 Task: Select traffic view around selected location Niagara Falls, New York and Ontario, United States and Canada and identify the nearest hotel to the peak traffic point
Action: Mouse moved to (188, 100)
Screenshot: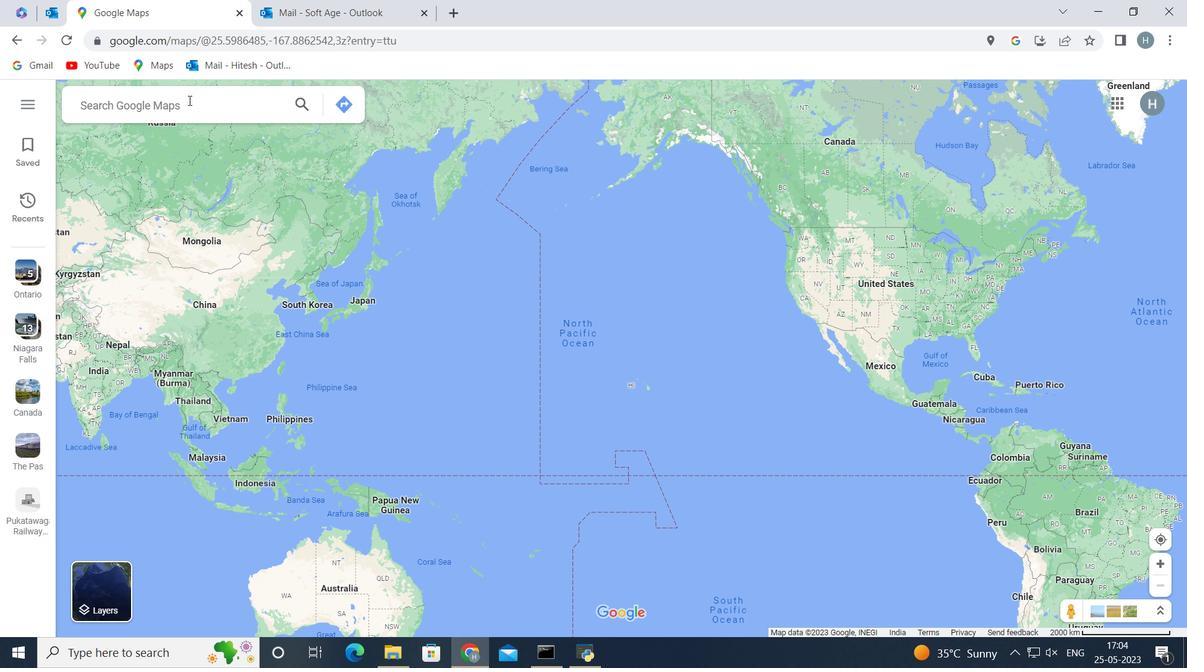 
Action: Mouse pressed left at (188, 100)
Screenshot: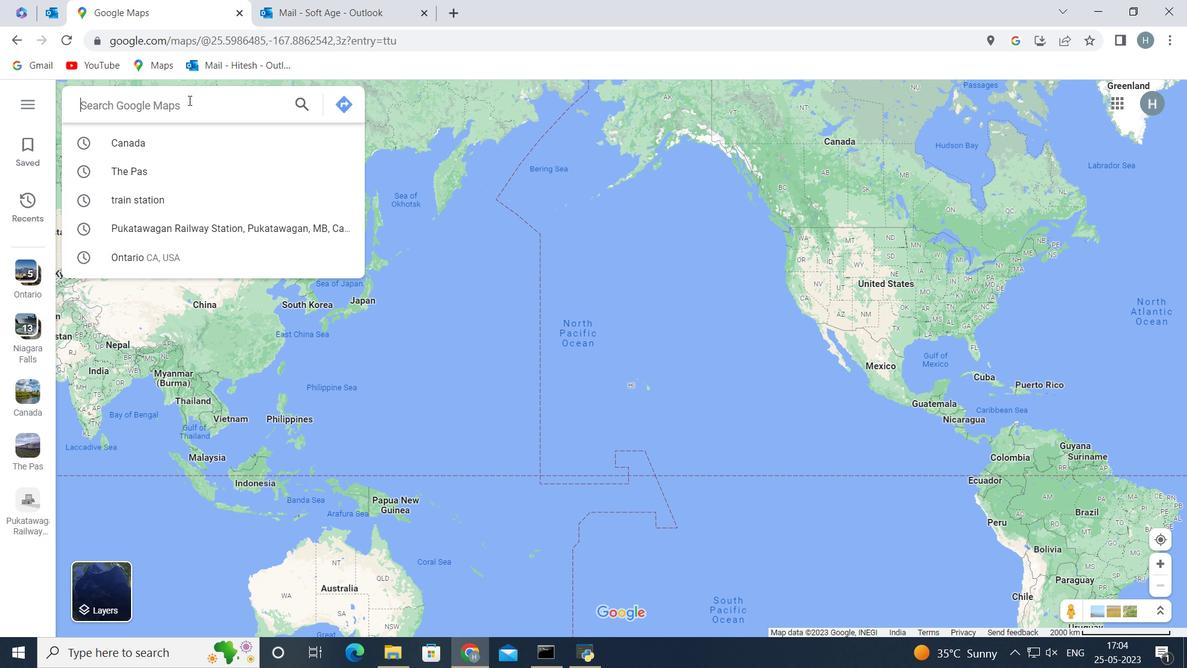 
Action: Key pressed niagara<Key.space>fall<Key.space>new<Key.space>york<Key.enter>
Screenshot: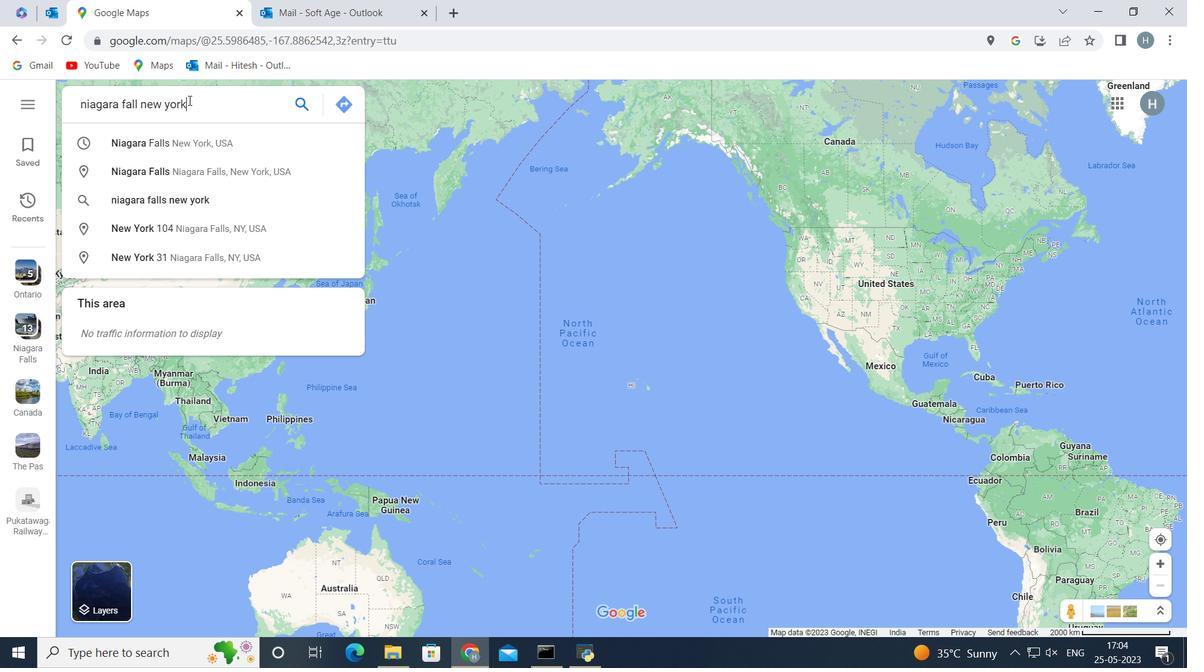 
Action: Mouse moved to (207, 366)
Screenshot: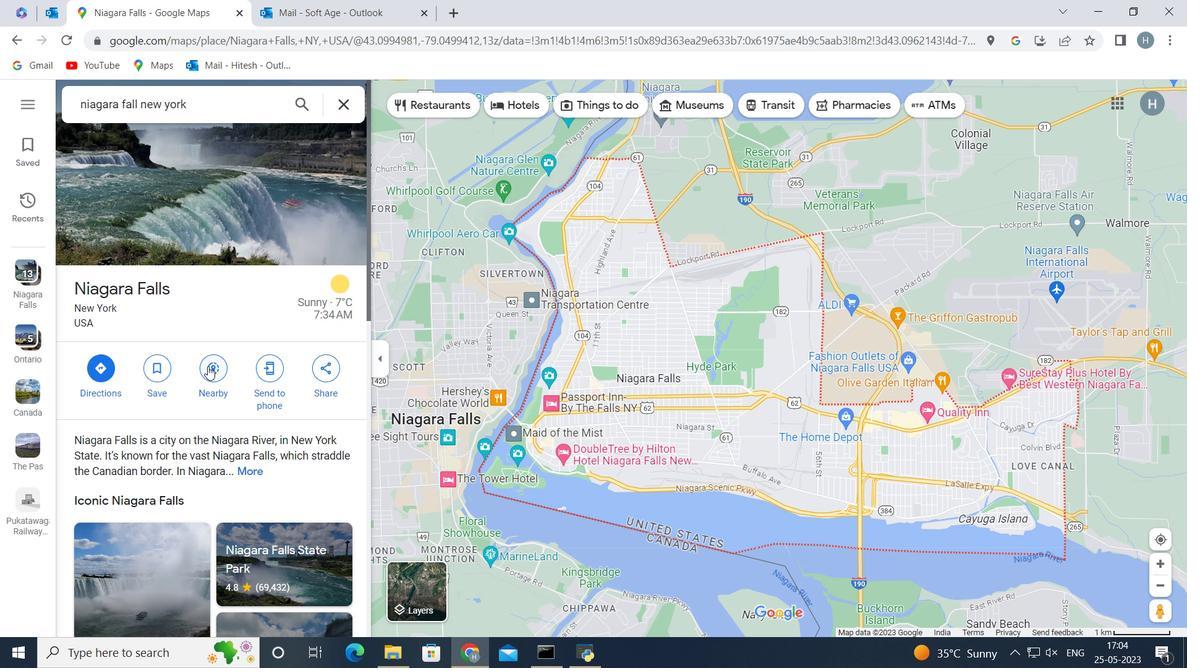 
Action: Mouse pressed left at (207, 366)
Screenshot: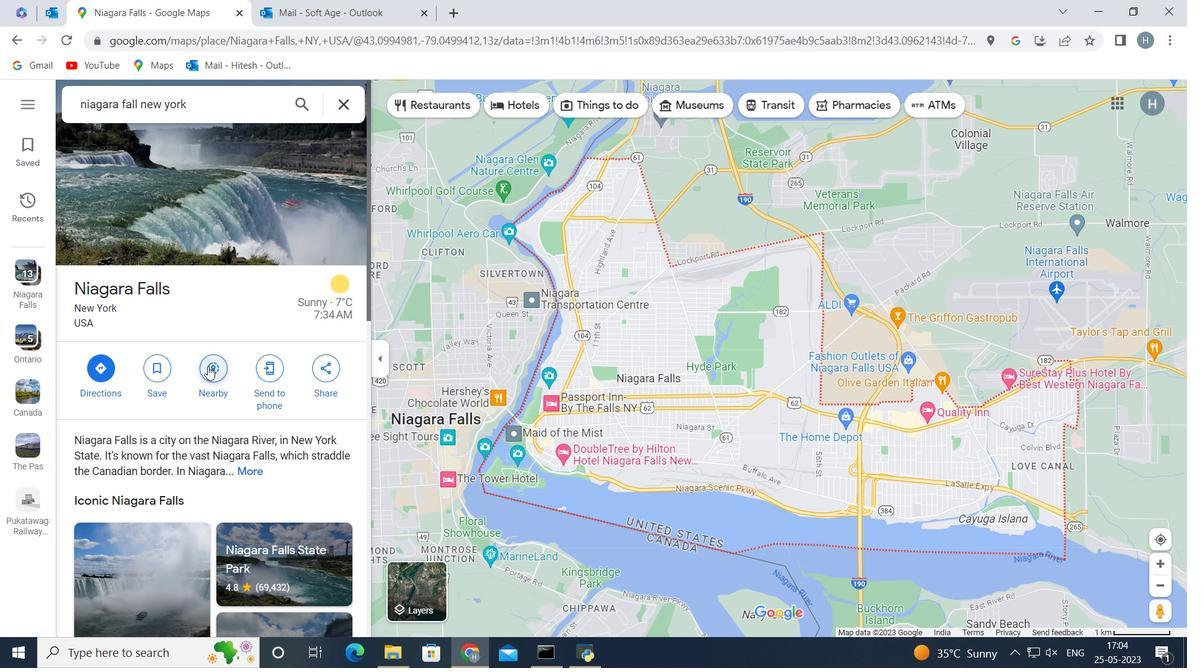 
Action: Mouse moved to (170, 95)
Screenshot: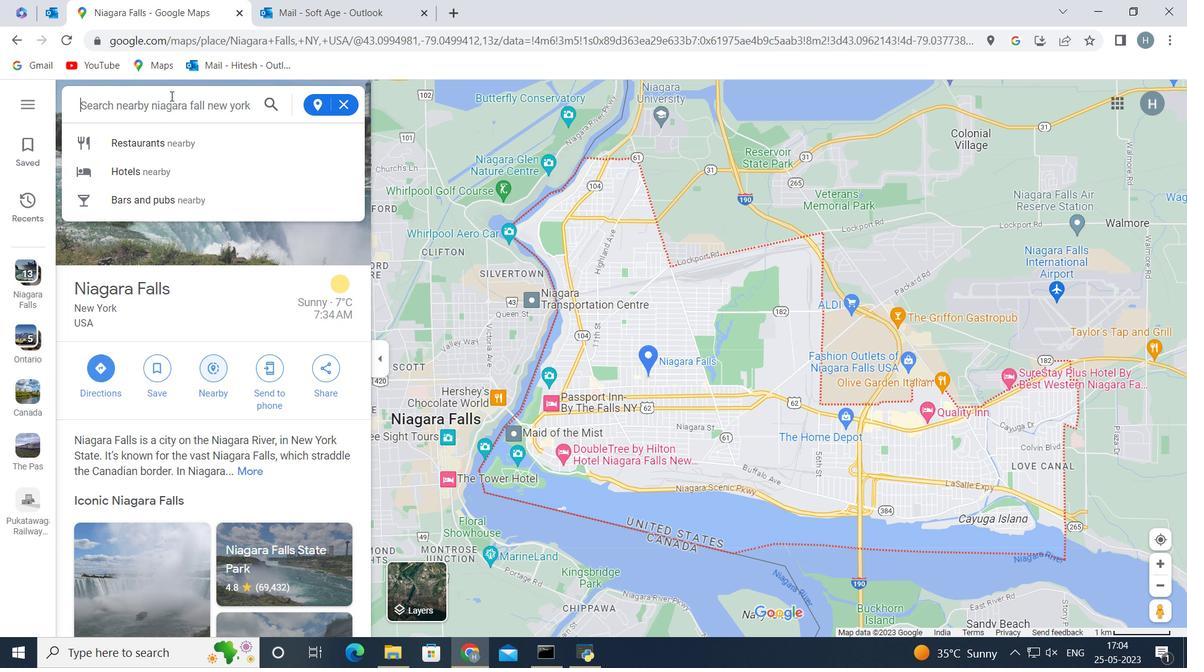 
Action: Mouse pressed left at (170, 95)
Screenshot: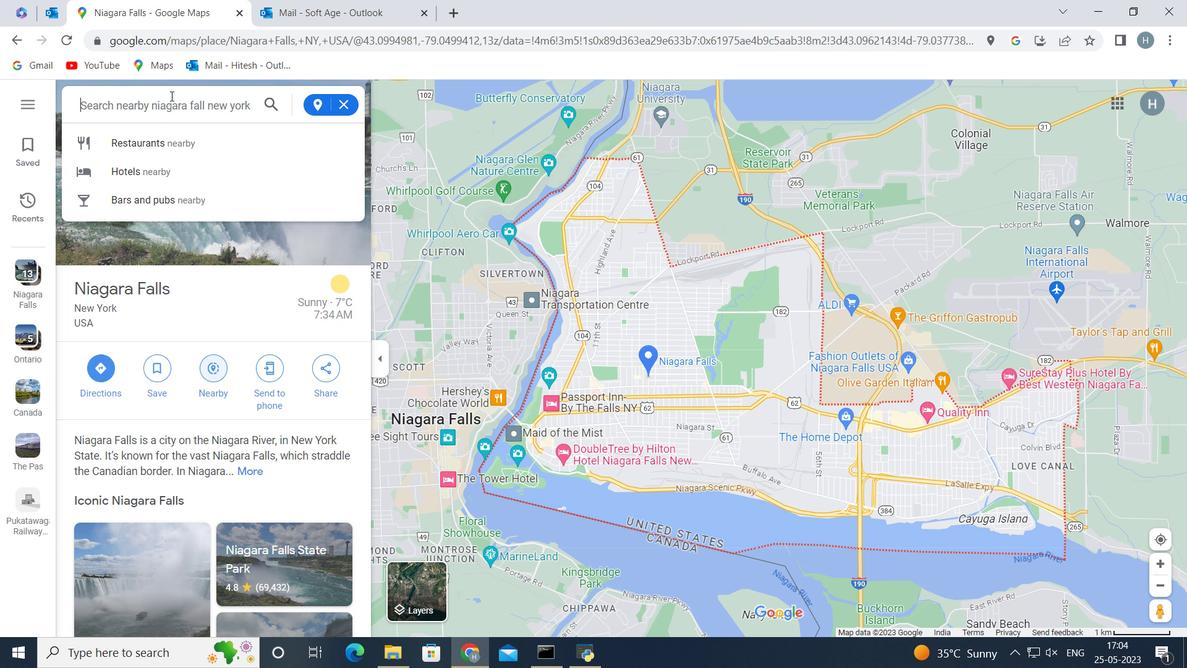 
Action: Key pressed h
Screenshot: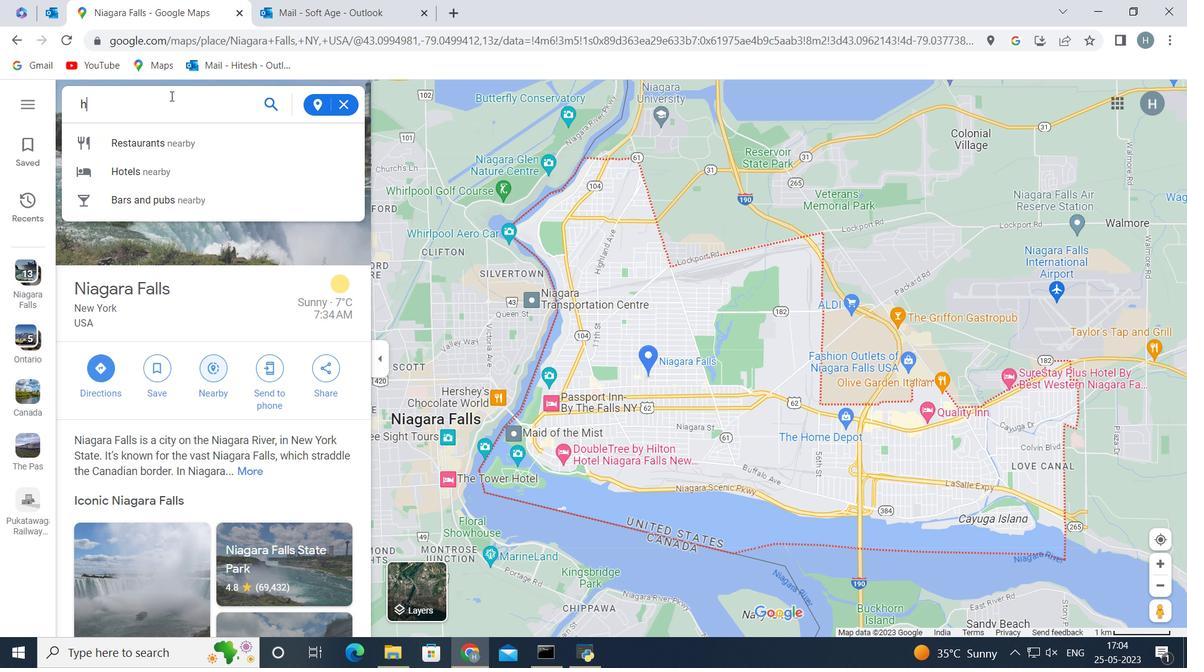 
Action: Mouse moved to (170, 95)
Screenshot: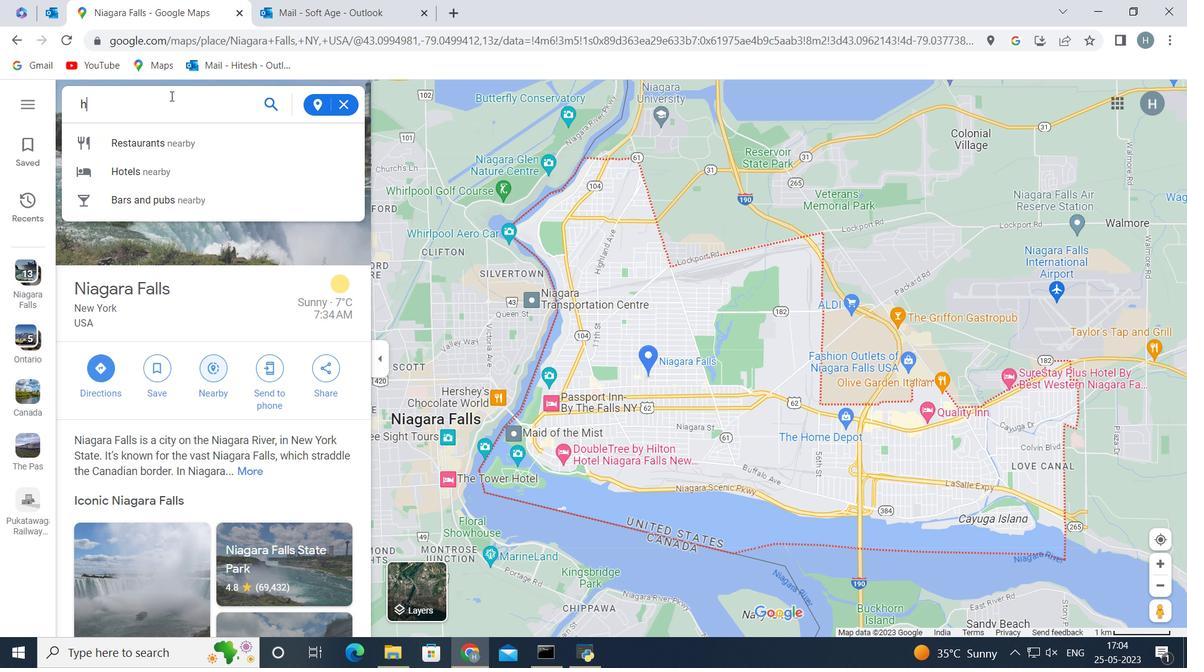 
Action: Key pressed o
Screenshot: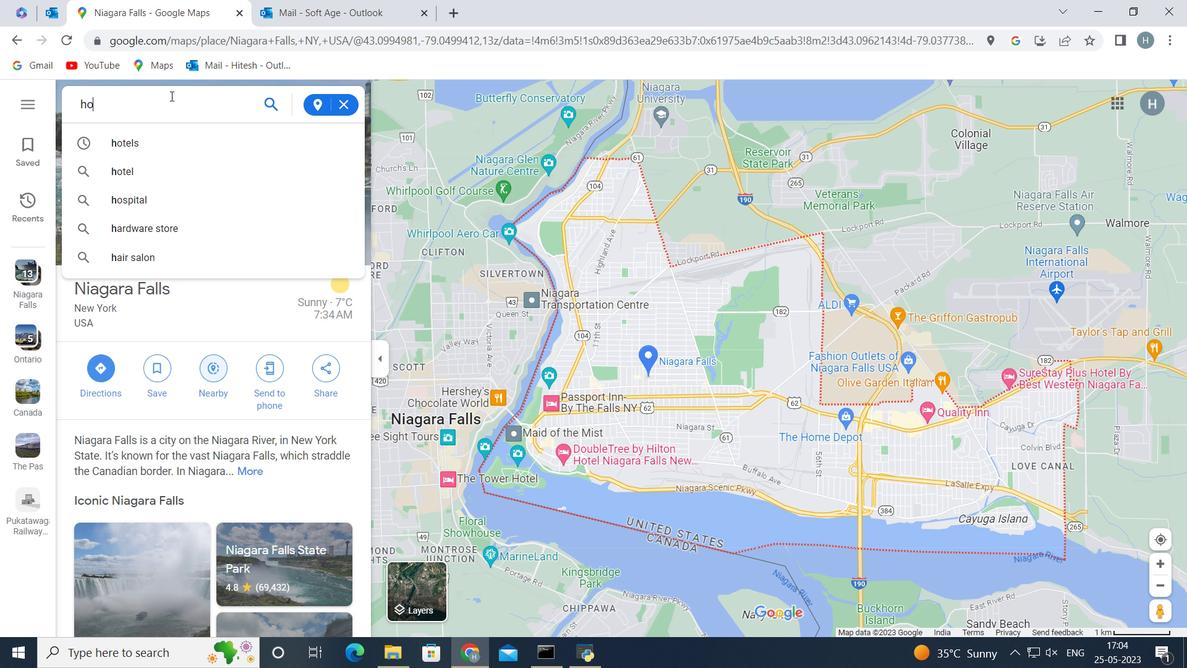 
Action: Mouse moved to (189, 144)
Screenshot: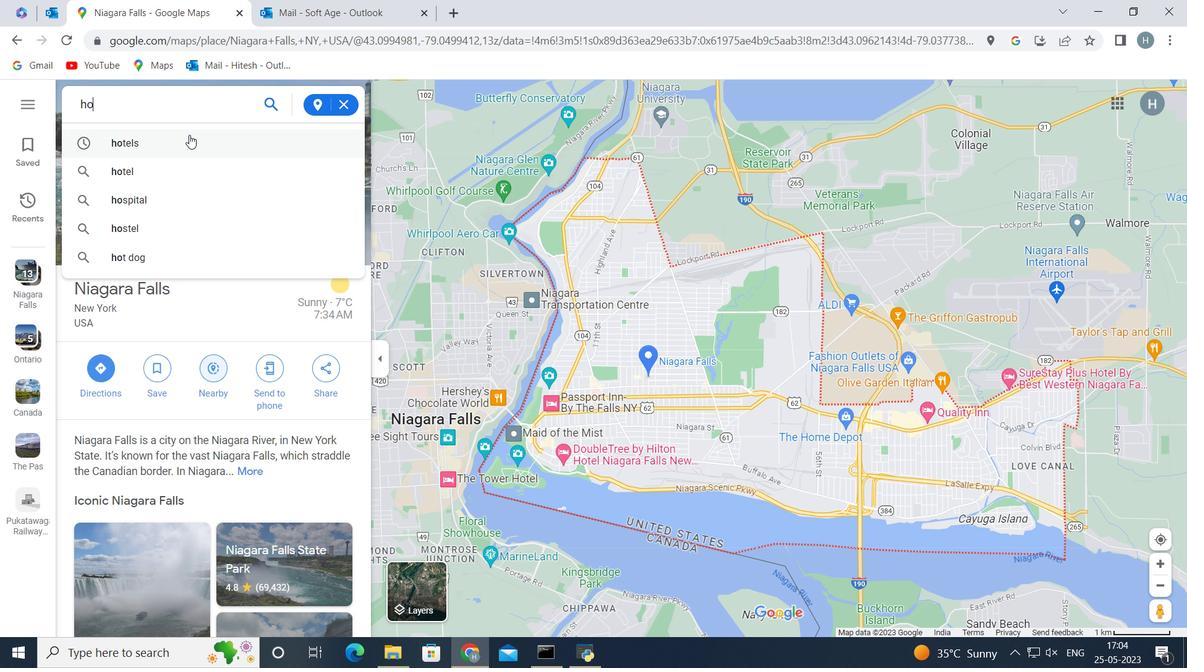 
Action: Mouse pressed left at (189, 144)
Screenshot: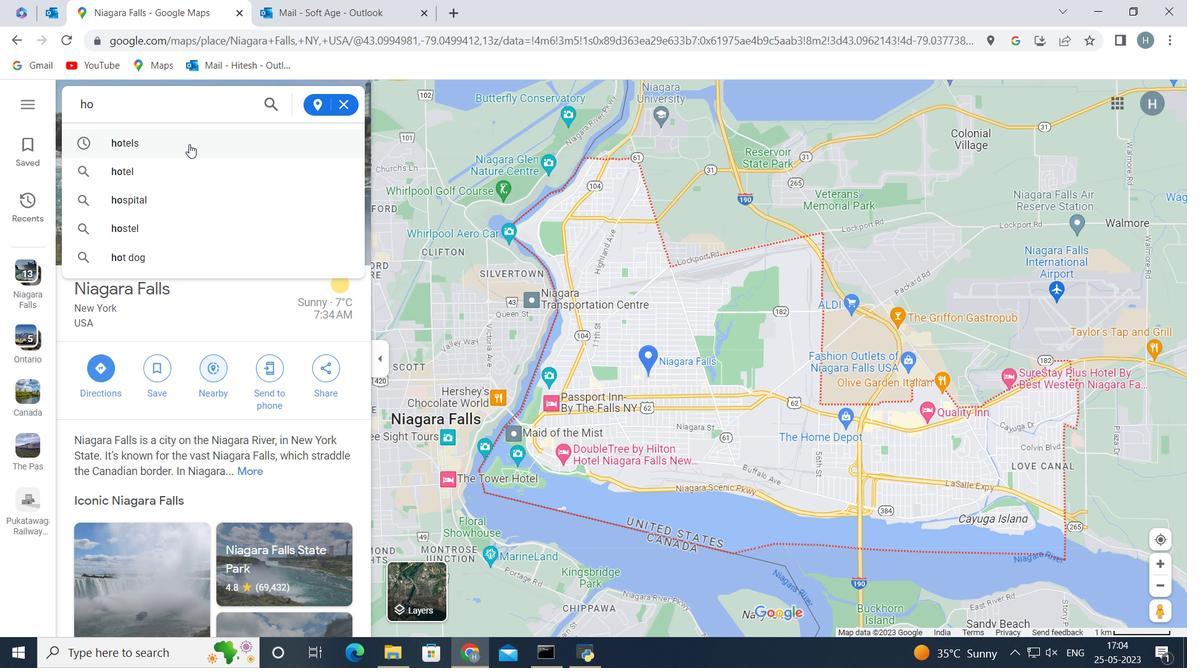 
Action: Mouse moved to (678, 590)
Screenshot: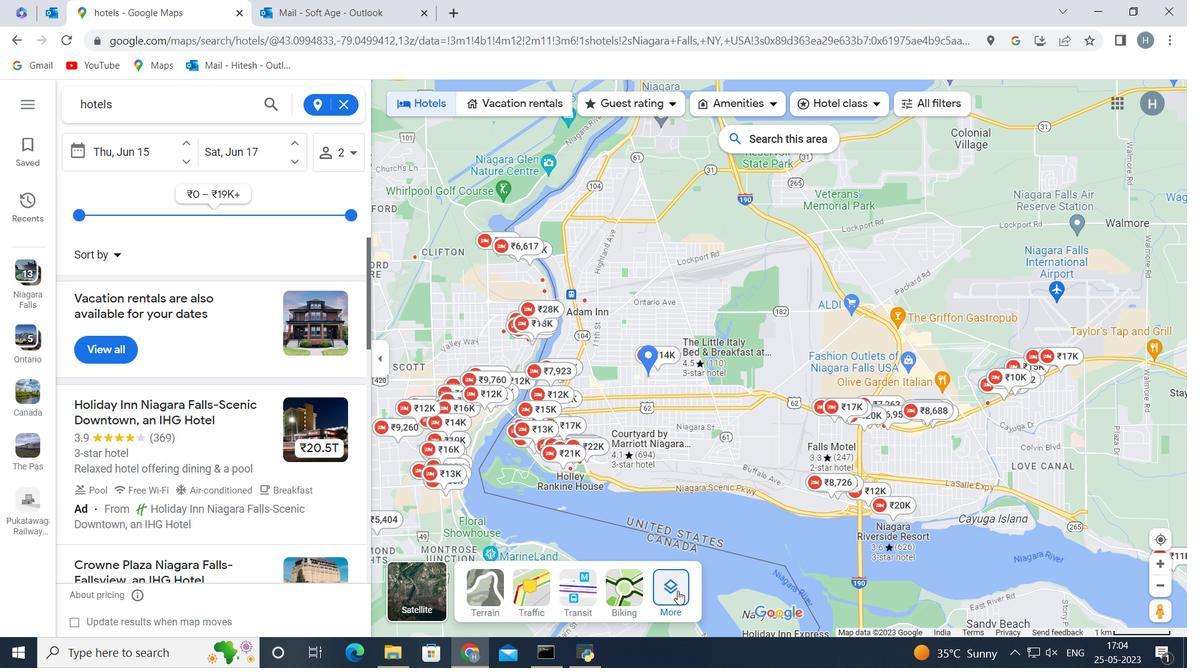 
Action: Mouse pressed left at (678, 590)
Screenshot: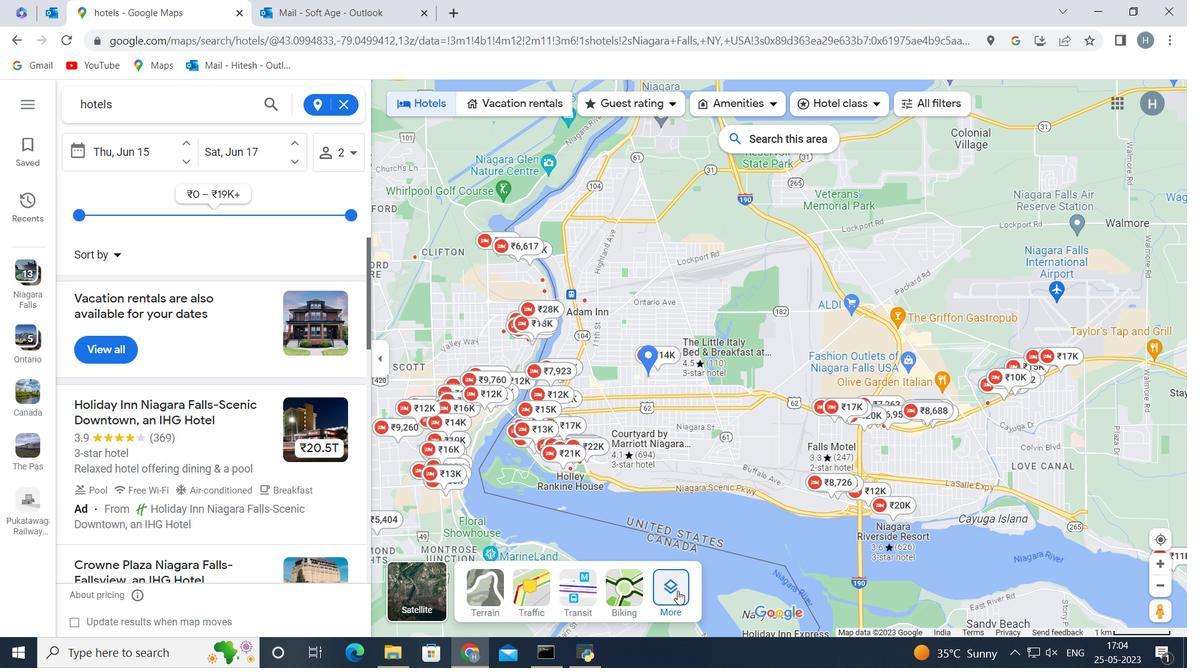
Action: Mouse moved to (507, 500)
Screenshot: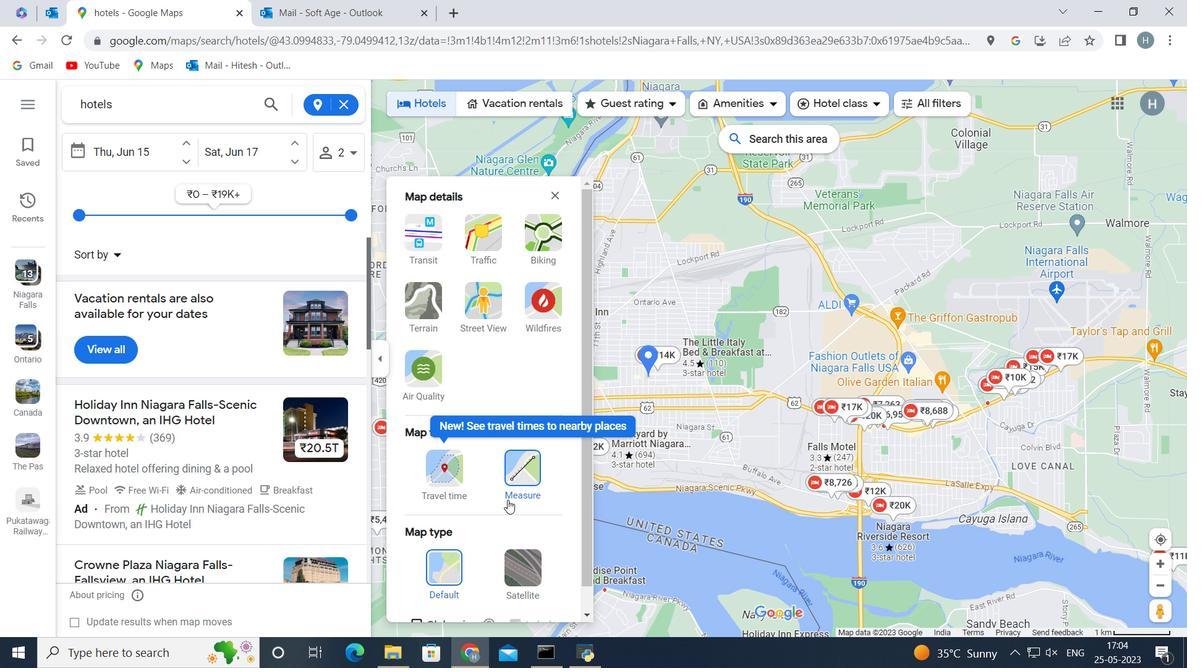 
Action: Mouse scrolled (507, 499) with delta (0, 0)
Screenshot: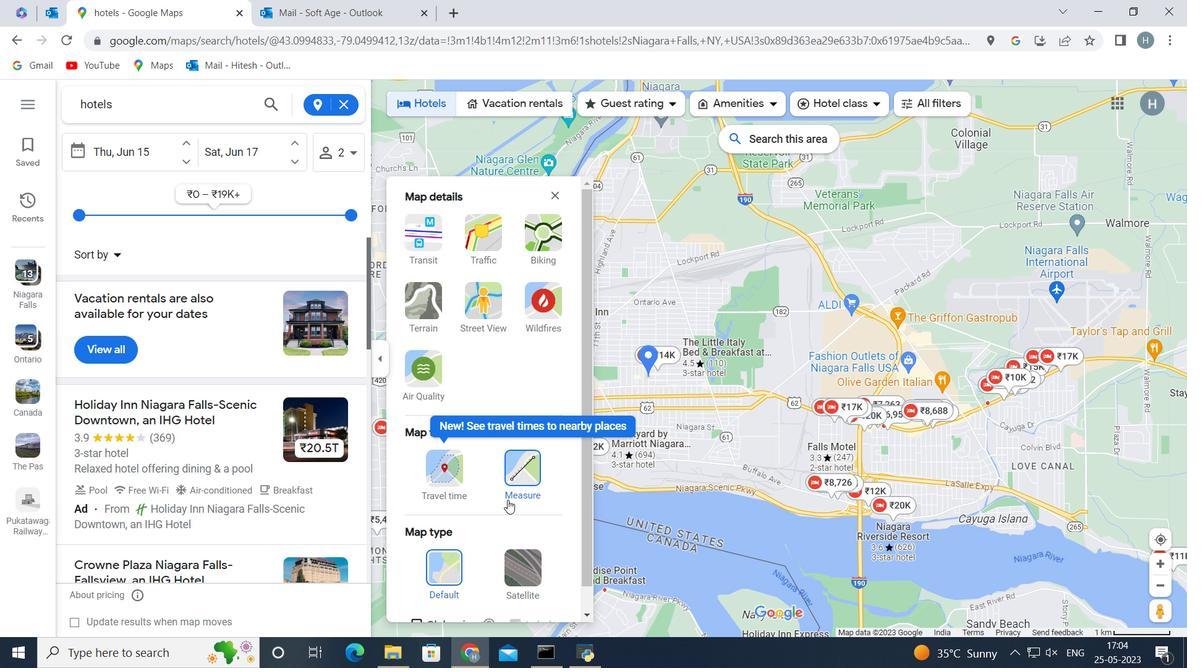 
Action: Mouse scrolled (507, 499) with delta (0, 0)
Screenshot: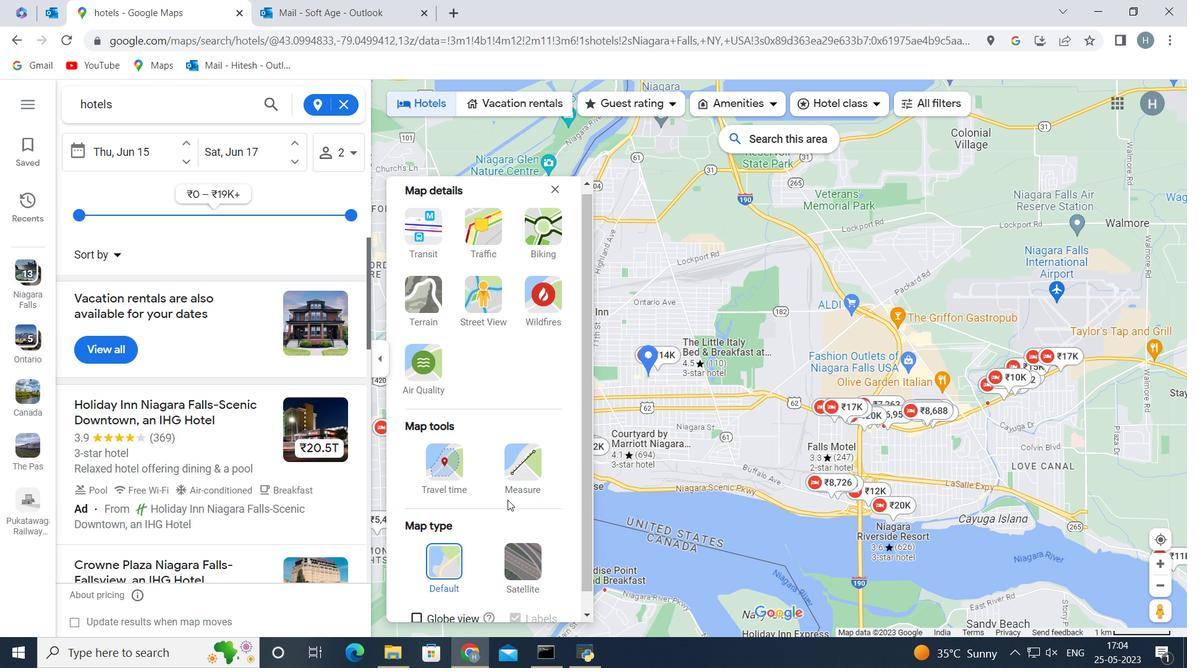 
Action: Mouse scrolled (507, 499) with delta (0, 0)
Screenshot: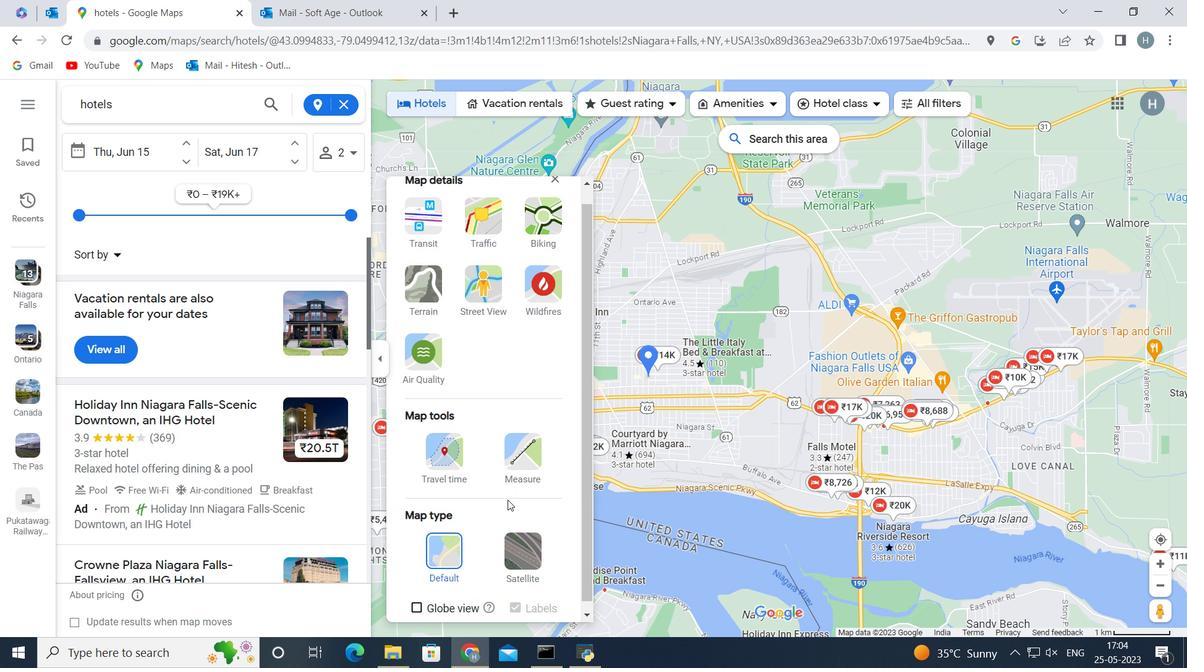 
Action: Mouse moved to (494, 543)
Screenshot: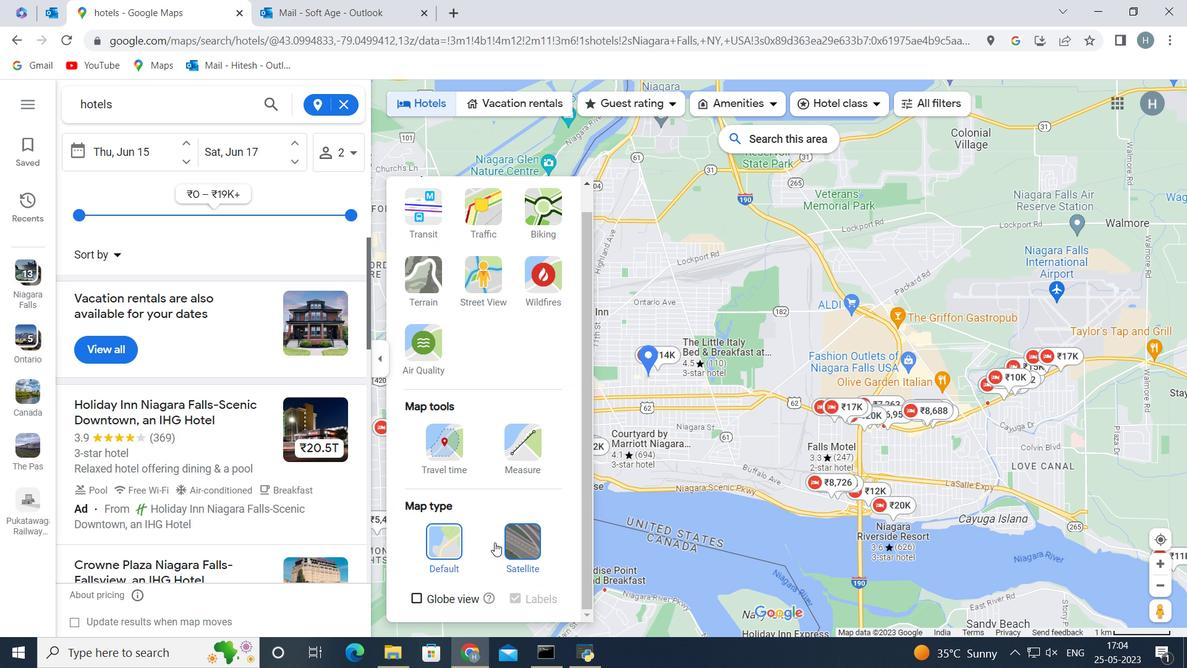 
Action: Mouse scrolled (494, 542) with delta (0, 0)
Screenshot: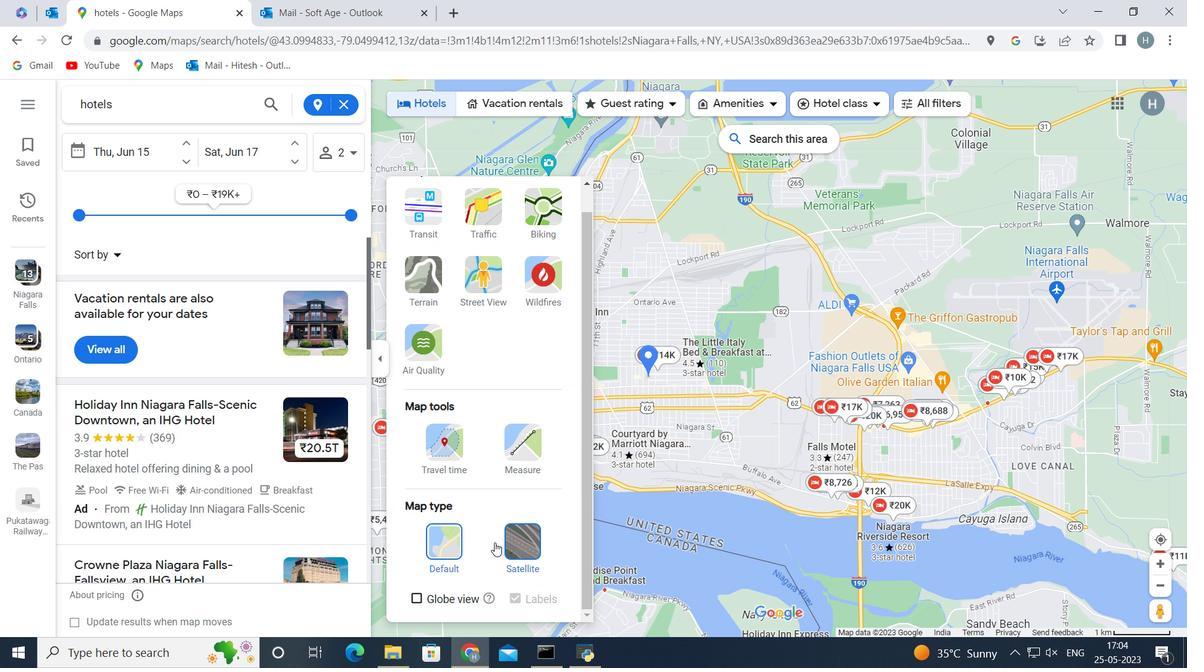 
Action: Mouse scrolled (494, 542) with delta (0, 0)
Screenshot: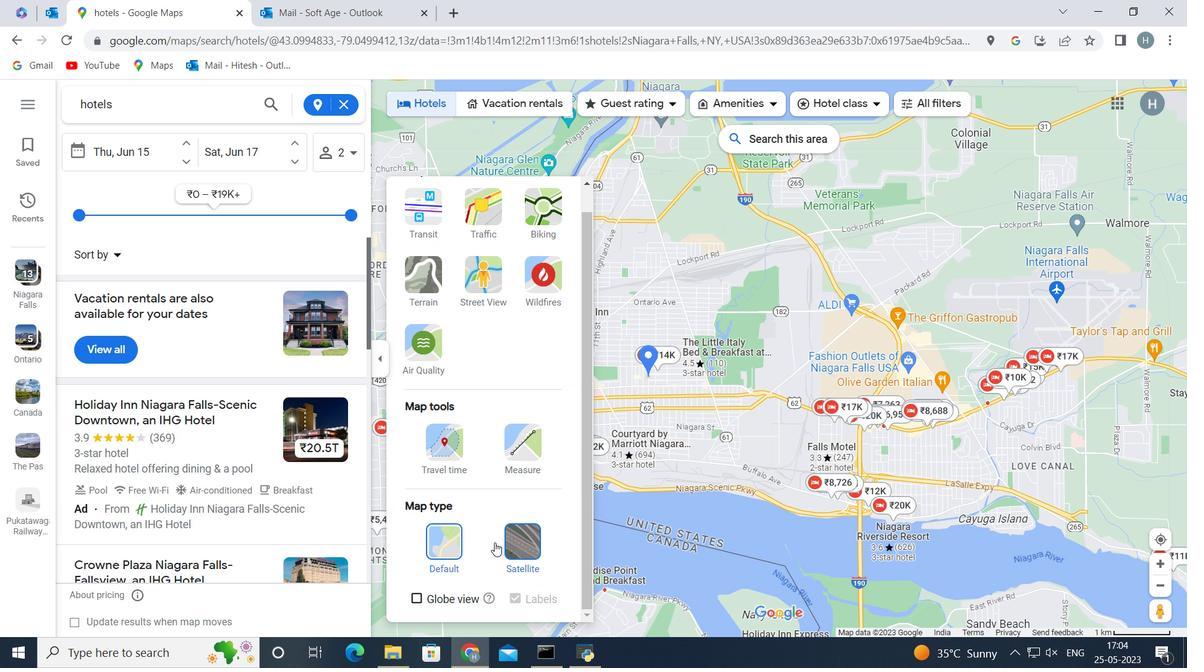 
Action: Mouse scrolled (494, 542) with delta (0, 0)
Screenshot: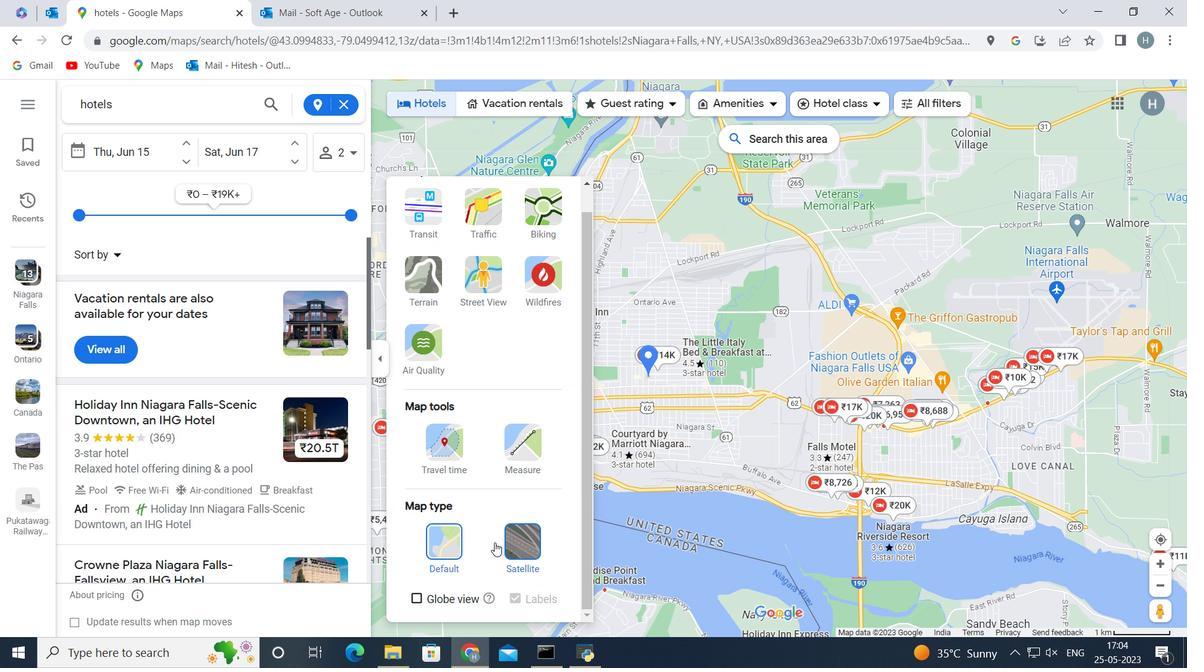 
Action: Mouse moved to (673, 566)
Screenshot: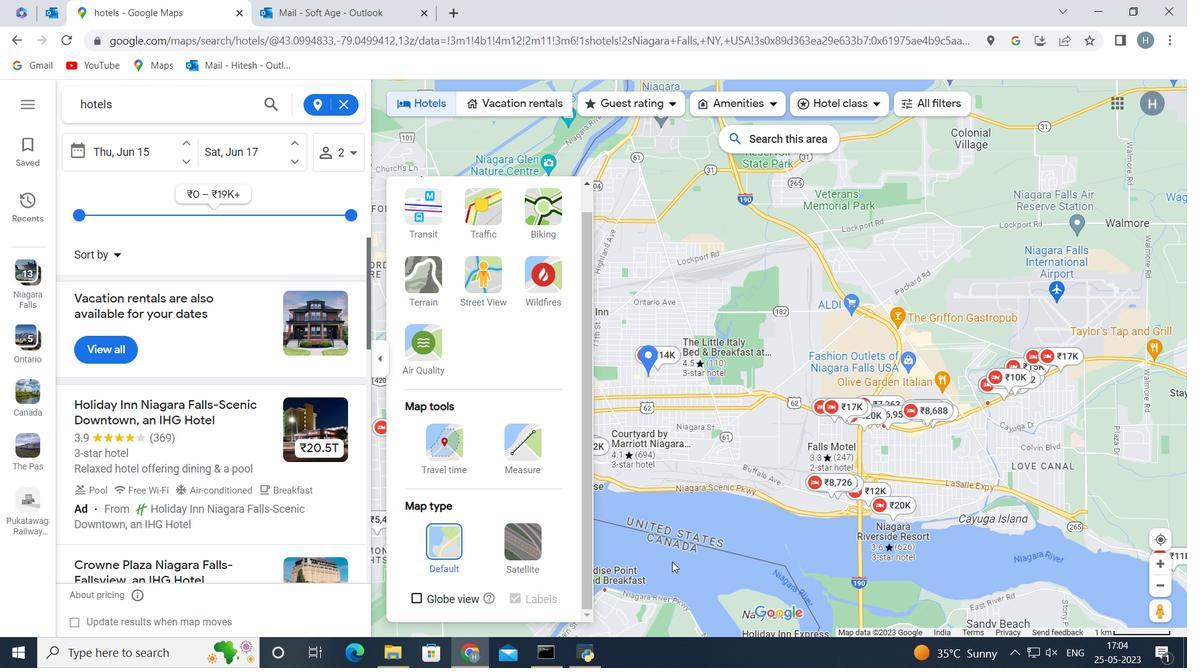 
Action: Mouse pressed left at (673, 566)
Screenshot: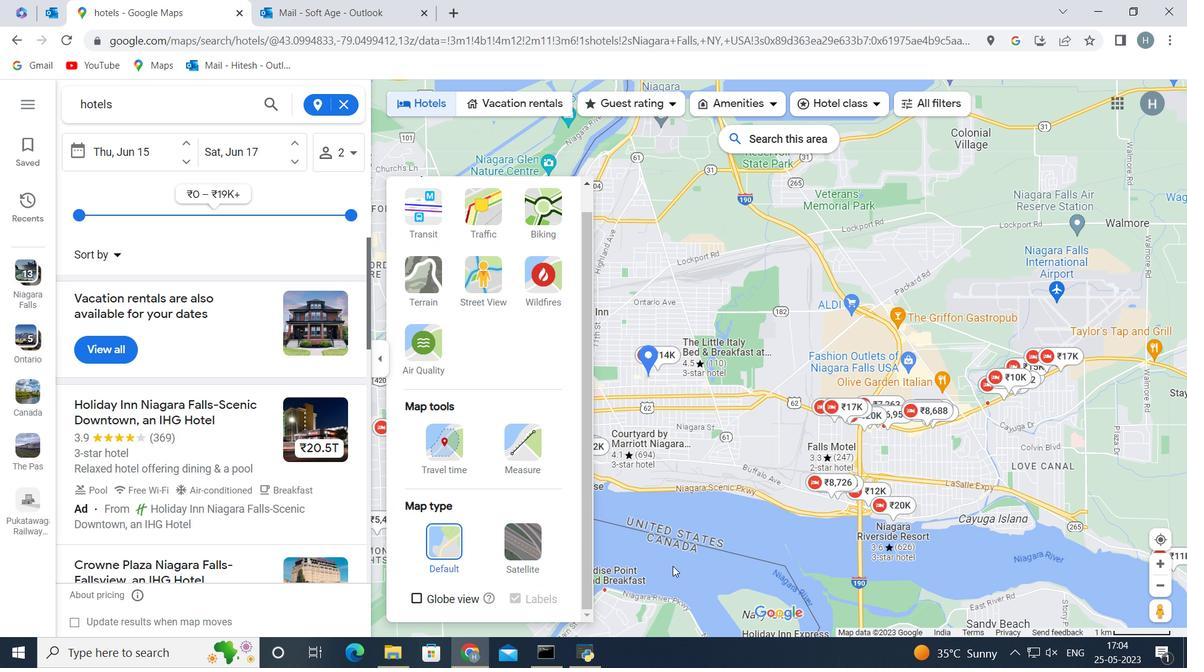 
Action: Mouse moved to (911, 524)
Screenshot: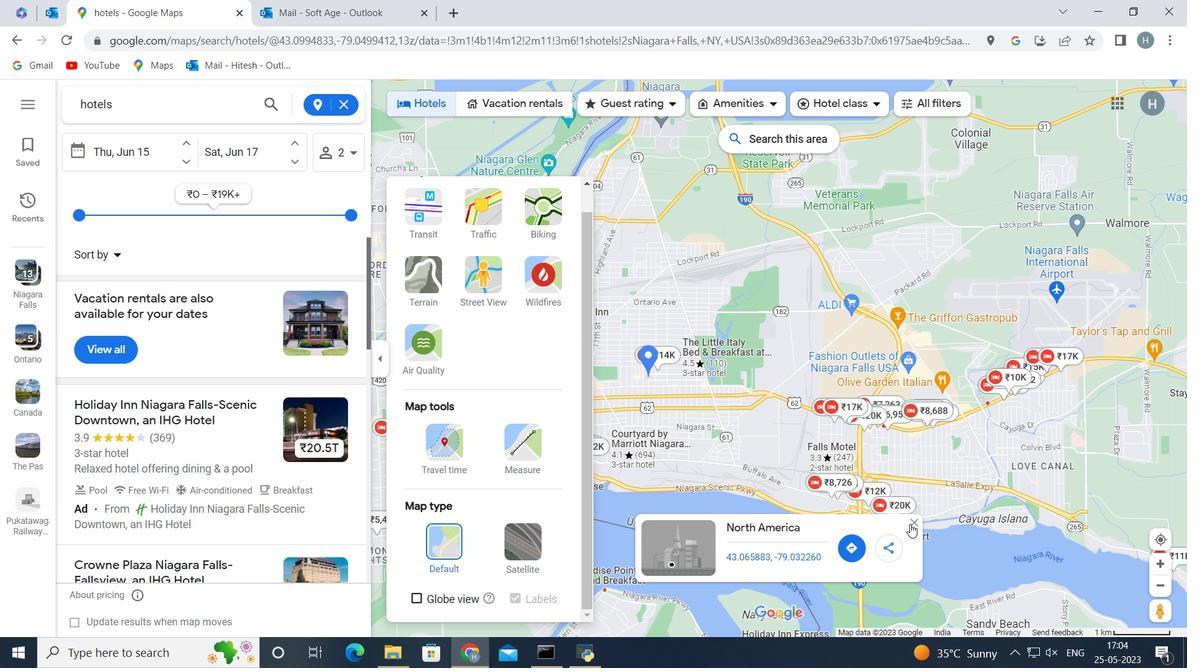 
Action: Mouse pressed left at (911, 524)
Screenshot: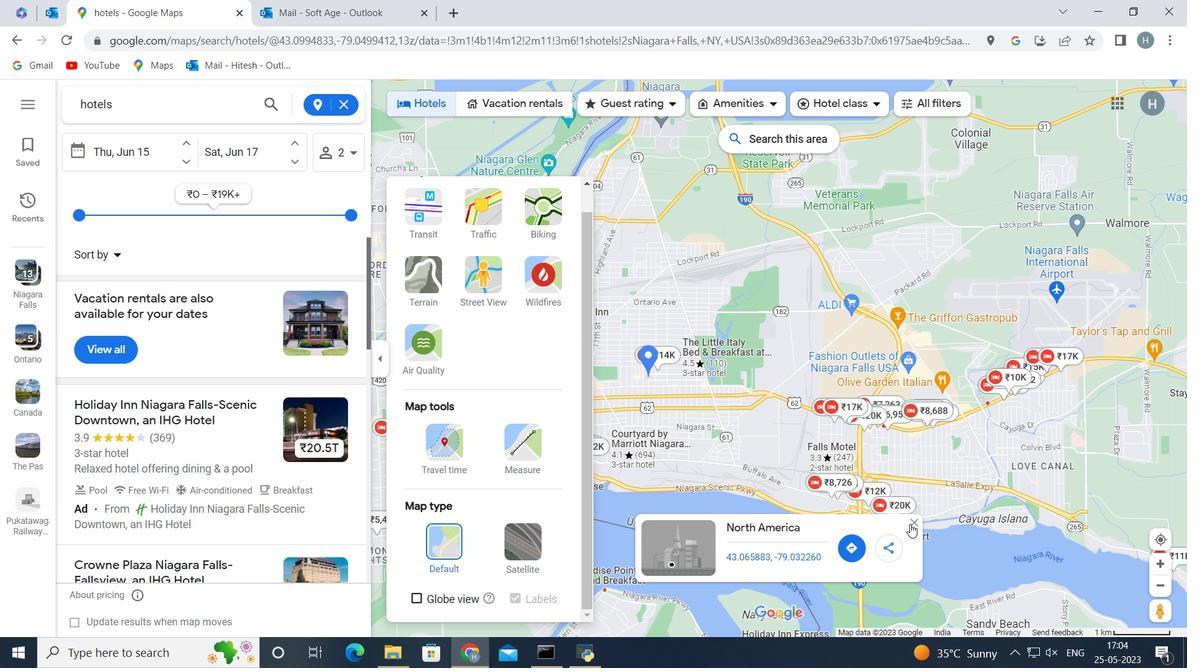 
Action: Mouse moved to (490, 211)
Screenshot: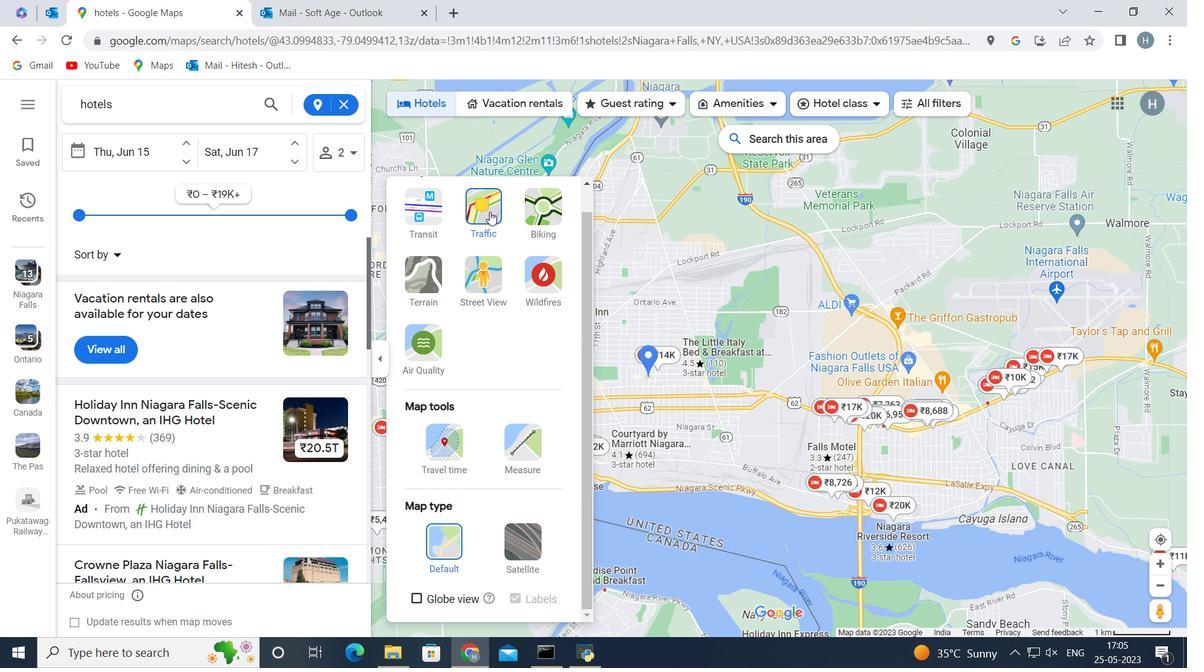 
Action: Mouse pressed left at (490, 211)
Screenshot: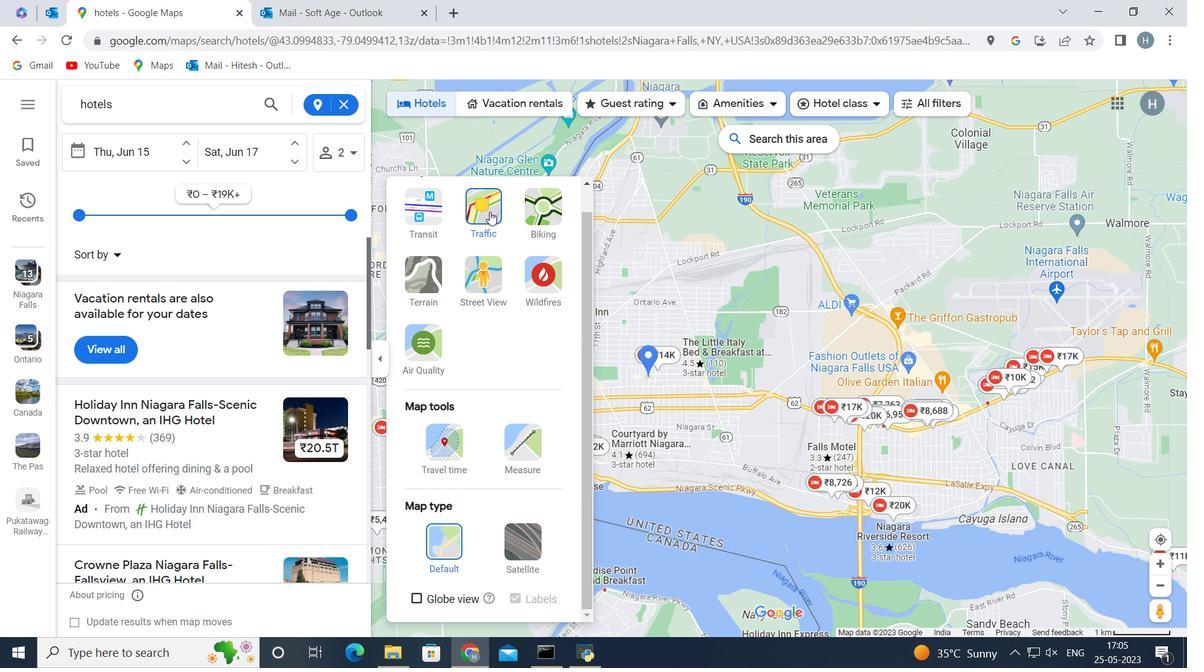 
Action: Mouse moved to (554, 181)
Screenshot: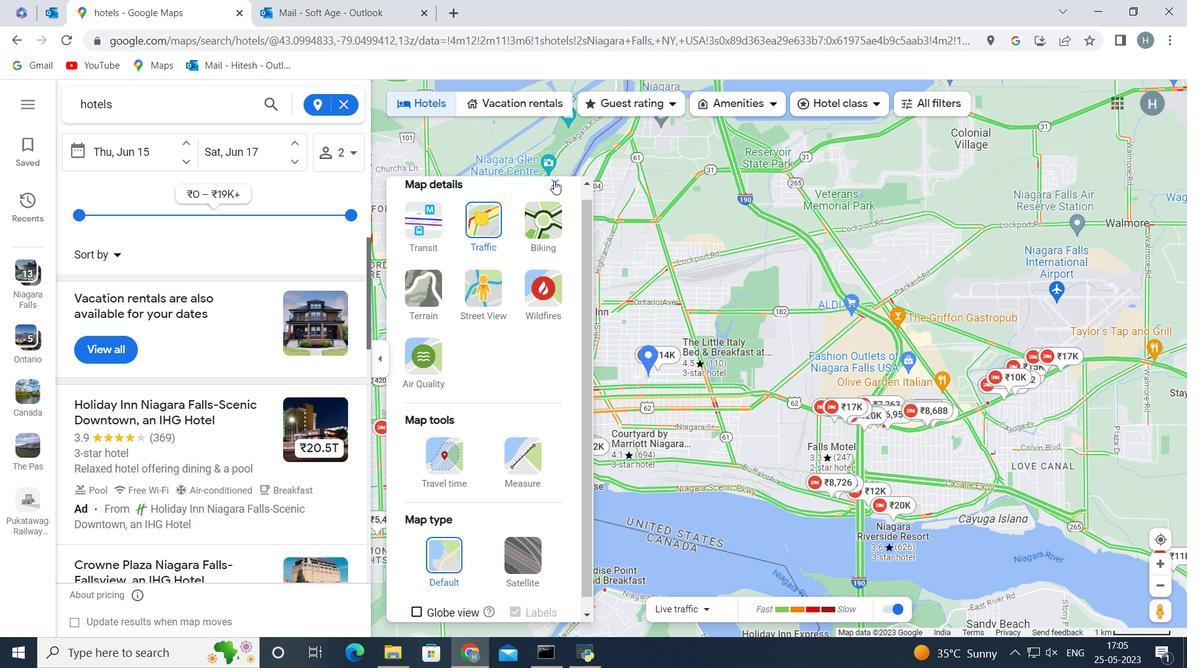 
Action: Mouse pressed left at (554, 181)
Screenshot: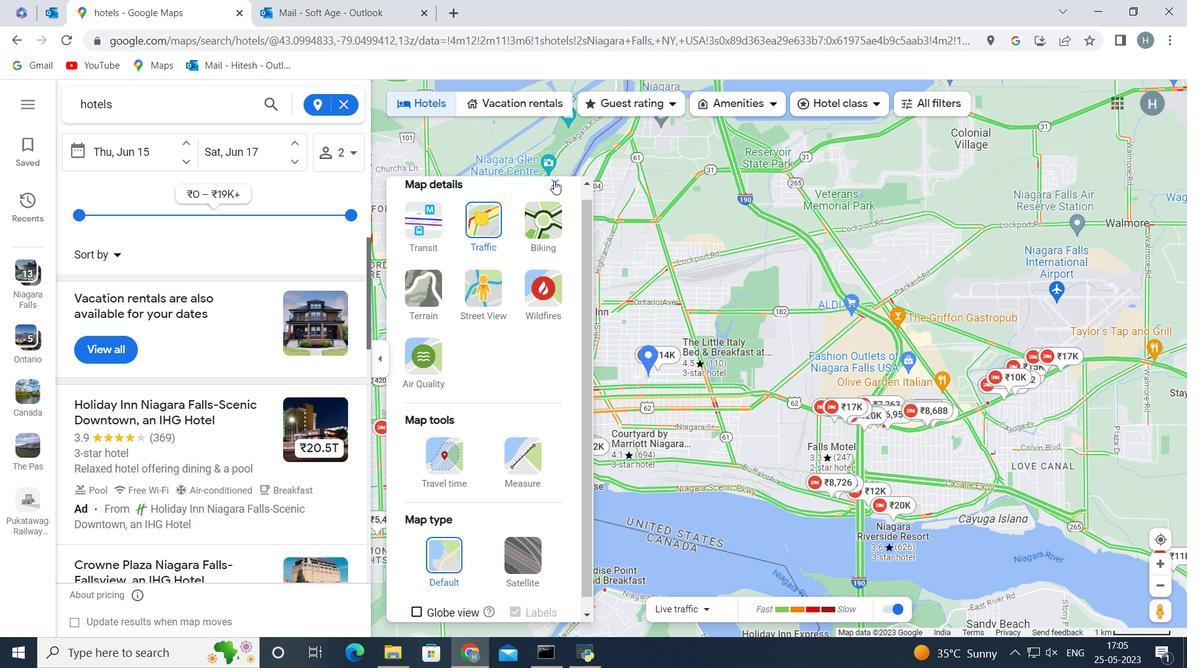 
Action: Mouse moved to (206, 313)
Screenshot: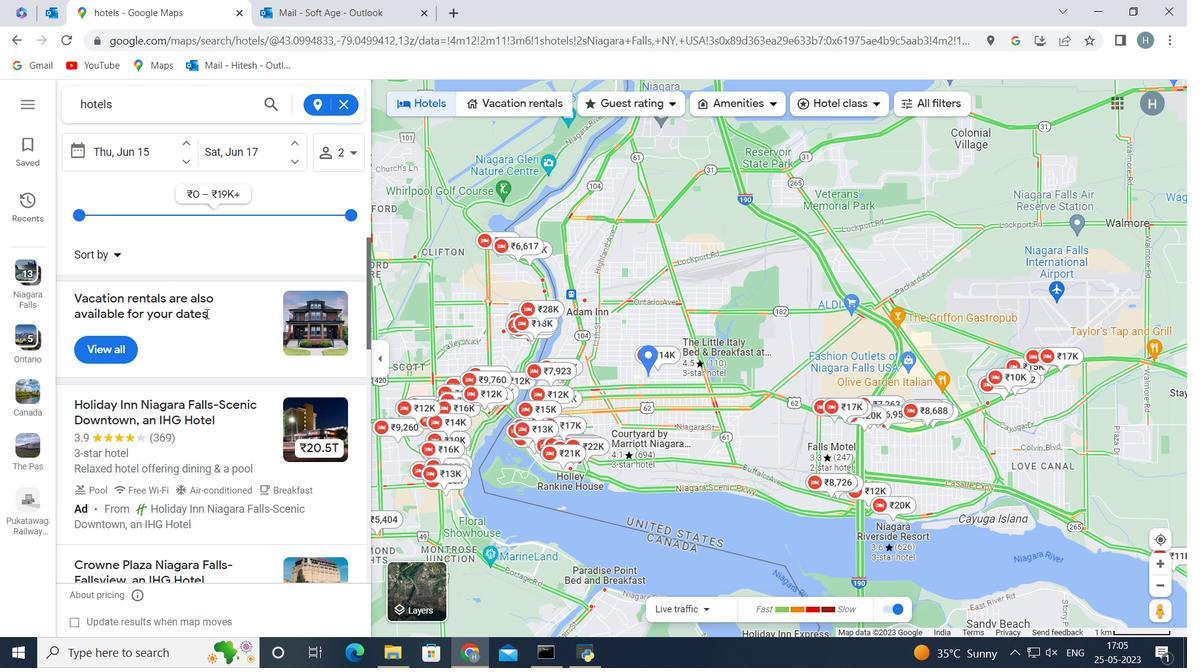 
Action: Mouse scrolled (206, 314) with delta (0, 0)
Screenshot: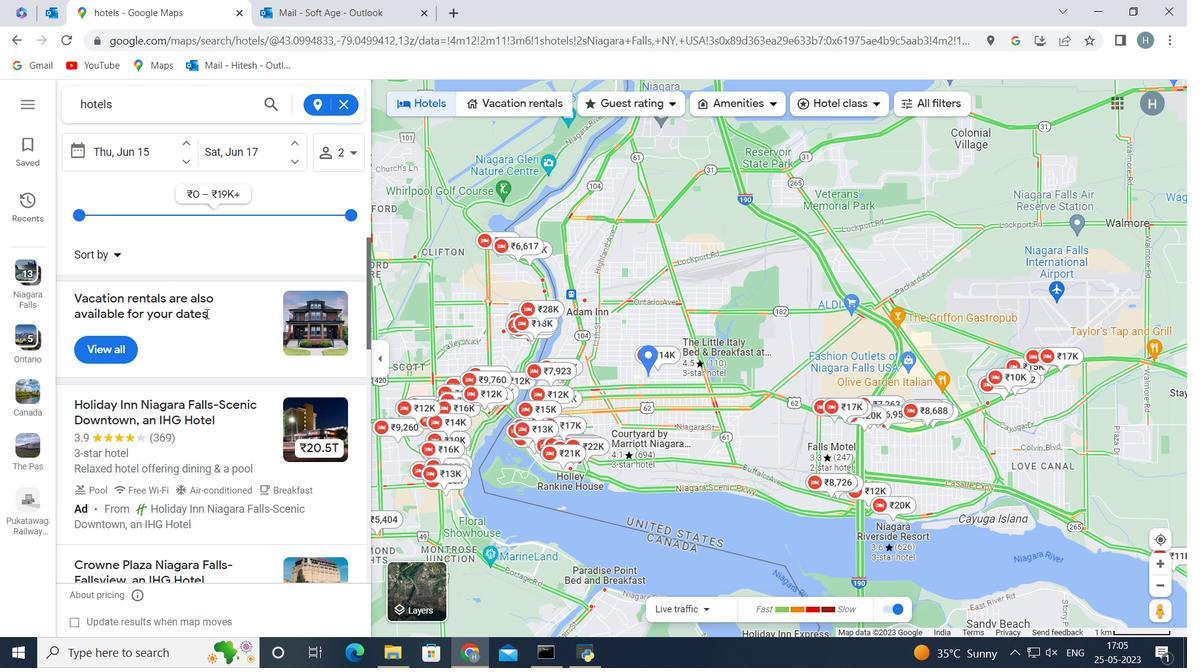 
Action: Mouse scrolled (206, 314) with delta (0, 0)
Screenshot: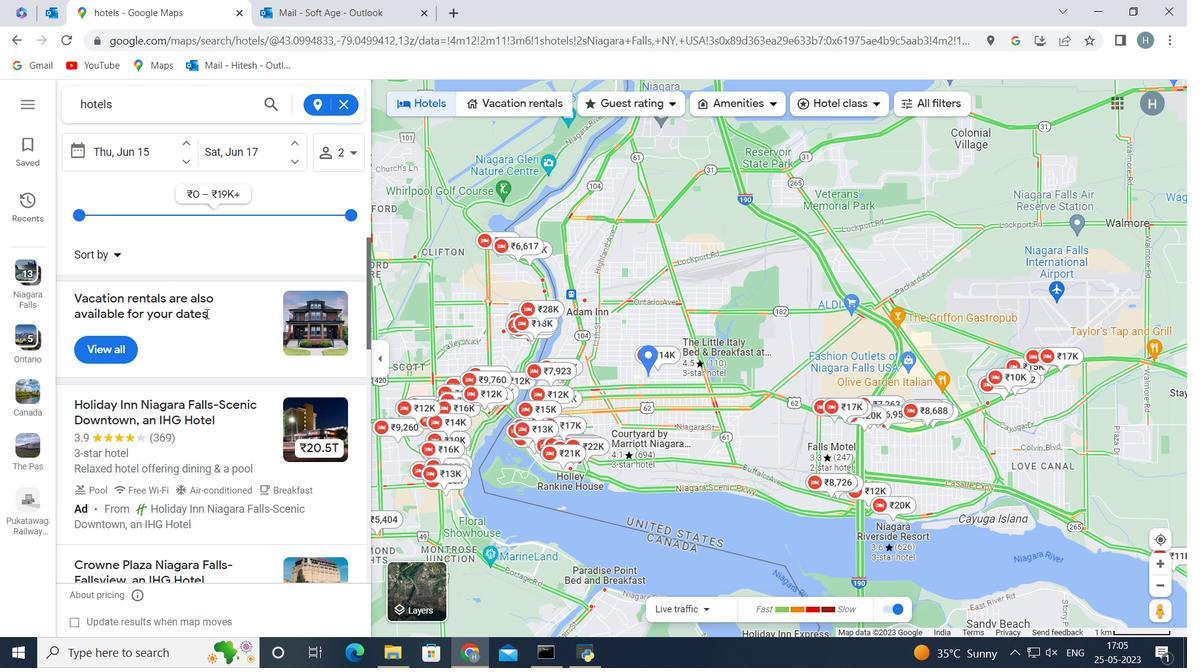 
Action: Mouse scrolled (206, 314) with delta (0, 0)
Screenshot: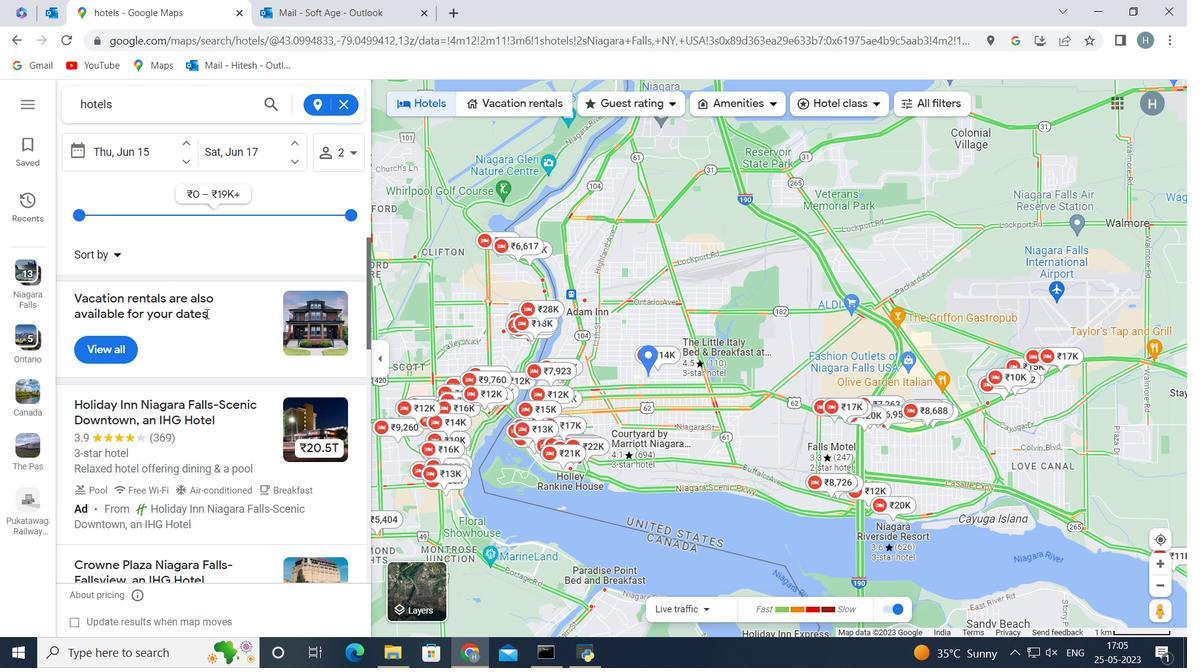 
Action: Mouse scrolled (206, 314) with delta (0, 0)
Screenshot: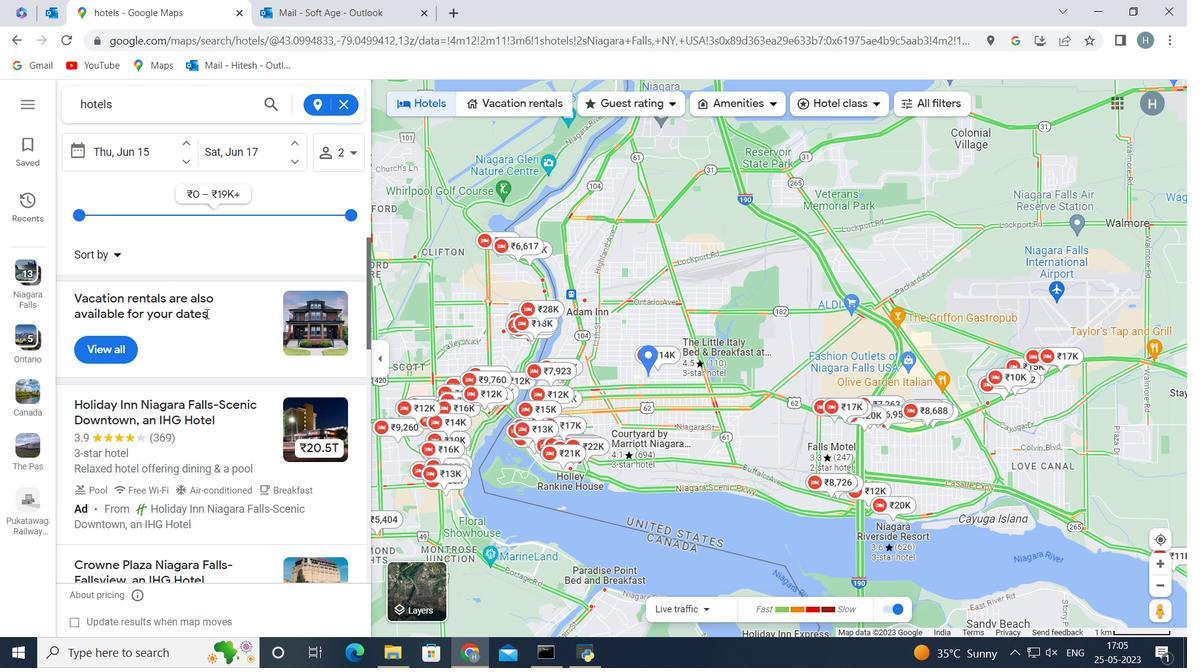 
Action: Mouse moved to (779, 494)
Screenshot: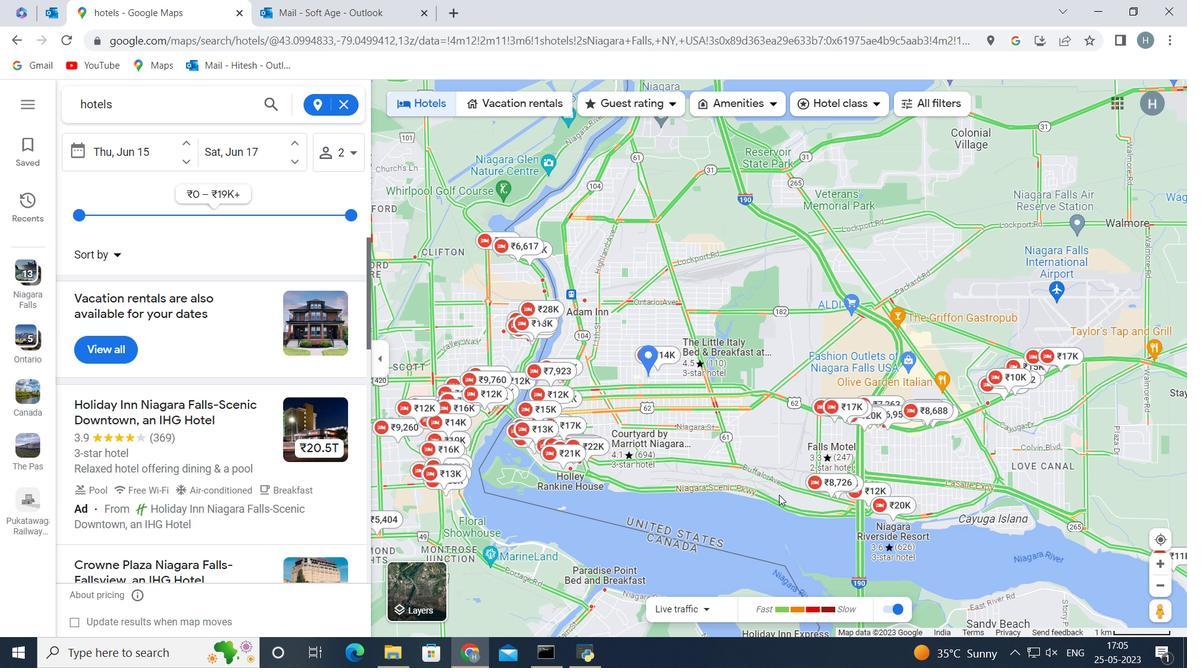 
Action: Mouse scrolled (779, 495) with delta (0, 0)
Screenshot: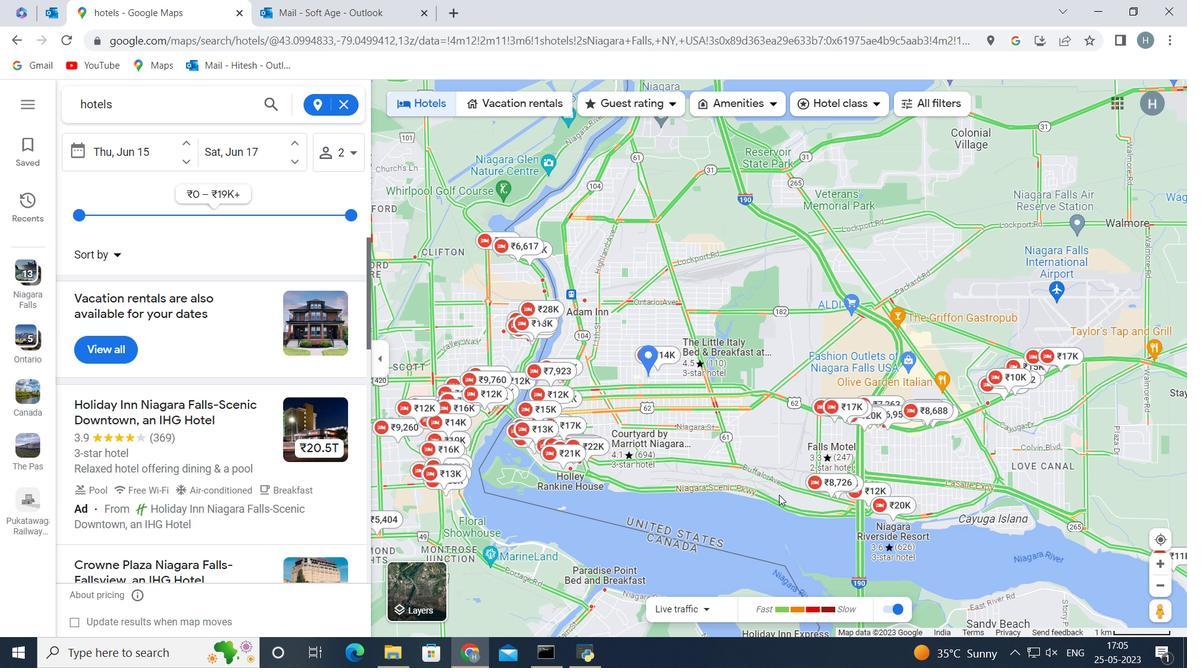 
Action: Mouse scrolled (779, 495) with delta (0, 0)
Screenshot: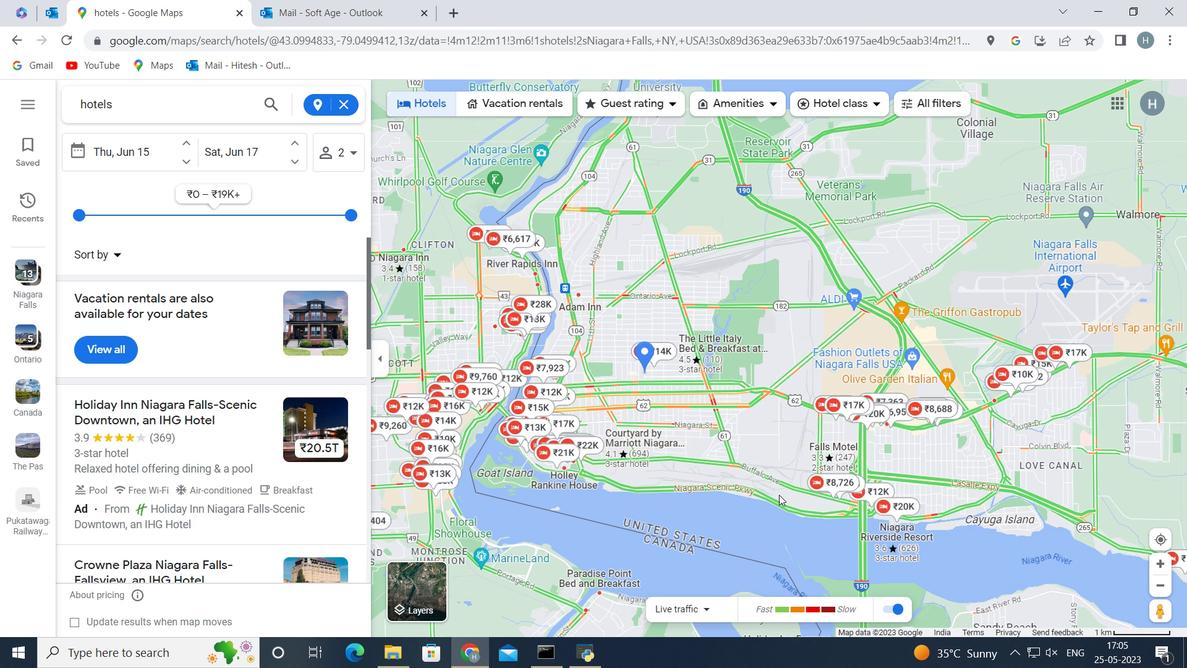 
Action: Mouse scrolled (779, 495) with delta (0, 0)
Screenshot: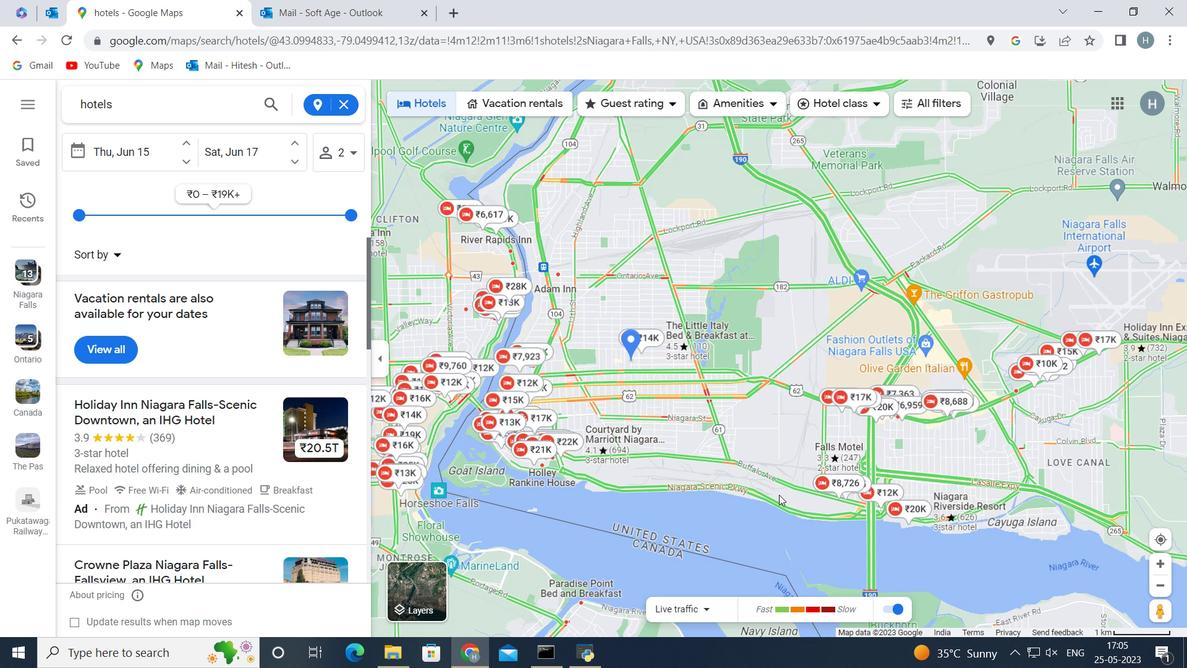 
Action: Mouse moved to (772, 394)
Screenshot: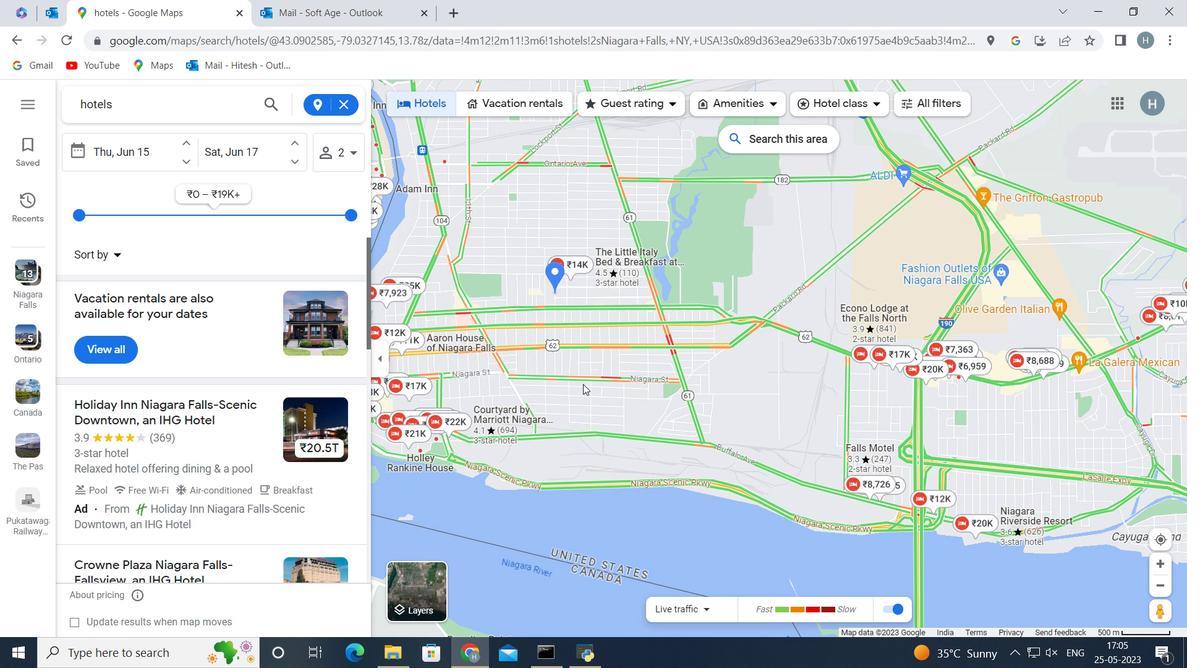 
Action: Mouse pressed left at (804, 374)
Screenshot: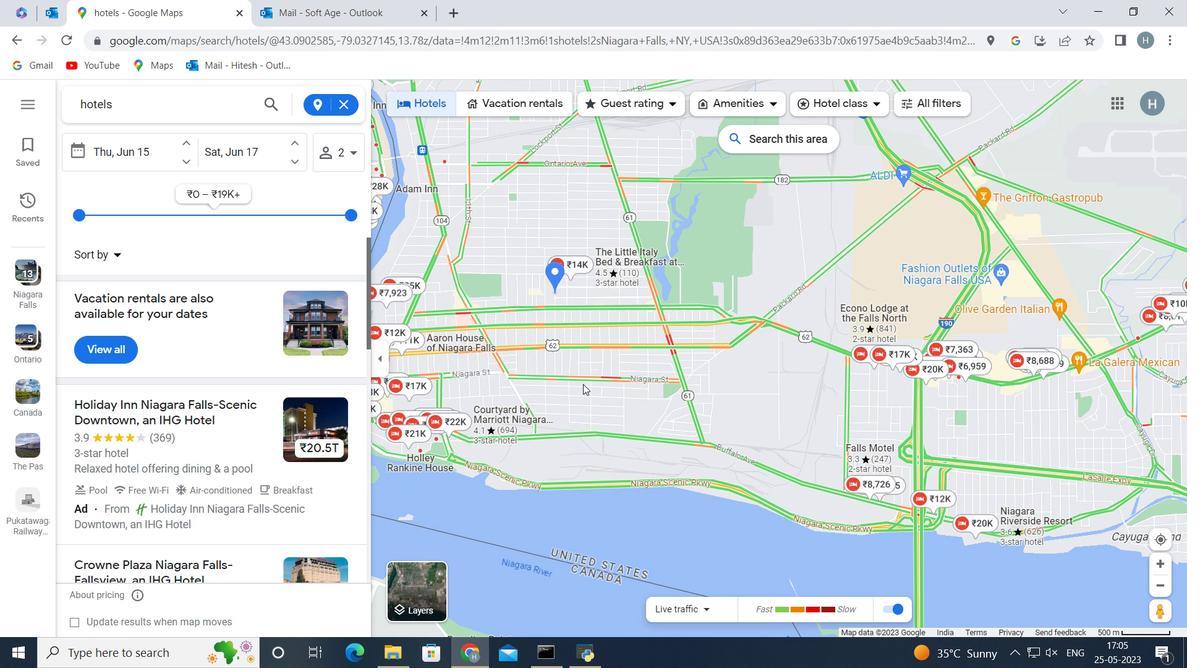 
Action: Mouse moved to (548, 287)
Screenshot: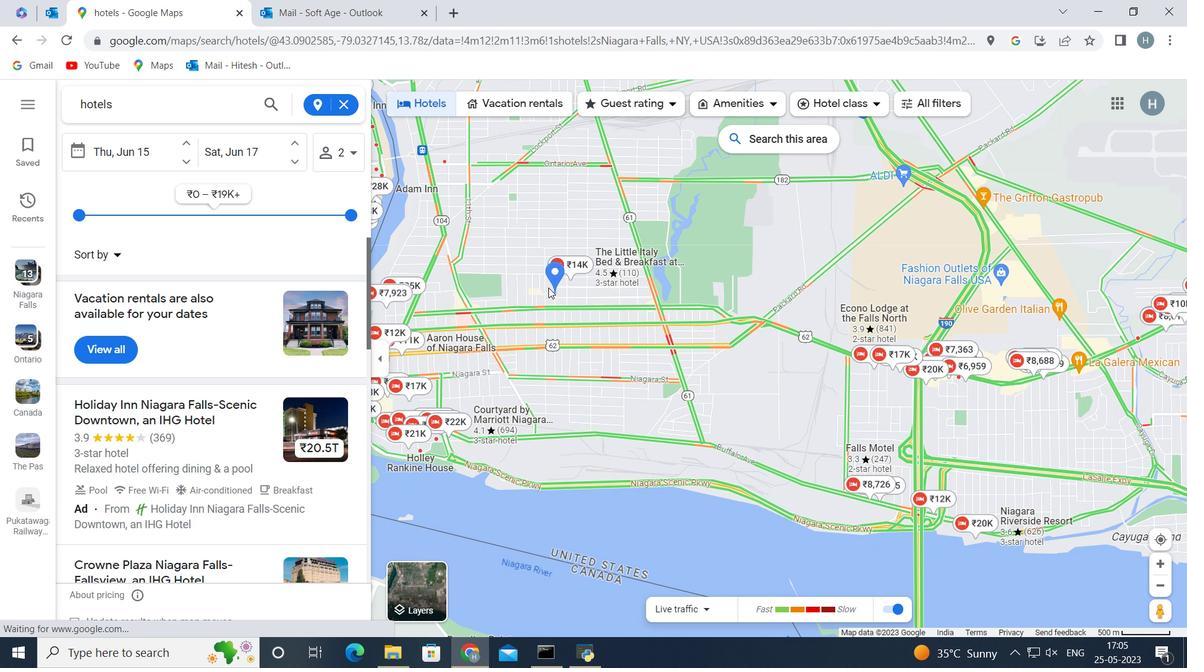 
Action: Mouse scrolled (548, 288) with delta (0, 0)
Screenshot: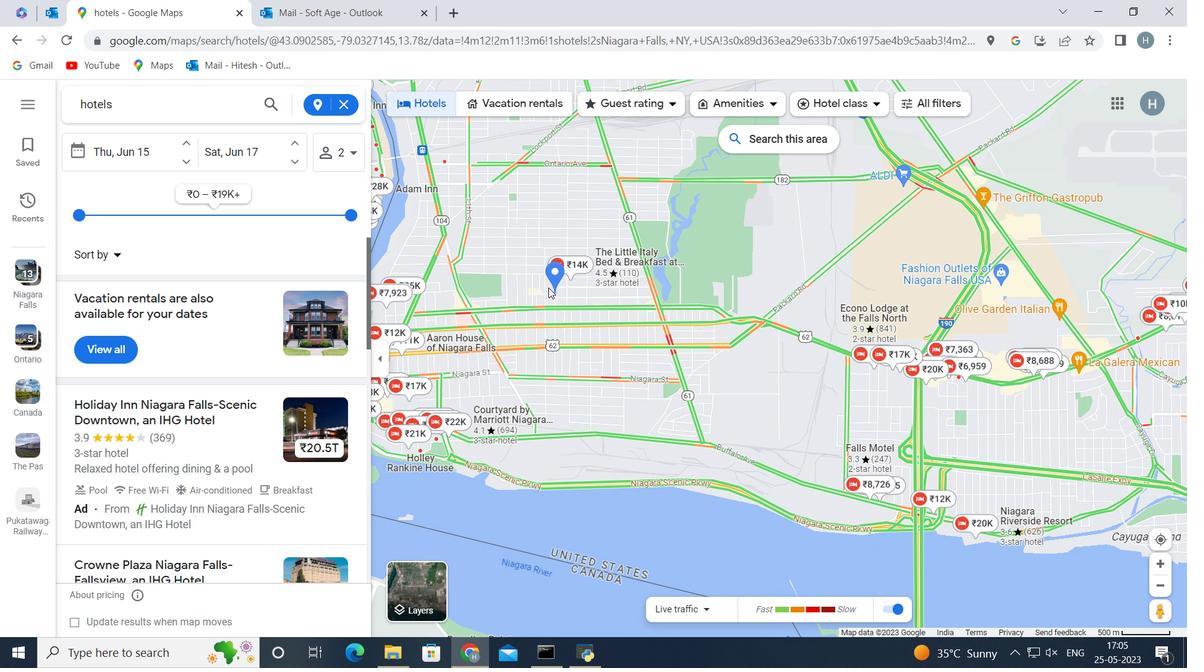 
Action: Mouse scrolled (548, 288) with delta (0, 0)
Screenshot: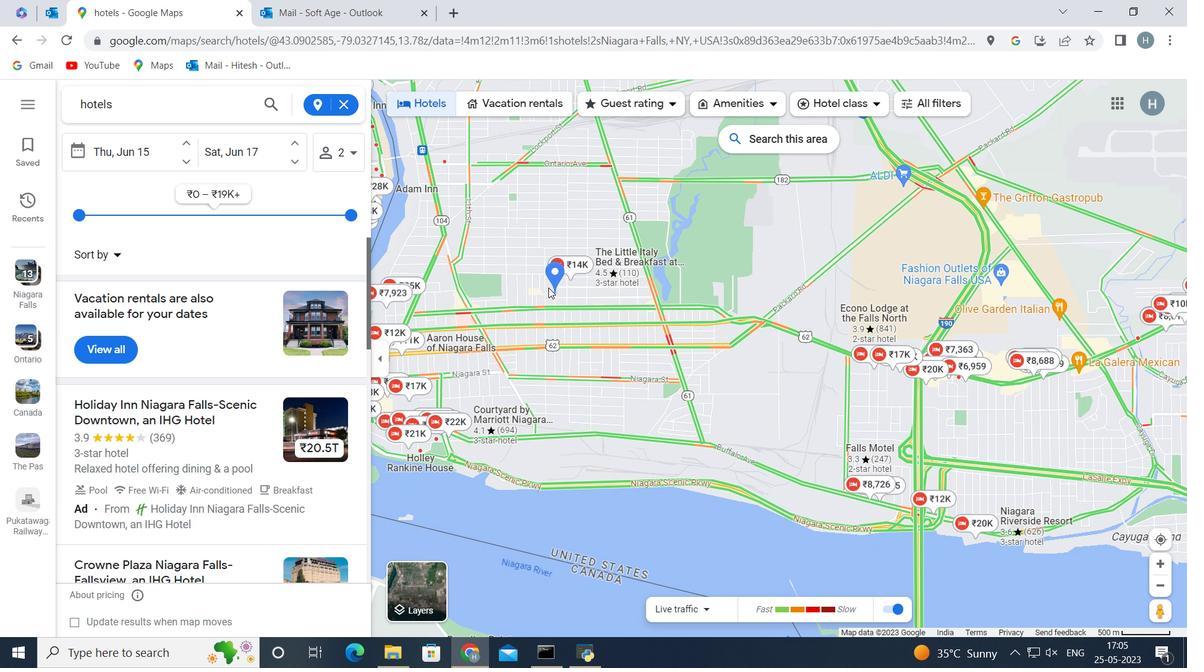 
Action: Mouse scrolled (548, 288) with delta (0, 0)
Screenshot: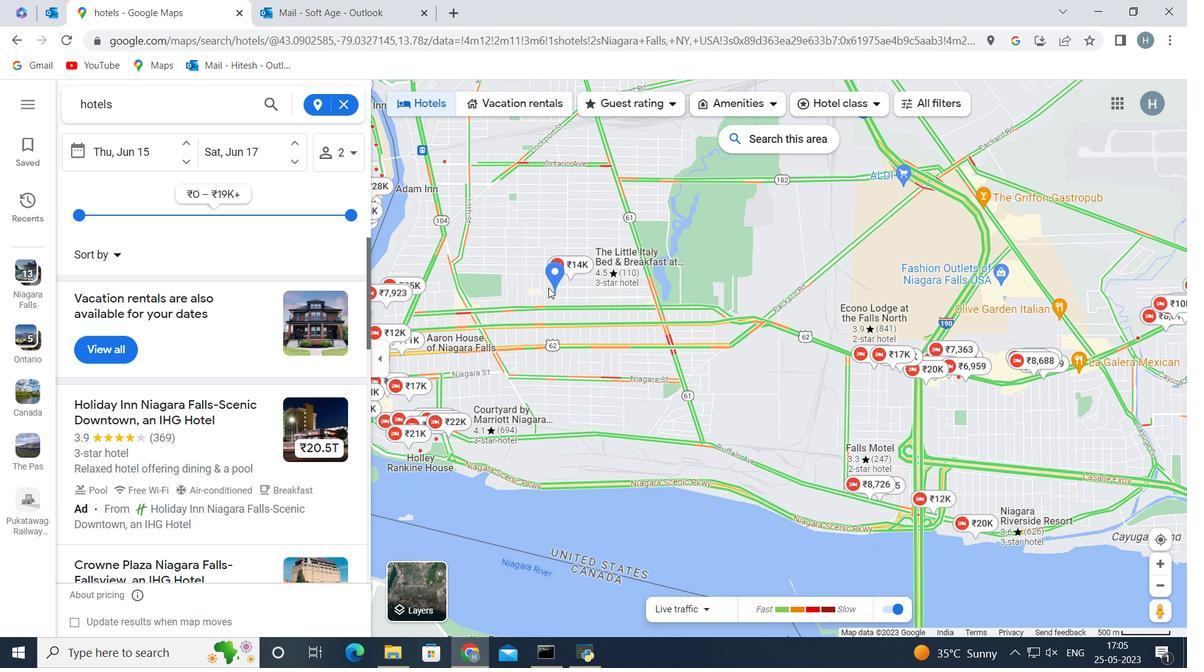 
Action: Mouse scrolled (548, 288) with delta (0, 0)
Screenshot: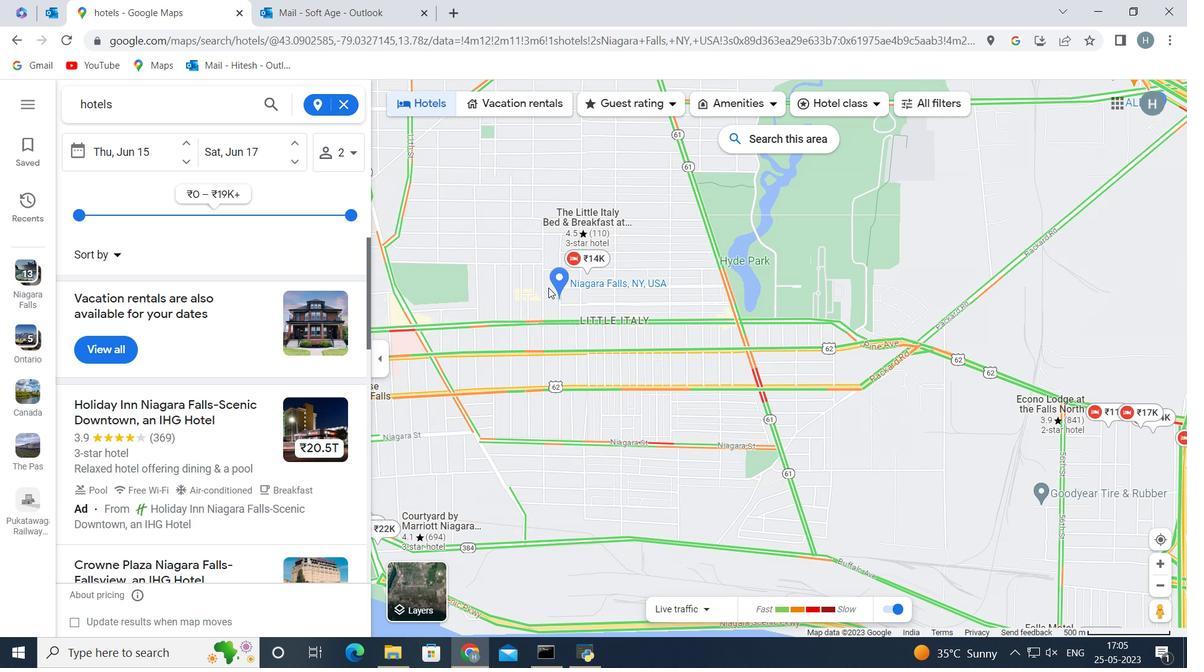 
Action: Mouse scrolled (548, 288) with delta (0, 0)
Screenshot: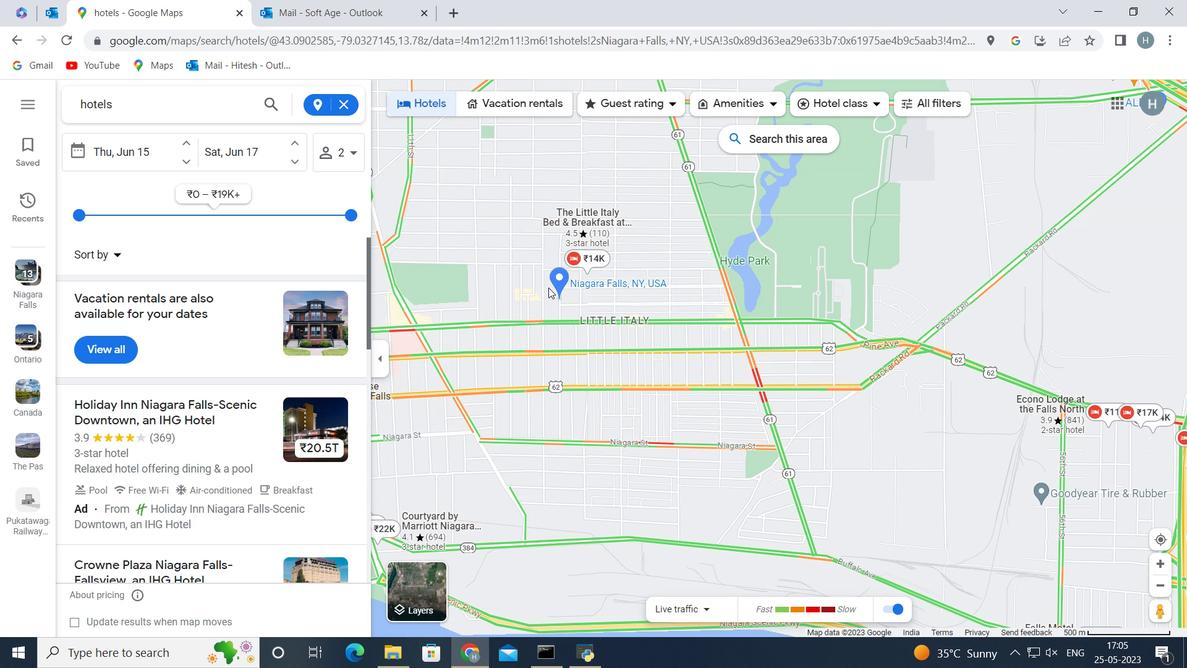 
Action: Mouse scrolled (548, 288) with delta (0, 0)
Screenshot: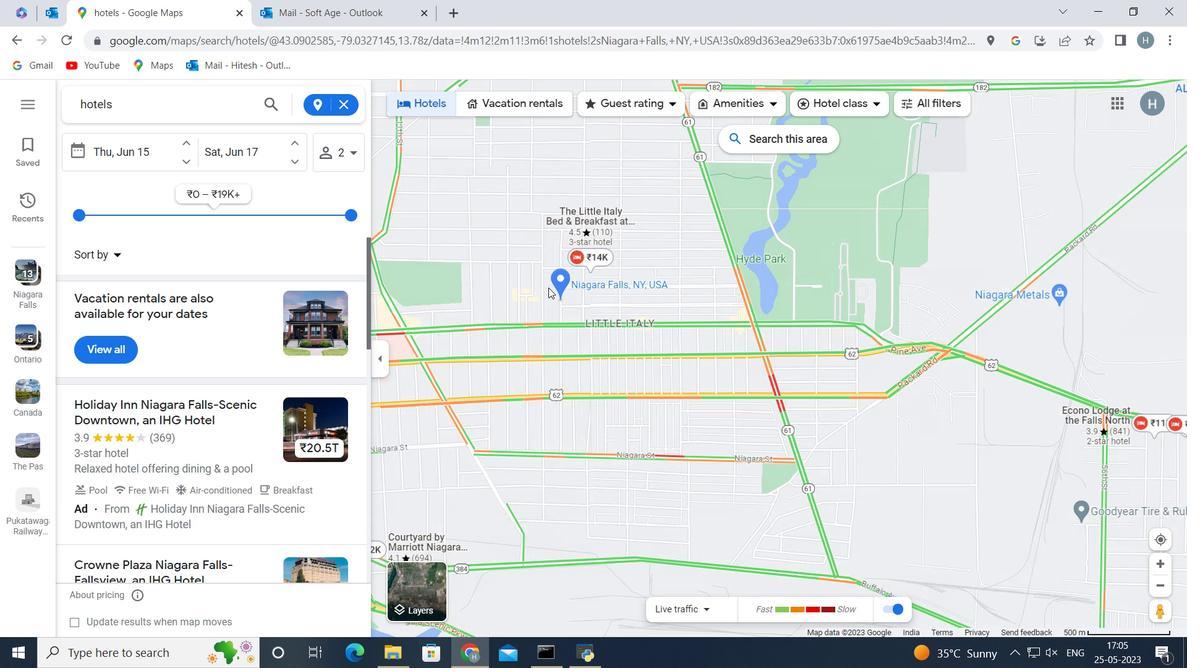 
Action: Mouse moved to (567, 298)
Screenshot: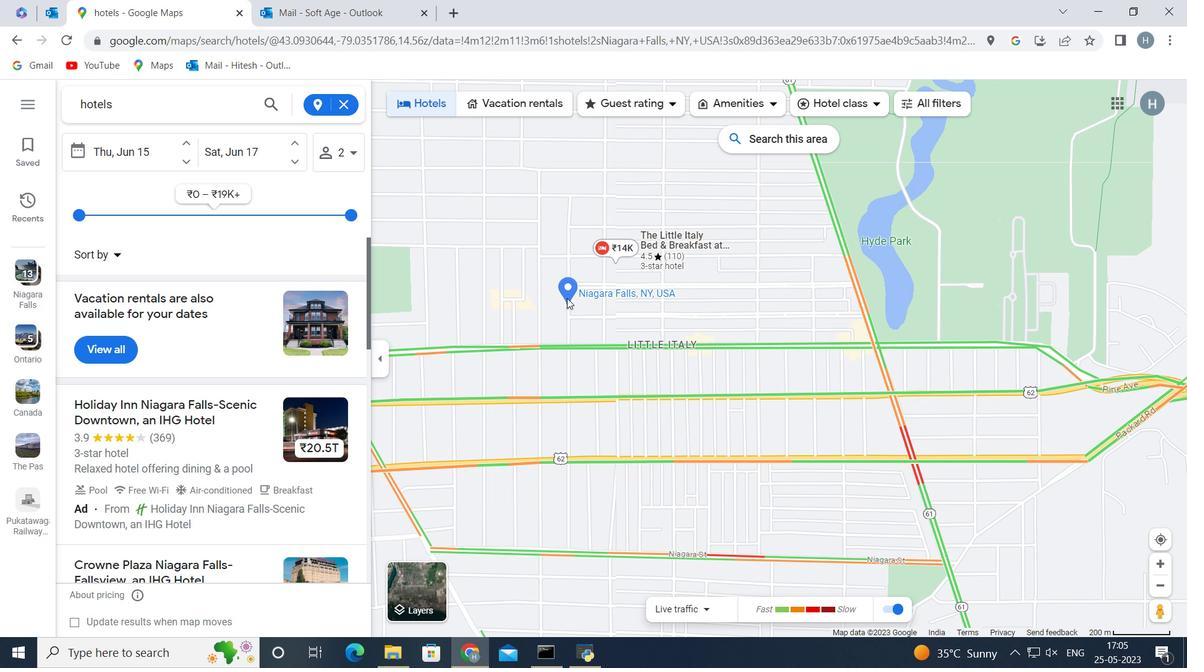 
Action: Mouse scrolled (567, 298) with delta (0, 0)
Screenshot: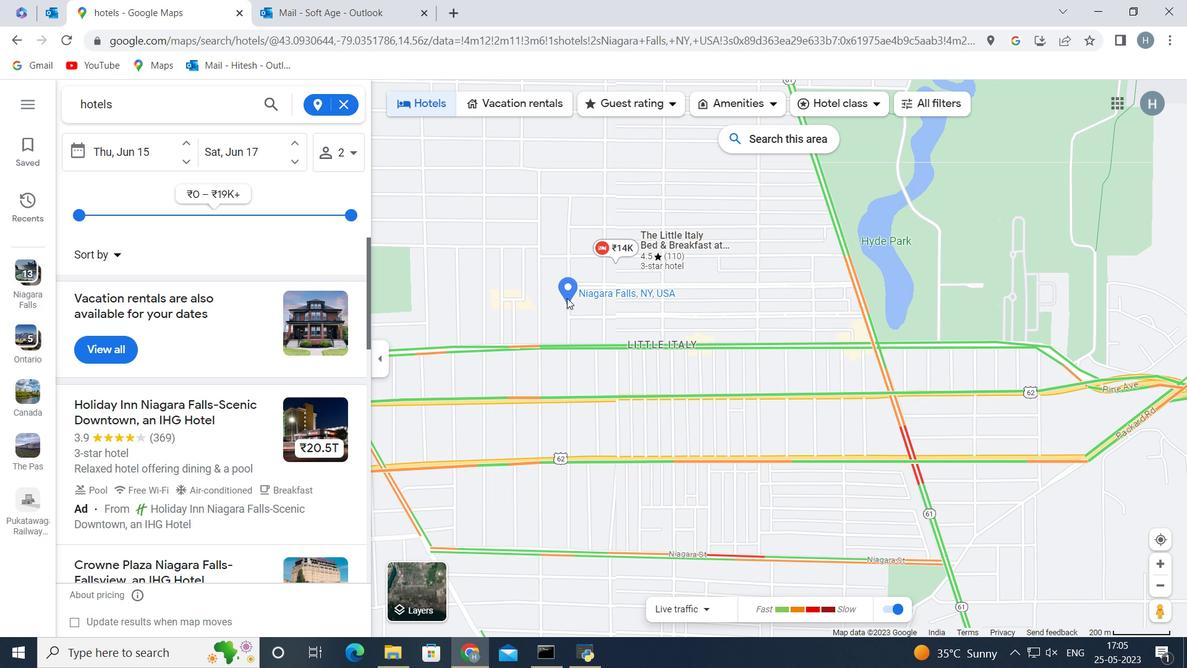 
Action: Mouse moved to (846, 397)
Screenshot: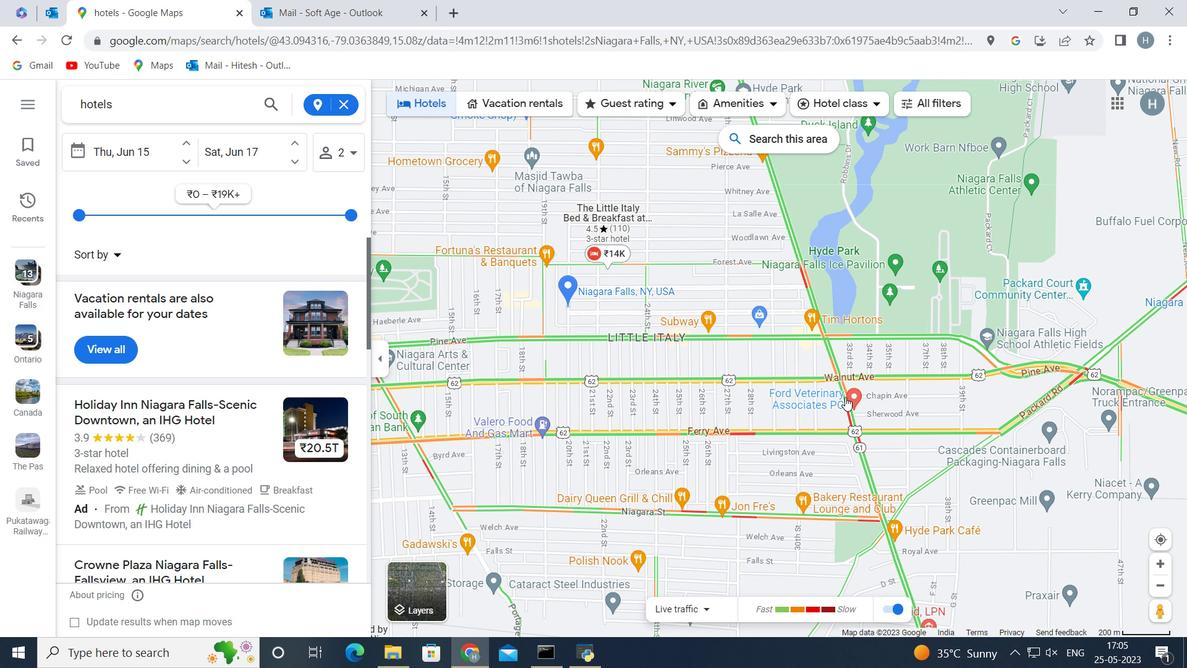 
Action: Mouse pressed left at (846, 397)
Screenshot: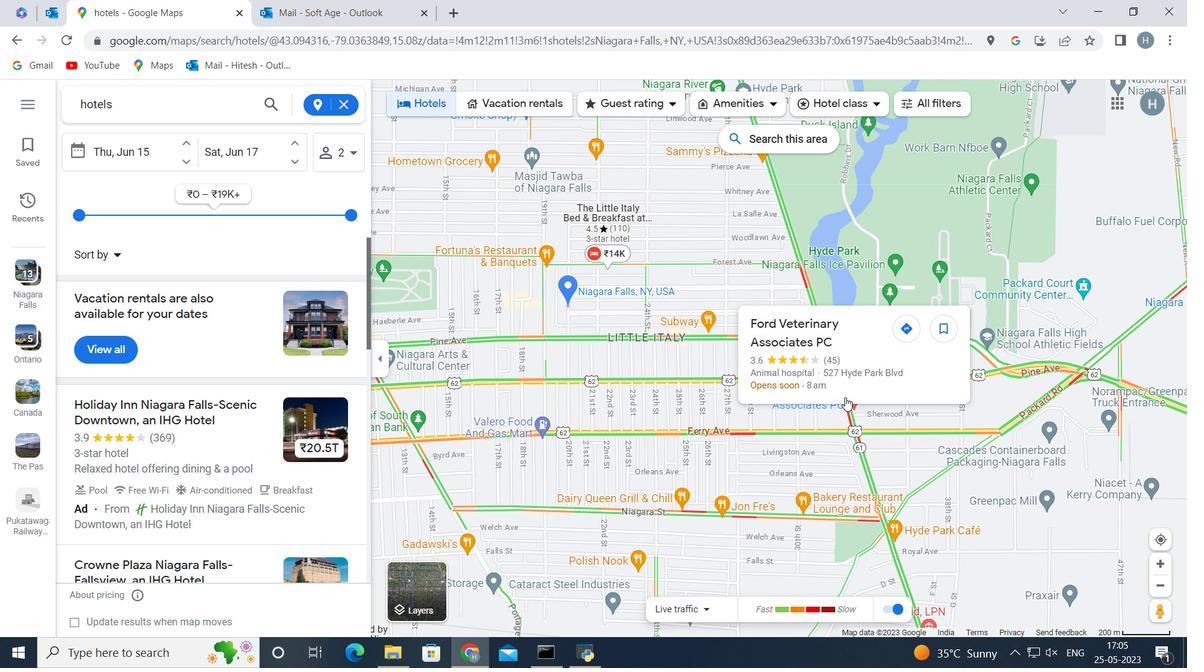 
Action: Mouse moved to (510, 396)
Screenshot: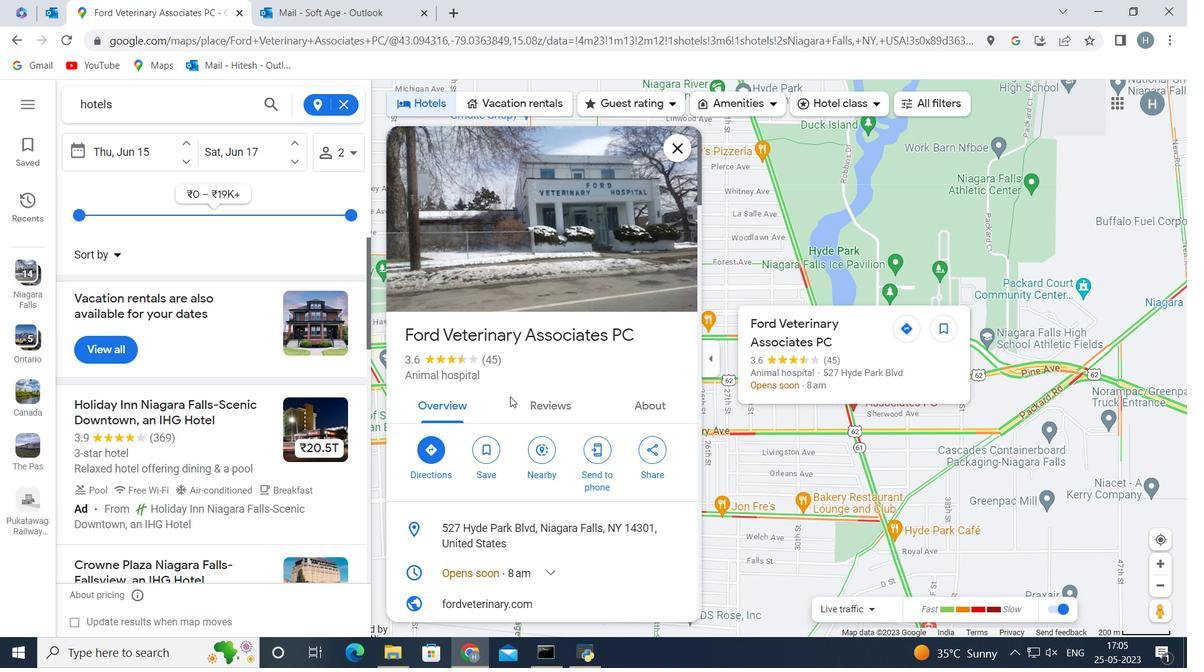 
Action: Mouse scrolled (510, 395) with delta (0, 0)
Screenshot: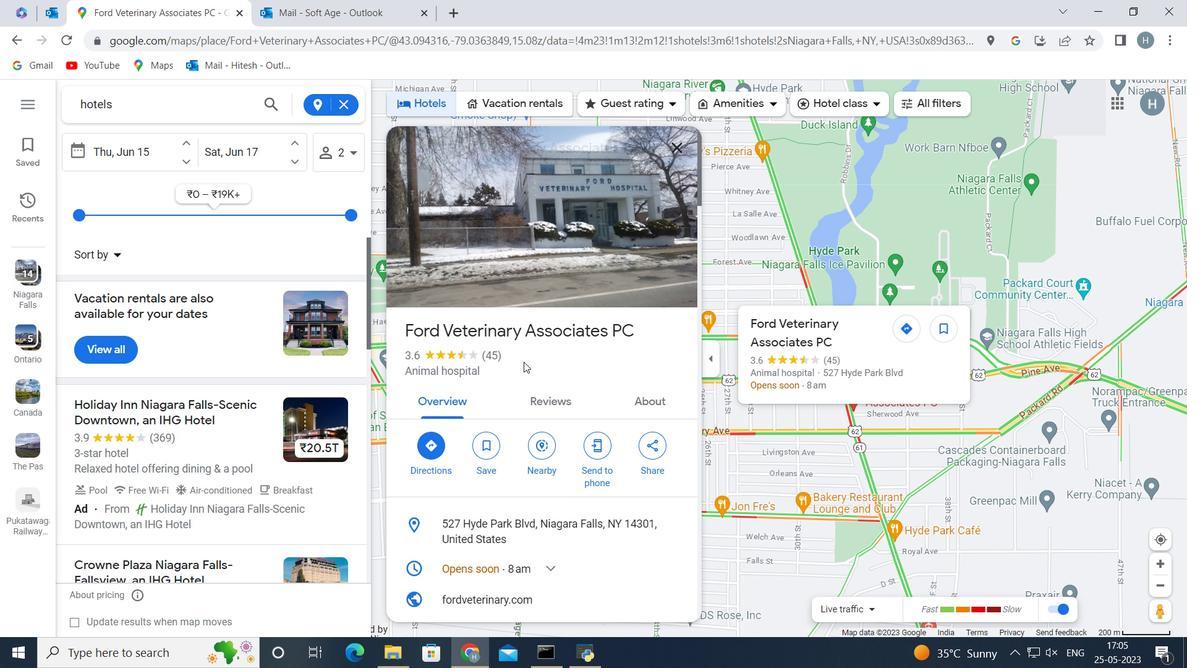 
Action: Mouse moved to (647, 238)
Screenshot: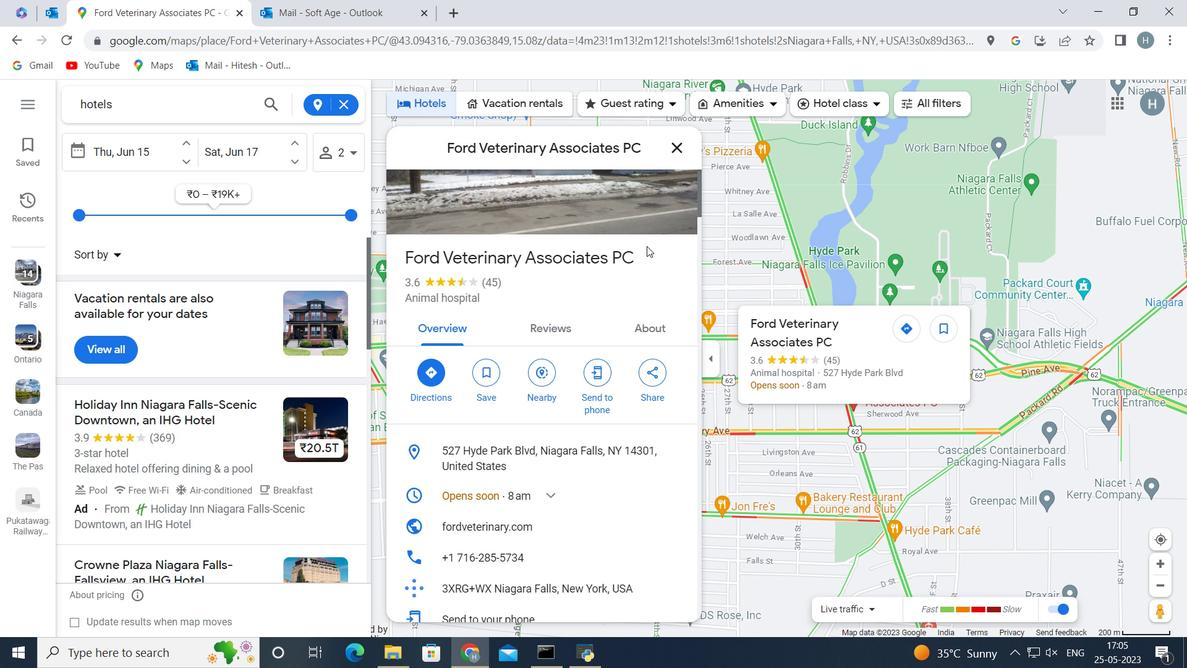 
Action: Mouse scrolled (647, 247) with delta (0, 0)
Screenshot: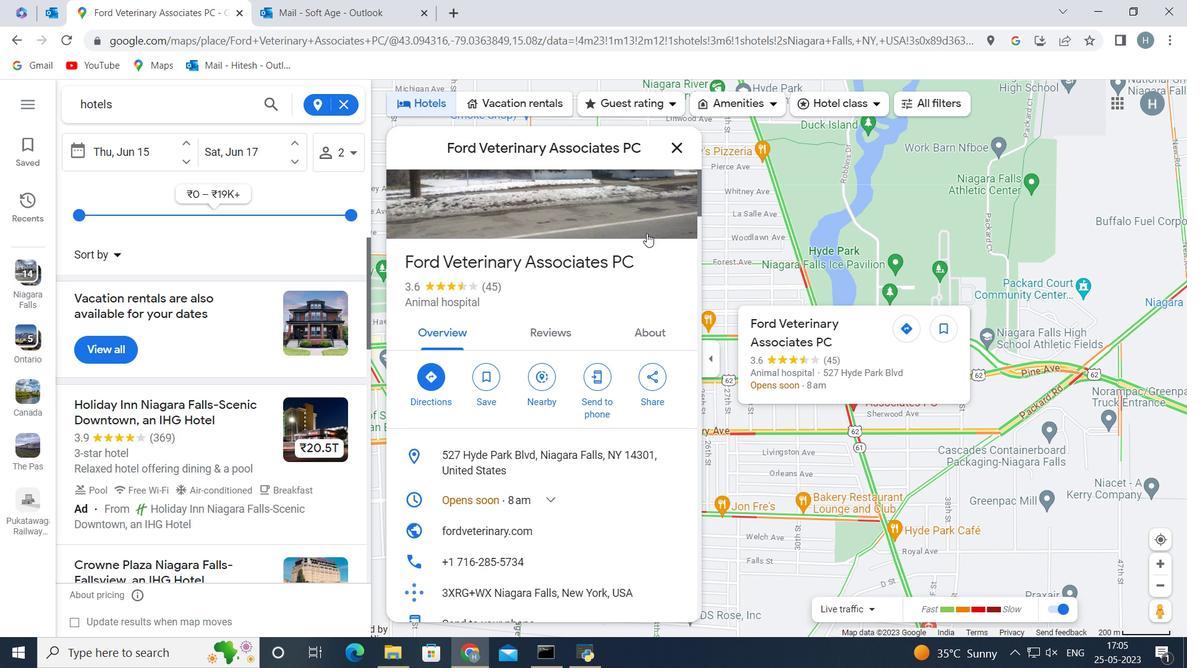 
Action: Mouse moved to (650, 193)
Screenshot: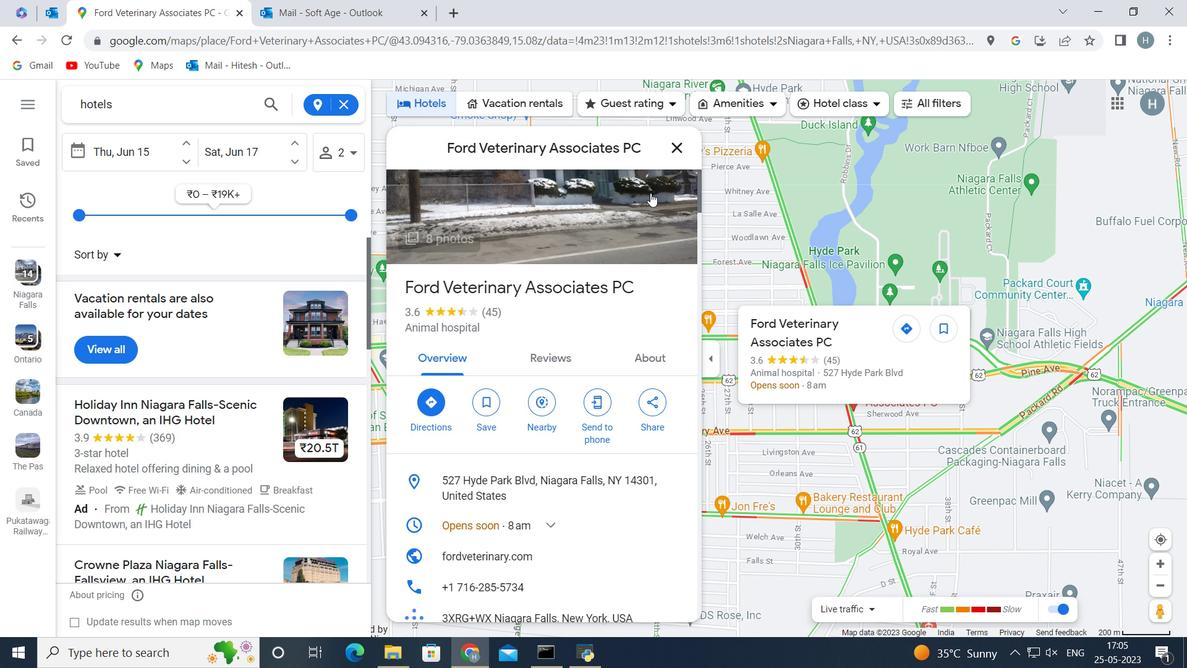 
Action: Mouse scrolled (647, 234) with delta (0, 0)
Screenshot: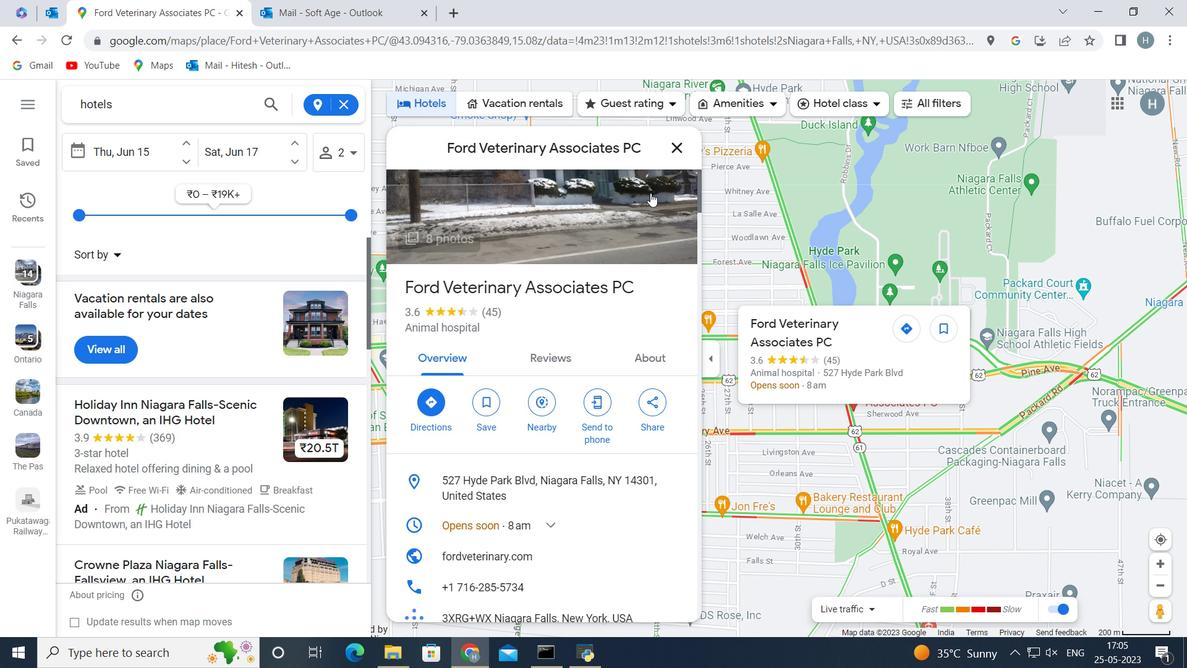 
Action: Mouse moved to (663, 163)
Screenshot: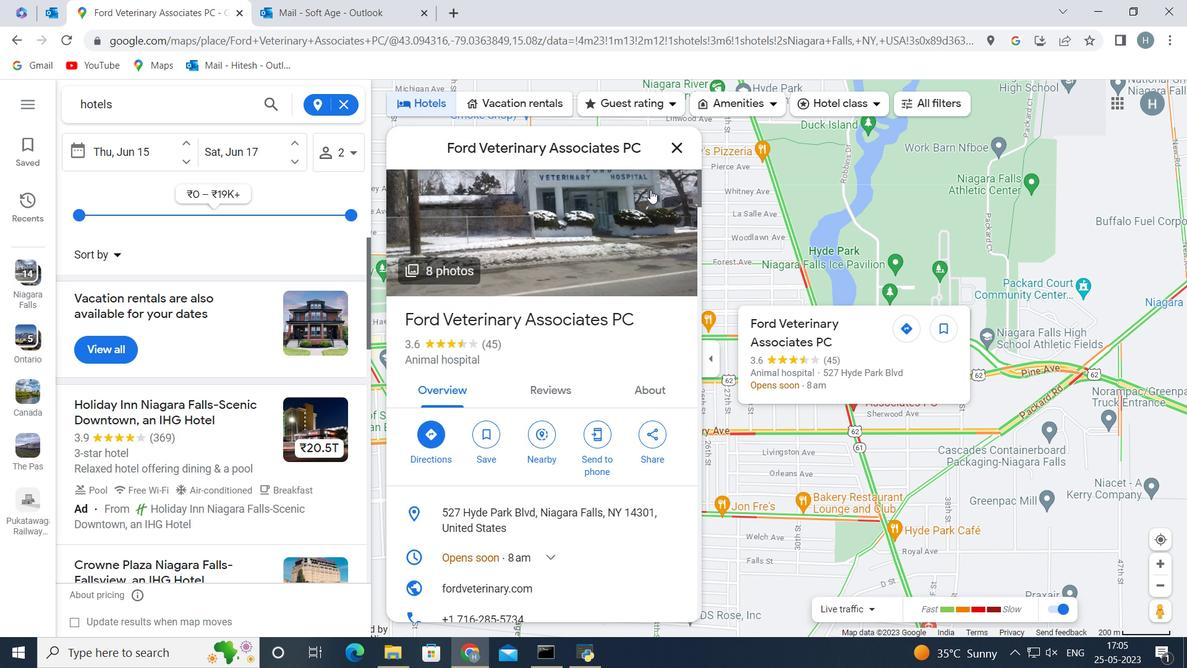 
Action: Mouse scrolled (651, 190) with delta (0, 0)
Screenshot: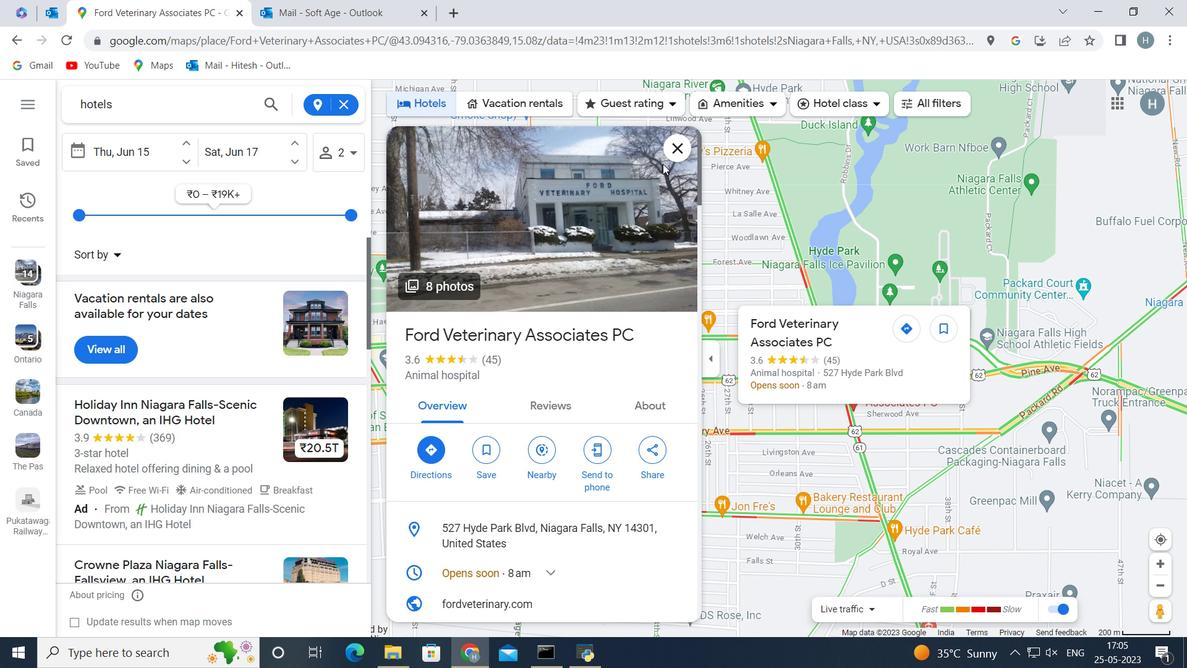 
Action: Mouse moved to (678, 143)
Screenshot: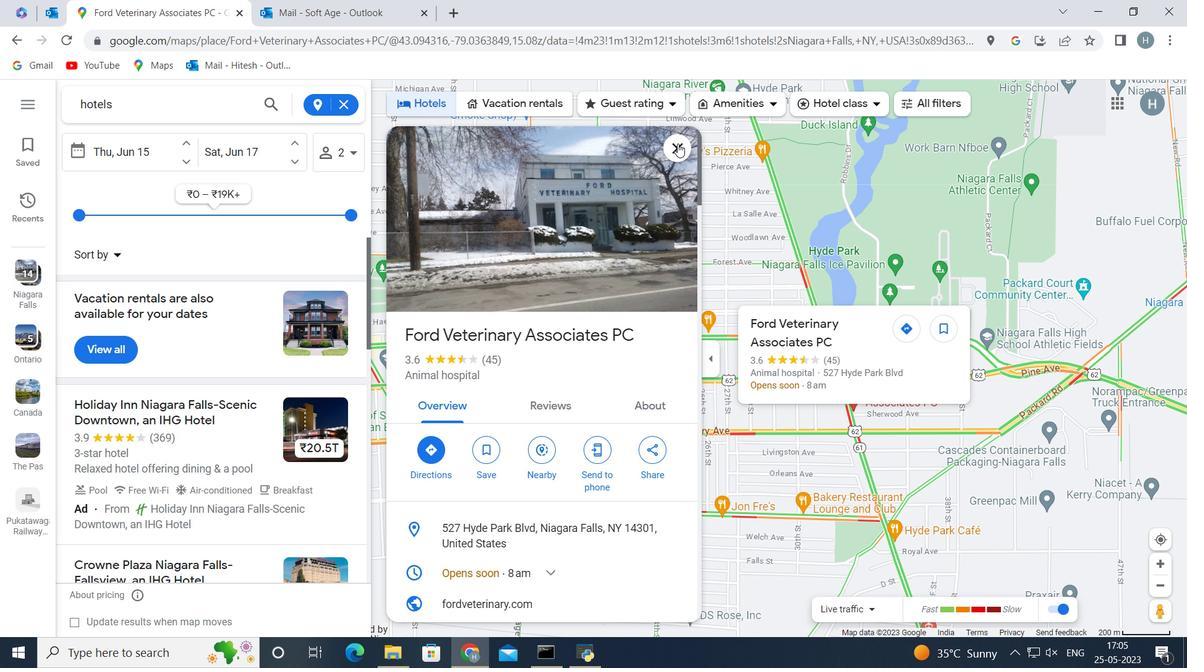 
Action: Mouse pressed left at (678, 143)
Screenshot: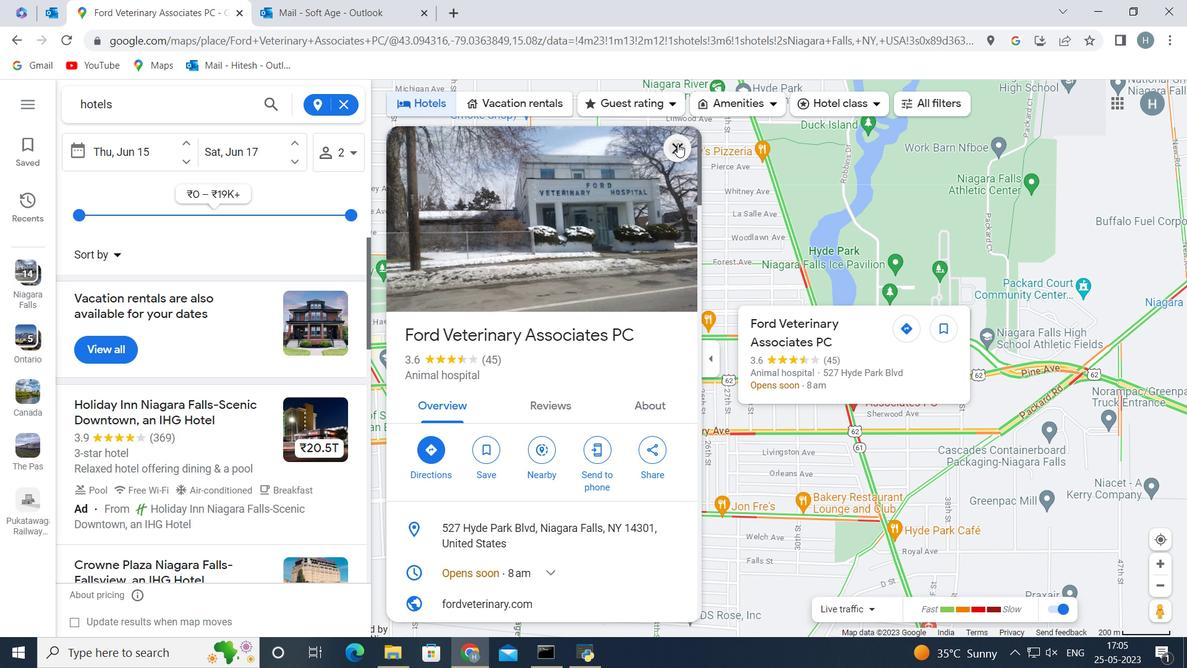 
Action: Mouse moved to (671, 352)
Screenshot: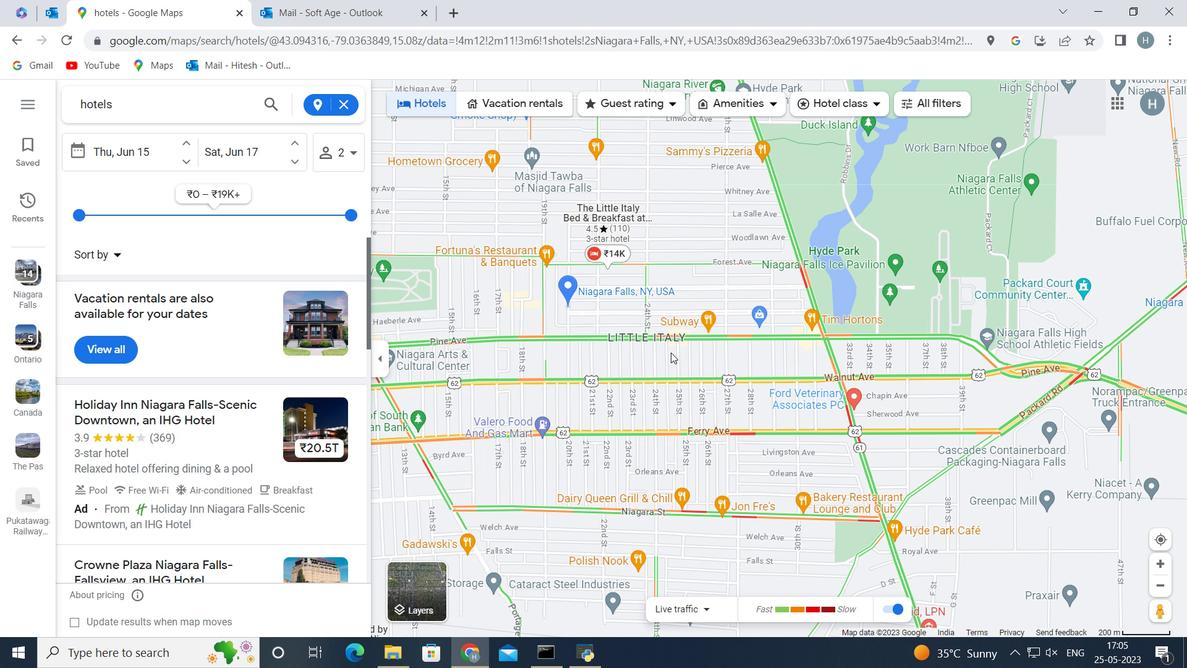 
Action: Mouse scrolled (671, 352) with delta (0, 0)
Screenshot: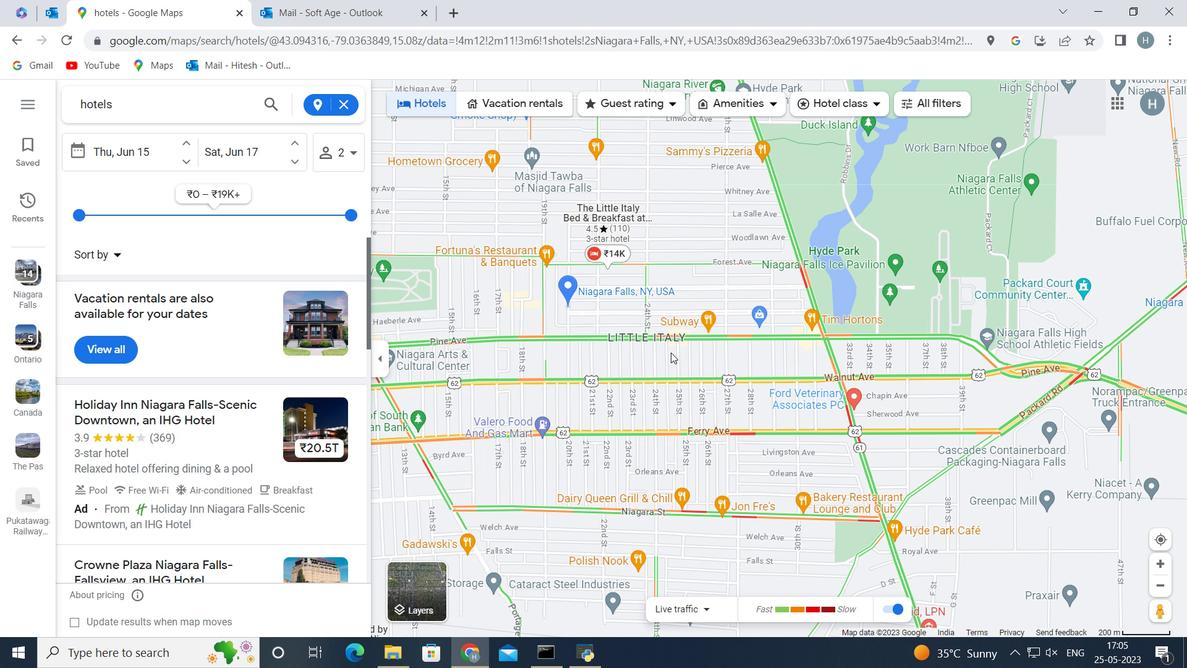 
Action: Mouse scrolled (671, 352) with delta (0, 0)
Screenshot: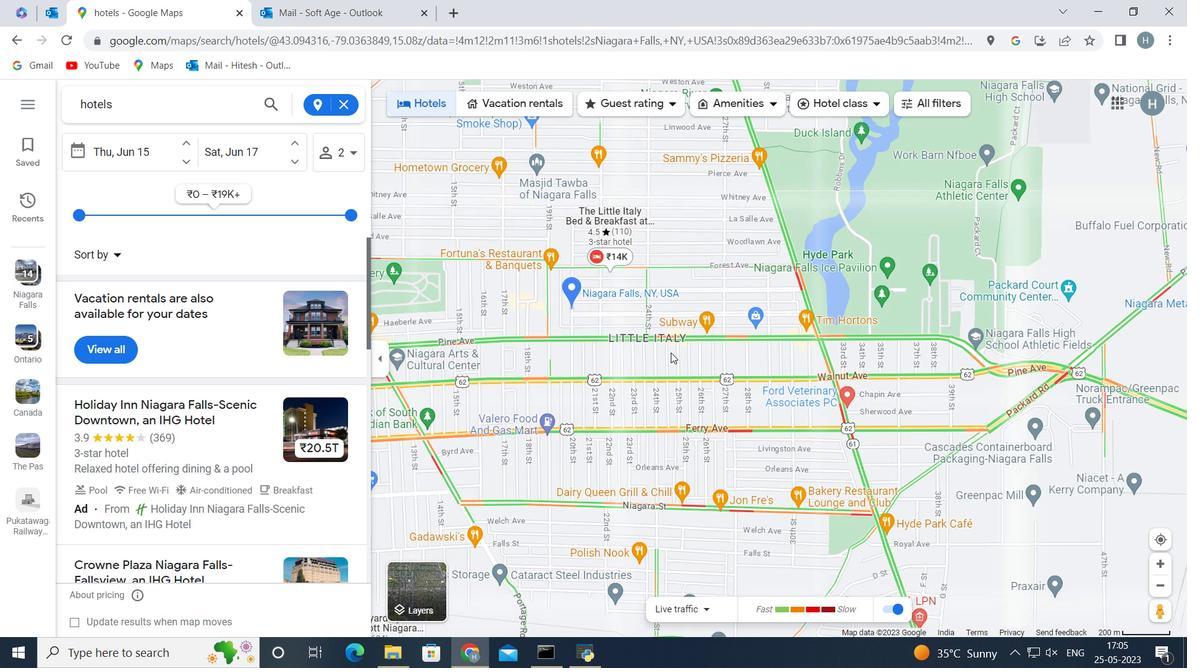 
Action: Mouse moved to (621, 345)
Screenshot: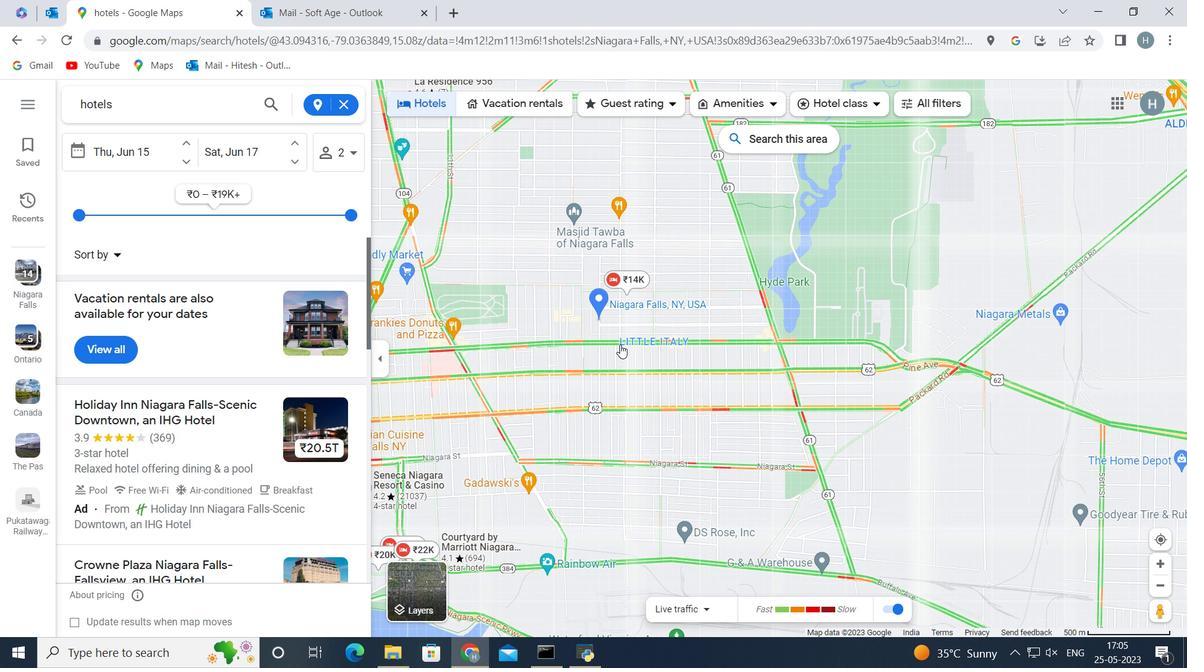 
Action: Mouse pressed left at (621, 345)
Screenshot: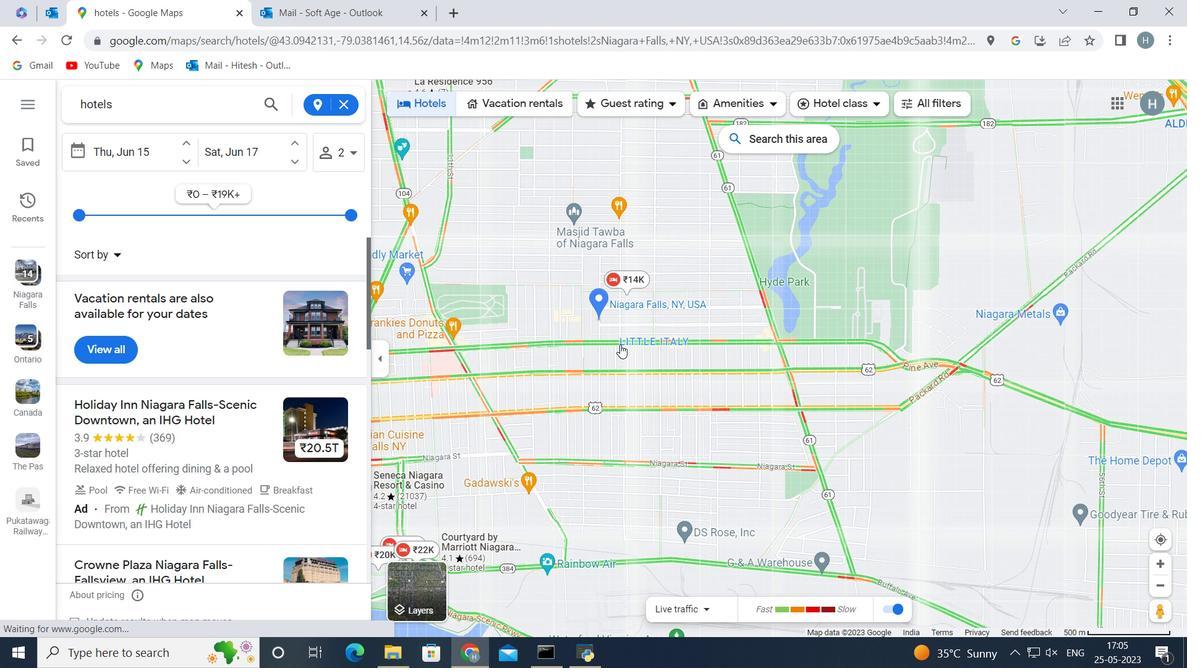 
Action: Mouse moved to (618, 347)
Screenshot: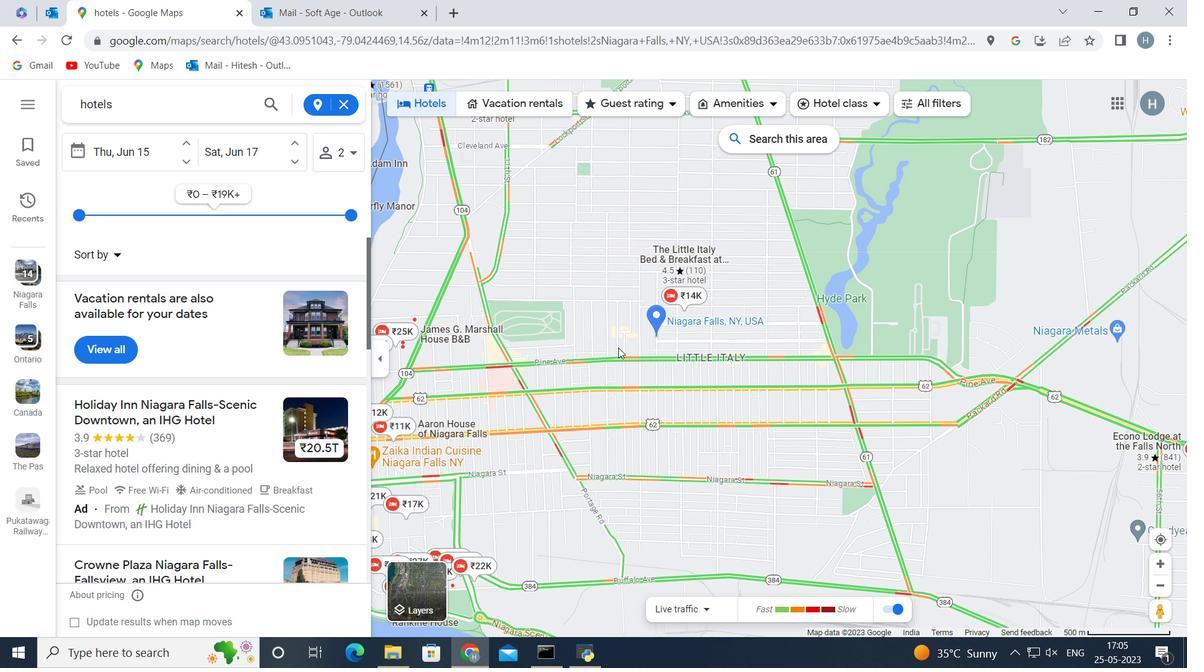 
Action: Mouse scrolled (618, 347) with delta (0, 0)
Screenshot: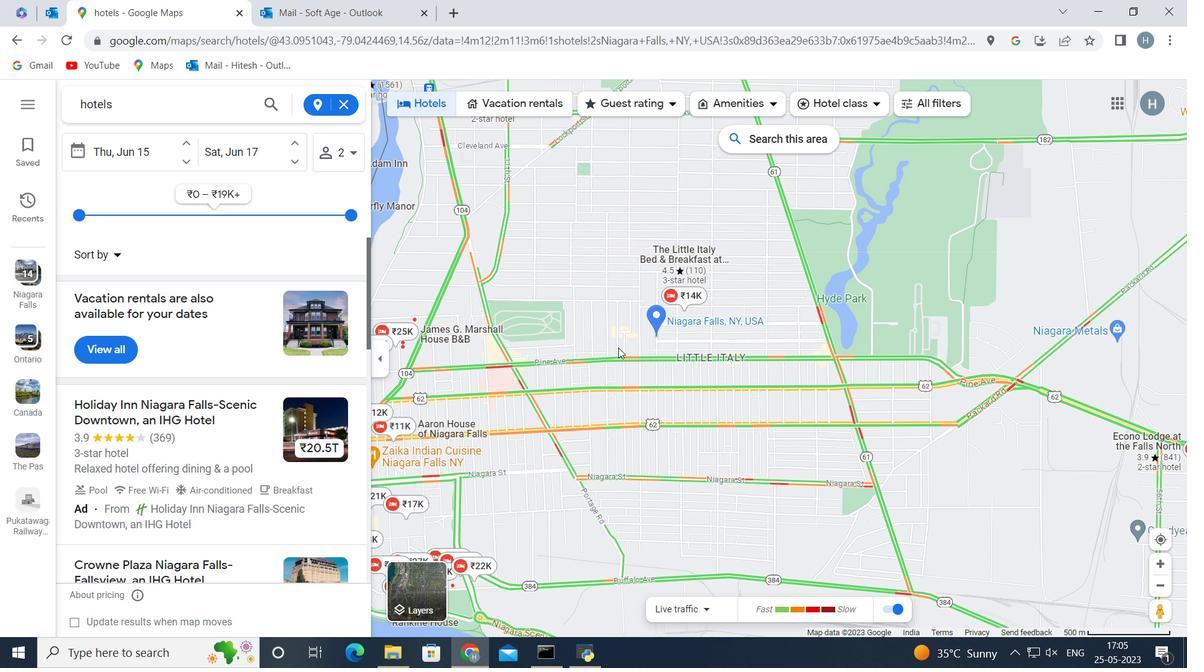 
Action: Mouse moved to (597, 369)
Screenshot: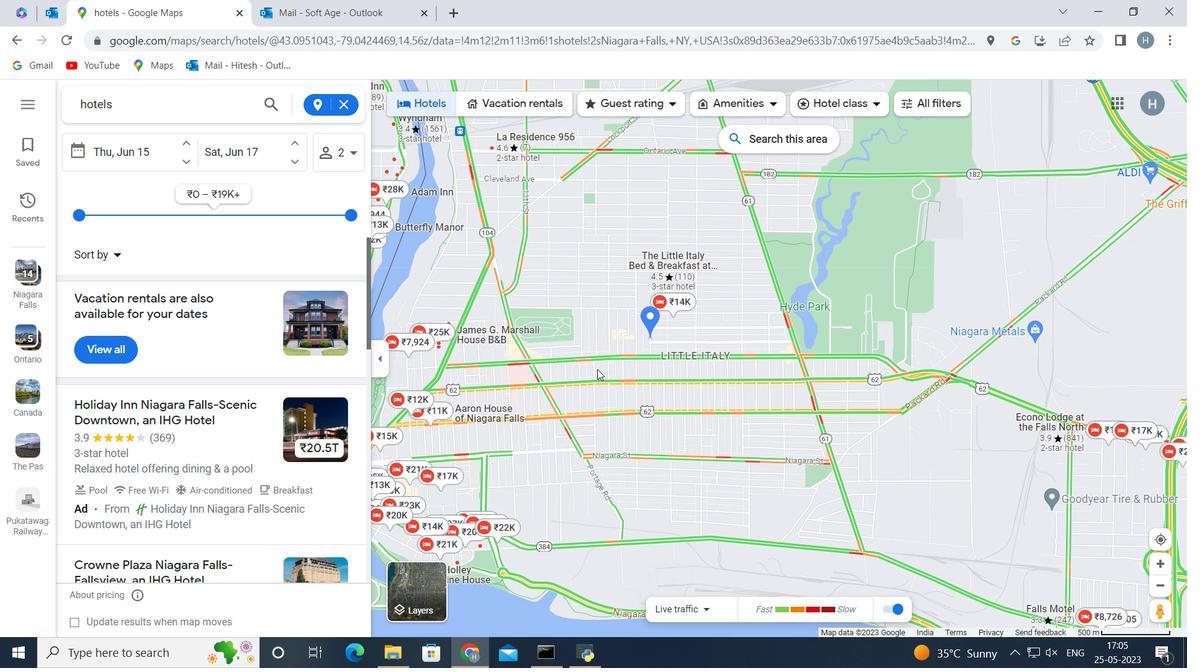 
Action: Mouse scrolled (597, 369) with delta (0, 0)
Screenshot: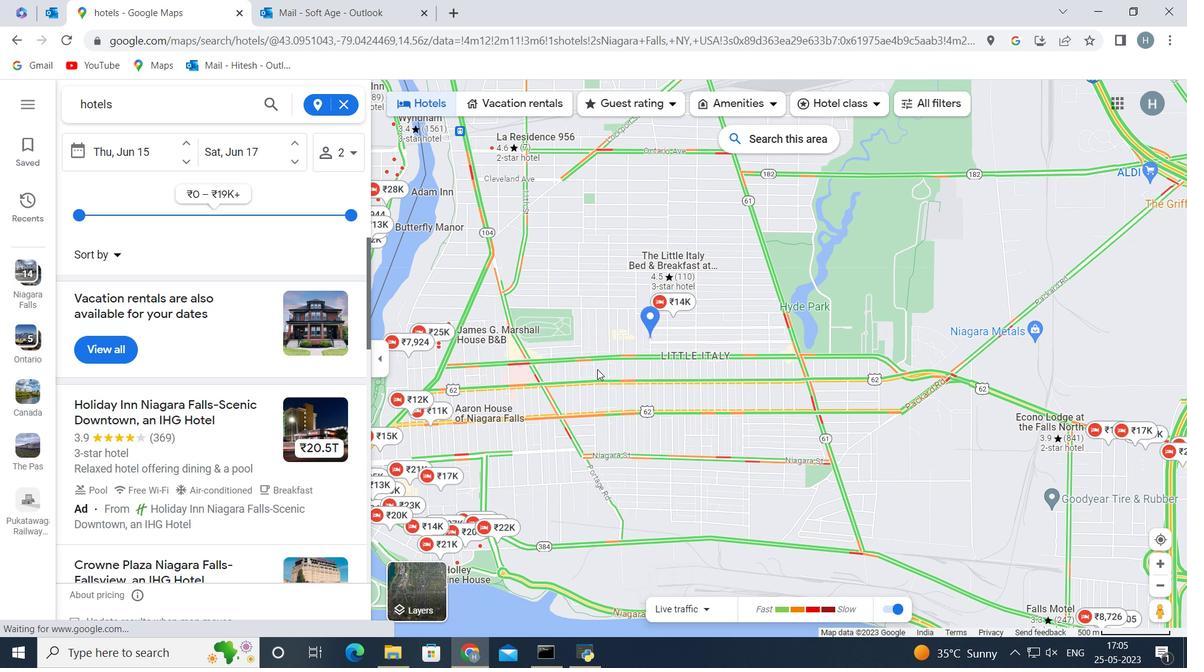 
Action: Mouse scrolled (597, 369) with delta (0, 0)
Screenshot: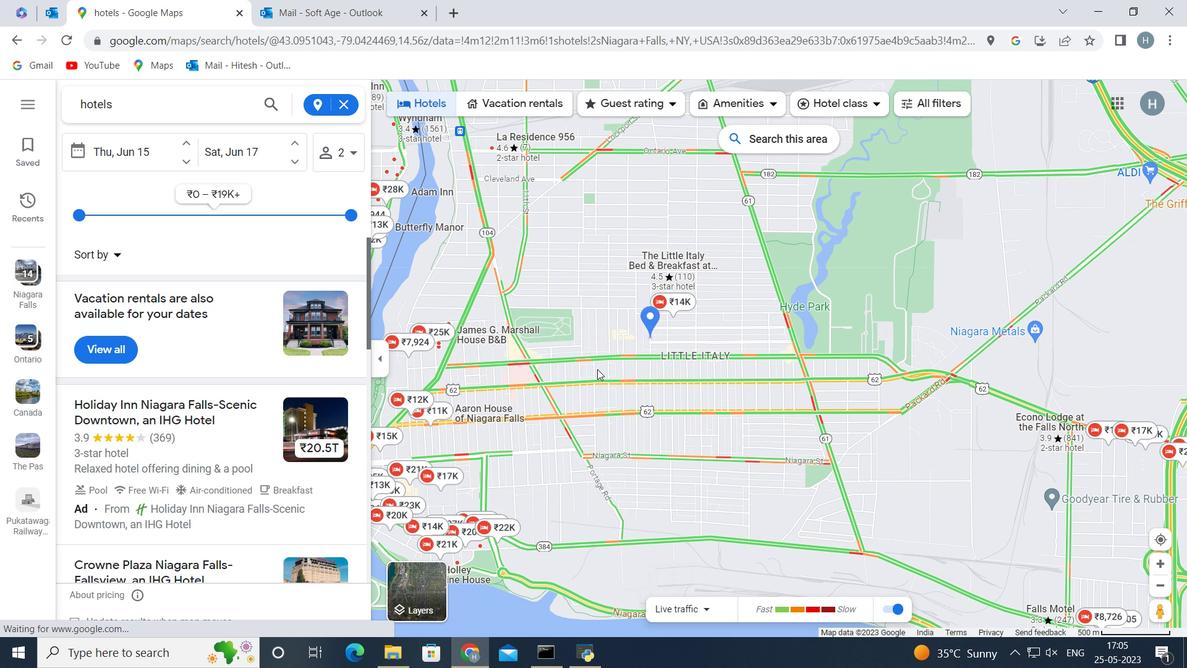 
Action: Mouse moved to (569, 378)
Screenshot: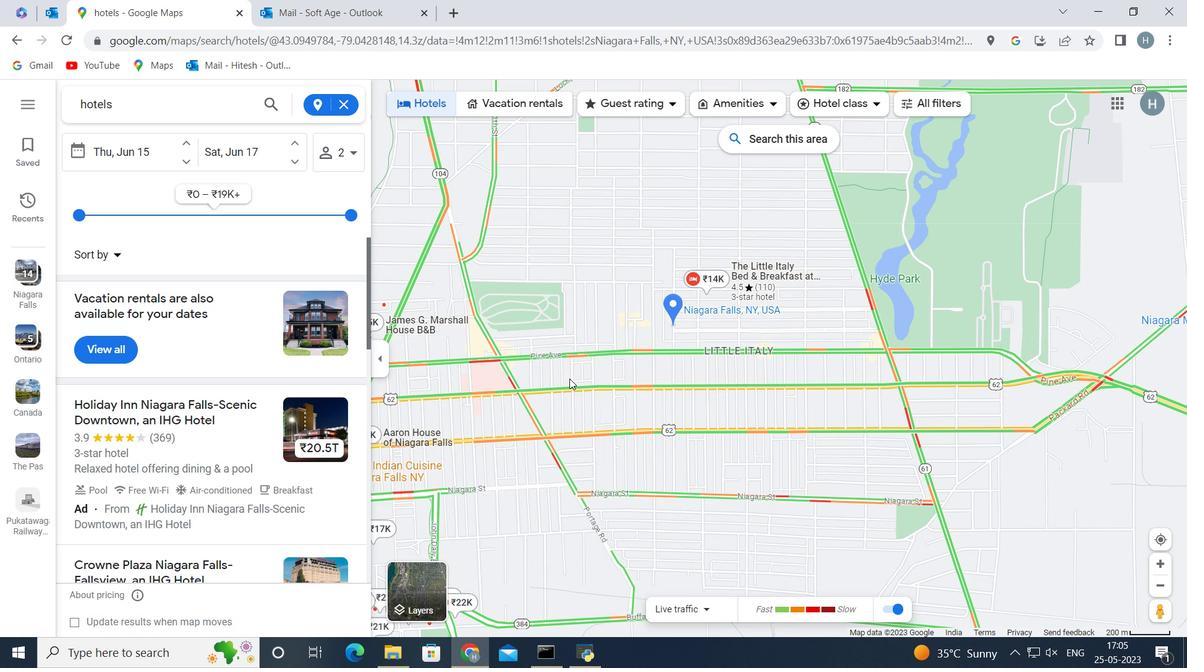 
Action: Mouse pressed left at (569, 378)
Screenshot: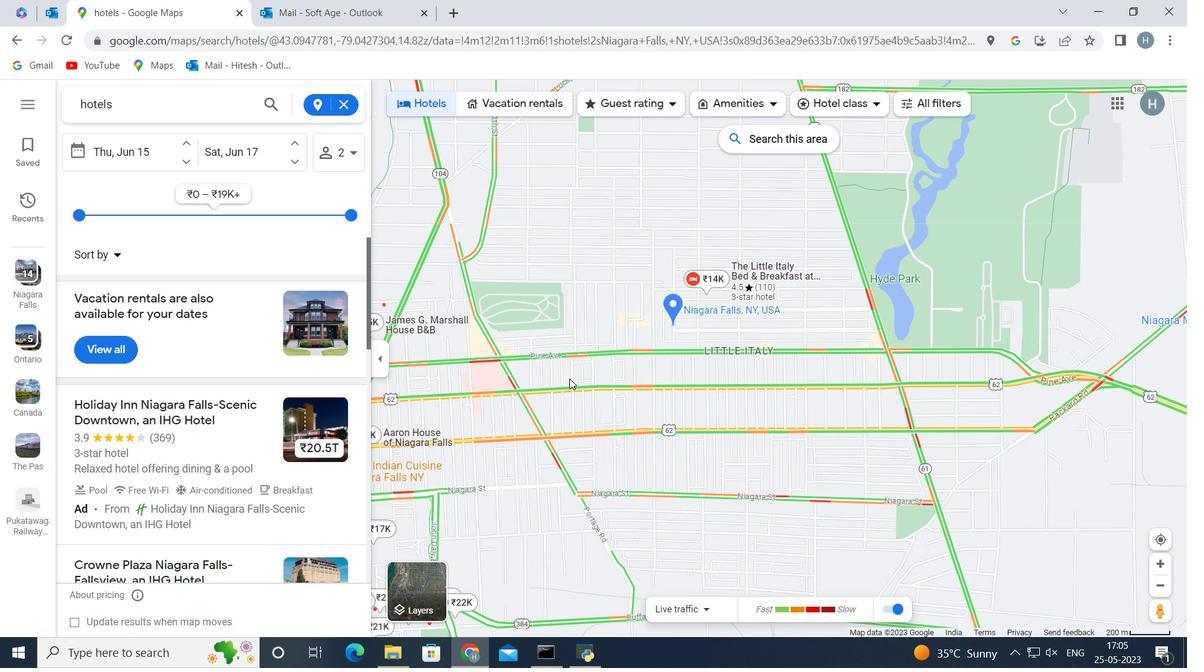 
Action: Mouse moved to (626, 426)
Screenshot: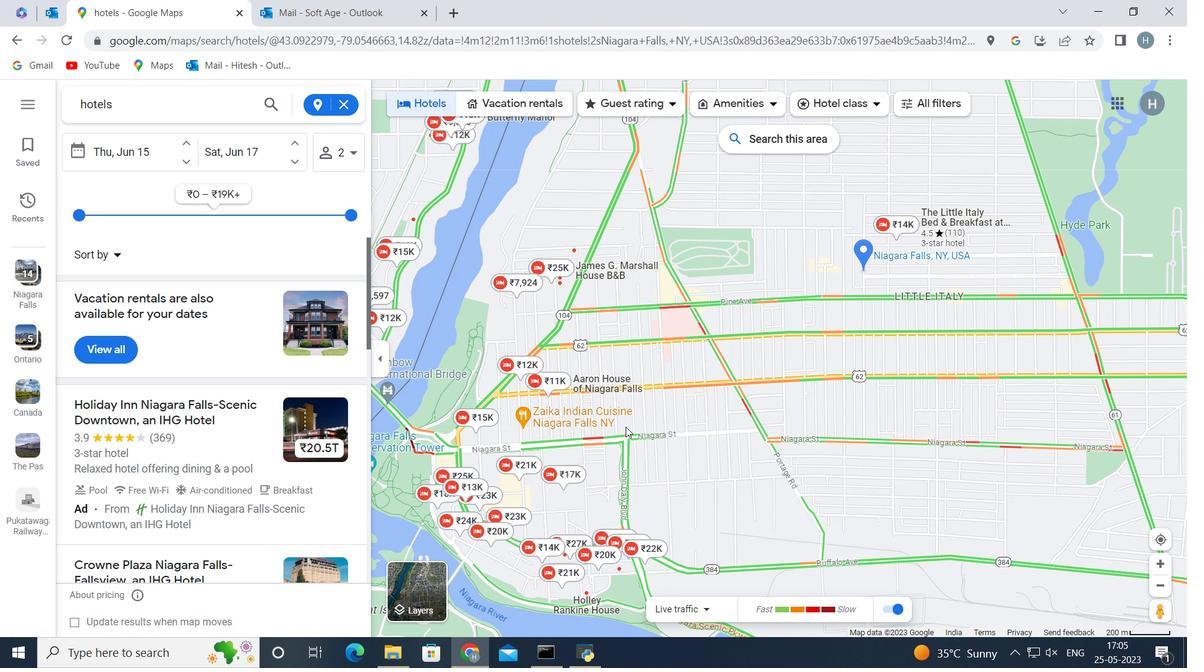 
Action: Mouse scrolled (626, 426) with delta (0, 0)
Screenshot: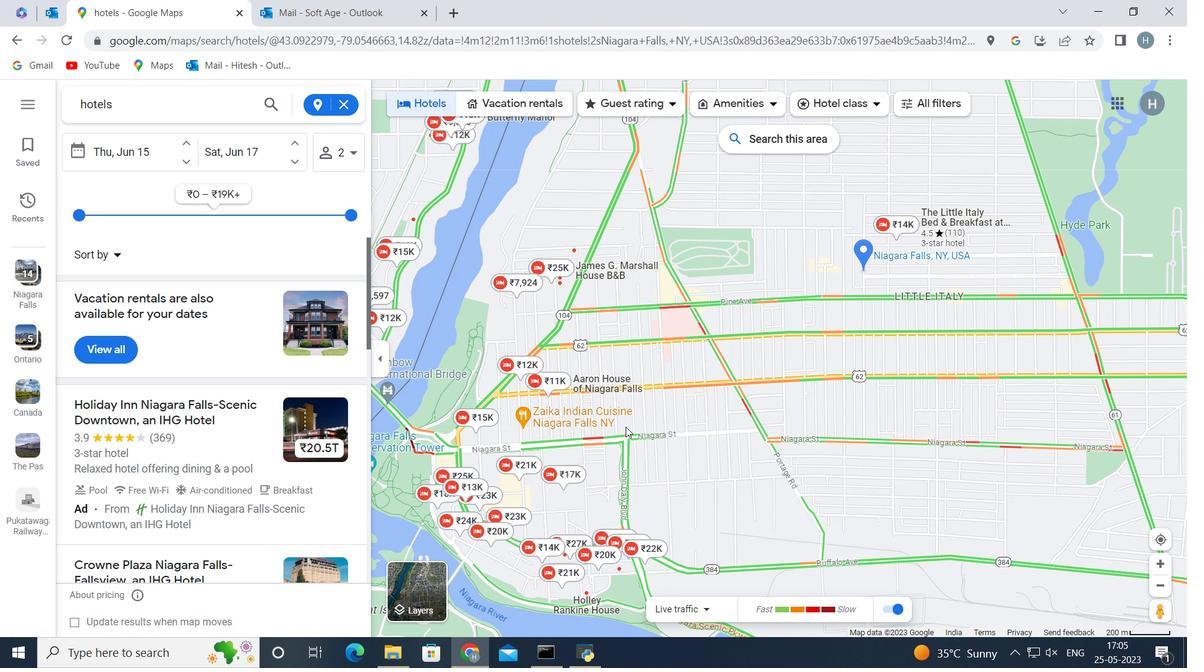 
Action: Mouse scrolled (626, 426) with delta (0, 0)
Screenshot: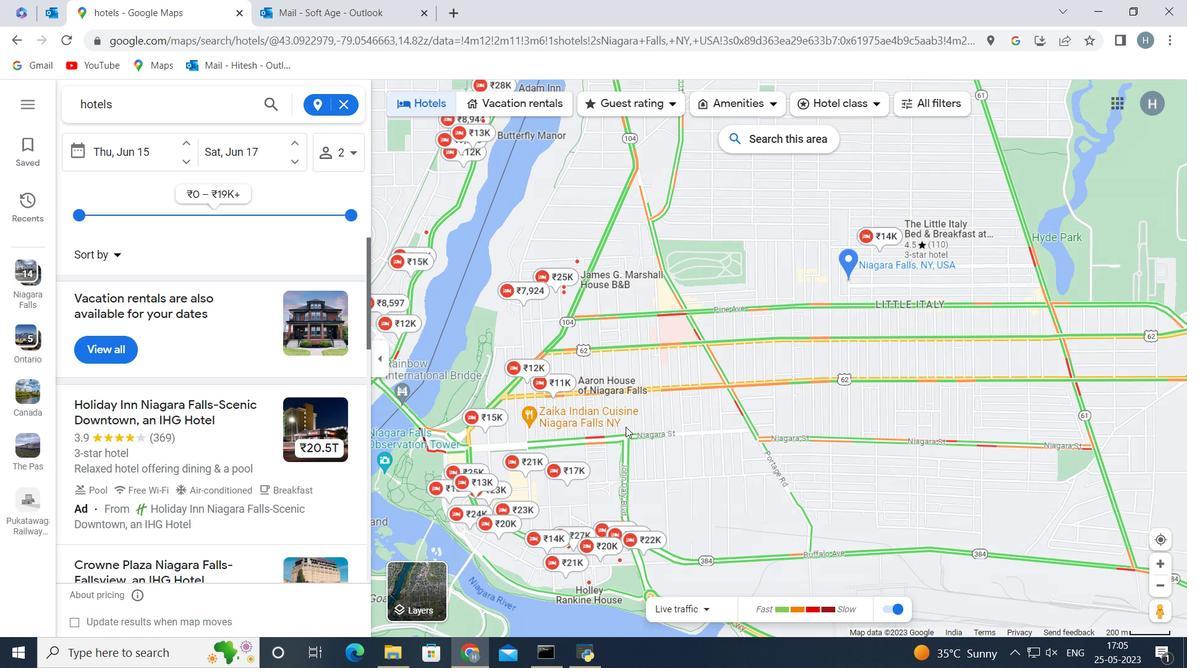 
Action: Mouse moved to (617, 345)
Screenshot: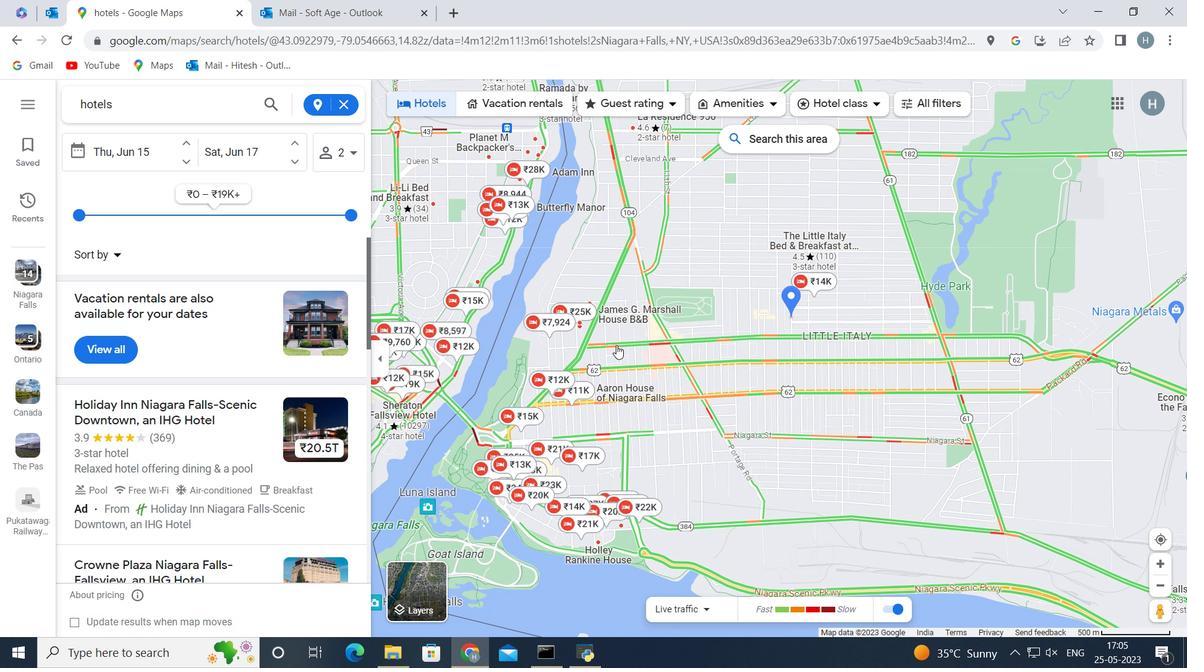 
Action: Mouse scrolled (617, 346) with delta (0, 0)
Screenshot: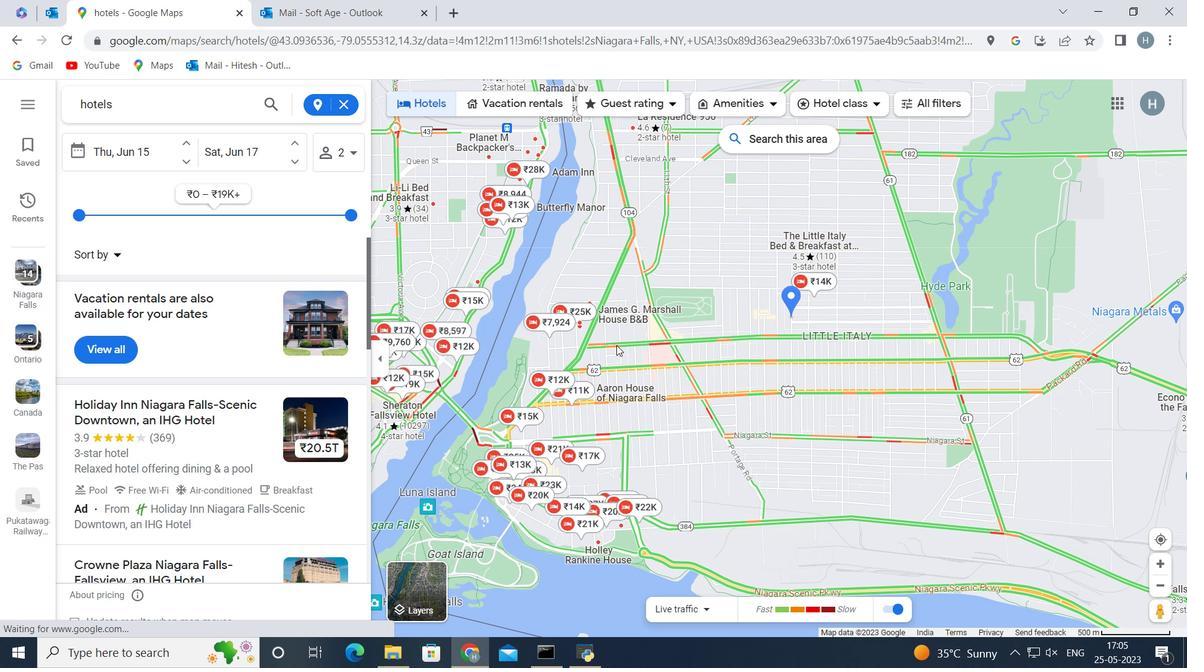 
Action: Mouse scrolled (617, 346) with delta (0, 0)
Screenshot: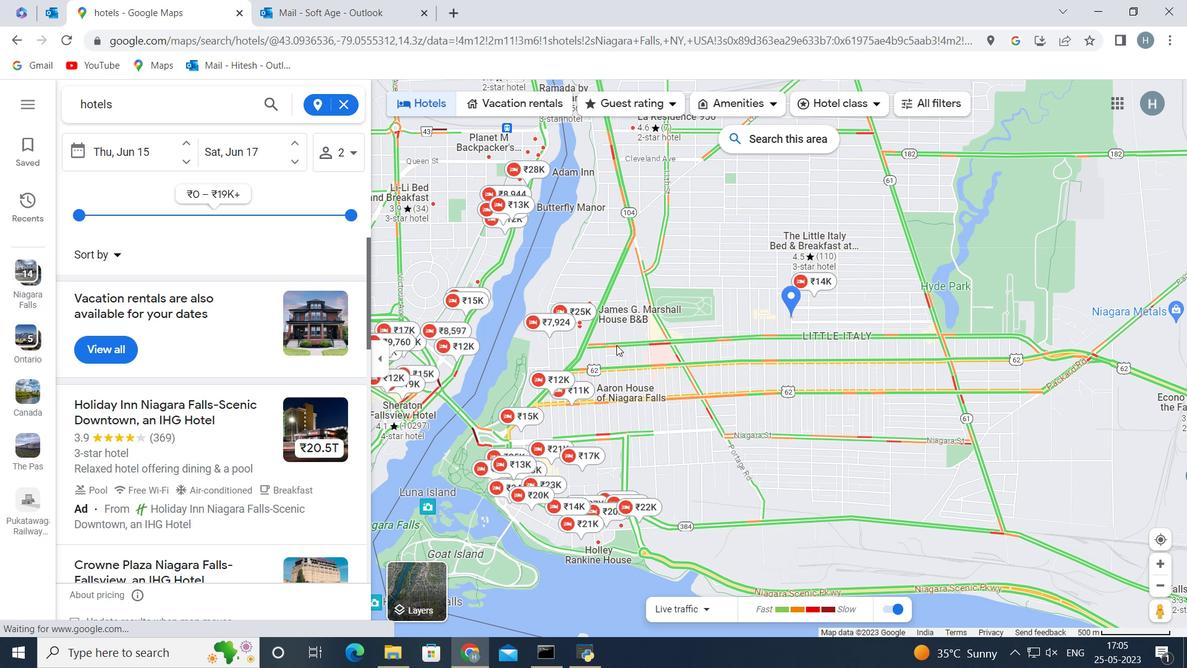 
Action: Mouse scrolled (617, 346) with delta (0, 0)
Screenshot: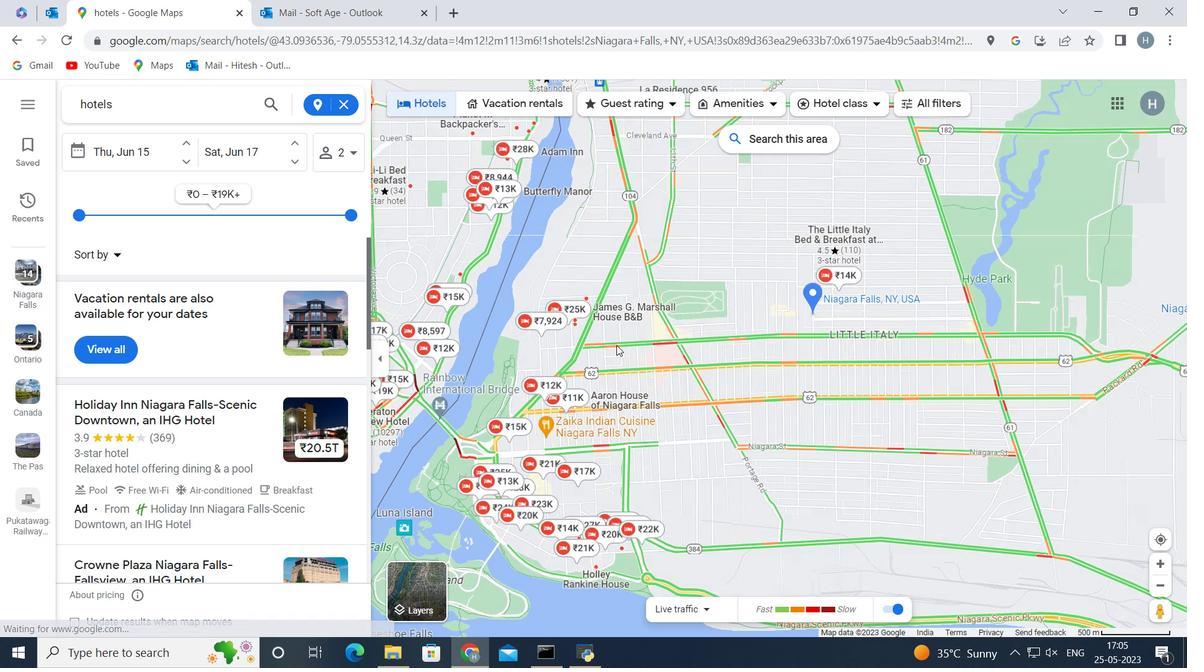 
Action: Mouse scrolled (617, 346) with delta (0, 0)
Screenshot: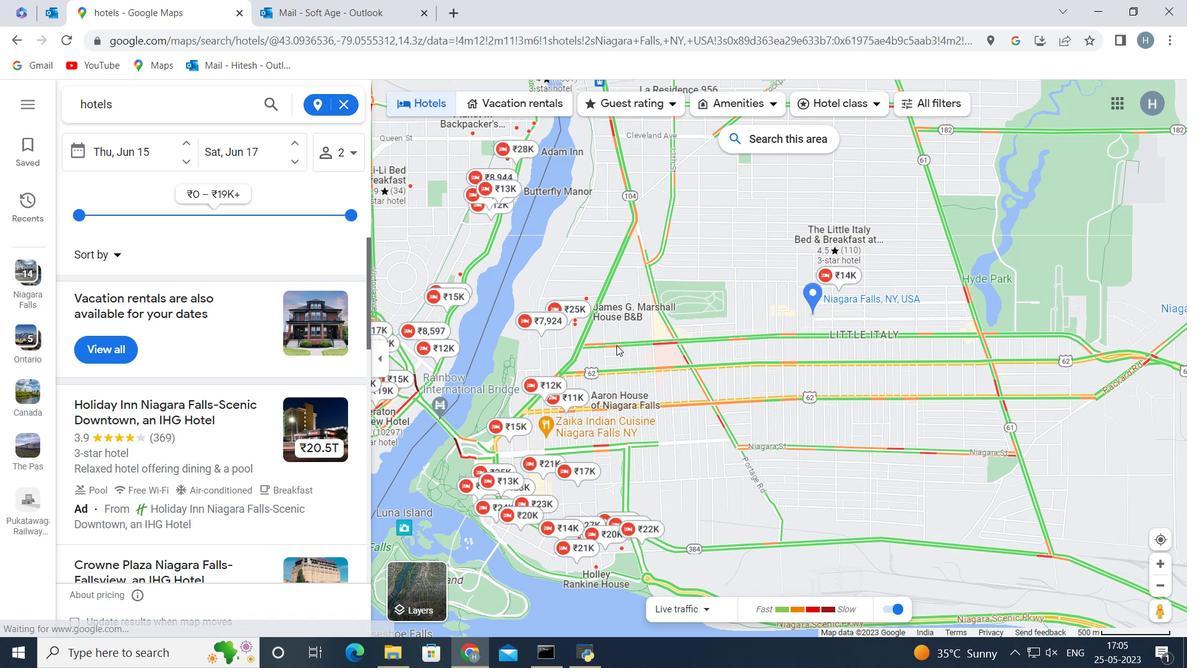 
Action: Mouse scrolled (617, 346) with delta (0, 0)
Screenshot: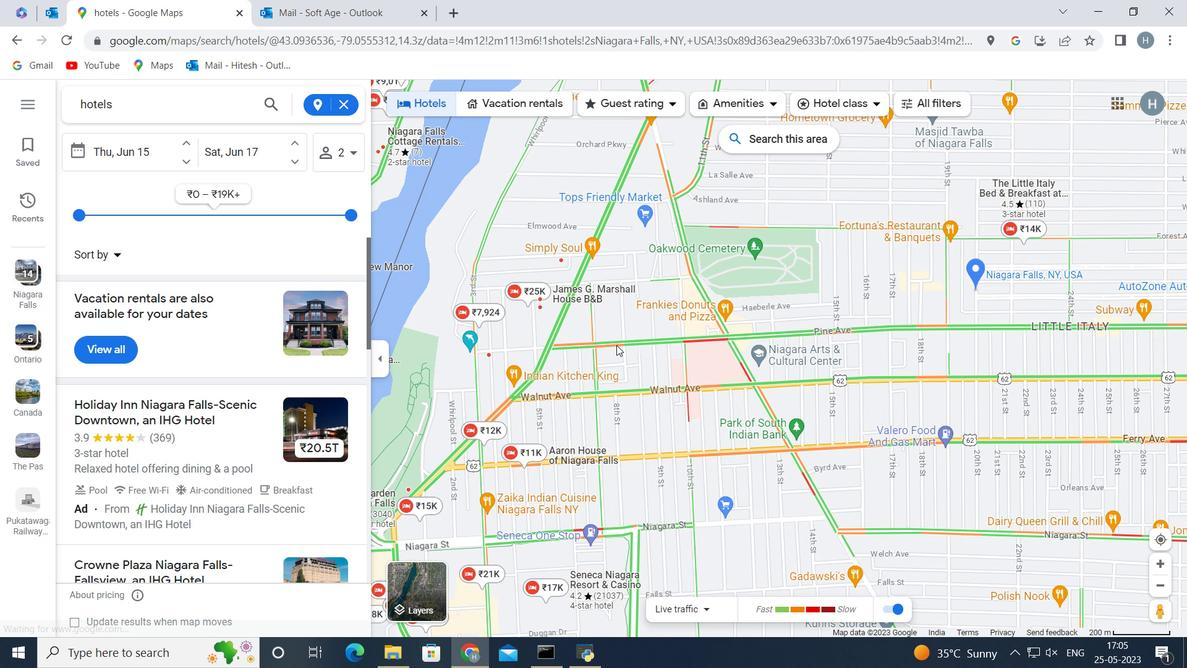 
Action: Mouse scrolled (617, 346) with delta (0, 0)
Screenshot: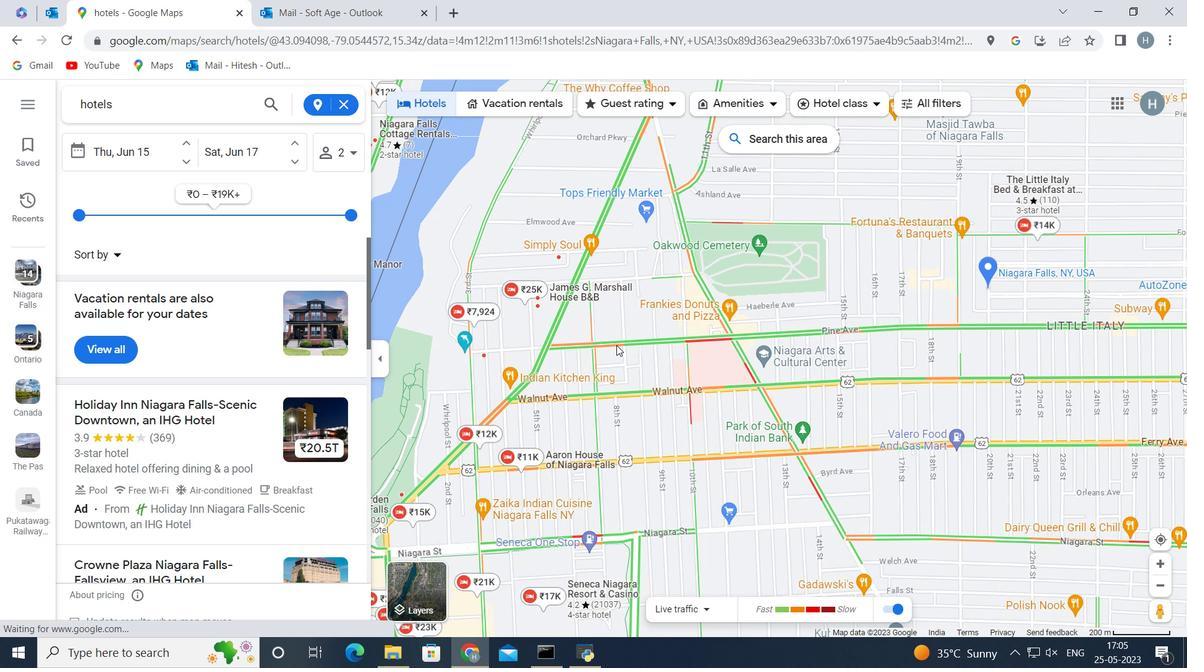 
Action: Mouse scrolled (617, 346) with delta (0, 0)
Screenshot: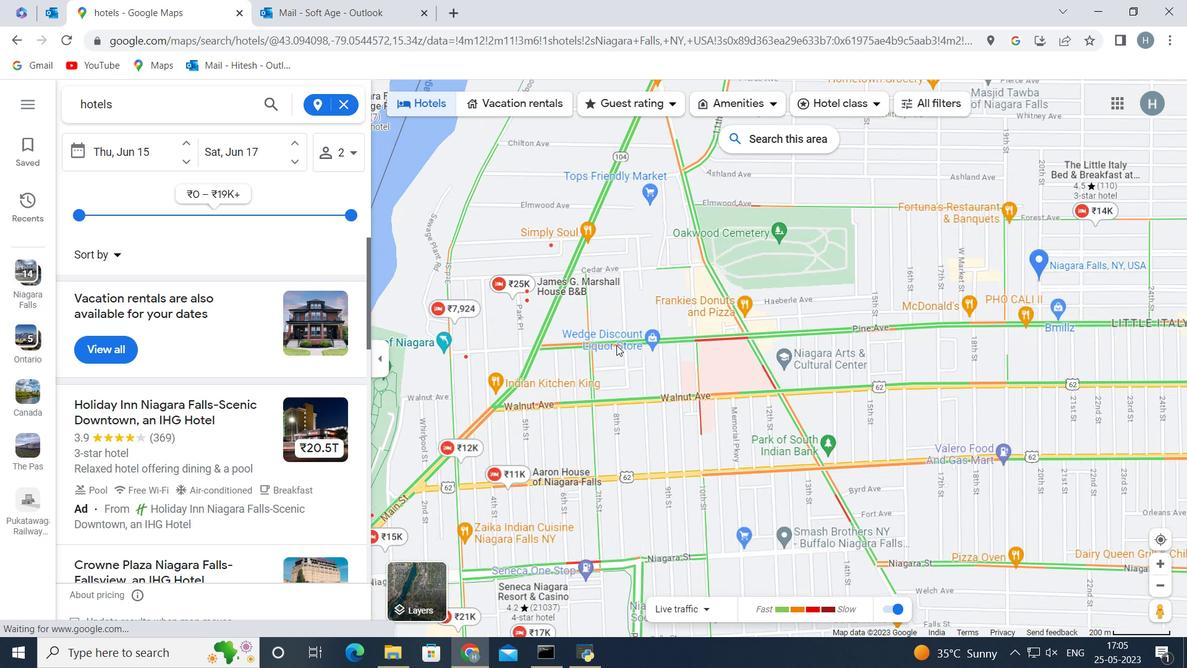 
Action: Mouse moved to (574, 379)
Screenshot: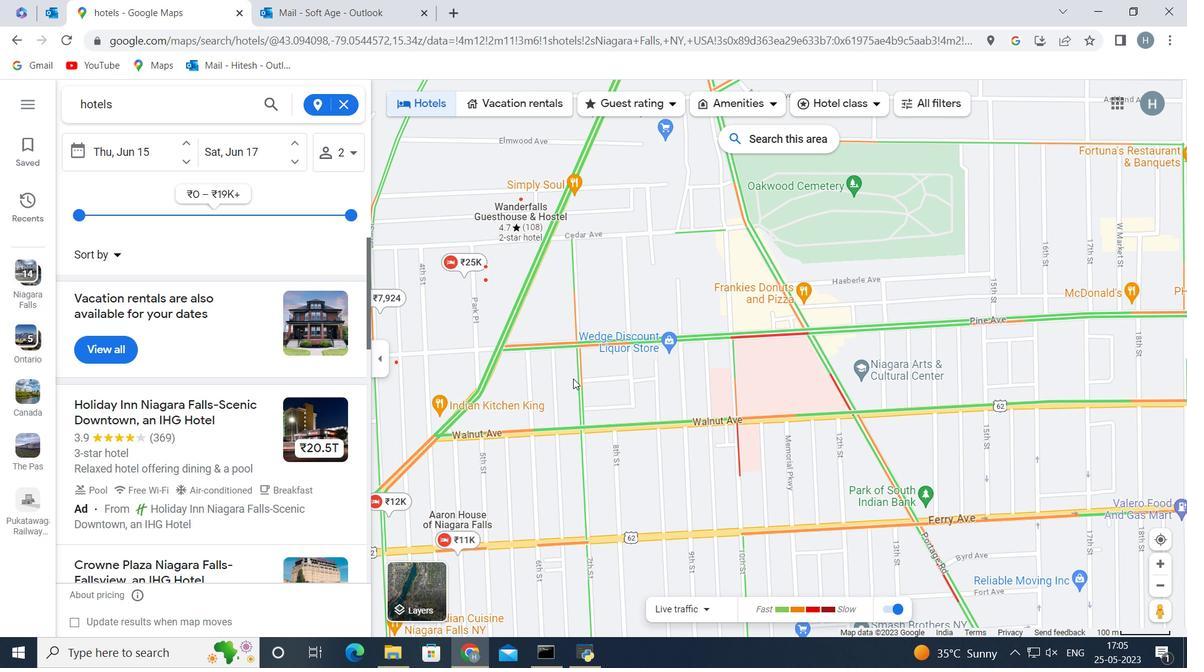 
Action: Mouse pressed left at (574, 379)
Screenshot: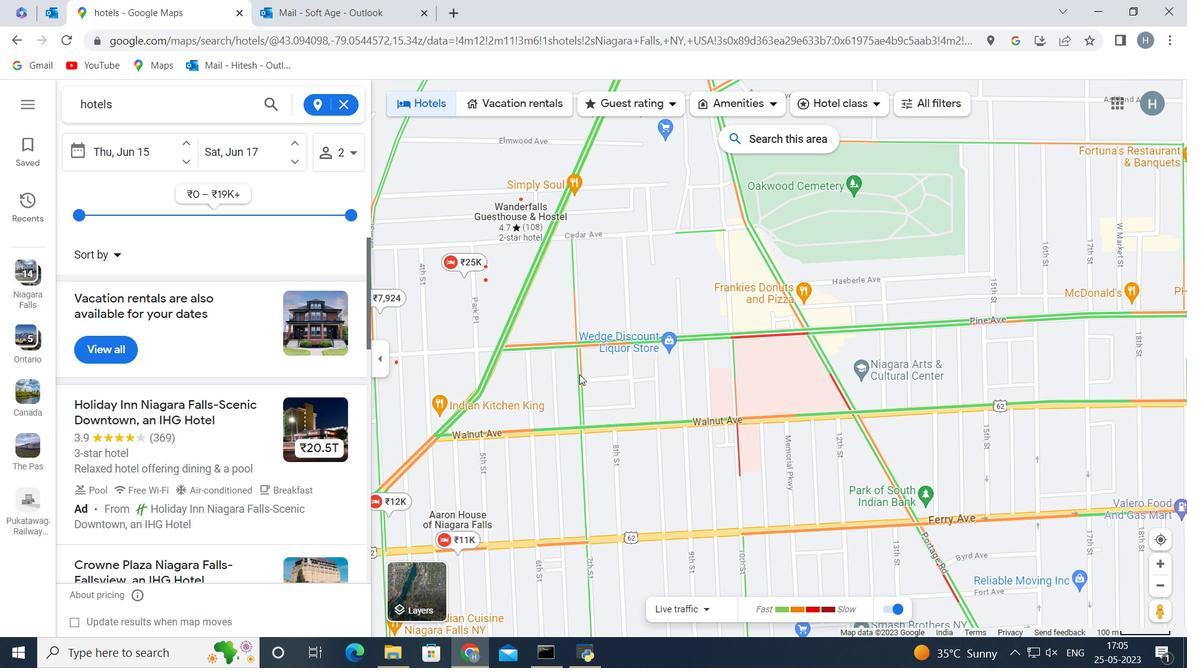 
Action: Mouse moved to (687, 410)
Screenshot: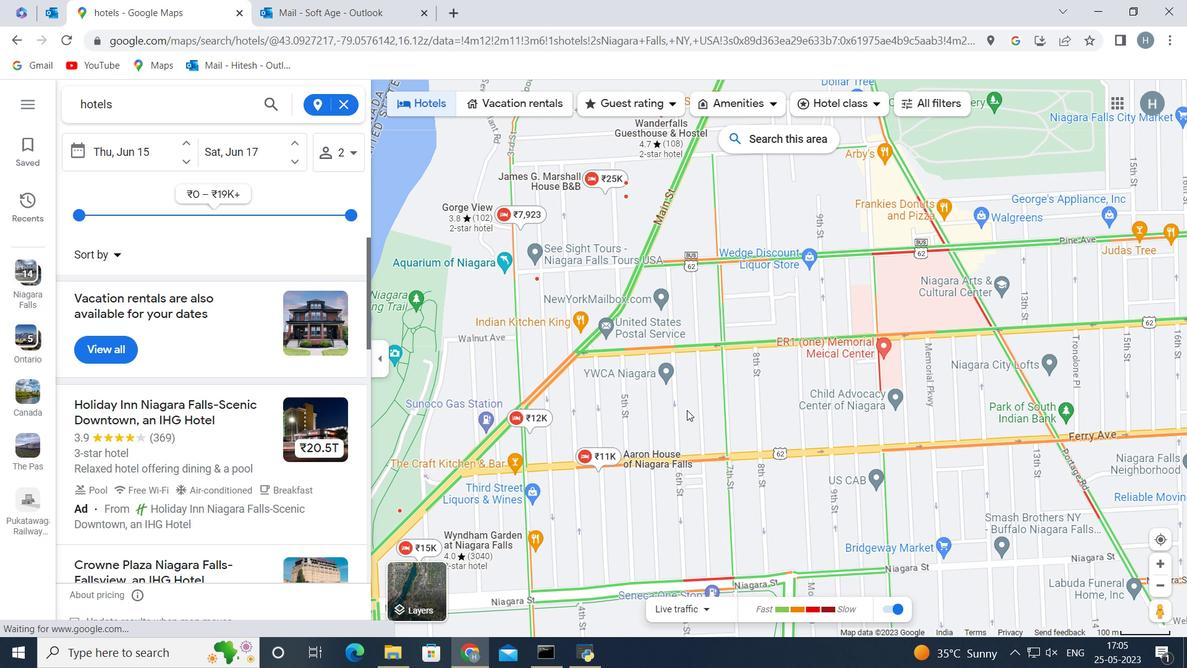 
Action: Mouse pressed left at (687, 410)
Screenshot: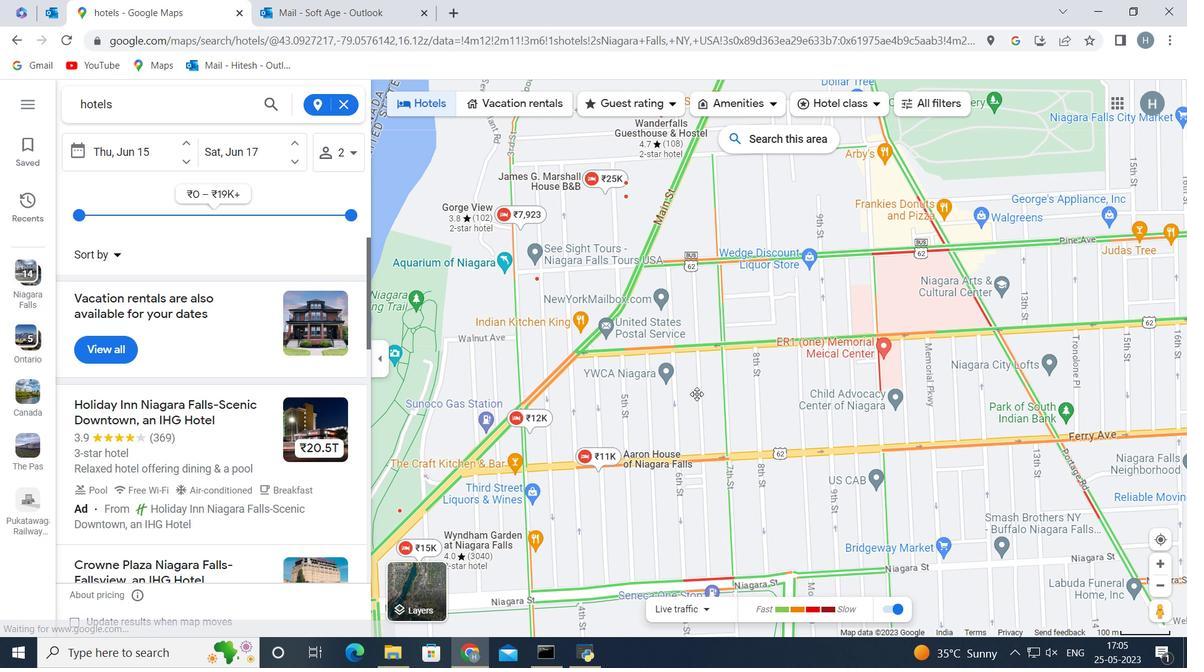 
Action: Mouse moved to (704, 402)
Screenshot: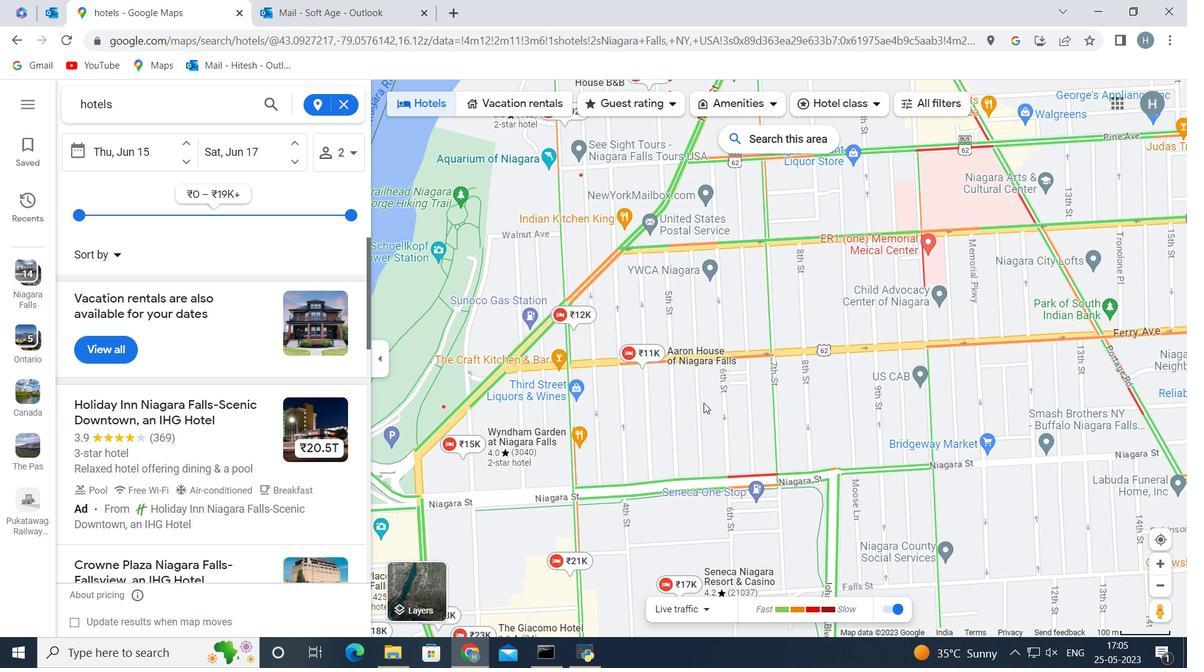 
Action: Mouse pressed left at (704, 402)
Screenshot: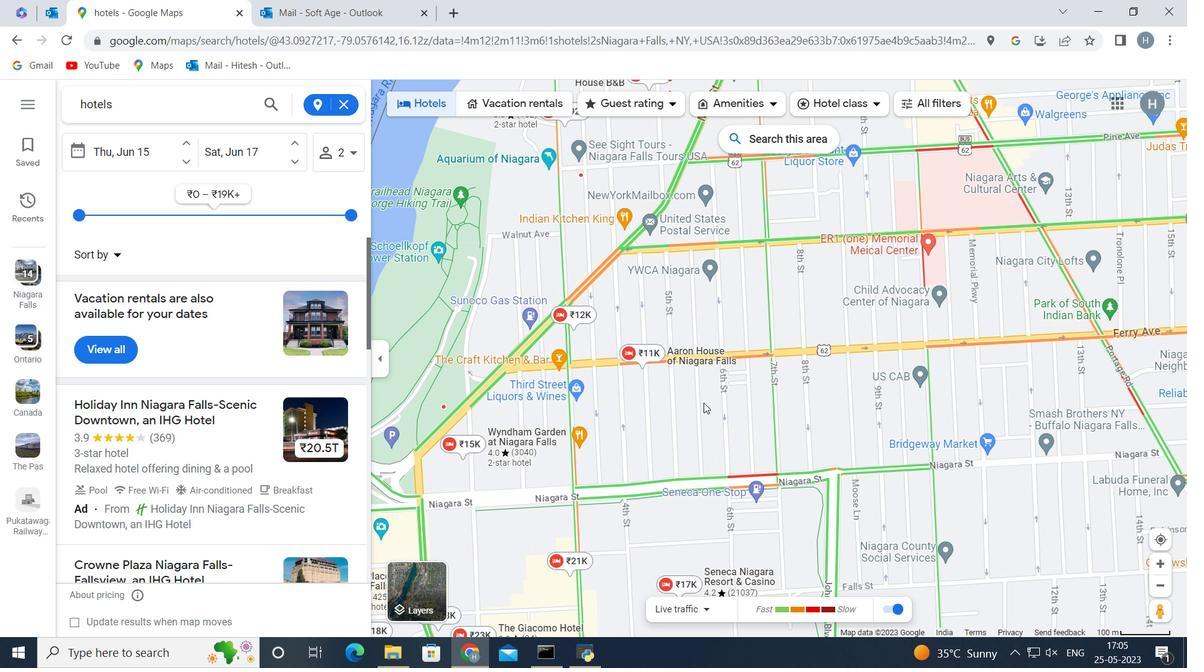
Action: Mouse moved to (722, 439)
Screenshot: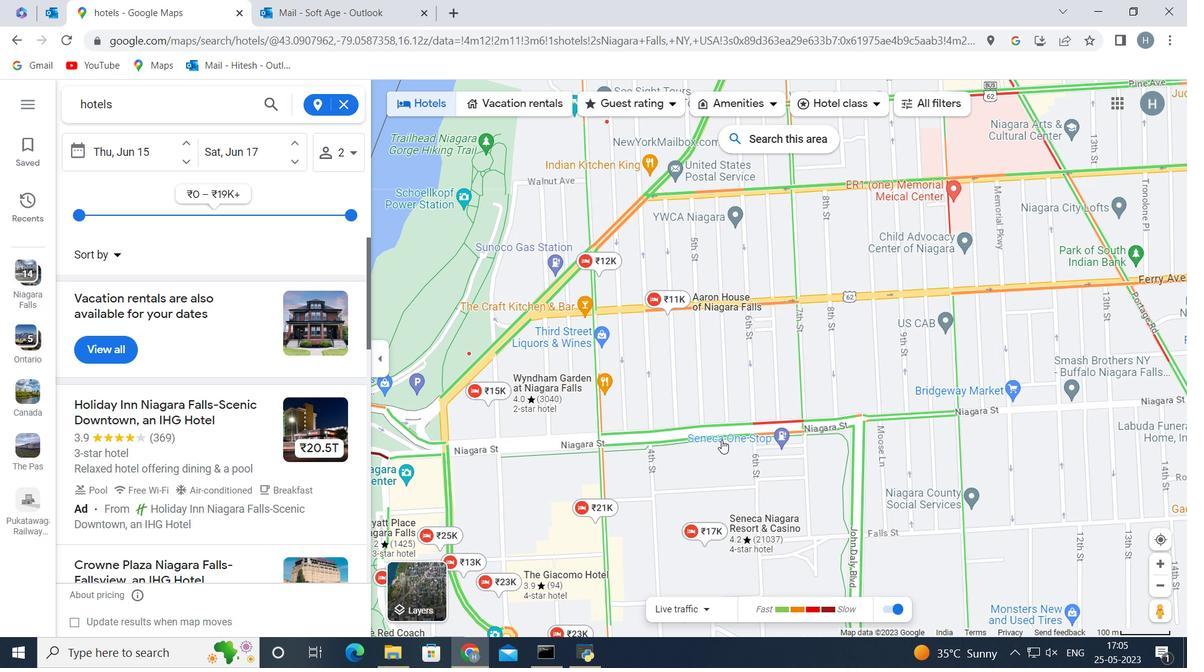 
Action: Mouse pressed left at (722, 439)
Screenshot: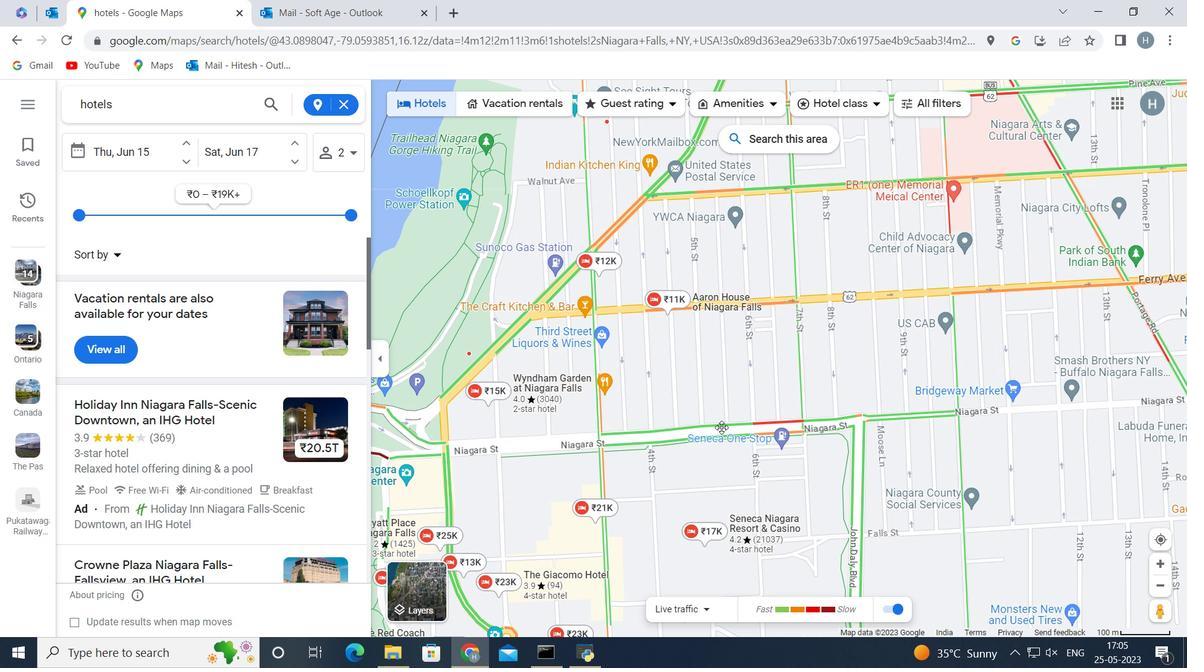 
Action: Mouse moved to (771, 320)
Screenshot: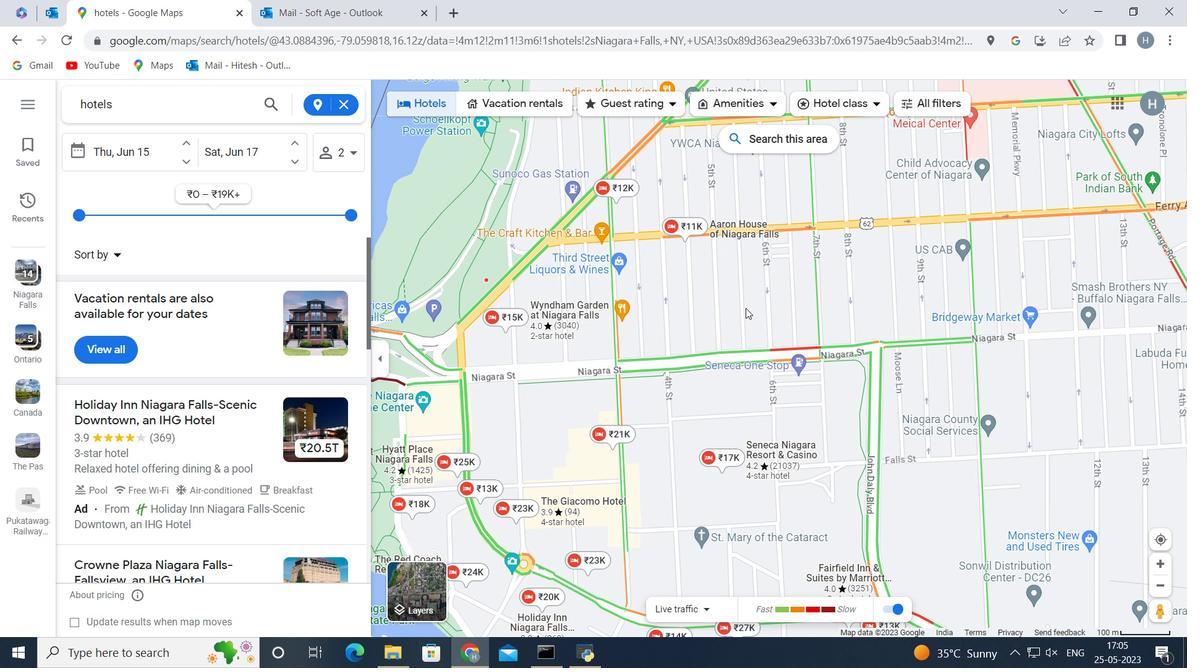 
Action: Mouse scrolled (771, 319) with delta (0, 0)
Screenshot: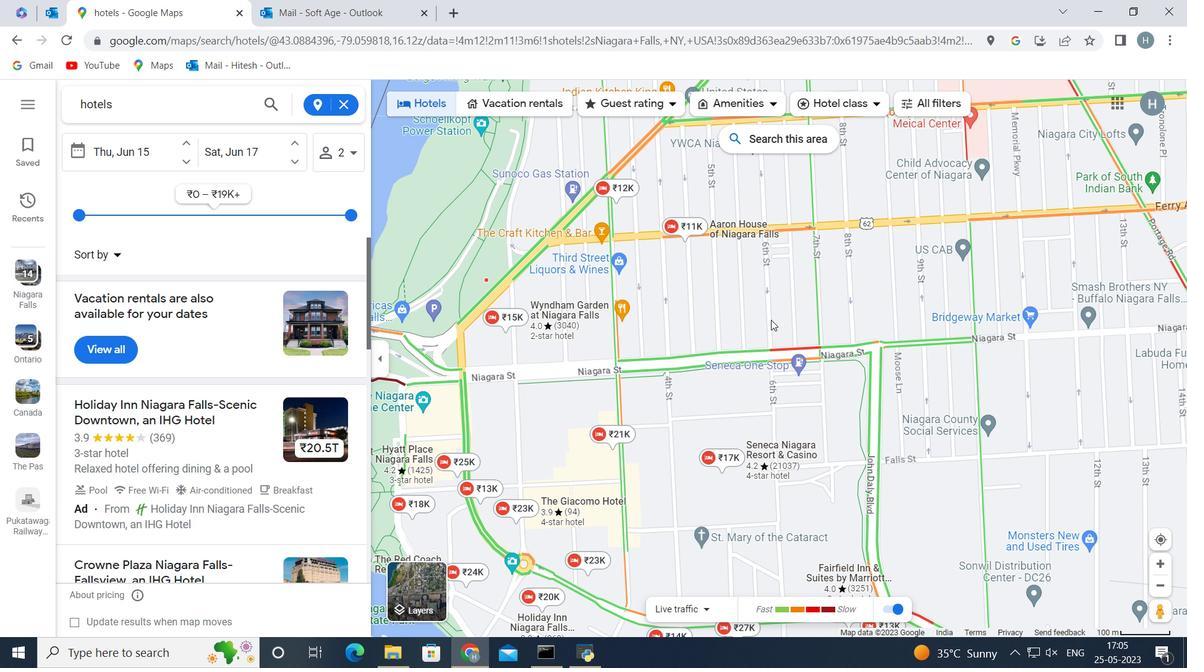 
Action: Mouse scrolled (771, 319) with delta (0, 0)
Screenshot: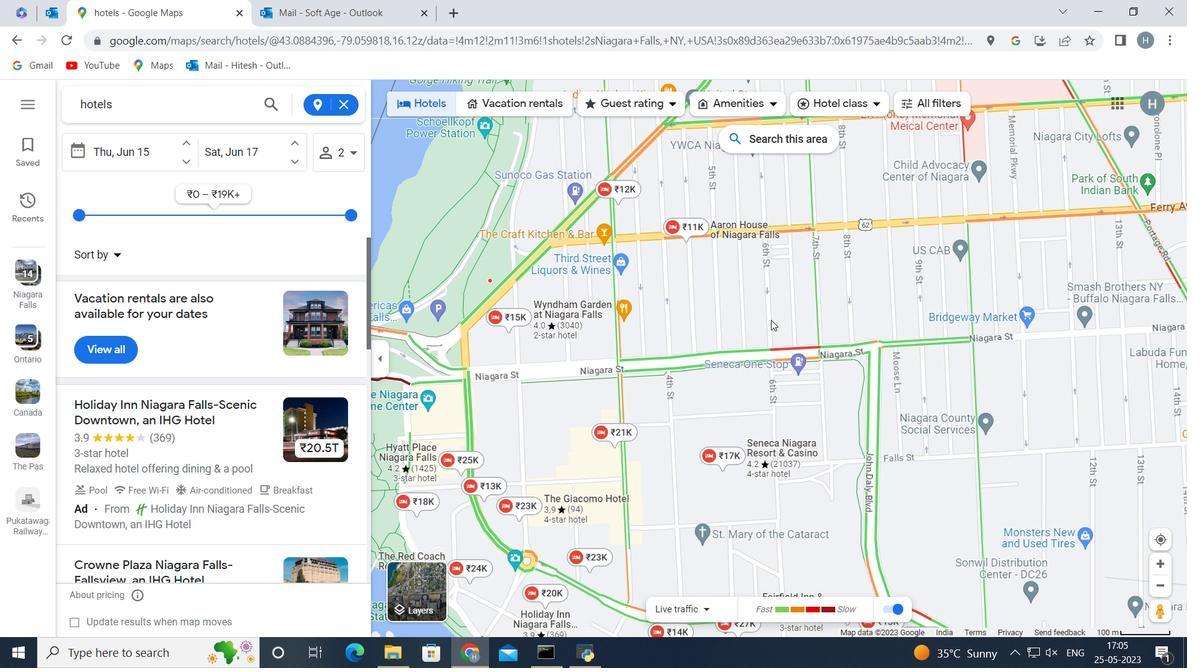 
Action: Mouse moved to (882, 505)
Screenshot: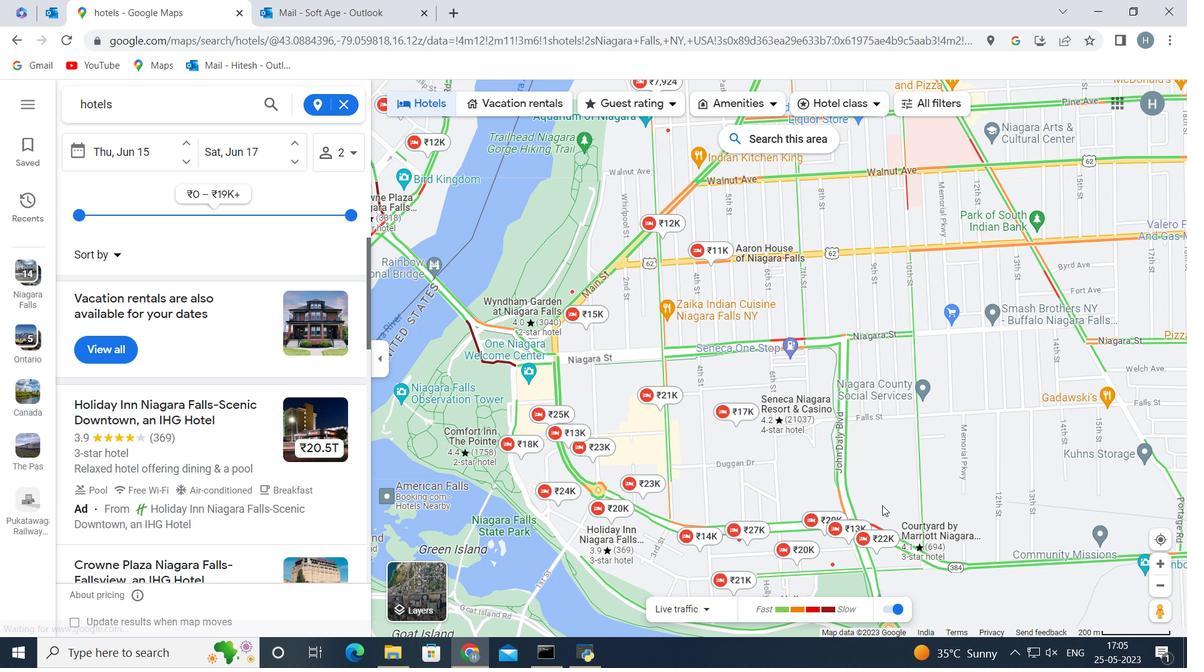 
Action: Mouse pressed left at (882, 505)
Screenshot: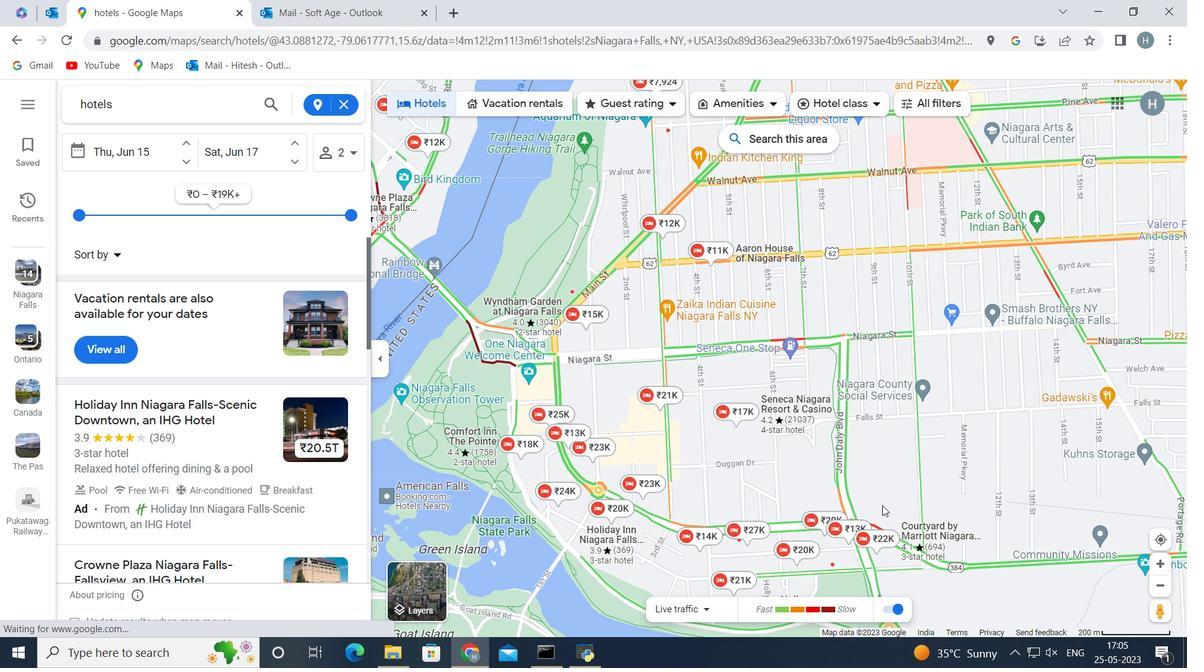 
Action: Mouse moved to (871, 428)
Screenshot: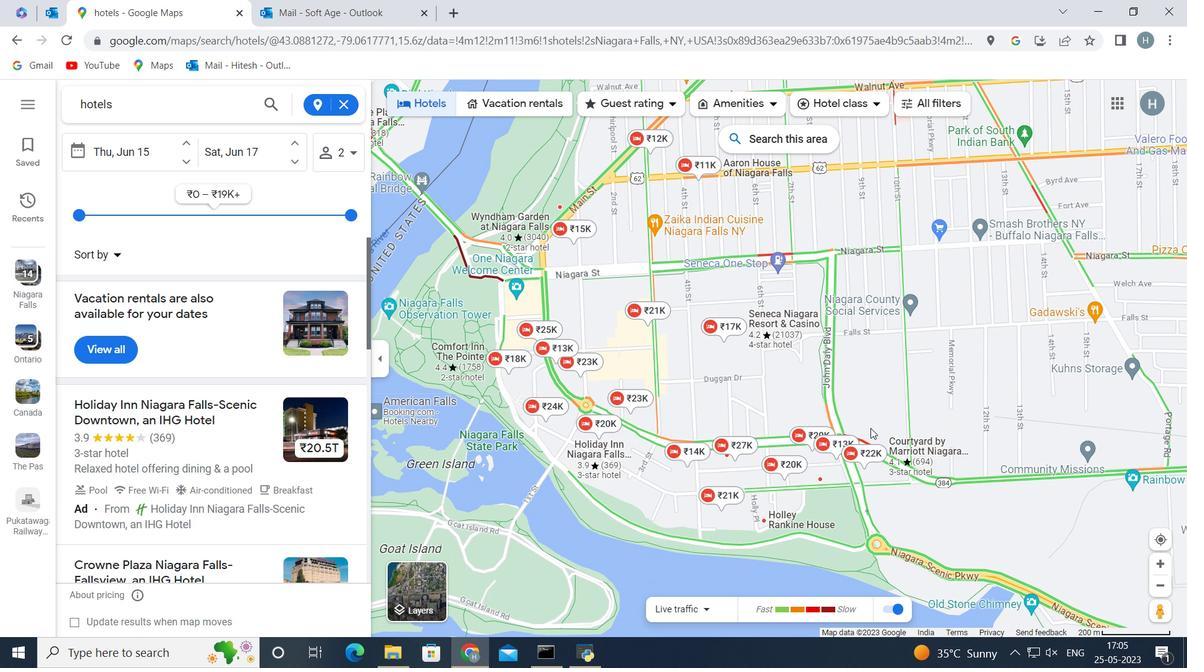 
Action: Mouse scrolled (871, 428) with delta (0, 0)
Screenshot: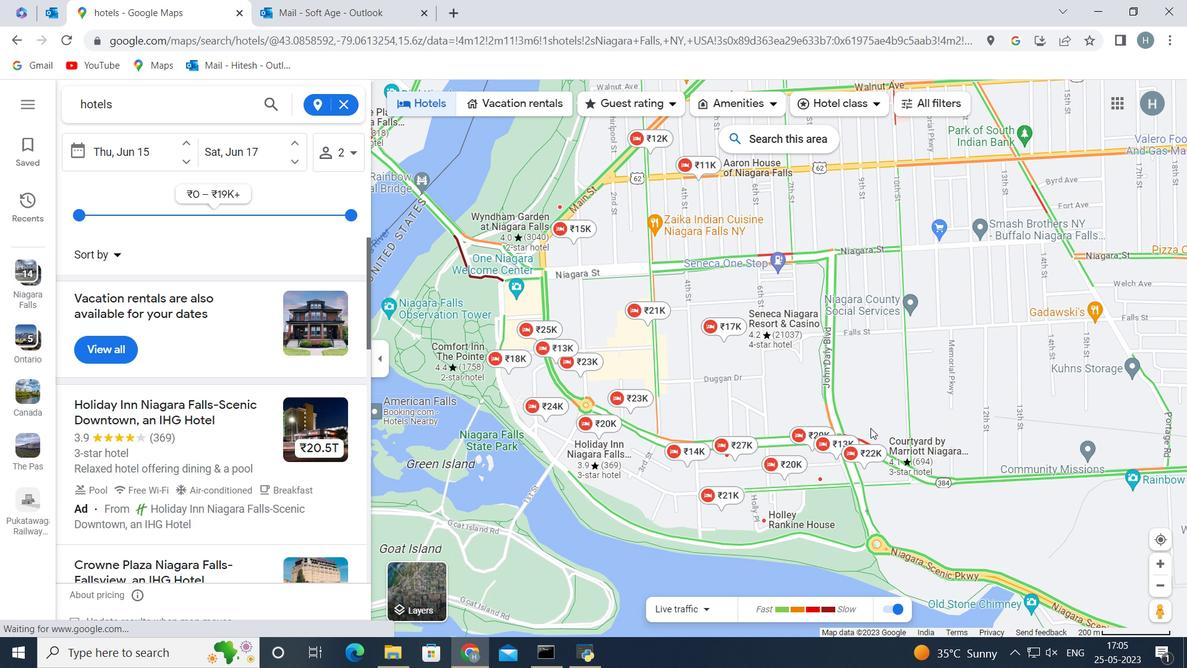 
Action: Mouse scrolled (871, 428) with delta (0, 0)
Screenshot: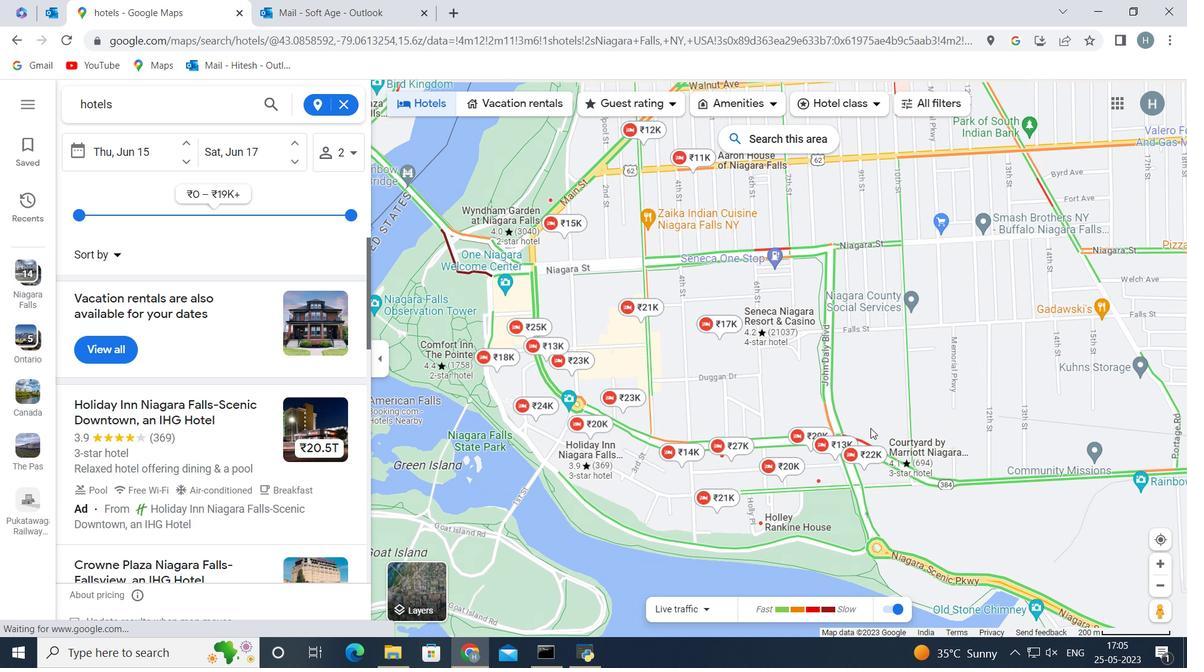 
Action: Mouse scrolled (871, 428) with delta (0, 0)
Screenshot: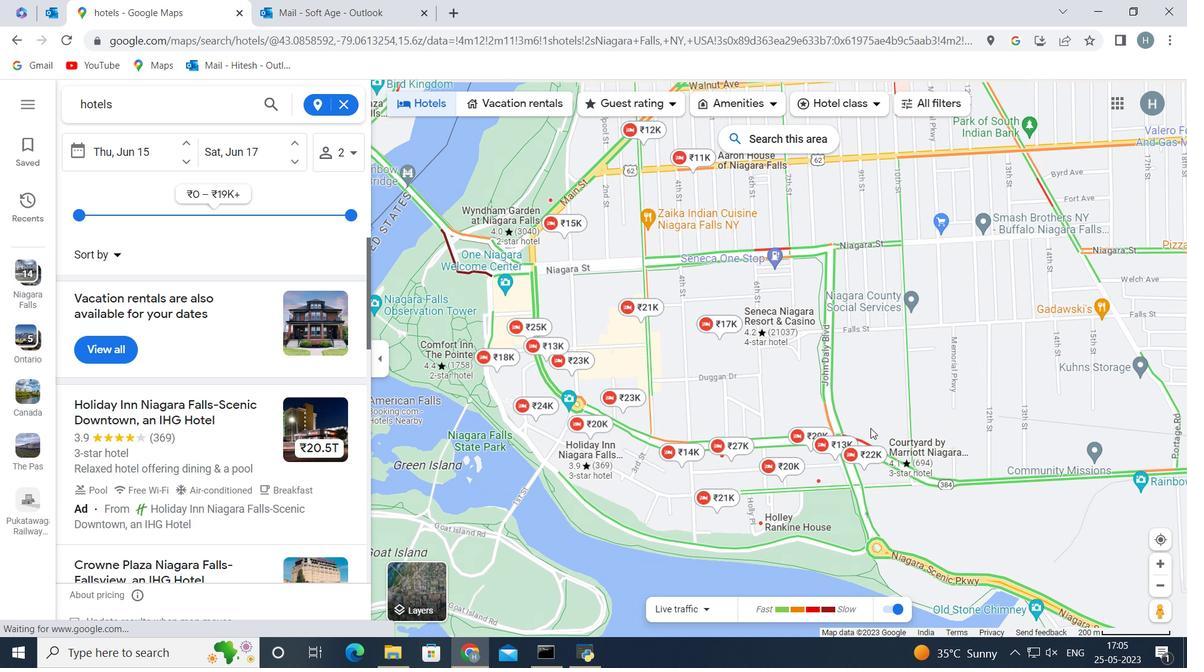 
Action: Mouse scrolled (871, 428) with delta (0, 0)
Screenshot: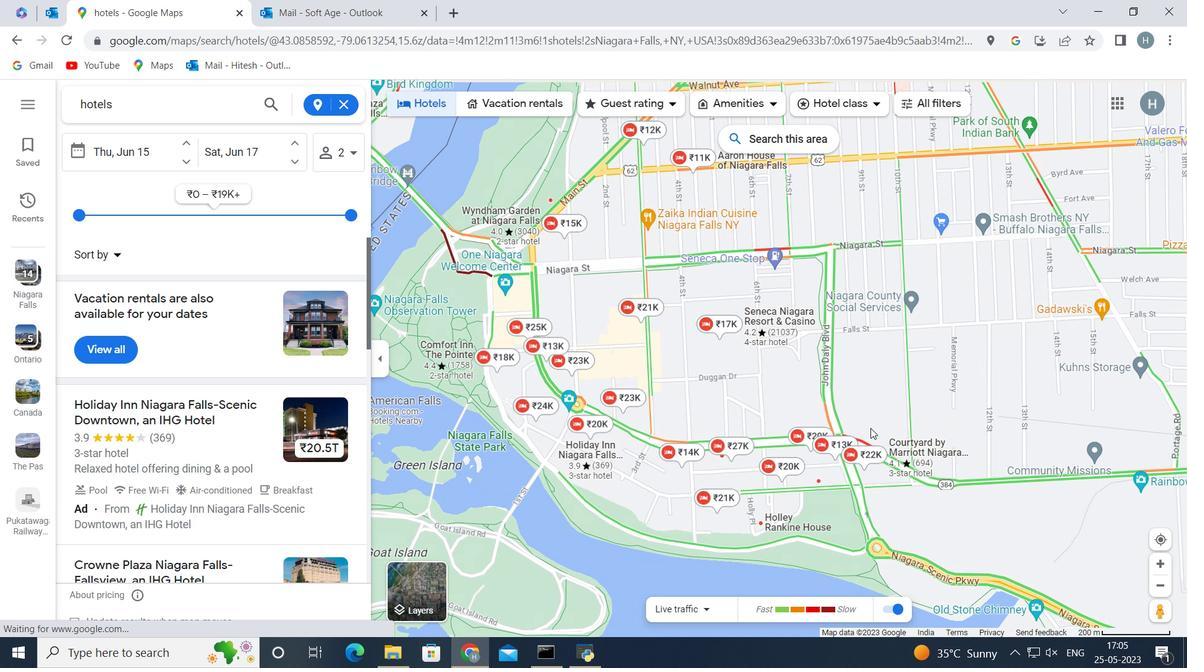 
Action: Mouse scrolled (871, 428) with delta (0, 0)
Screenshot: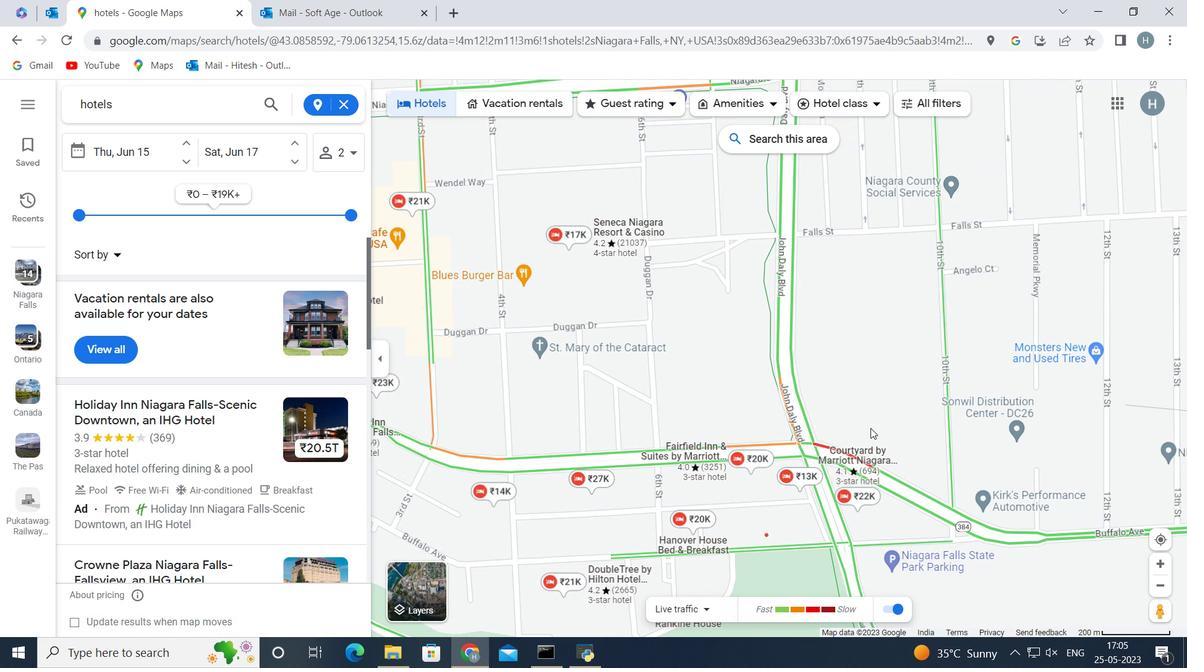 
Action: Mouse scrolled (871, 428) with delta (0, 0)
Screenshot: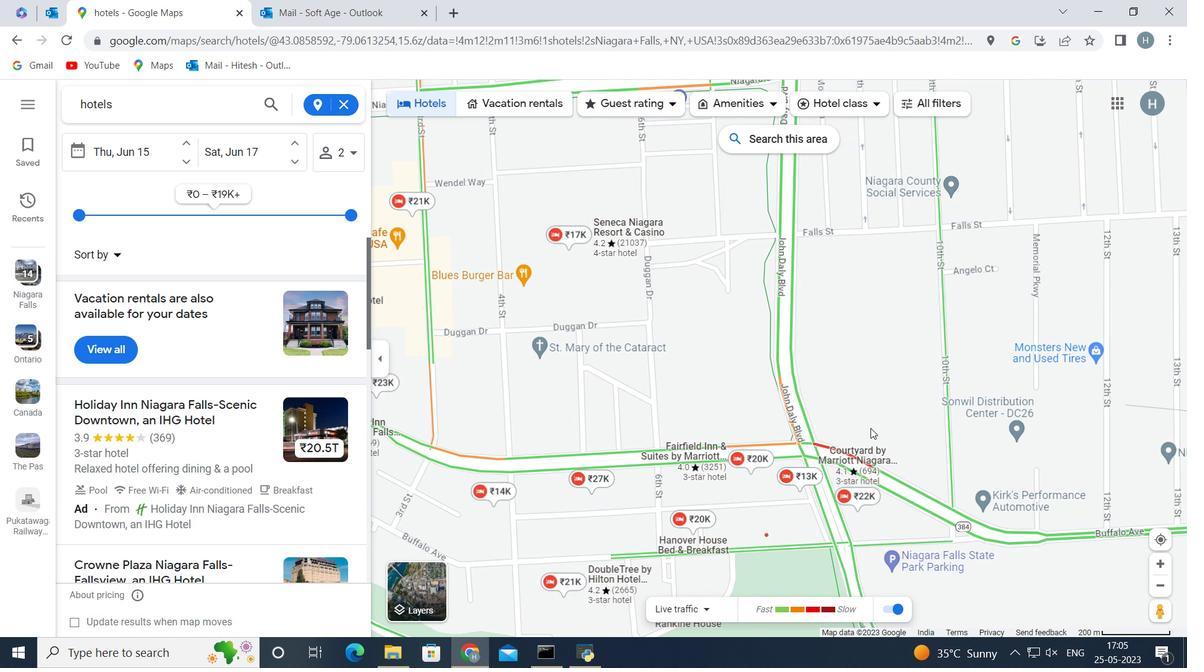 
Action: Mouse moved to (853, 527)
Screenshot: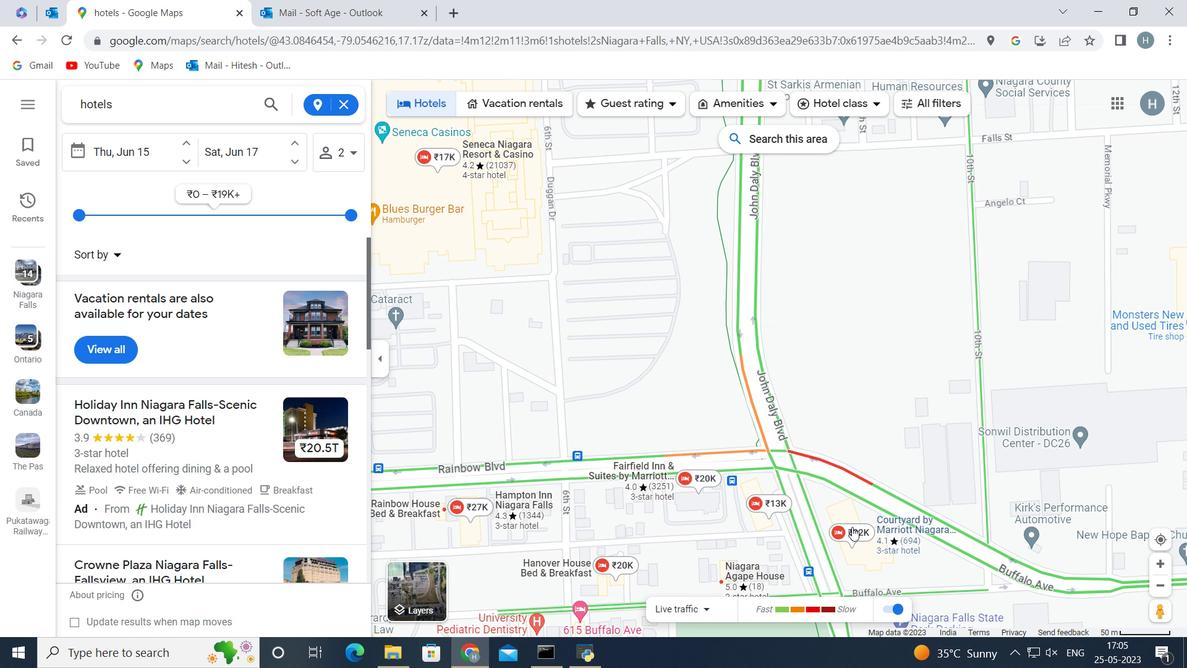 
Action: Mouse pressed left at (853, 527)
Screenshot: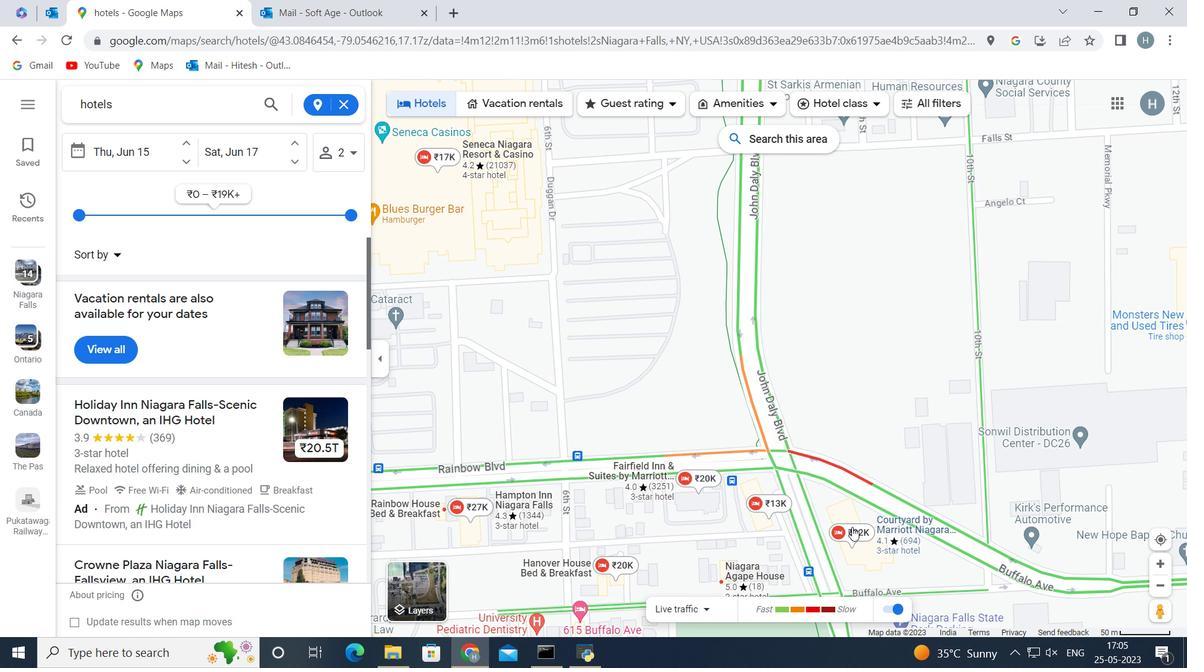 
Action: Mouse moved to (536, 376)
Screenshot: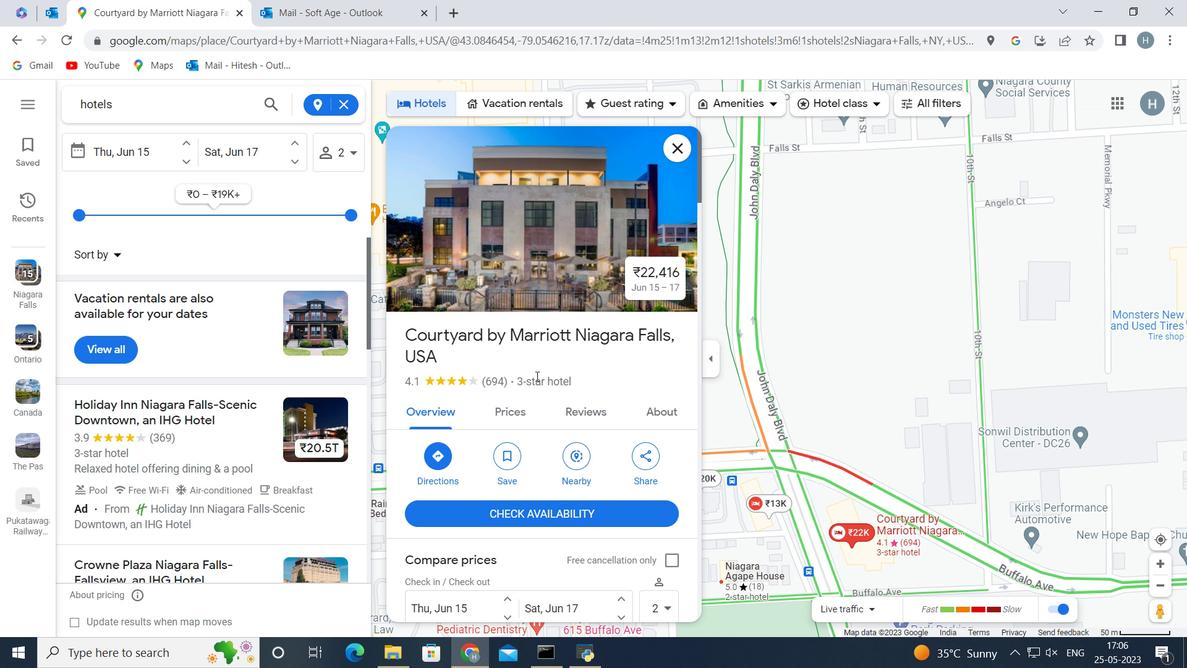
Action: Mouse scrolled (536, 376) with delta (0, 0)
Screenshot: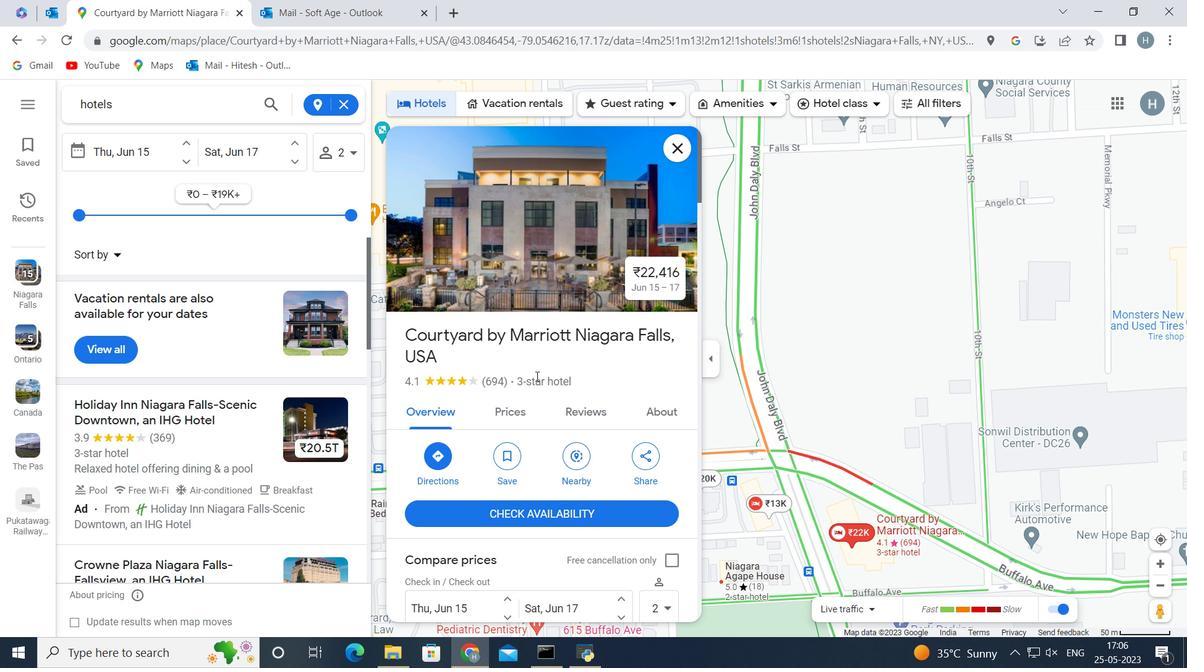 
Action: Mouse scrolled (536, 376) with delta (0, 0)
Screenshot: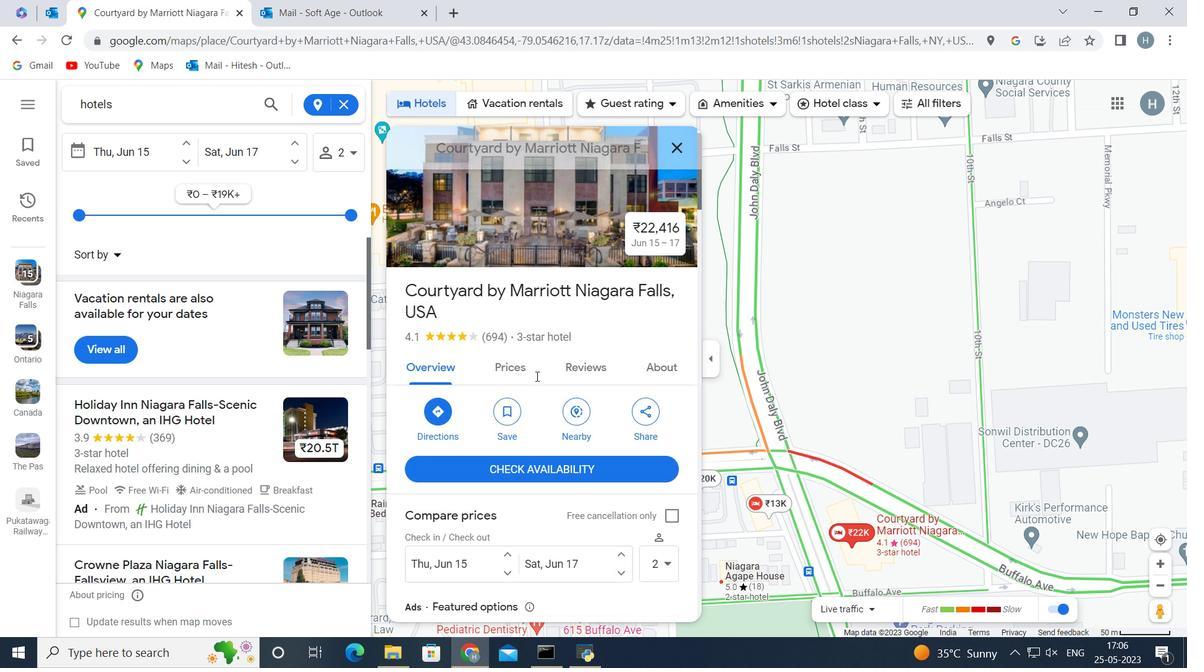 
Action: Mouse scrolled (536, 376) with delta (0, 0)
Screenshot: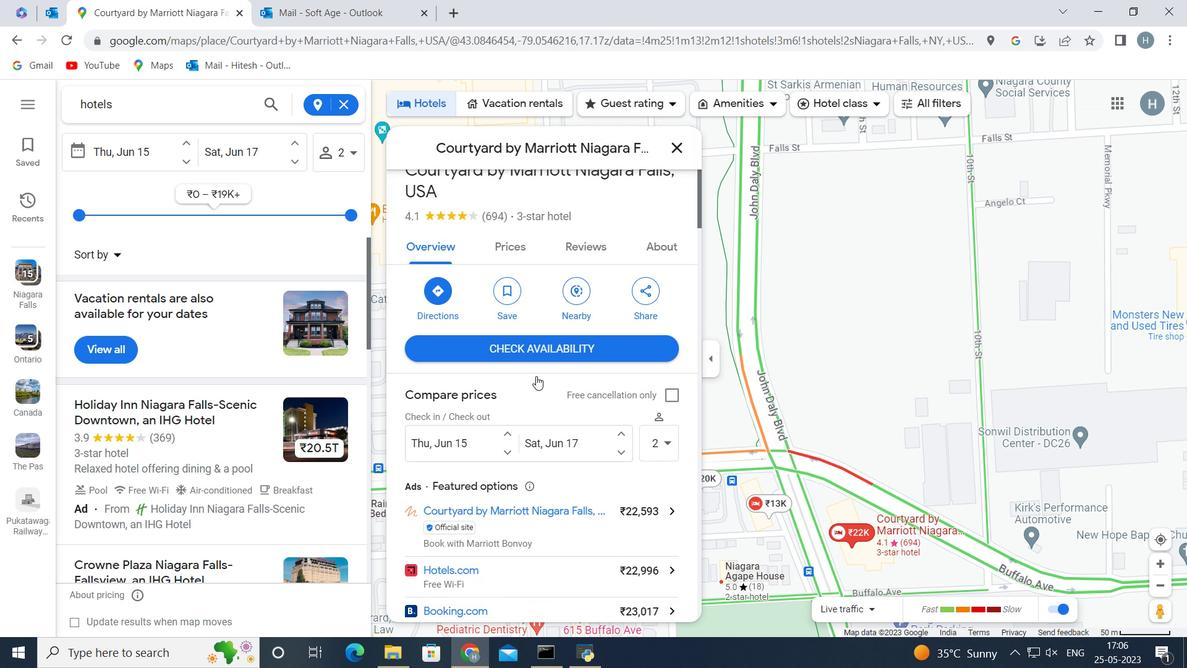
Action: Mouse scrolled (536, 376) with delta (0, 0)
Screenshot: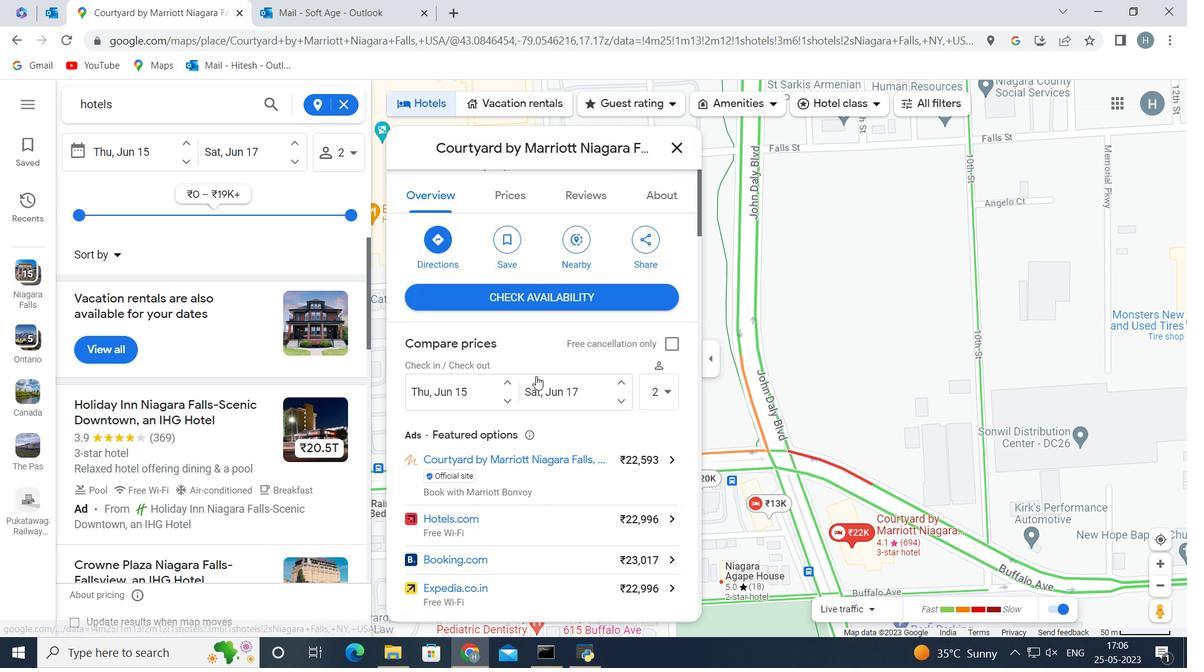 
Action: Mouse scrolled (536, 376) with delta (0, 0)
Screenshot: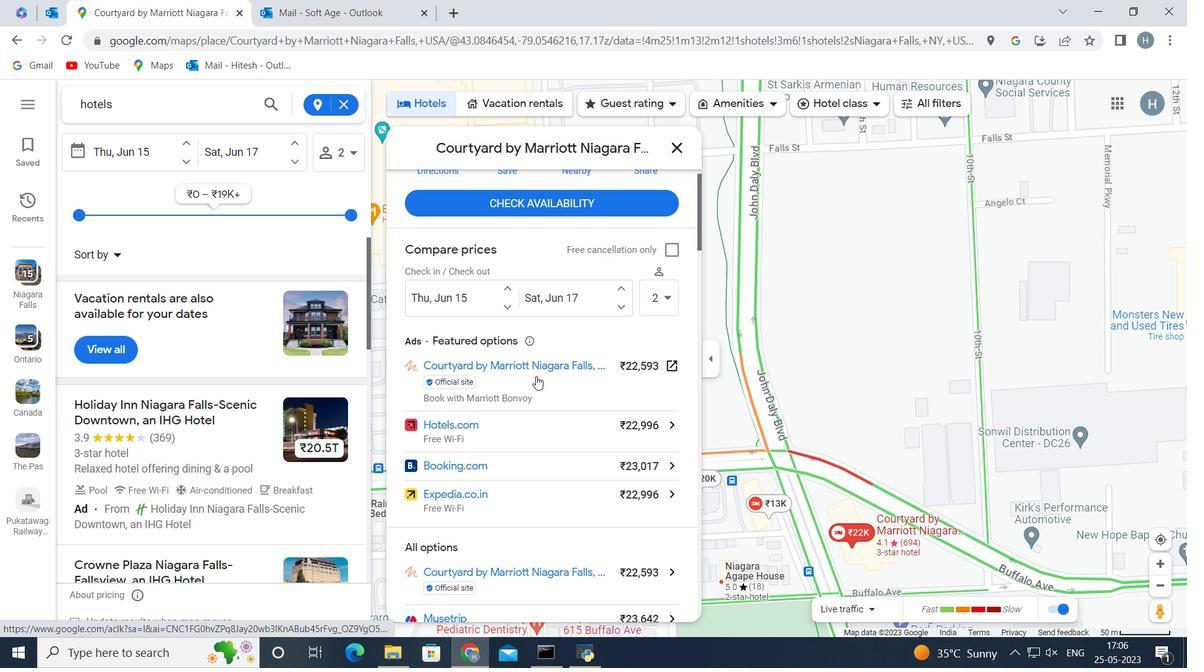 
Action: Mouse scrolled (536, 376) with delta (0, 0)
Screenshot: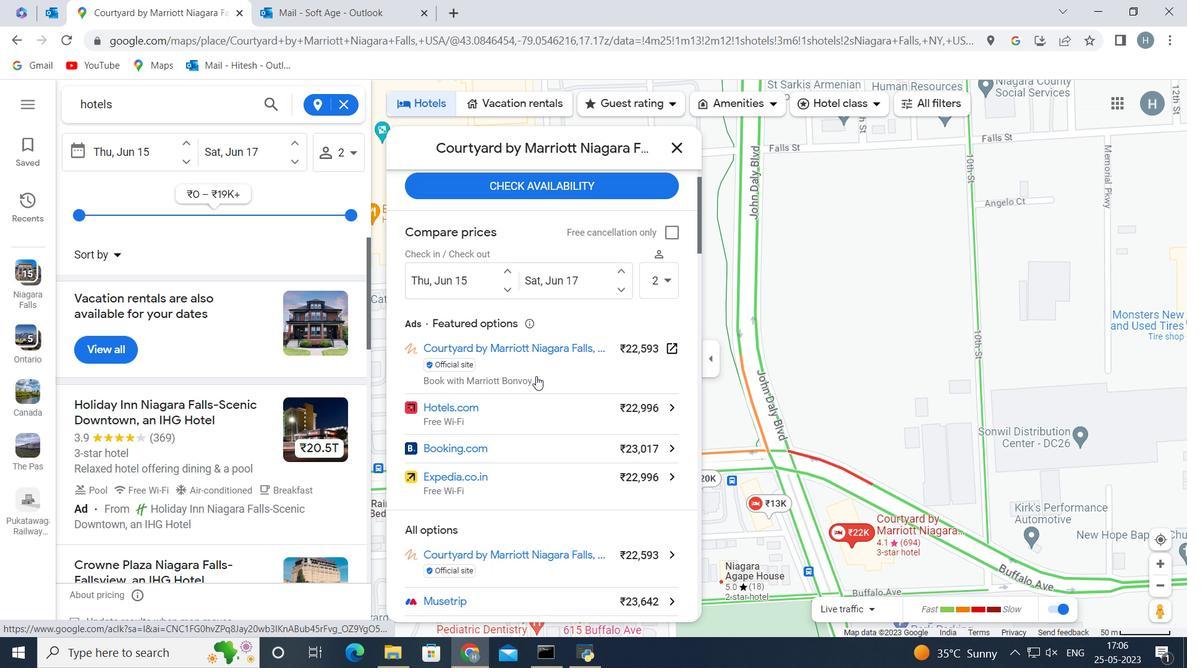 
Action: Mouse scrolled (536, 376) with delta (0, 0)
Screenshot: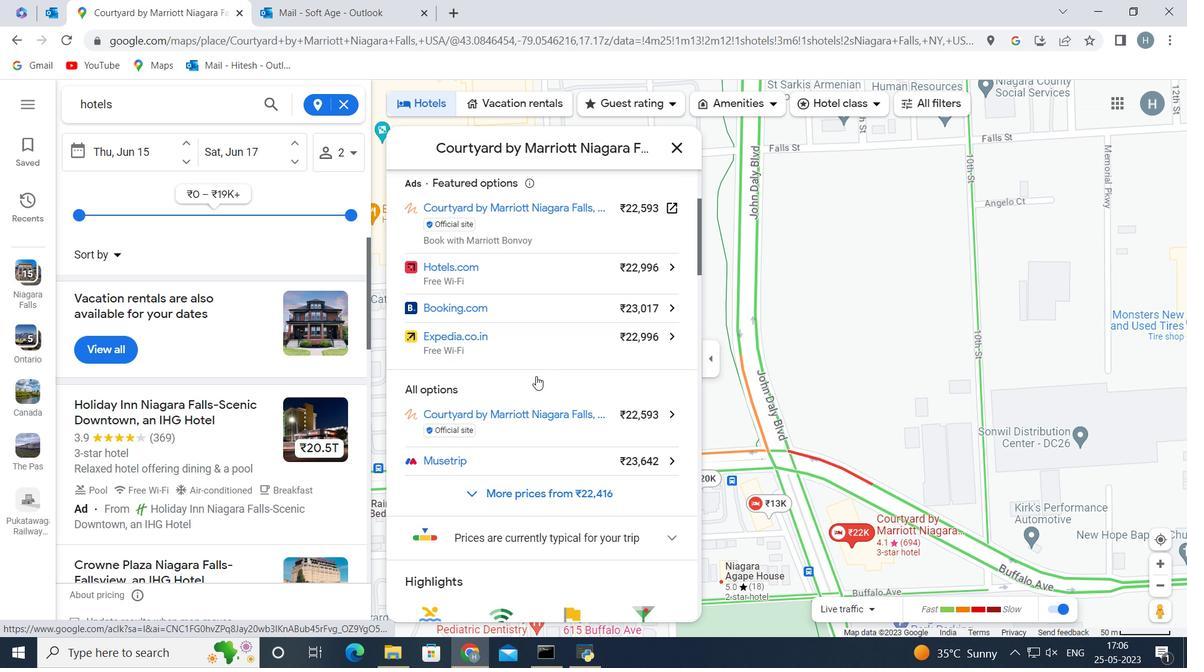 
Action: Mouse scrolled (536, 376) with delta (0, 0)
Screenshot: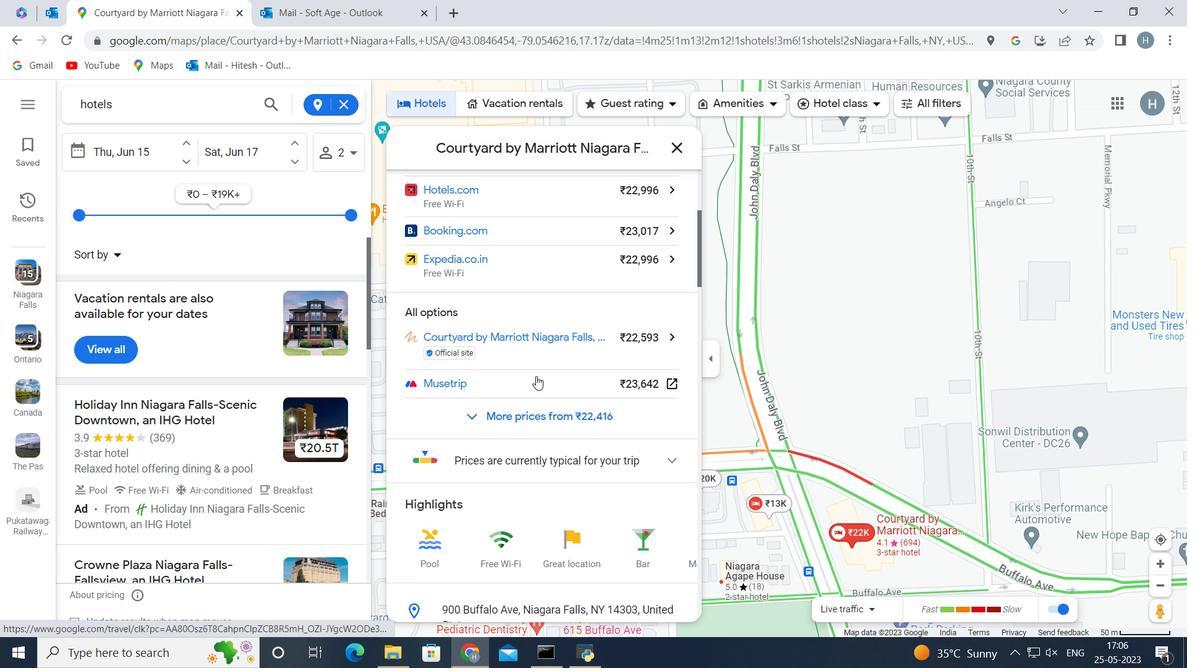 
Action: Mouse scrolled (536, 376) with delta (0, 0)
Screenshot: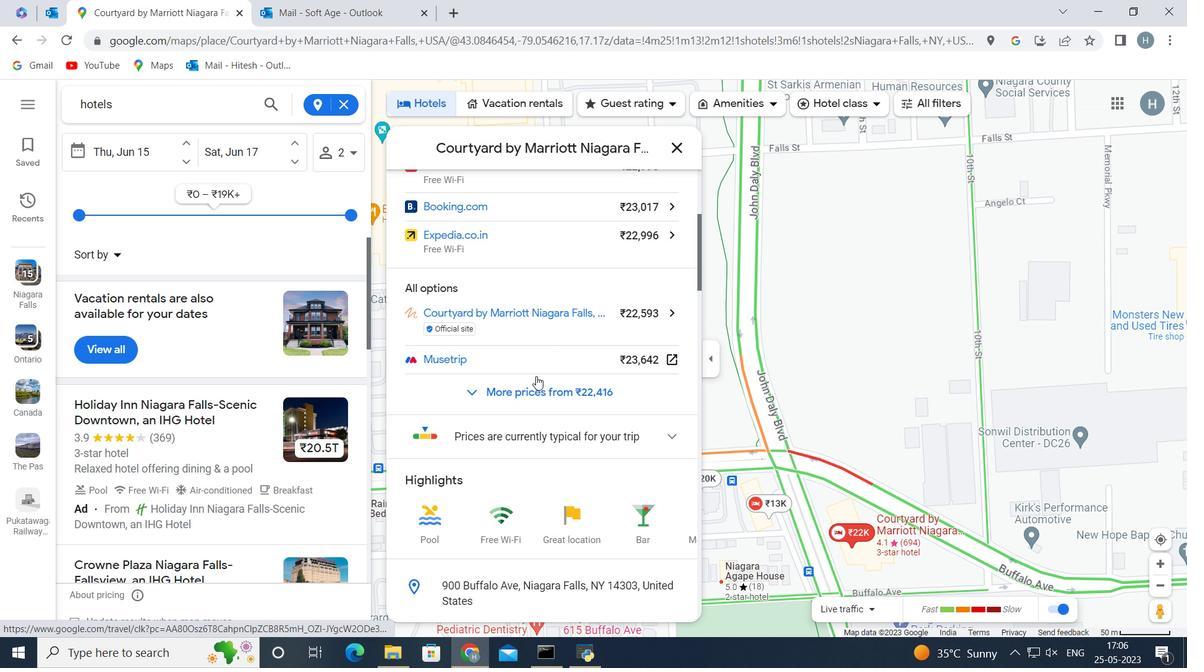 
Action: Mouse scrolled (536, 376) with delta (0, 0)
Screenshot: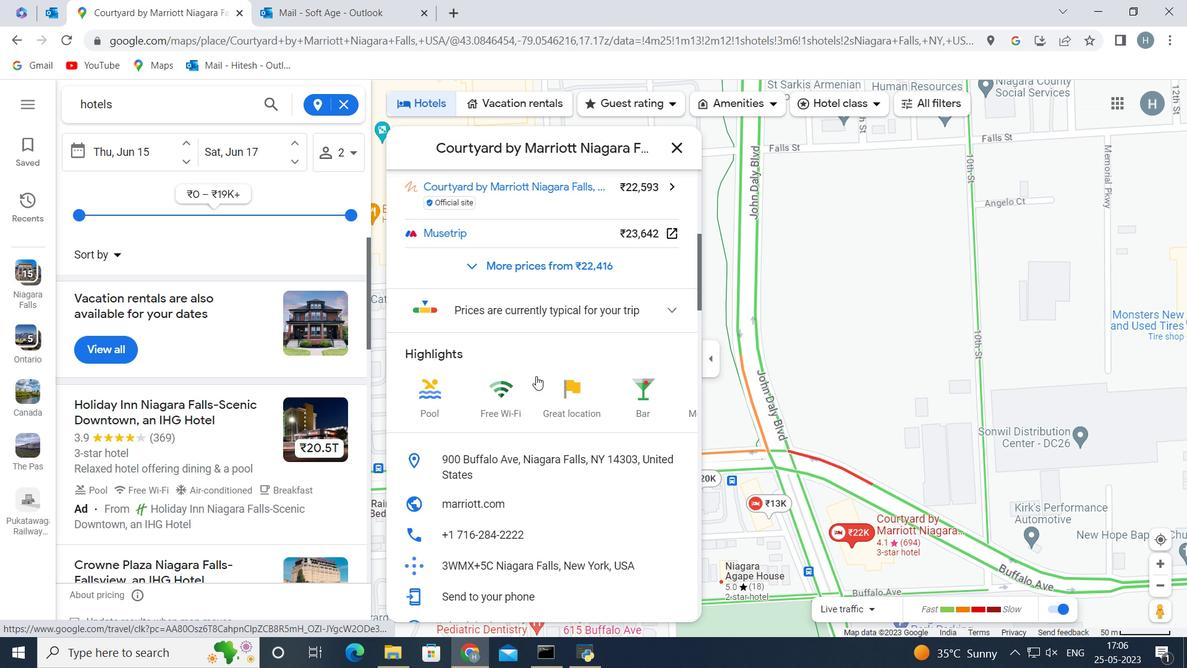 
Action: Mouse scrolled (536, 376) with delta (0, 0)
Screenshot: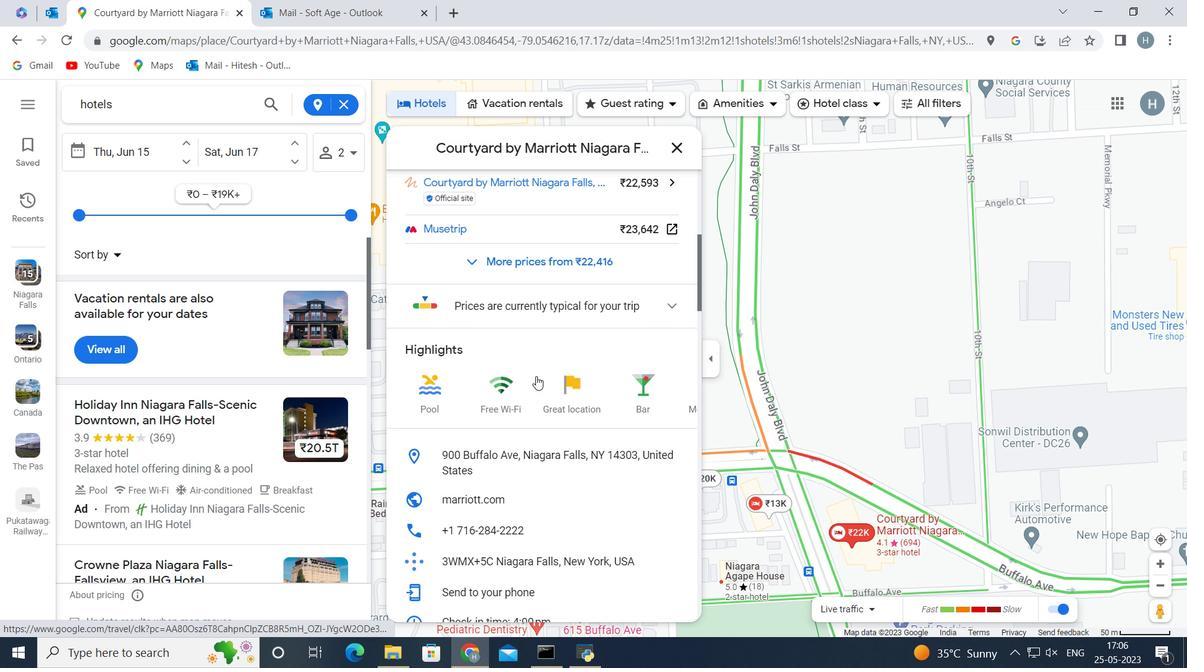 
Action: Mouse scrolled (536, 376) with delta (0, 0)
Screenshot: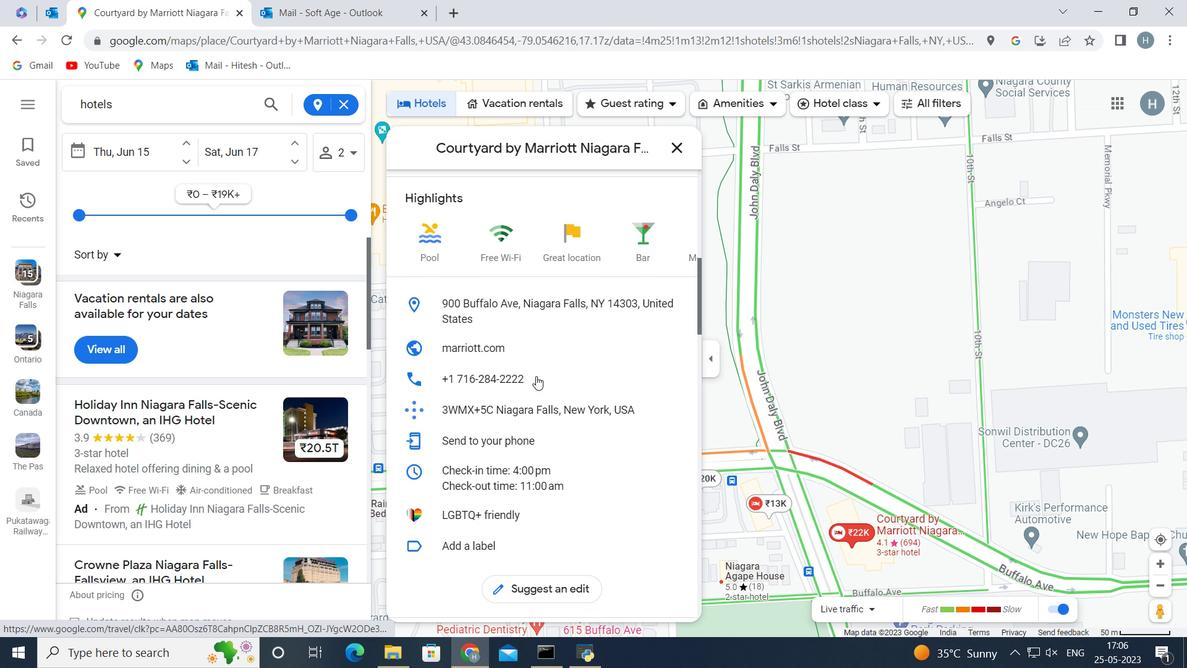 
Action: Mouse scrolled (536, 376) with delta (0, 0)
Screenshot: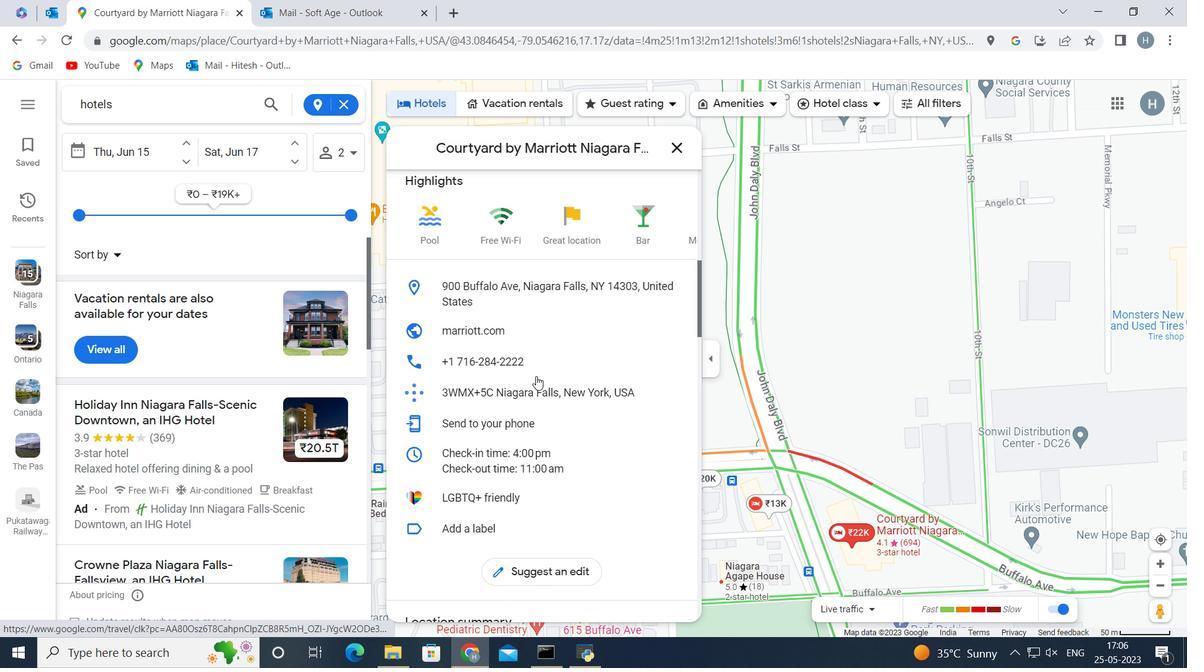 
Action: Mouse scrolled (536, 376) with delta (0, 0)
Screenshot: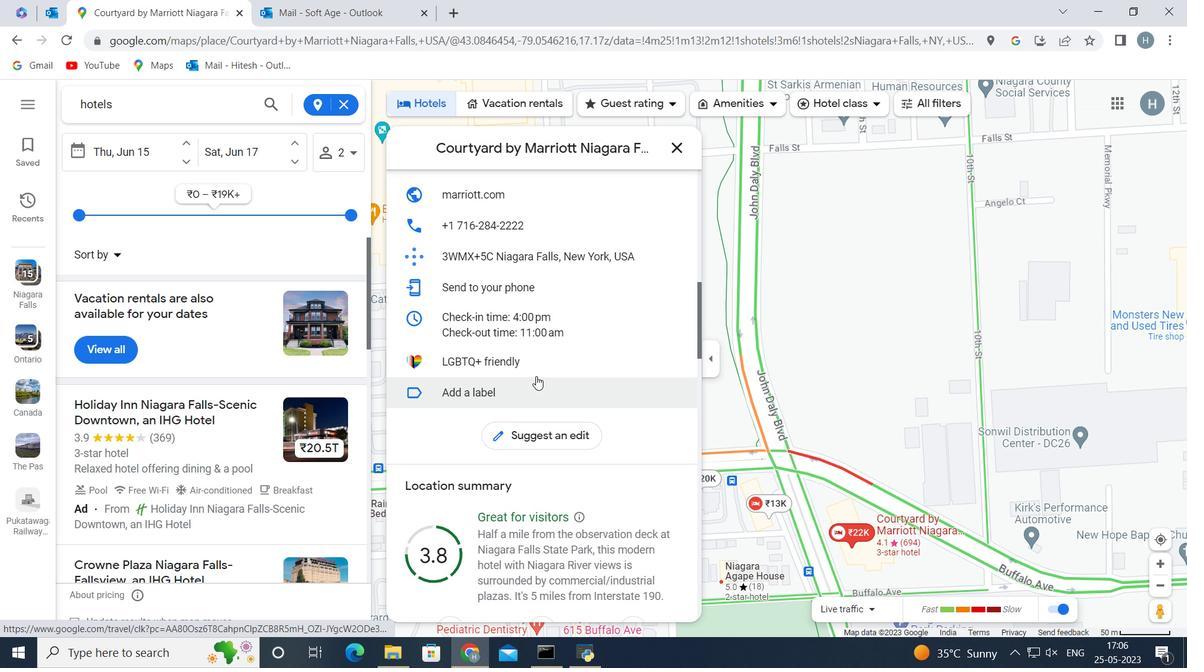 
Action: Mouse scrolled (536, 376) with delta (0, 0)
Screenshot: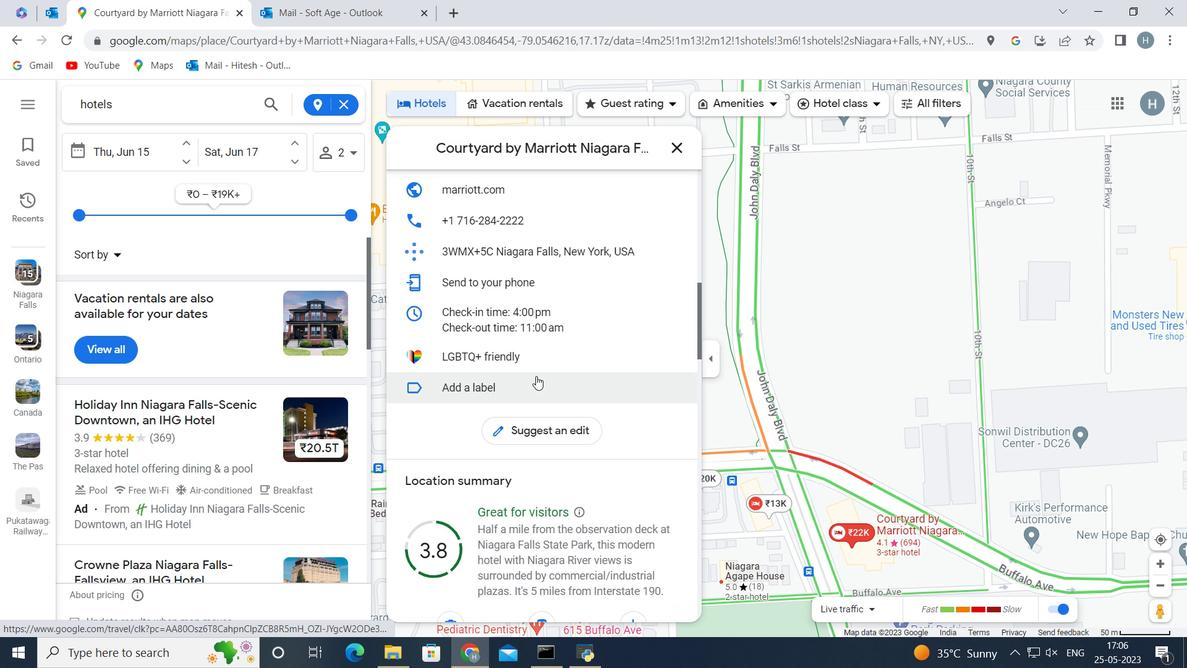 
Action: Mouse scrolled (536, 376) with delta (0, 0)
Screenshot: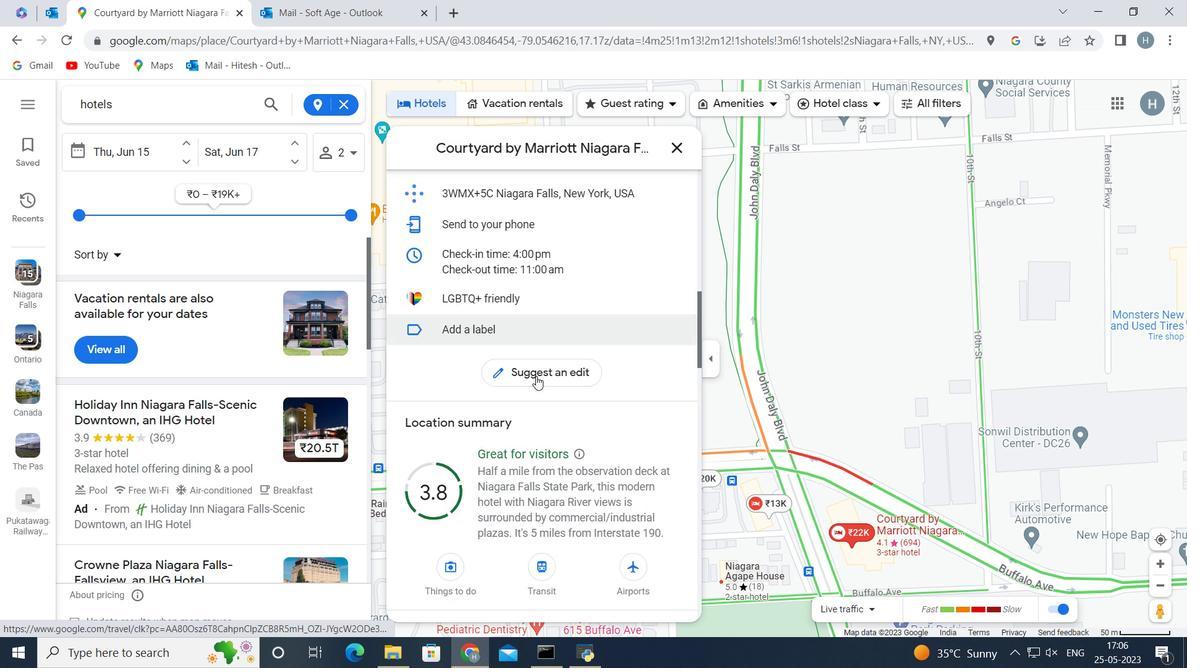 
Action: Mouse scrolled (536, 376) with delta (0, 0)
Screenshot: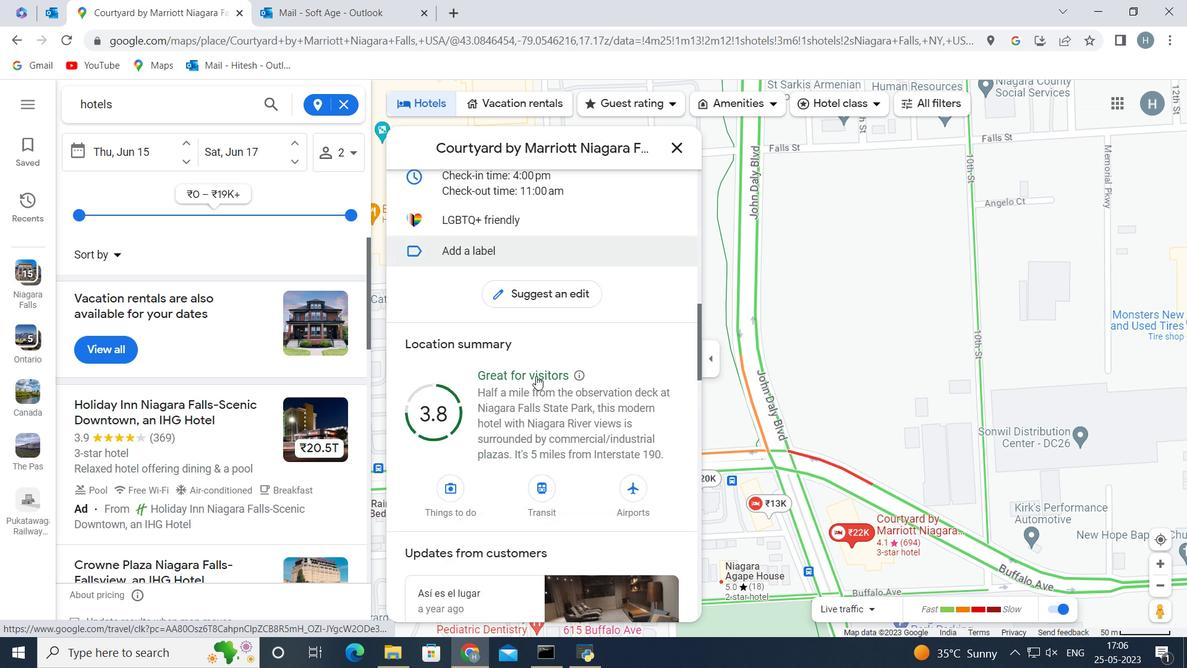
Action: Mouse scrolled (536, 376) with delta (0, 0)
Screenshot: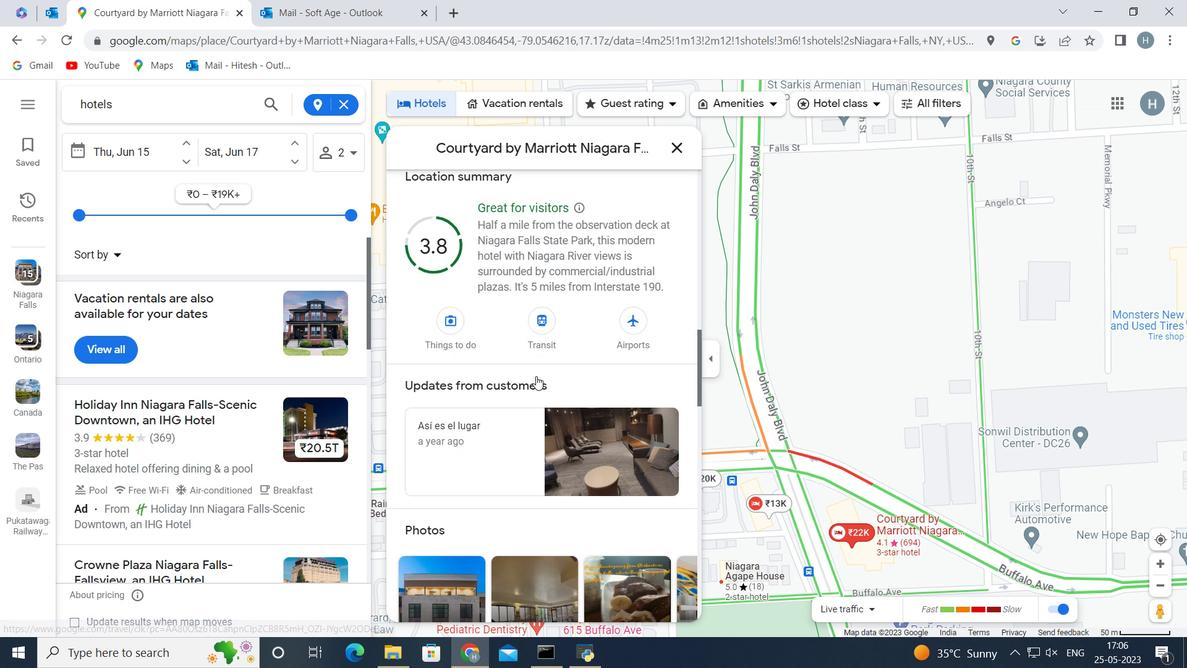 
Action: Mouse scrolled (536, 376) with delta (0, 0)
Screenshot: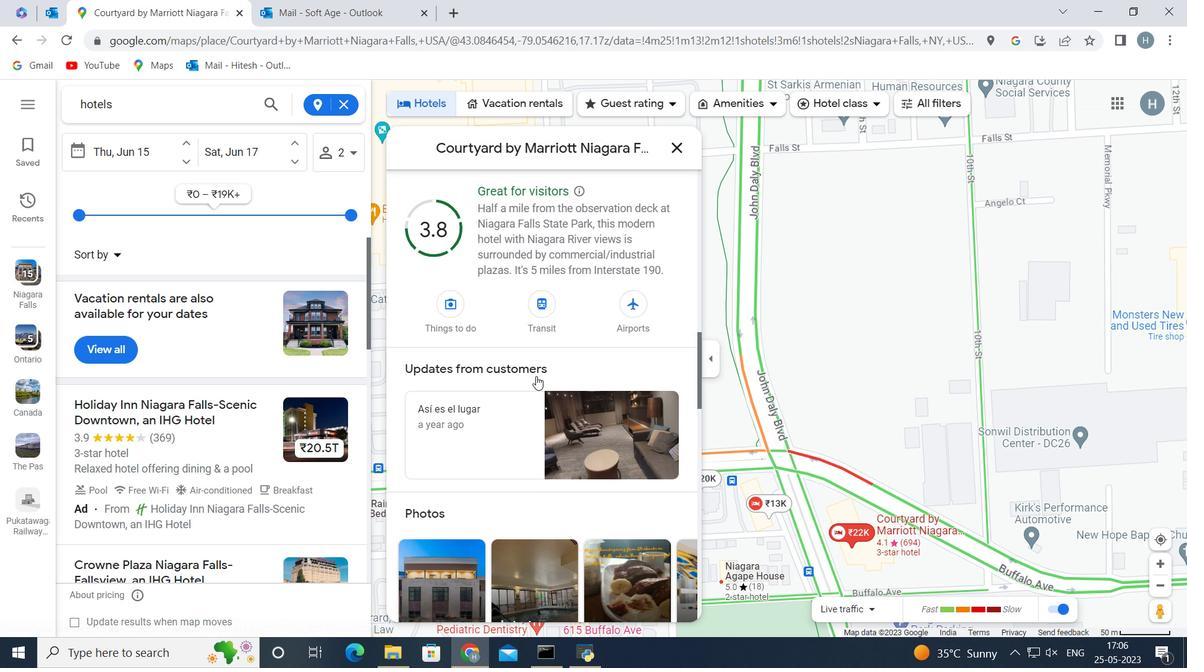 
Action: Mouse scrolled (536, 376) with delta (0, 0)
Screenshot: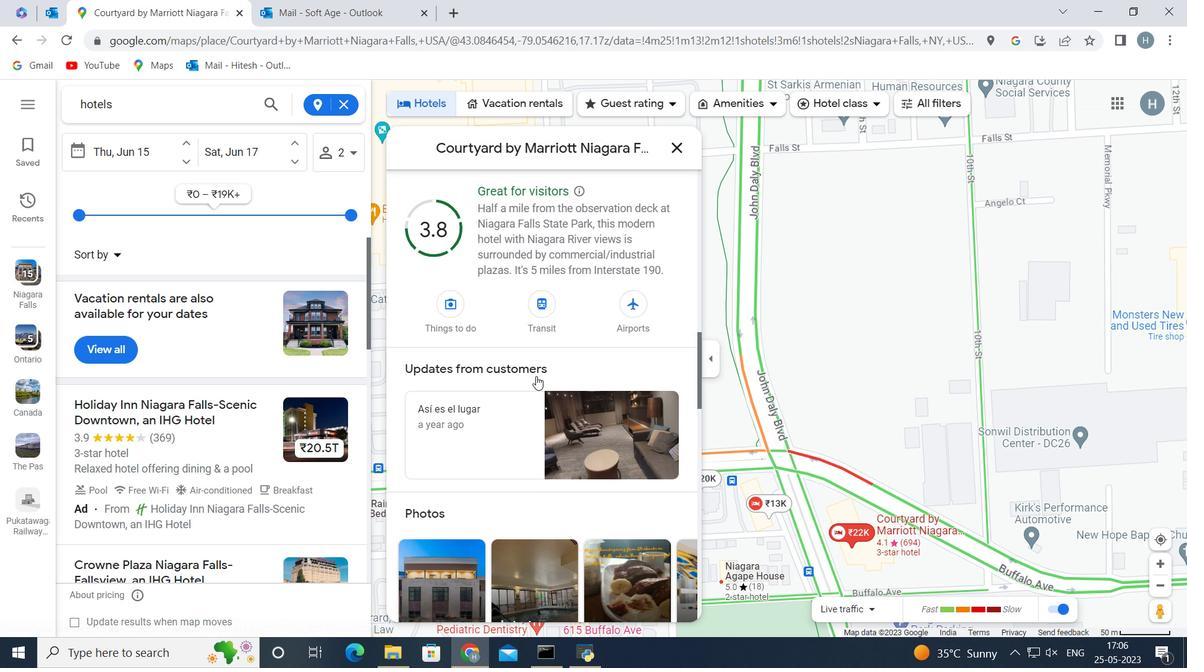 
Action: Mouse scrolled (536, 376) with delta (0, 0)
Screenshot: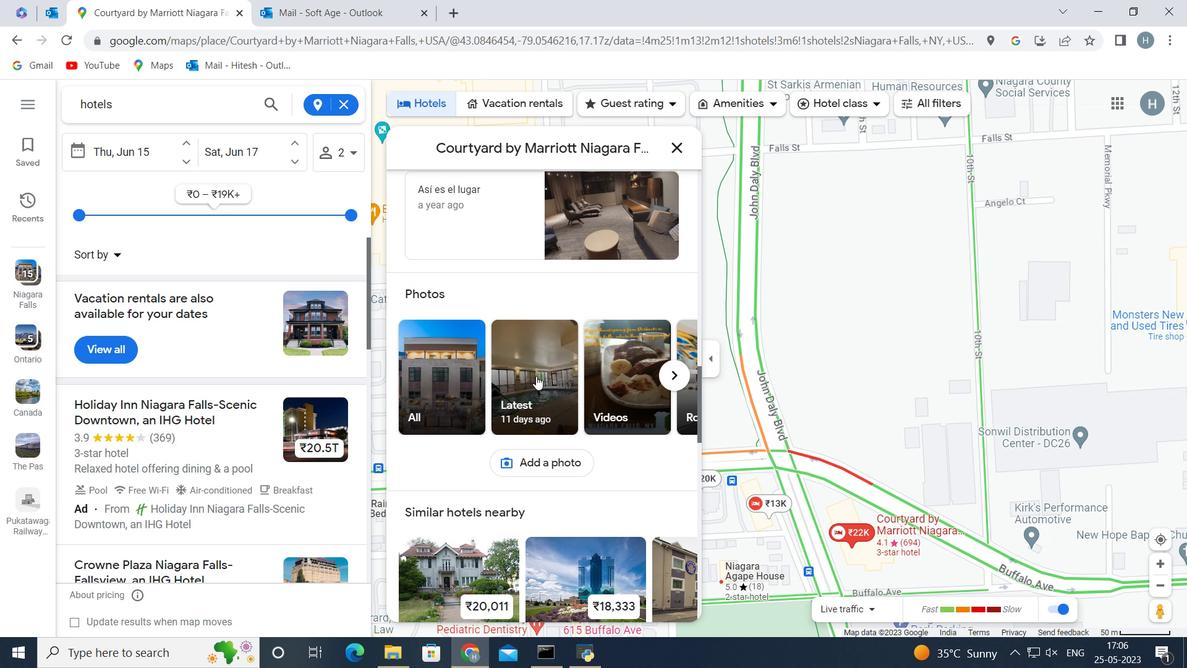 
Action: Mouse scrolled (536, 376) with delta (0, 0)
Screenshot: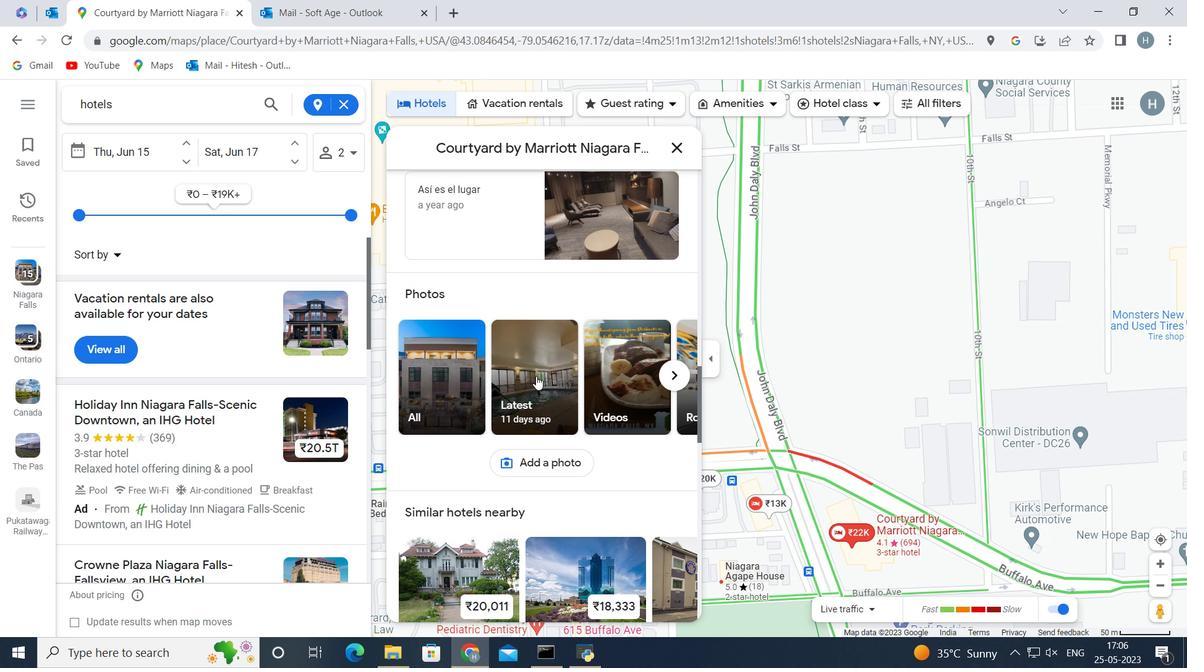
Action: Mouse scrolled (536, 376) with delta (0, 0)
Screenshot: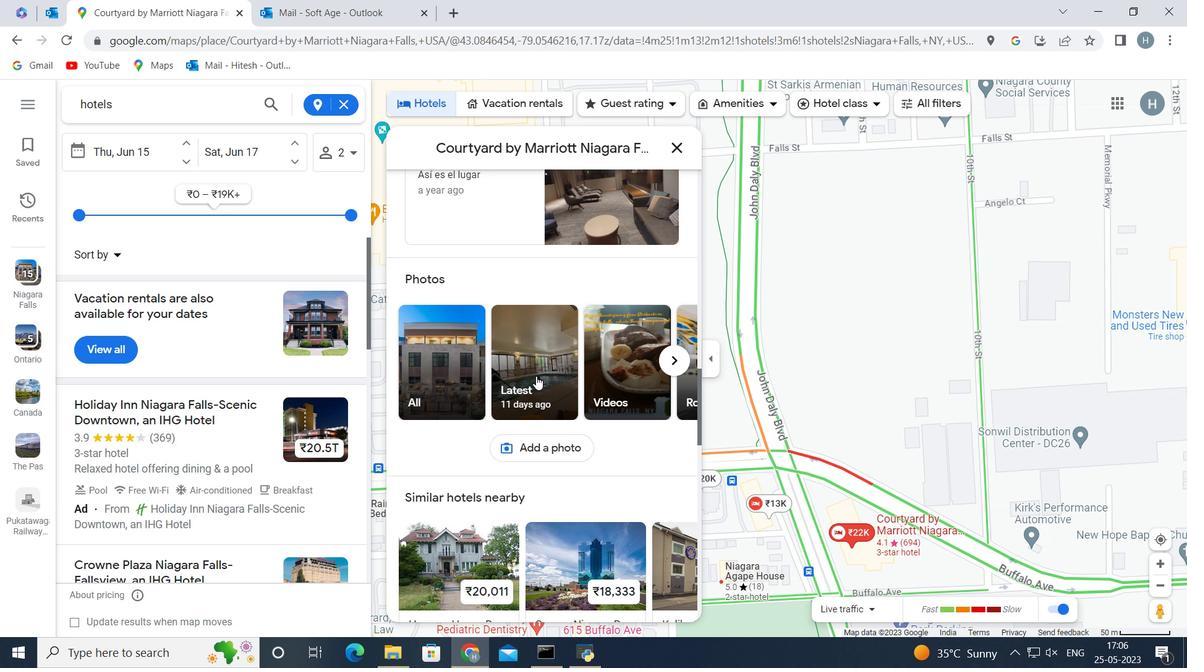 
Action: Mouse scrolled (536, 377) with delta (0, 0)
Screenshot: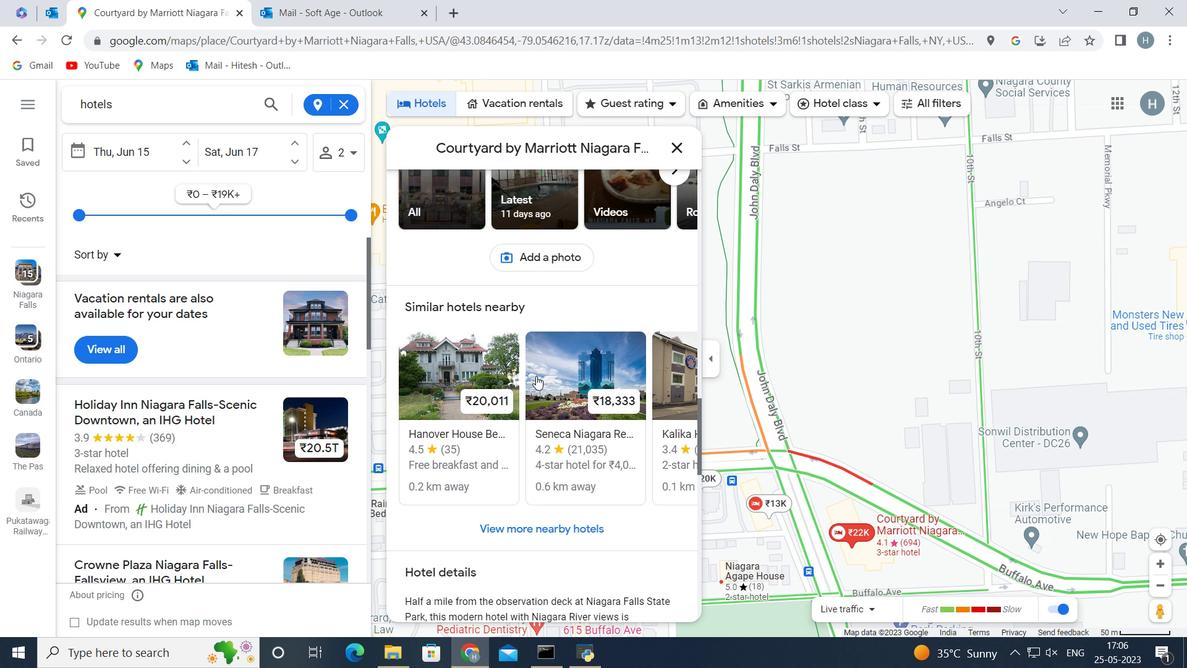 
Action: Mouse scrolled (536, 377) with delta (0, 0)
Screenshot: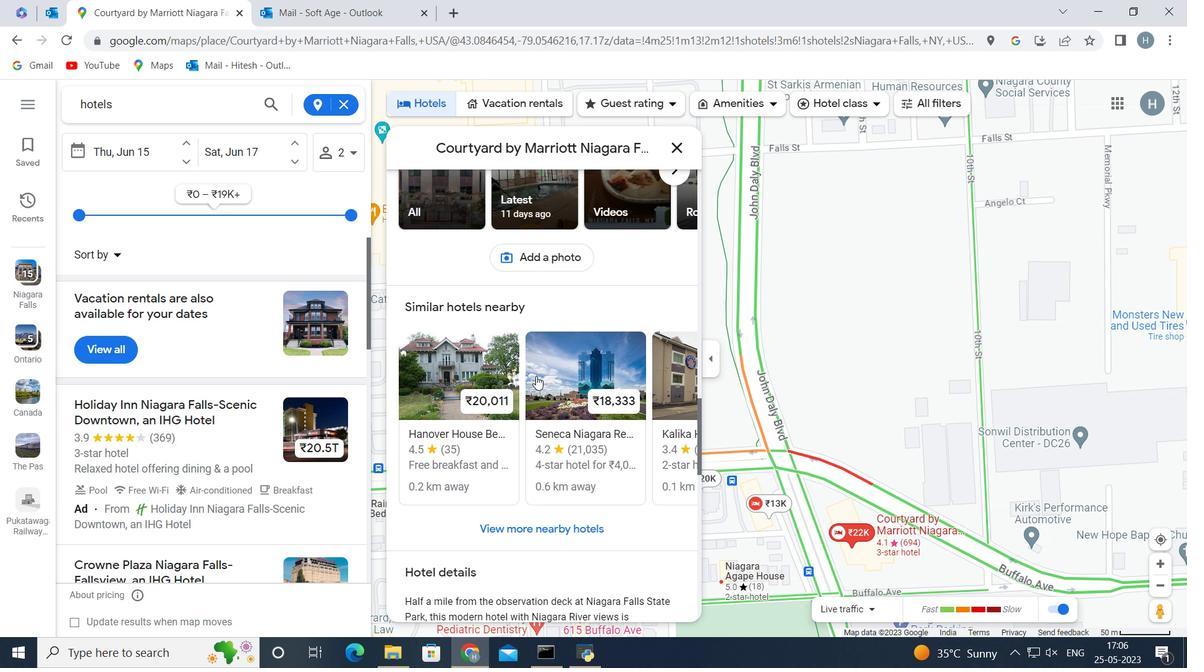 
Action: Mouse scrolled (536, 377) with delta (0, 0)
Screenshot: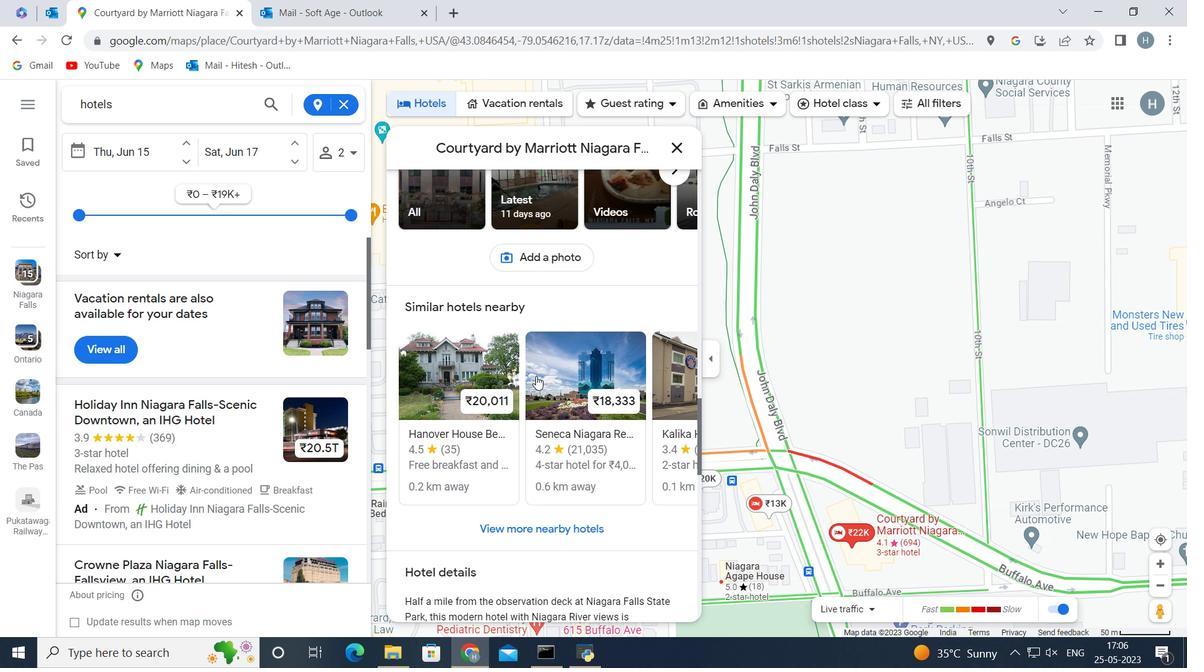 
Action: Mouse scrolled (536, 377) with delta (0, 0)
Screenshot: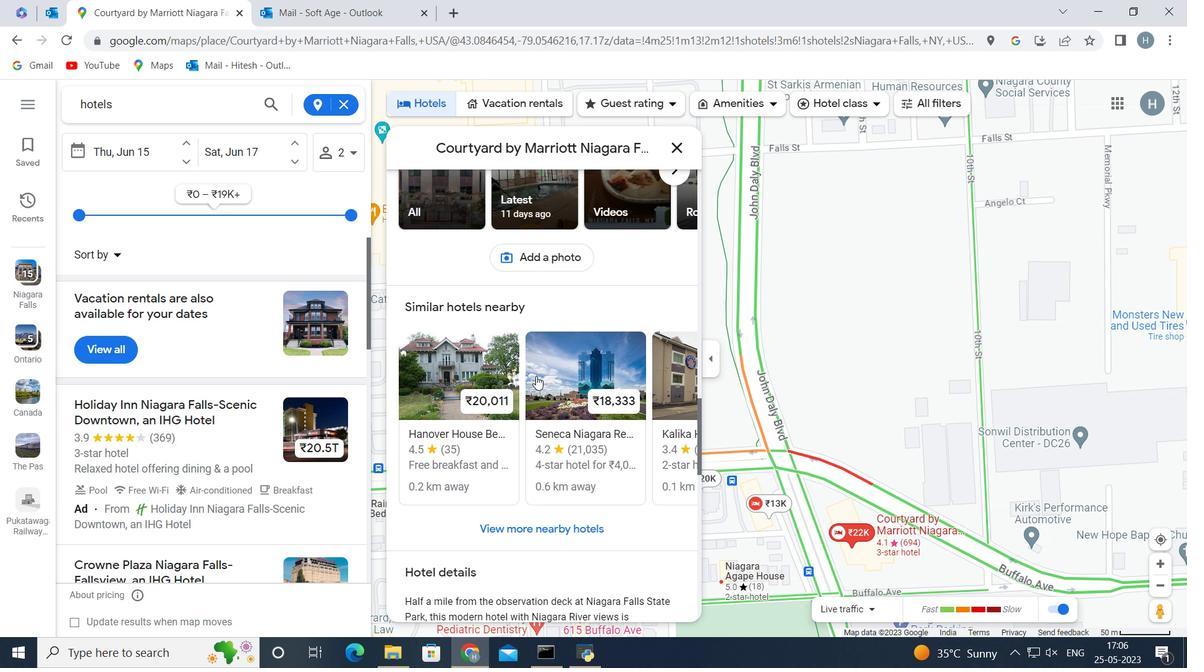 
Action: Mouse scrolled (536, 377) with delta (0, 0)
Screenshot: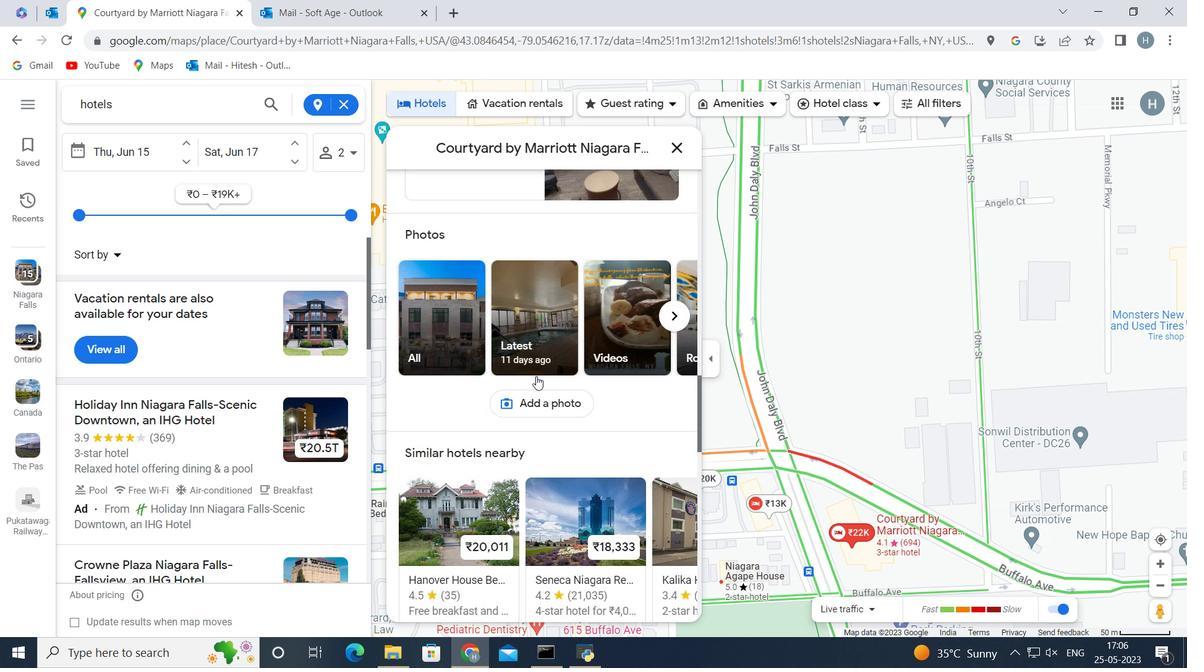
Action: Mouse scrolled (536, 377) with delta (0, 0)
Screenshot: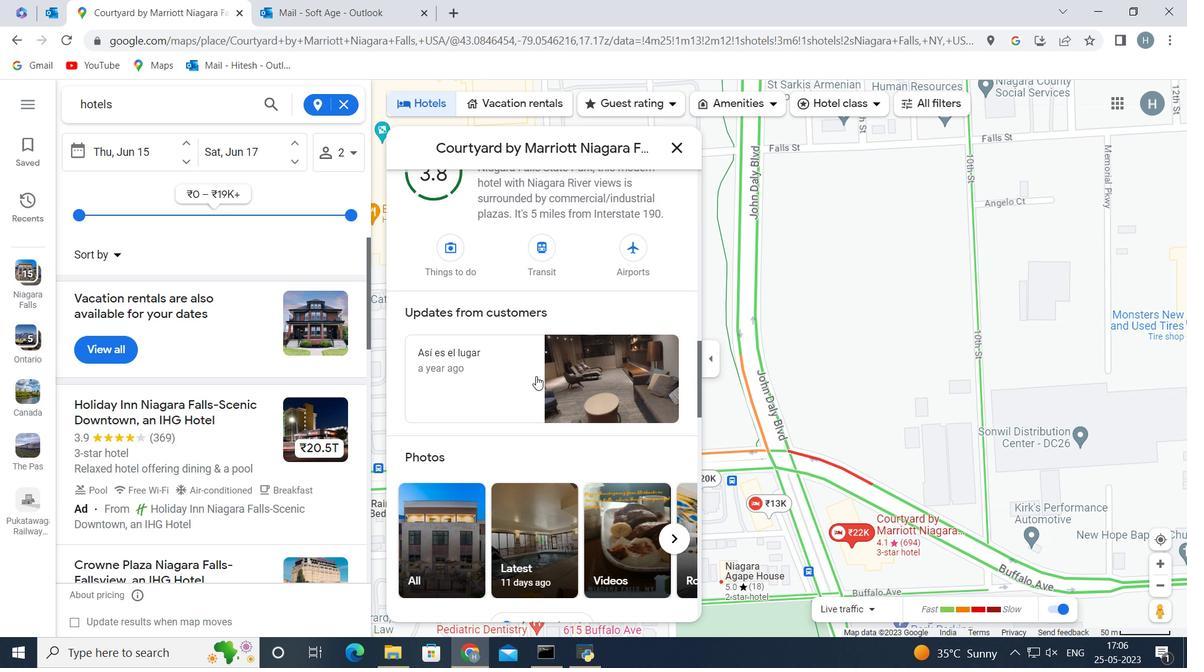 
Action: Mouse scrolled (536, 377) with delta (0, 0)
Screenshot: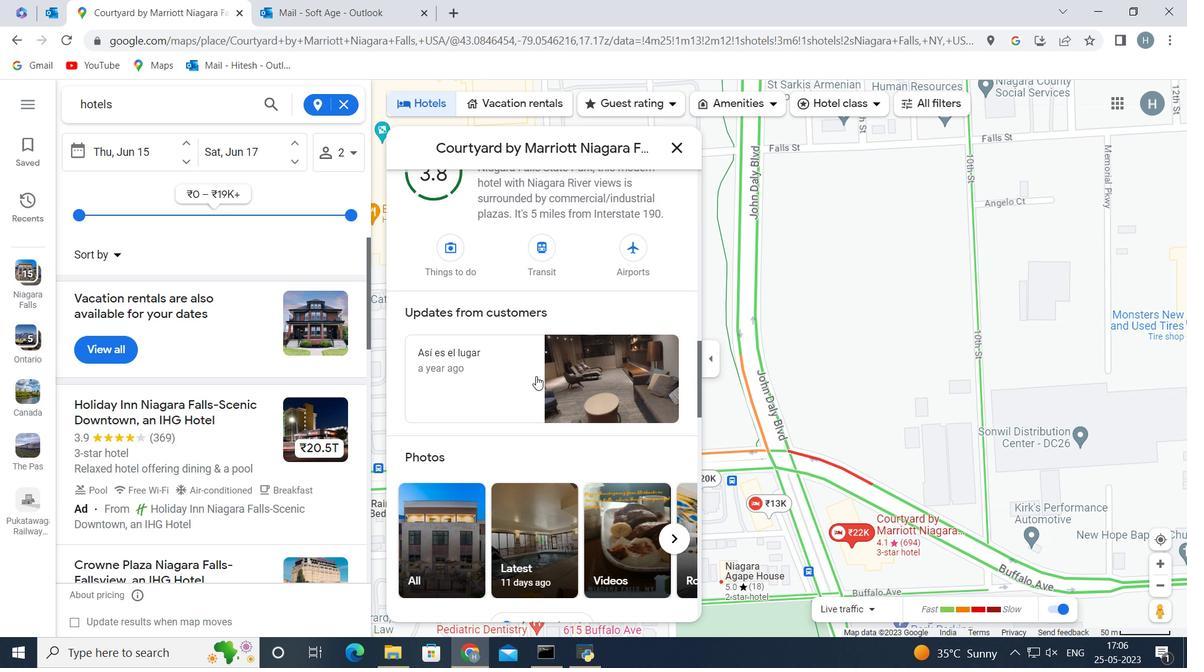 
Action: Mouse scrolled (536, 377) with delta (0, 0)
Screenshot: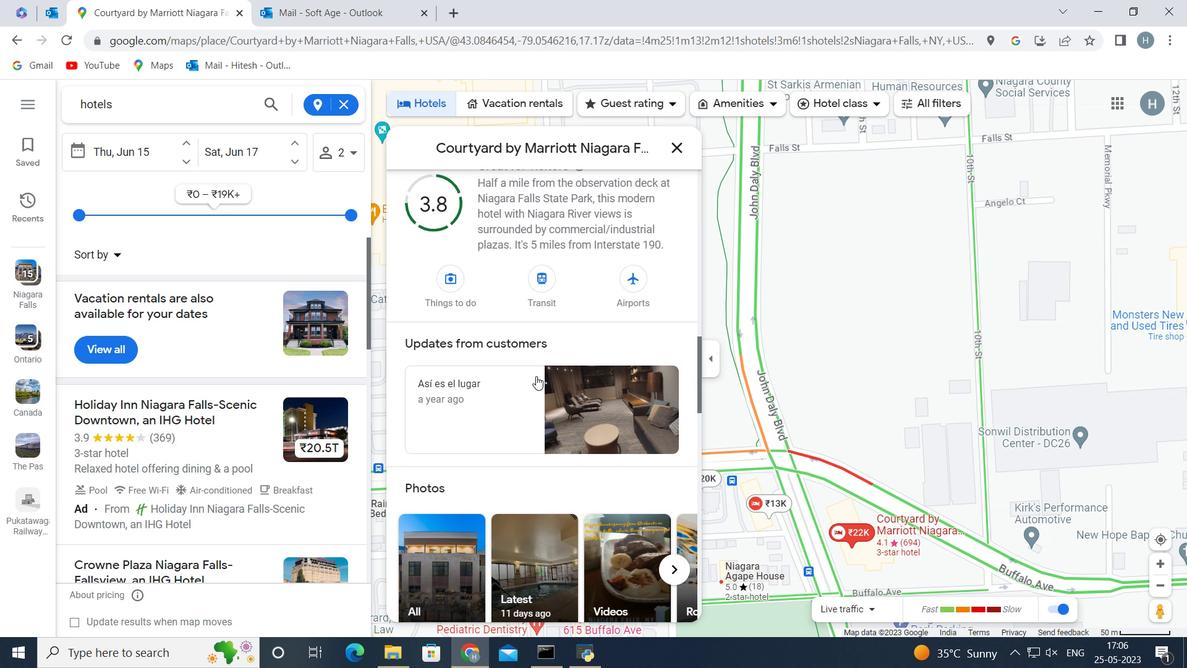 
Action: Mouse scrolled (536, 377) with delta (0, 0)
Screenshot: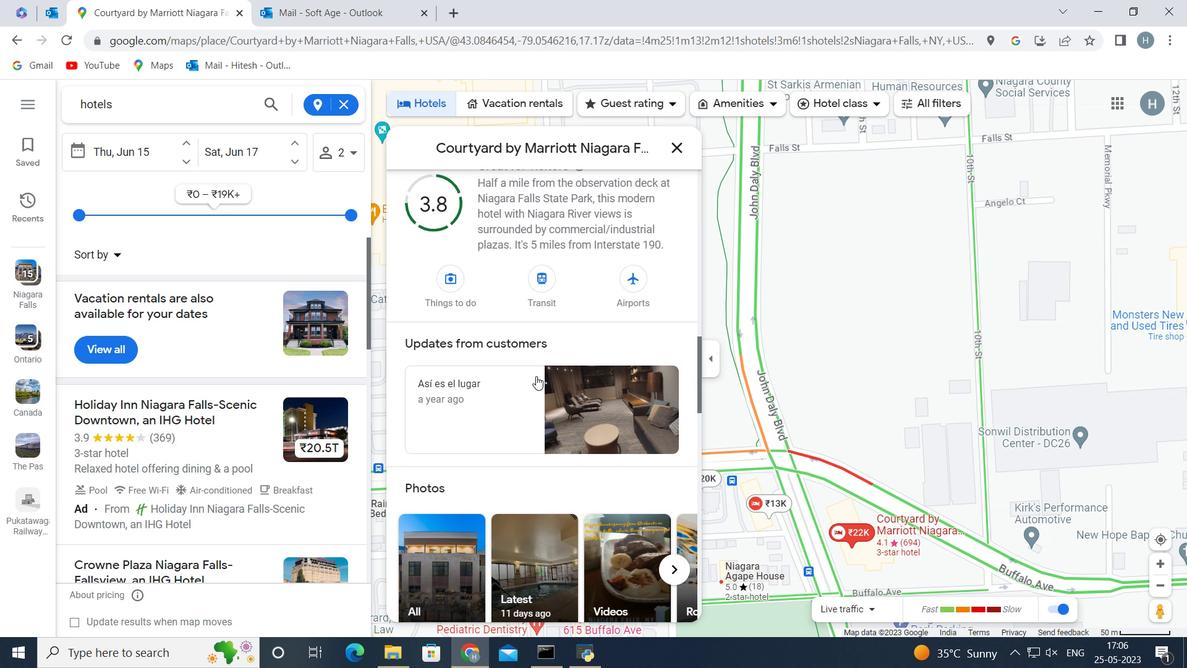 
Action: Mouse scrolled (536, 377) with delta (0, 0)
Screenshot: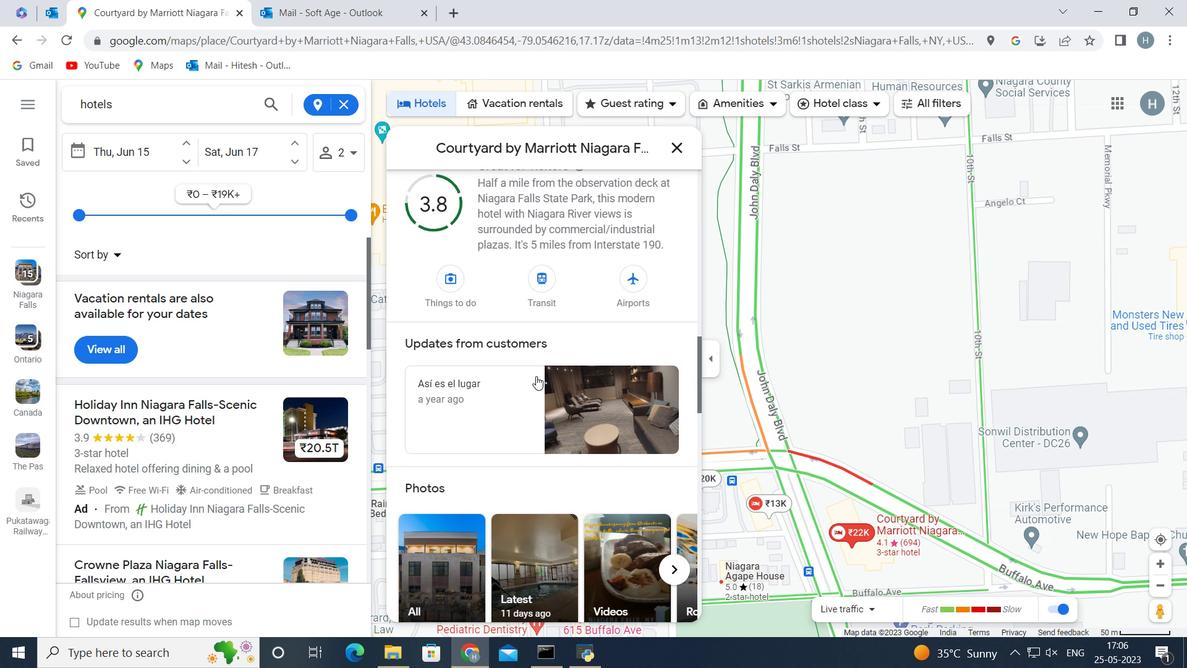 
Action: Mouse scrolled (536, 377) with delta (0, 0)
Screenshot: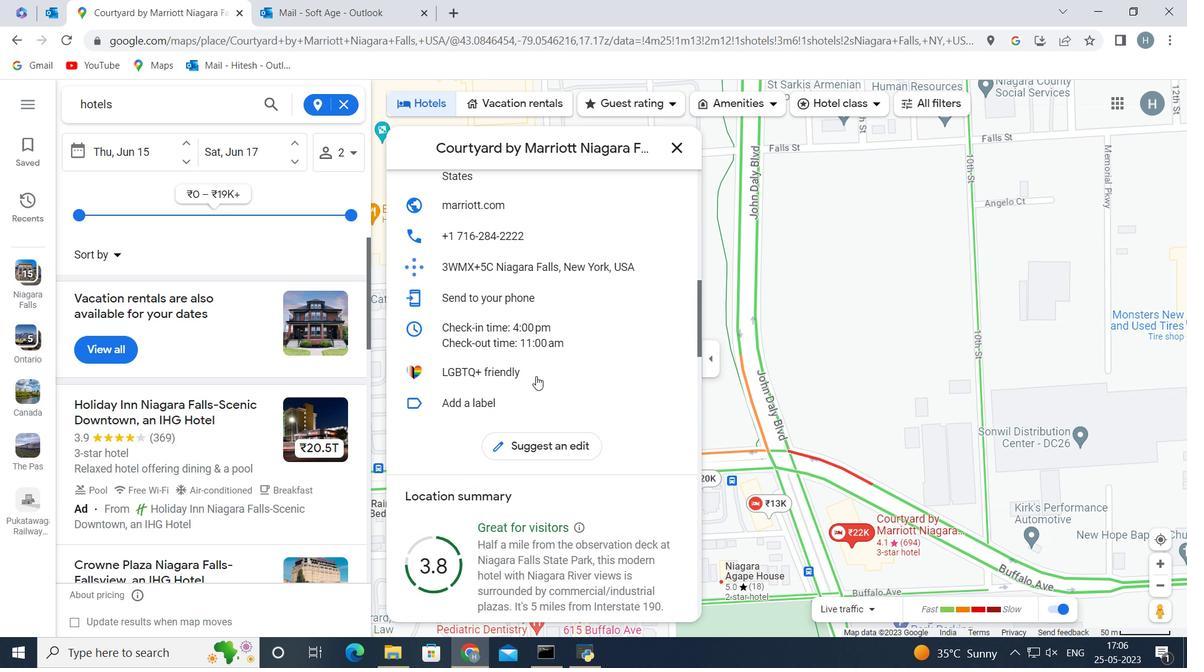 
Action: Mouse scrolled (536, 377) with delta (0, 0)
Screenshot: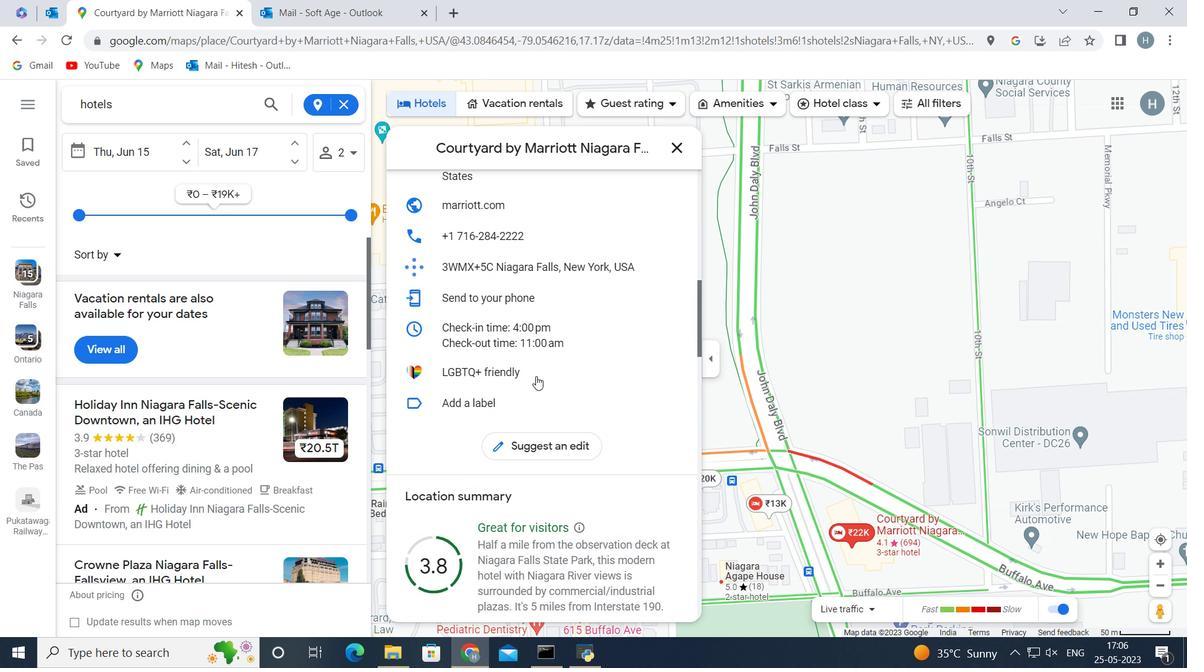 
Action: Mouse scrolled (536, 377) with delta (0, 0)
Screenshot: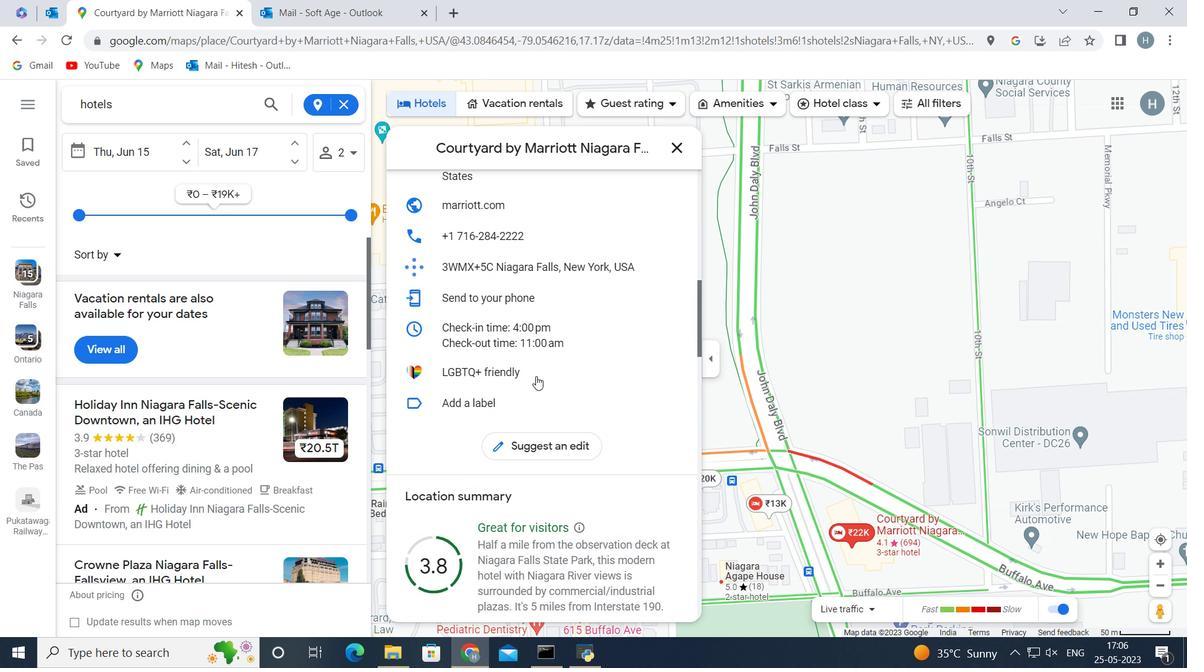 
Action: Mouse scrolled (536, 377) with delta (0, 0)
Screenshot: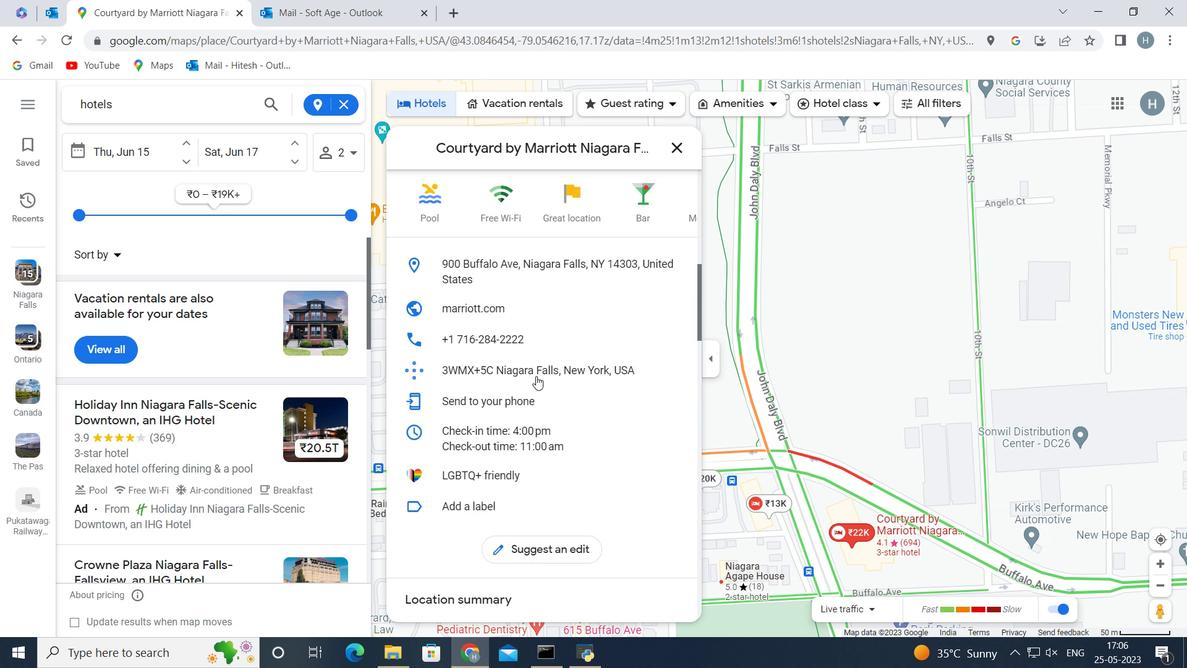 
Action: Mouse scrolled (536, 377) with delta (0, 0)
Screenshot: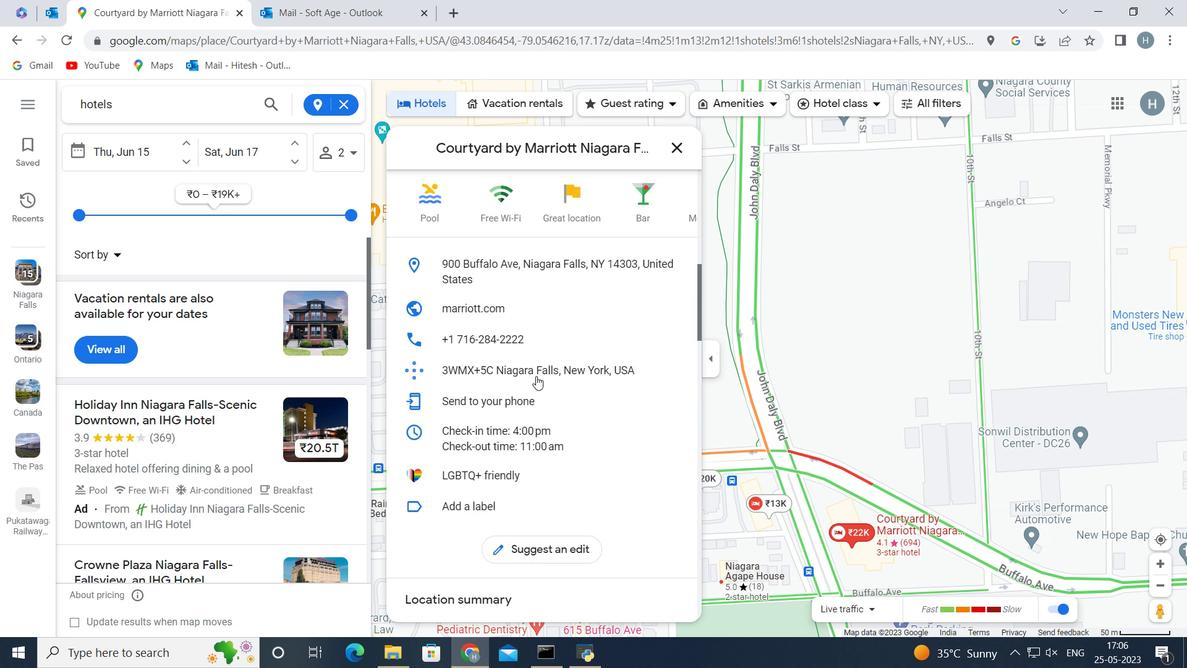 
Action: Mouse scrolled (536, 377) with delta (0, 0)
Screenshot: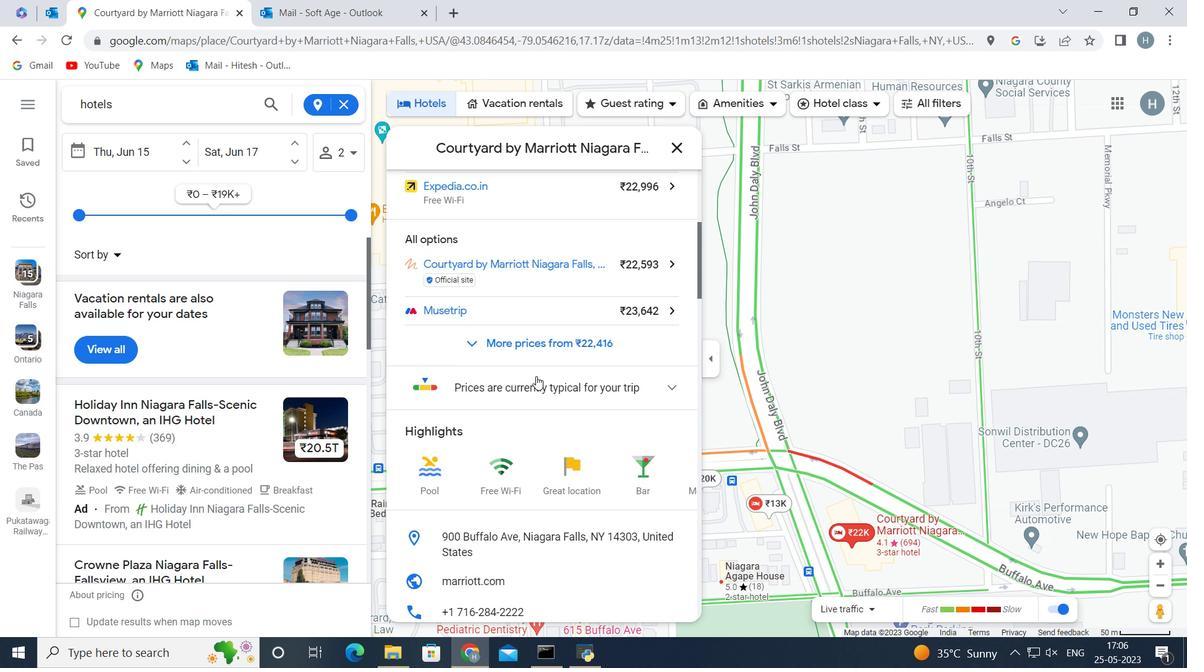 
Action: Mouse scrolled (536, 377) with delta (0, 0)
Screenshot: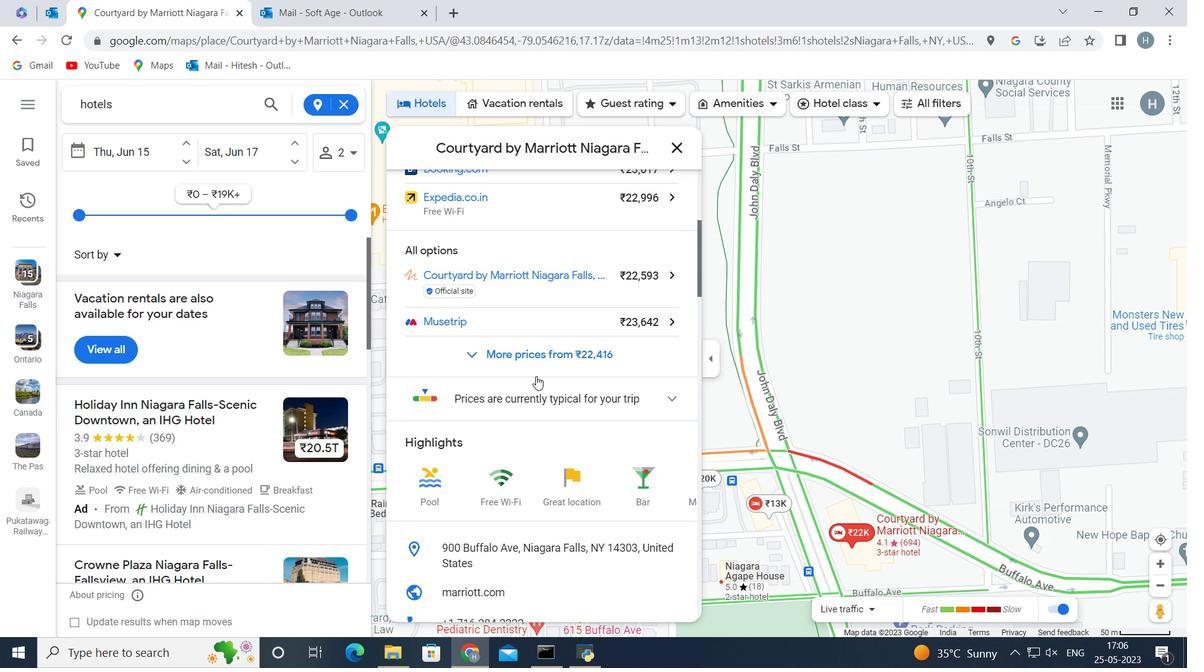 
Action: Mouse scrolled (536, 377) with delta (0, 0)
Screenshot: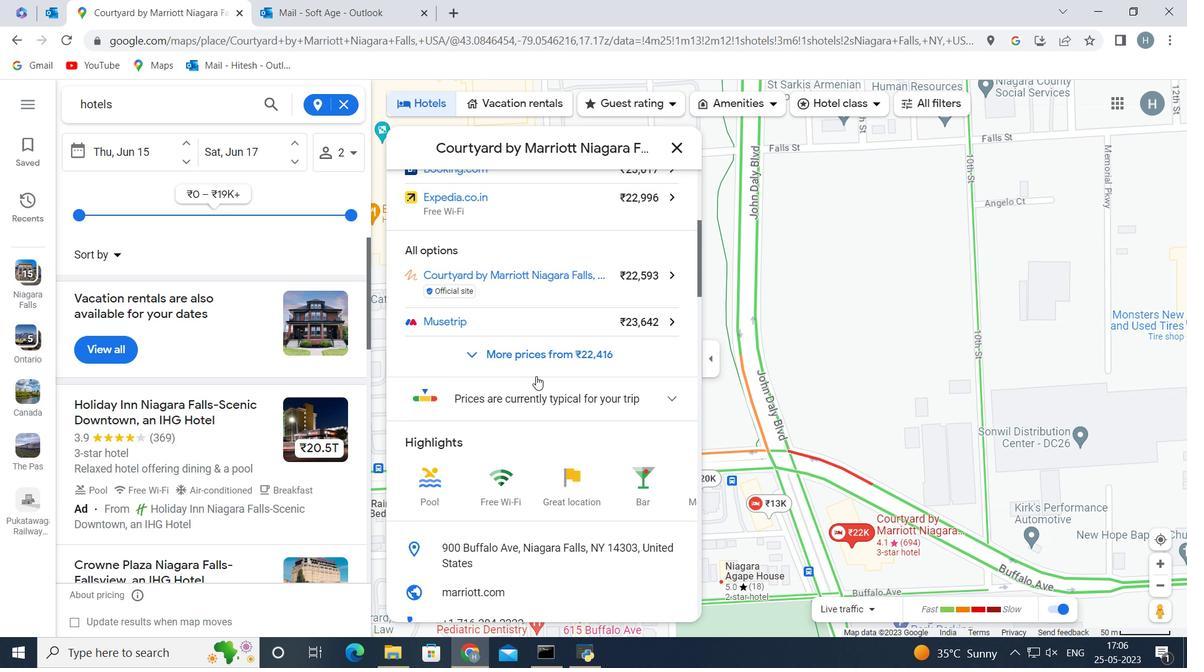 
Action: Mouse scrolled (536, 377) with delta (0, 0)
Screenshot: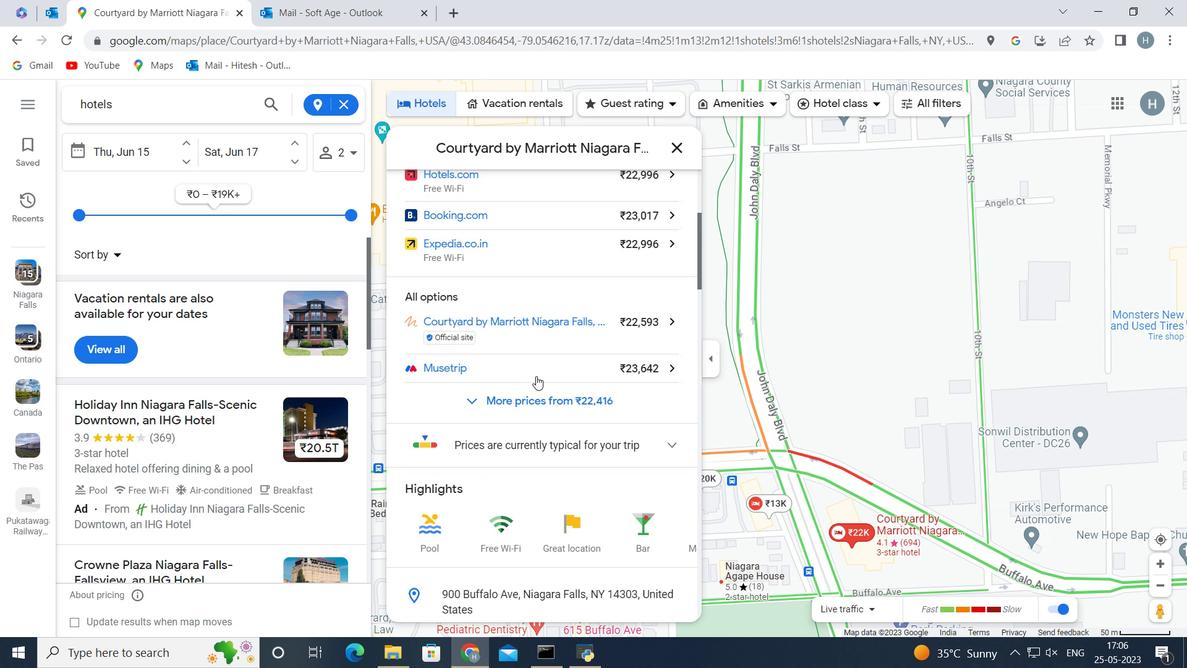 
Action: Mouse scrolled (536, 377) with delta (0, 0)
Screenshot: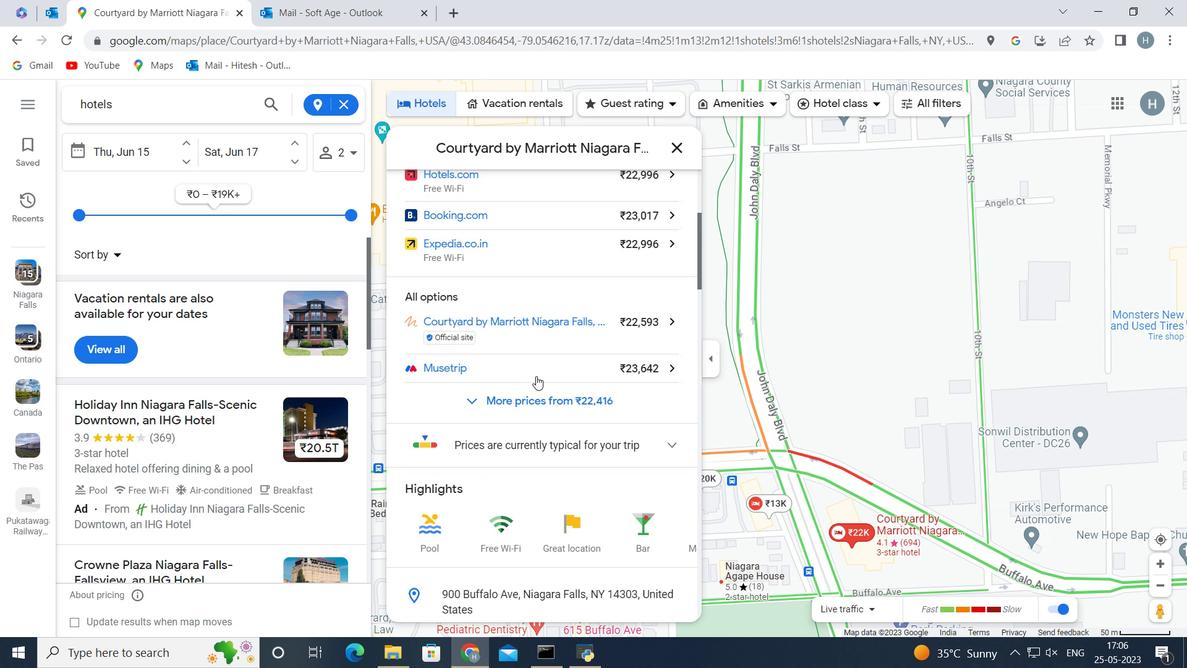 
Action: Mouse scrolled (536, 377) with delta (0, 0)
Screenshot: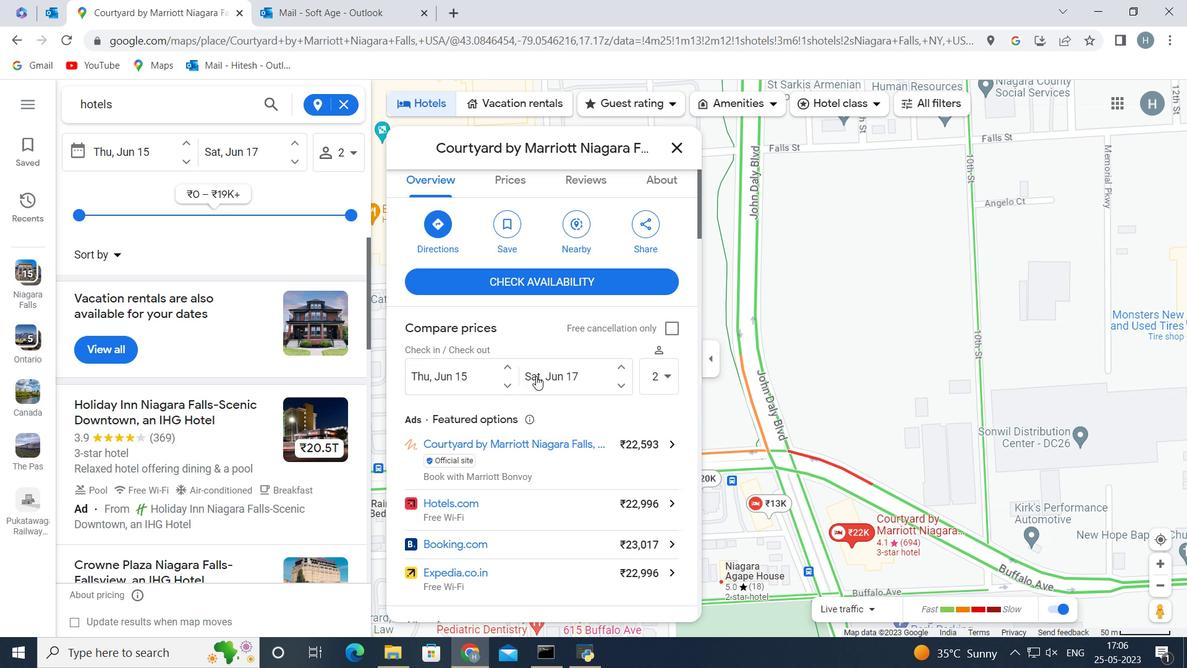 
Action: Mouse scrolled (536, 377) with delta (0, 0)
Screenshot: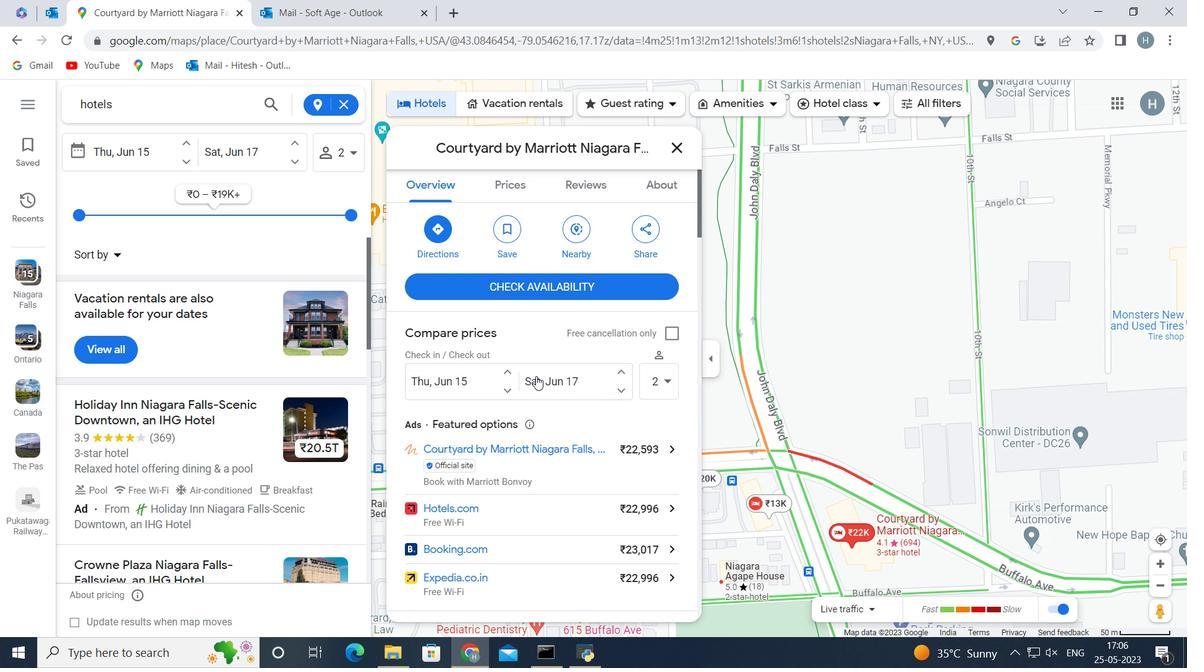 
Action: Mouse scrolled (536, 377) with delta (0, 0)
Screenshot: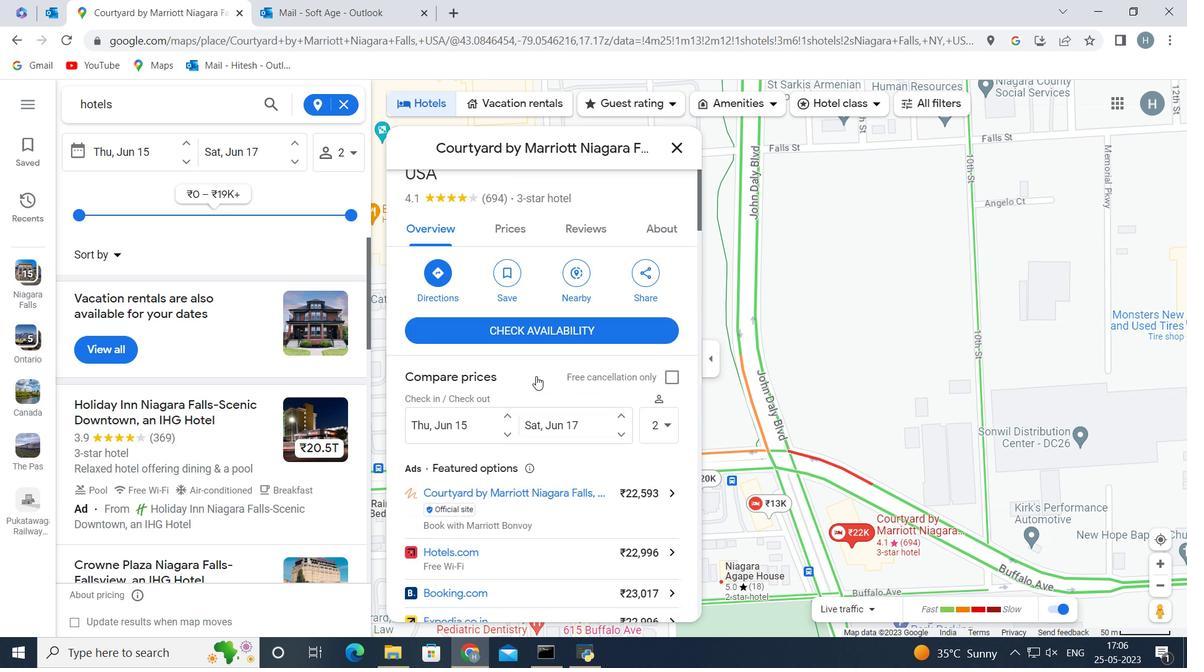 
Action: Mouse scrolled (536, 377) with delta (0, 0)
Screenshot: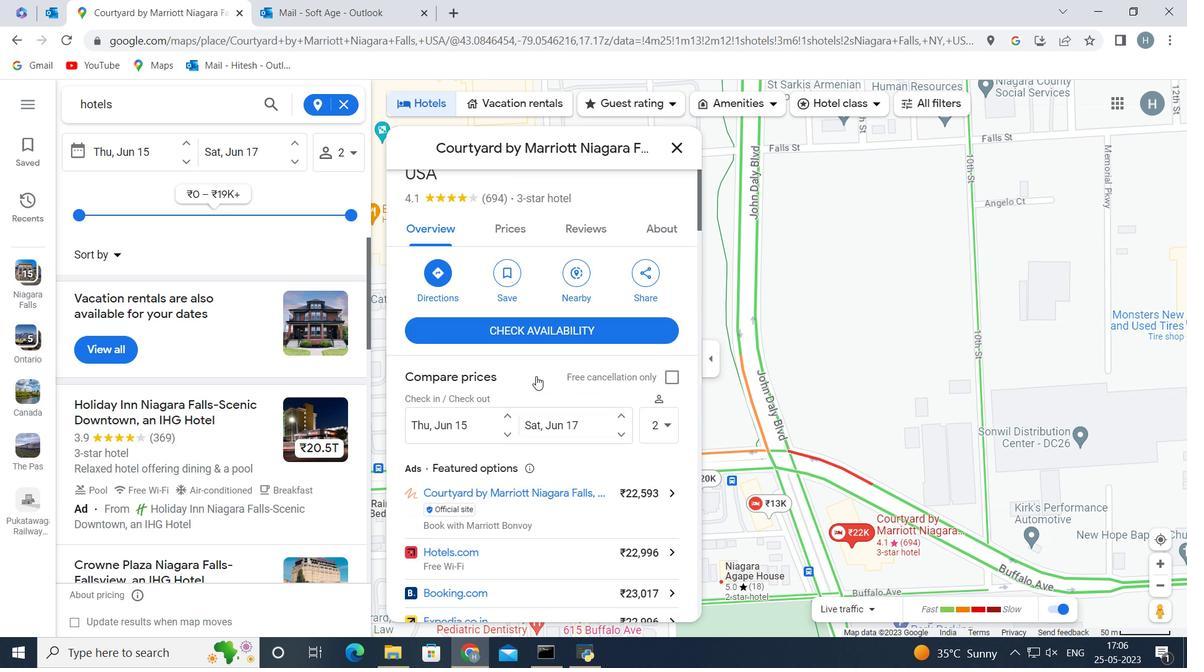
Action: Mouse scrolled (536, 377) with delta (0, 0)
Screenshot: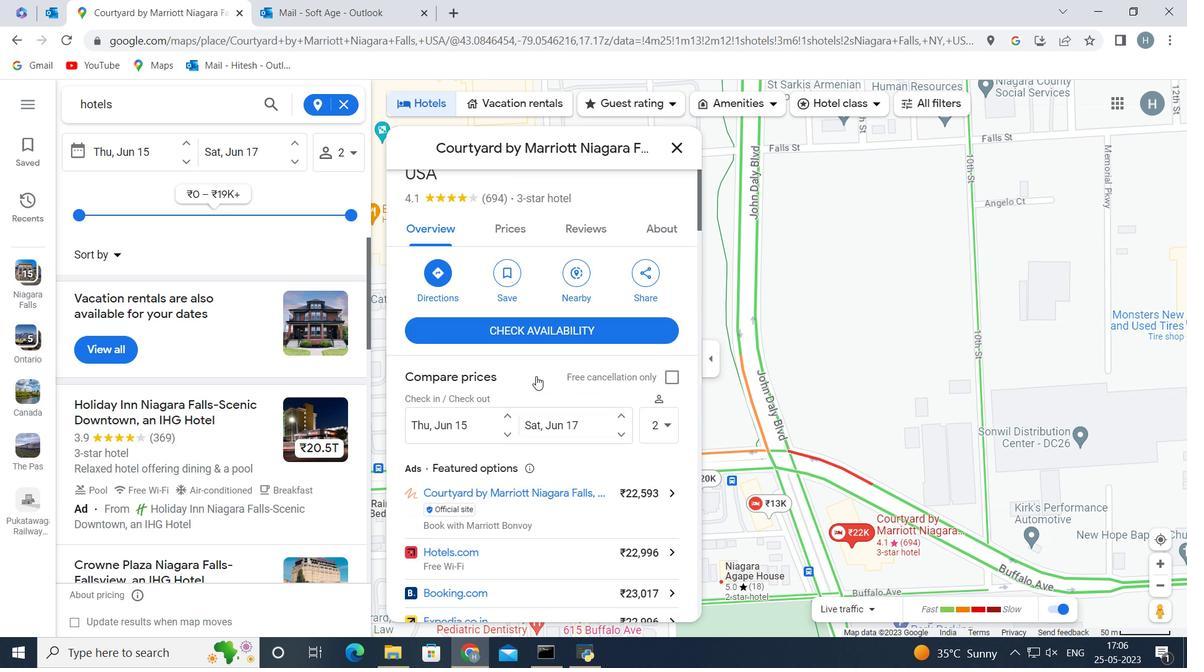 
Action: Mouse scrolled (536, 377) with delta (0, 0)
Screenshot: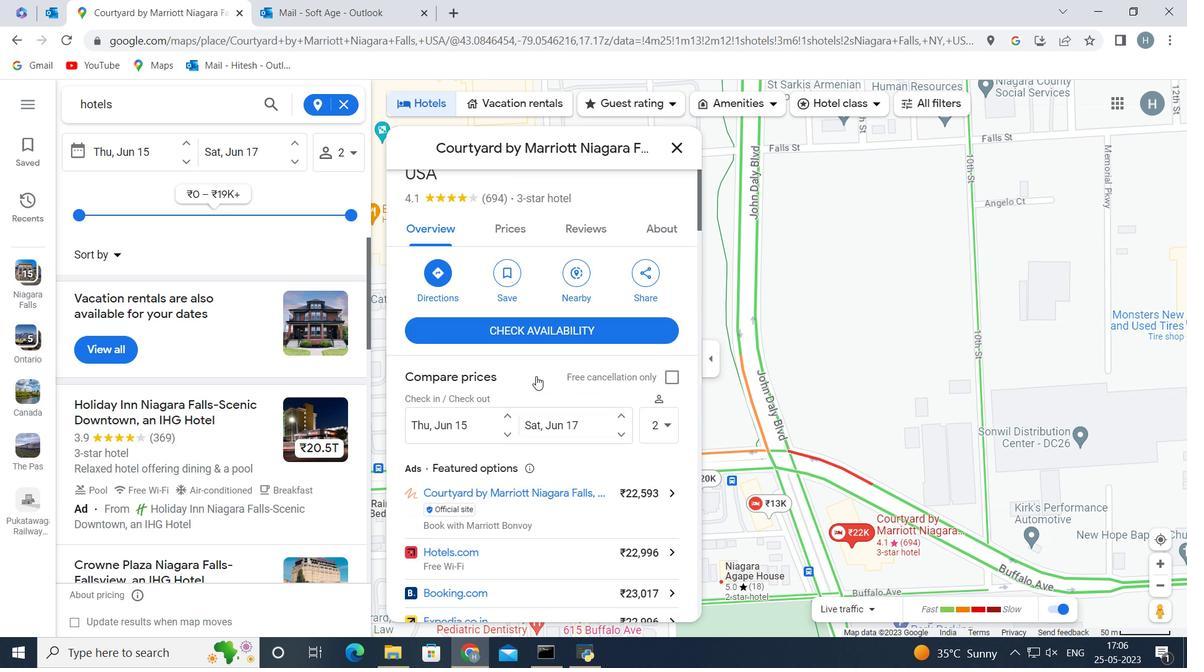 
Action: Mouse scrolled (536, 377) with delta (0, 0)
Screenshot: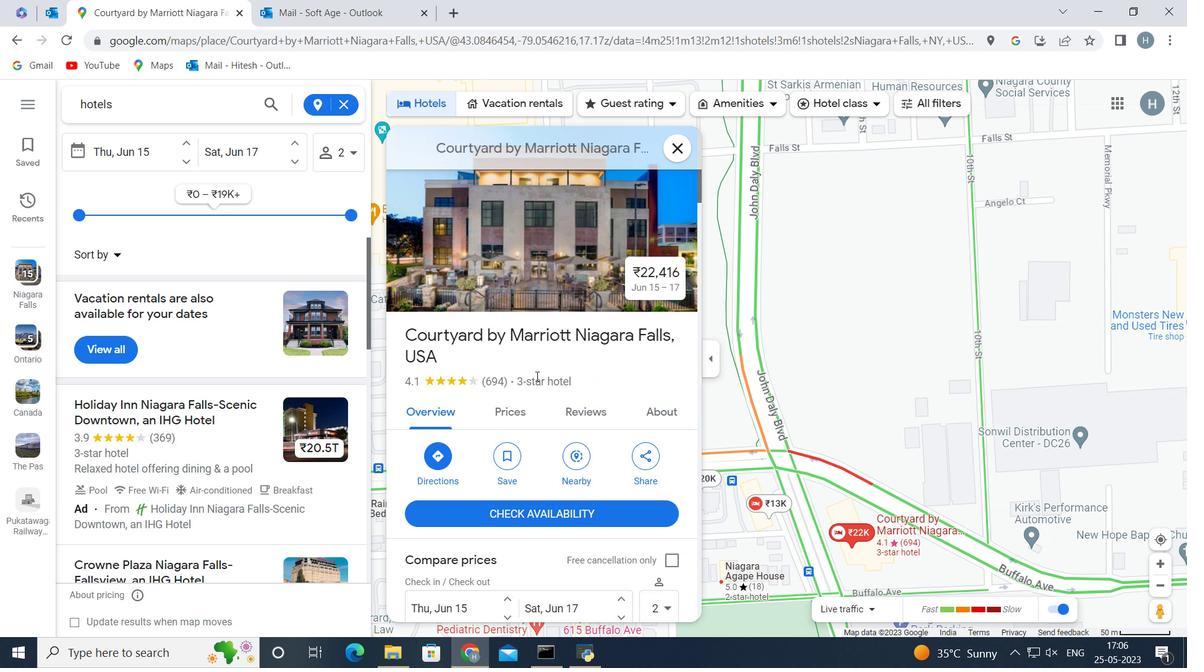 
Action: Mouse scrolled (536, 377) with delta (0, 0)
Screenshot: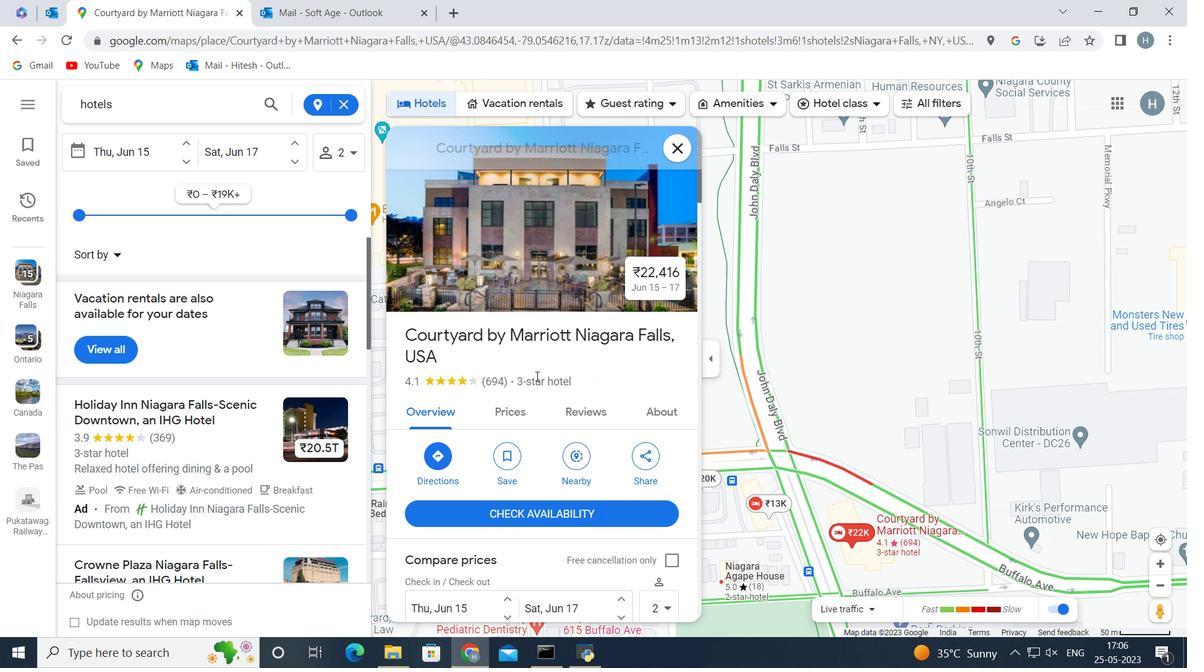 
Action: Mouse scrolled (536, 377) with delta (0, 0)
Screenshot: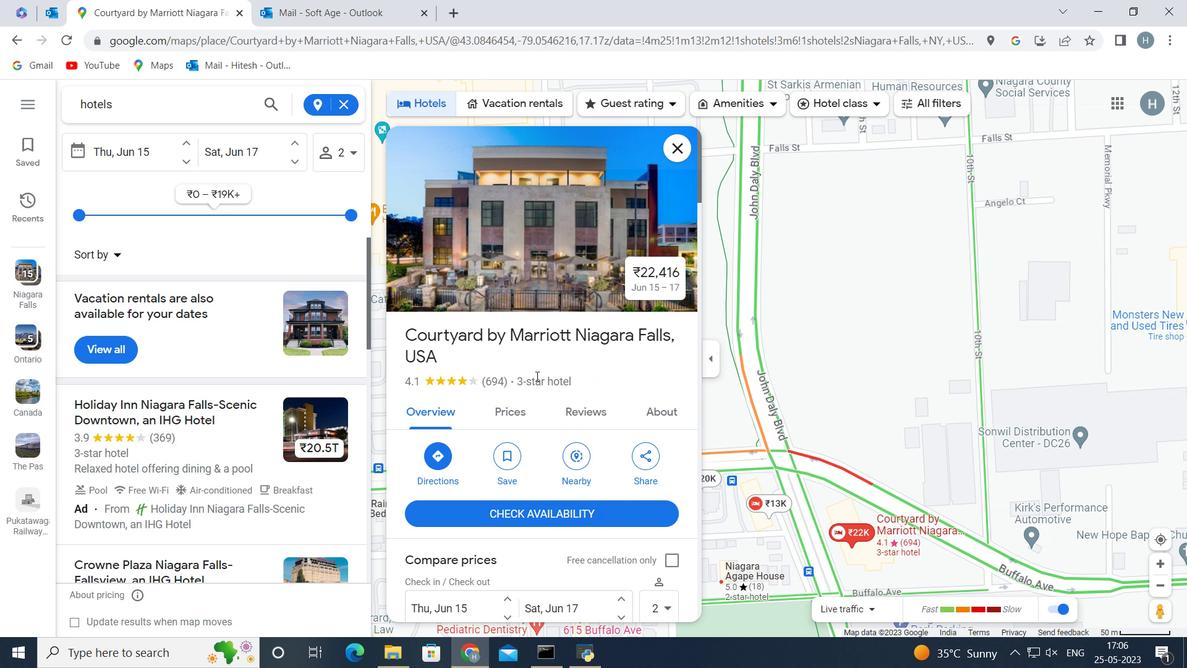 
Action: Mouse scrolled (536, 377) with delta (0, 0)
Screenshot: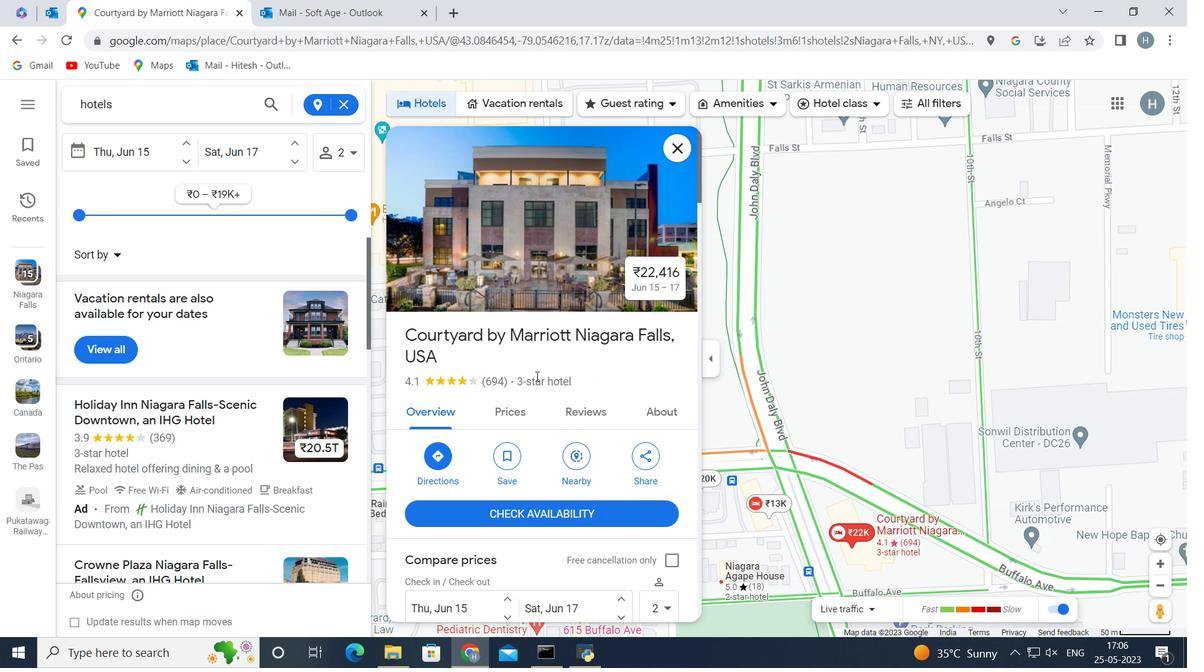 
Action: Mouse scrolled (536, 377) with delta (0, 0)
Screenshot: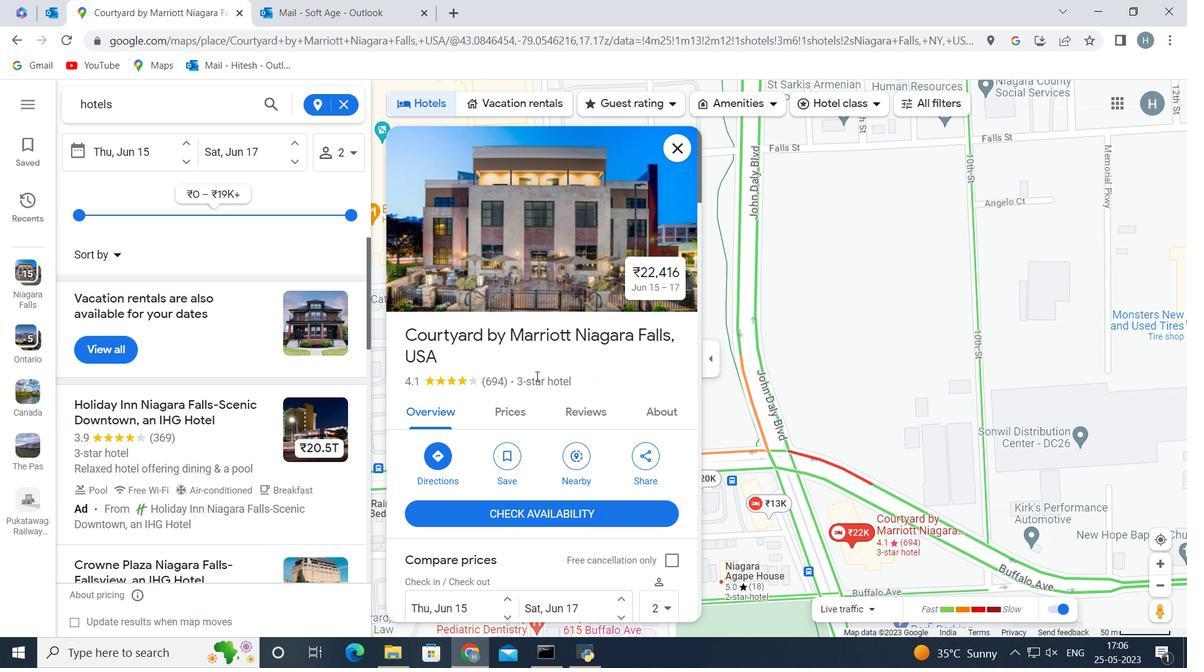 
Action: Mouse moved to (562, 248)
Screenshot: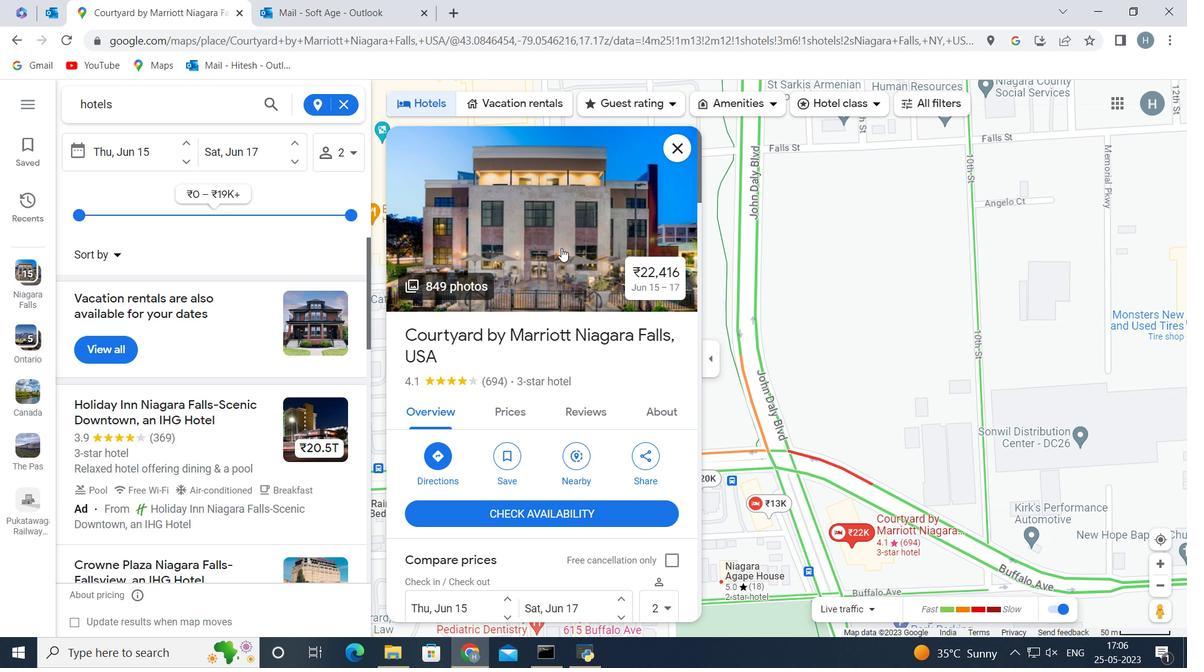 
Action: Mouse pressed left at (562, 248)
Screenshot: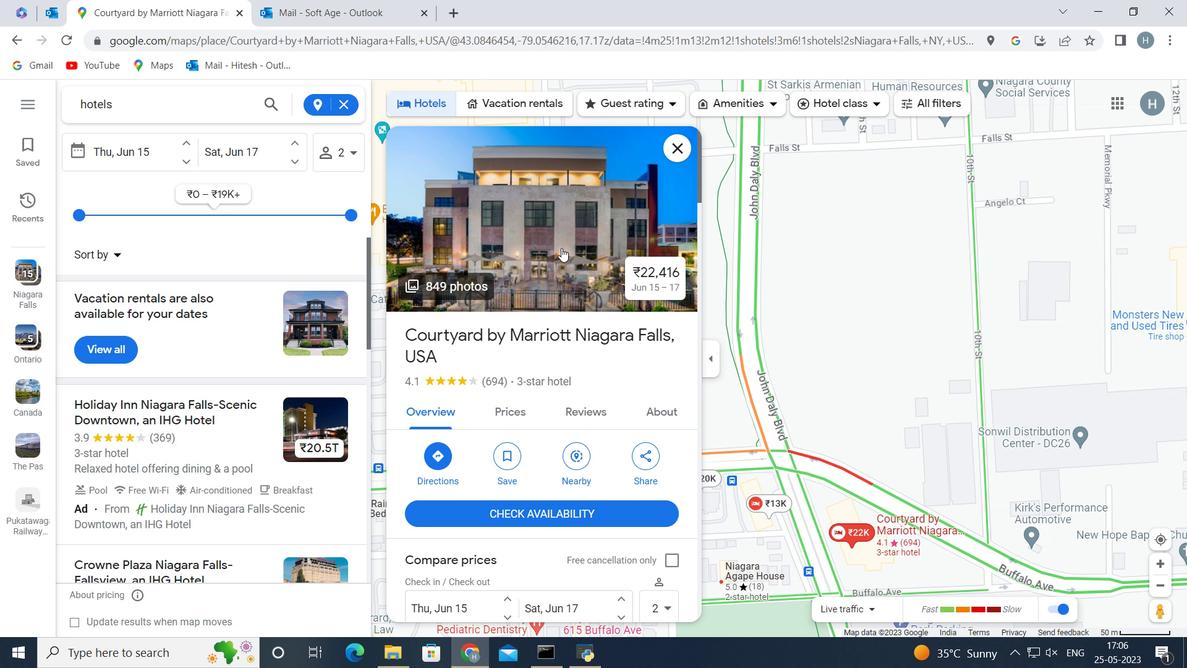 
Action: Key pressed <Key.right><Key.right>
Screenshot: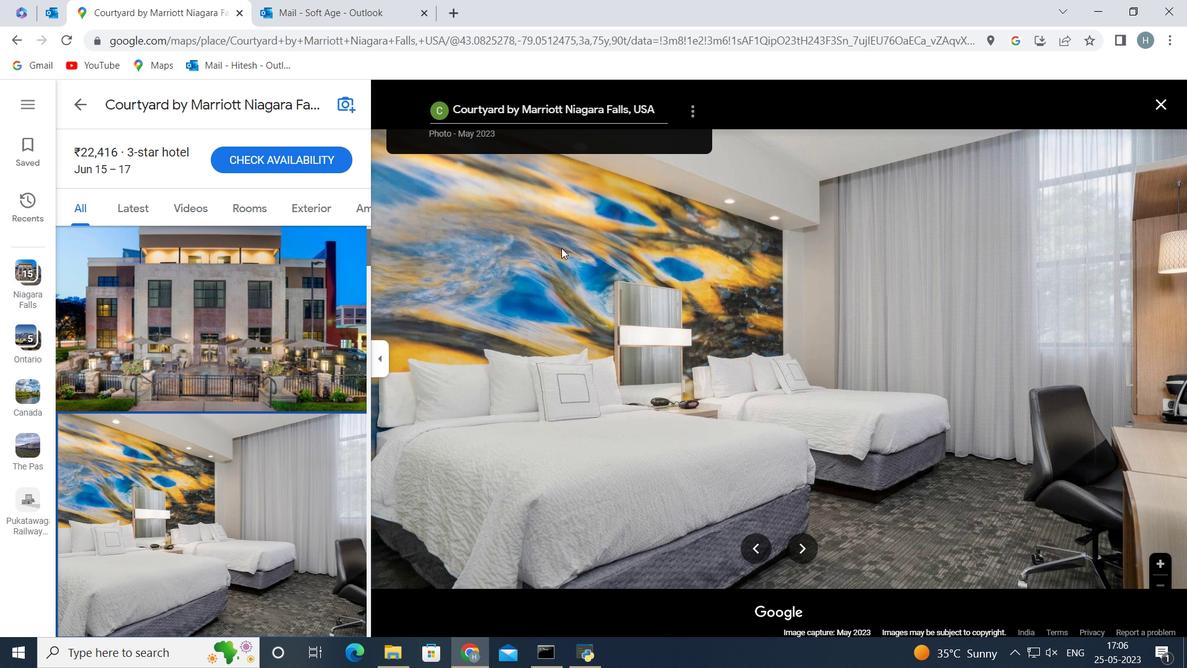 
Action: Mouse moved to (562, 247)
Screenshot: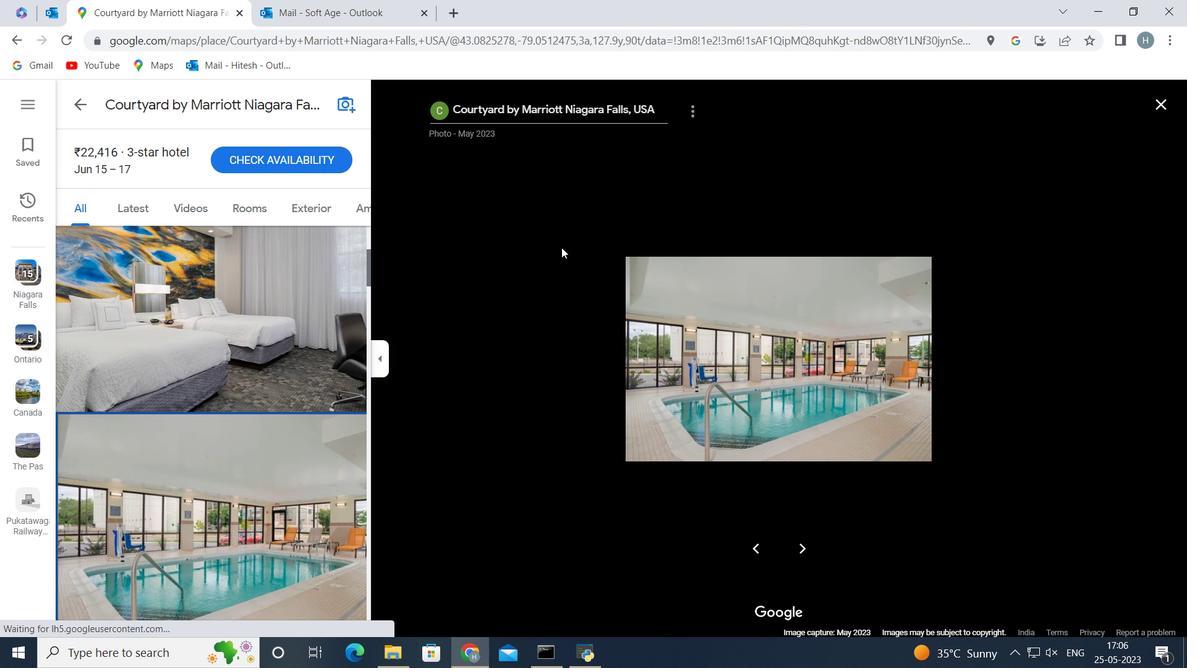 
Action: Key pressed <Key.right><Key.right>
Screenshot: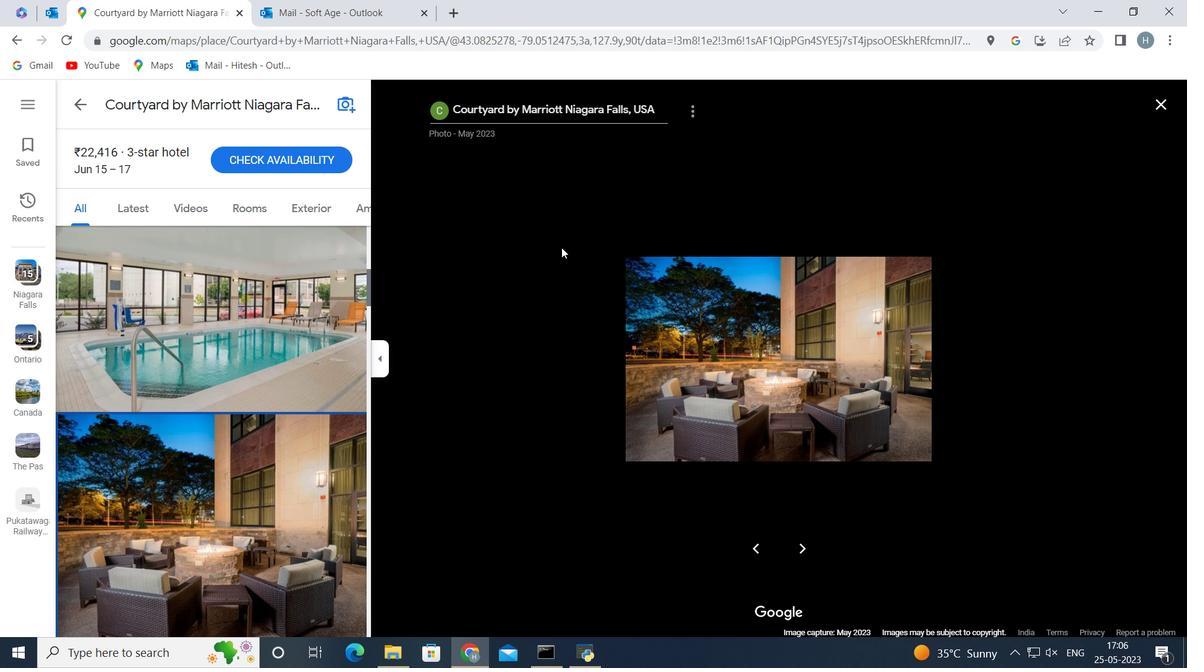 
Action: Mouse moved to (747, 334)
Screenshot: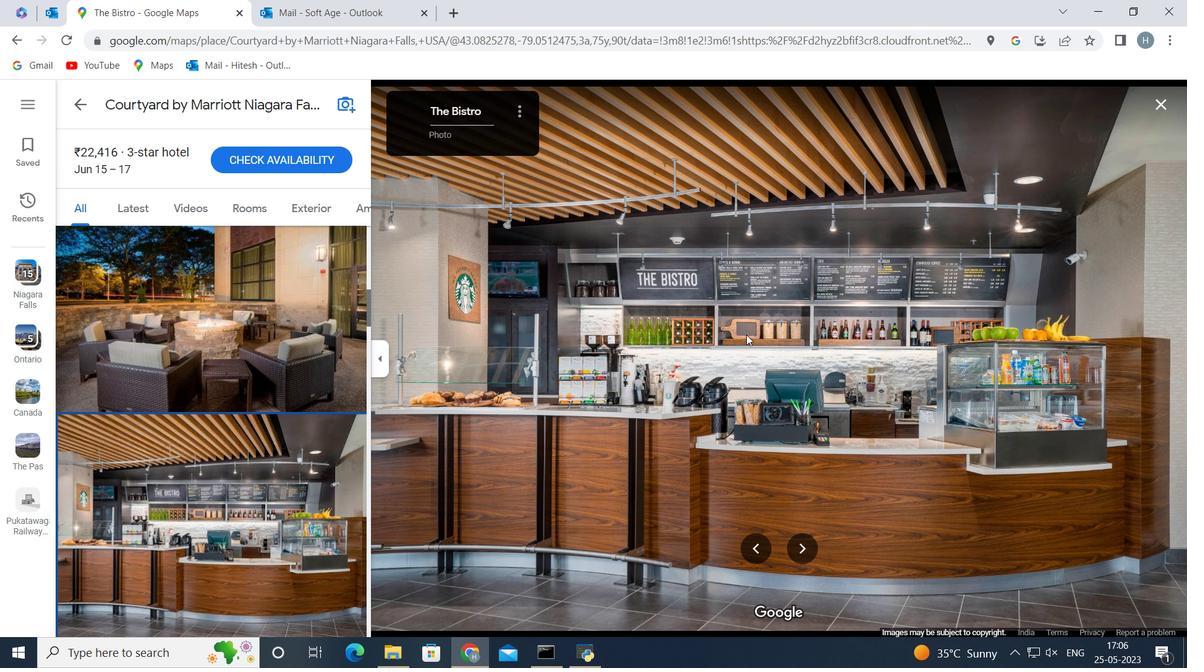 
Action: Key pressed <Key.right>
Screenshot: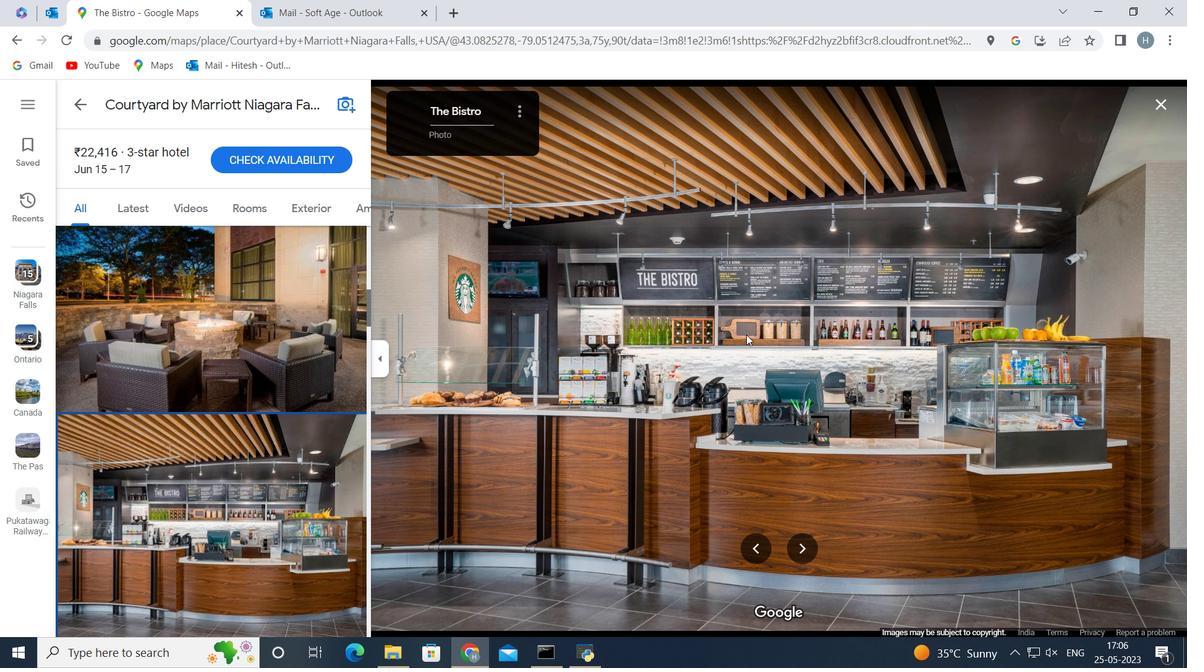 
Action: Mouse moved to (813, 345)
Screenshot: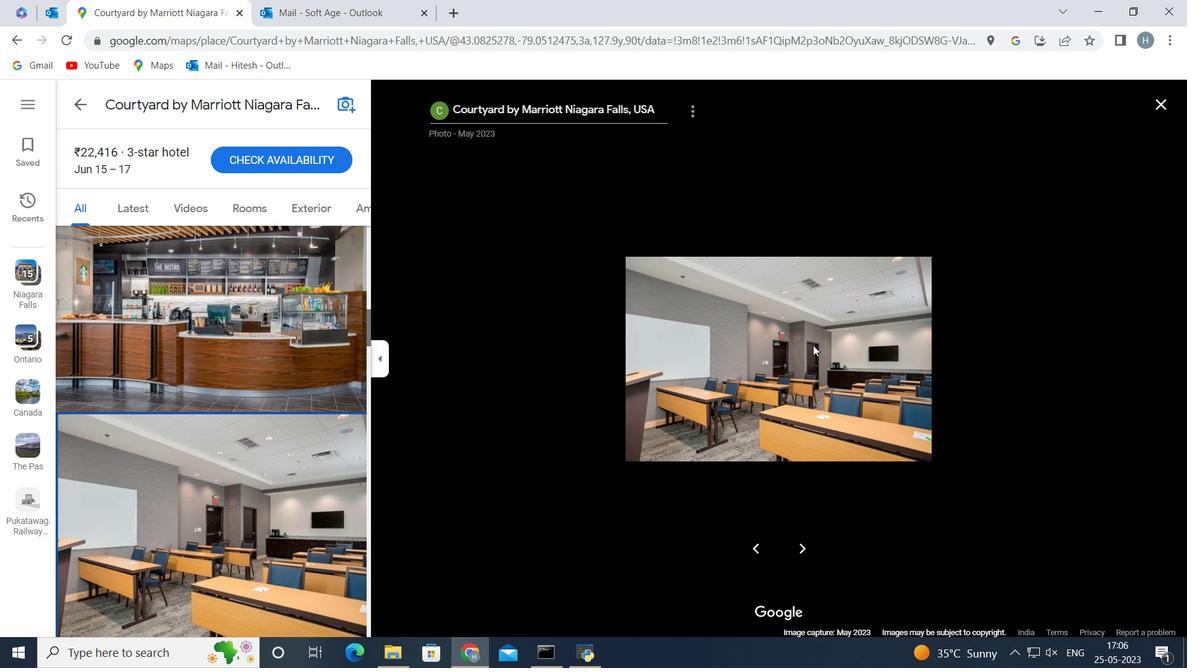 
Action: Key pressed <Key.right><Key.right><Key.right><Key.right><Key.right><Key.right><Key.right><Key.right><Key.right><Key.right><Key.right><Key.right>
Screenshot: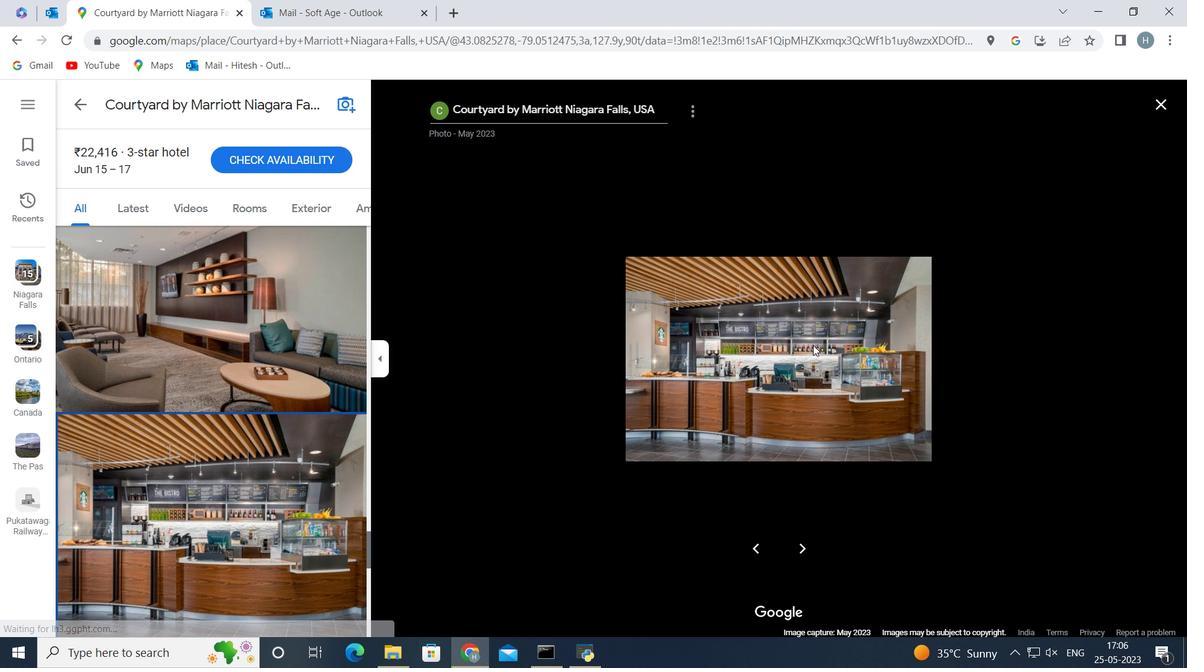 
Action: Mouse moved to (756, 324)
Screenshot: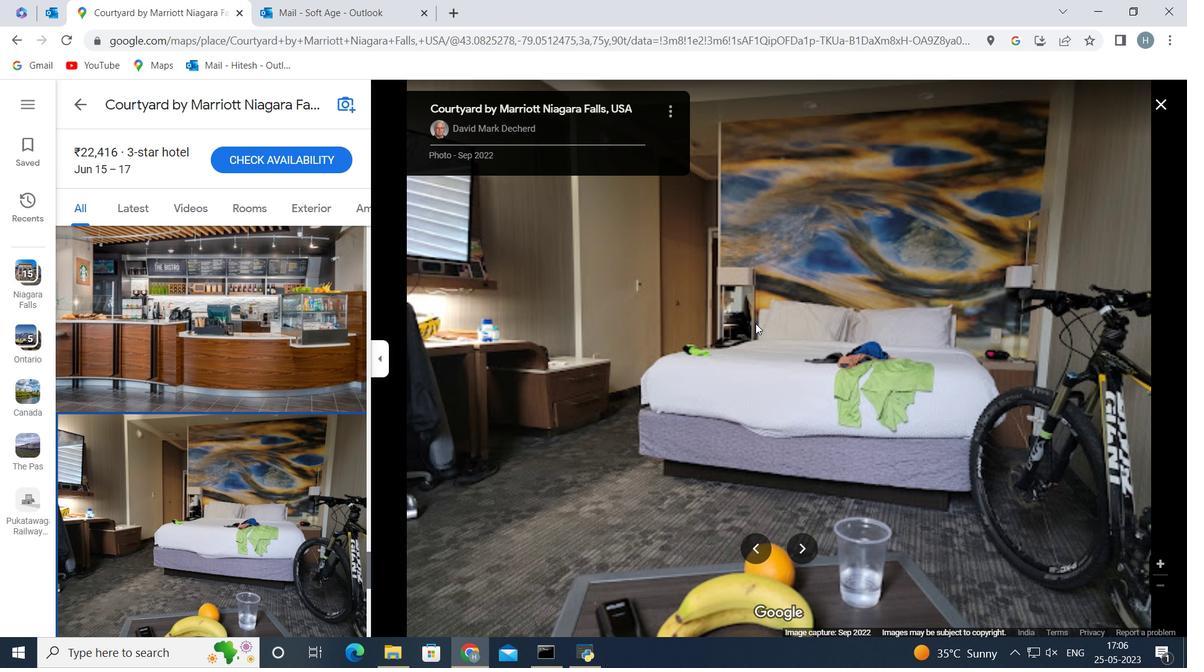 
Action: Key pressed <Key.right><Key.right>
Screenshot: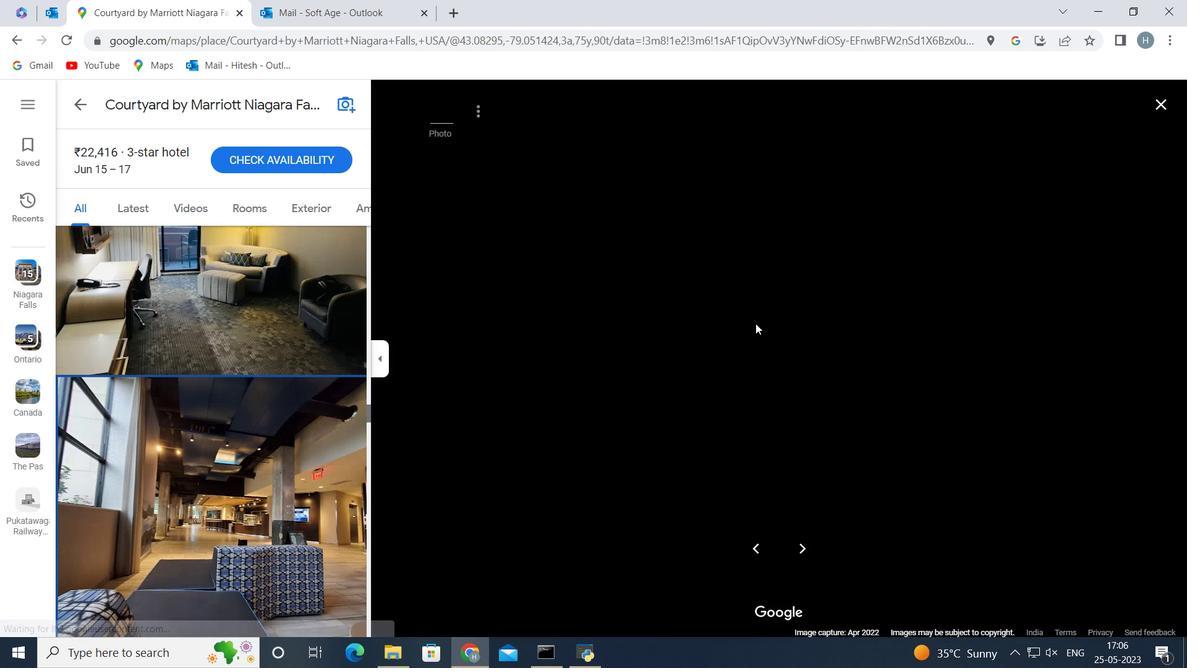 
Action: Mouse moved to (78, 97)
Screenshot: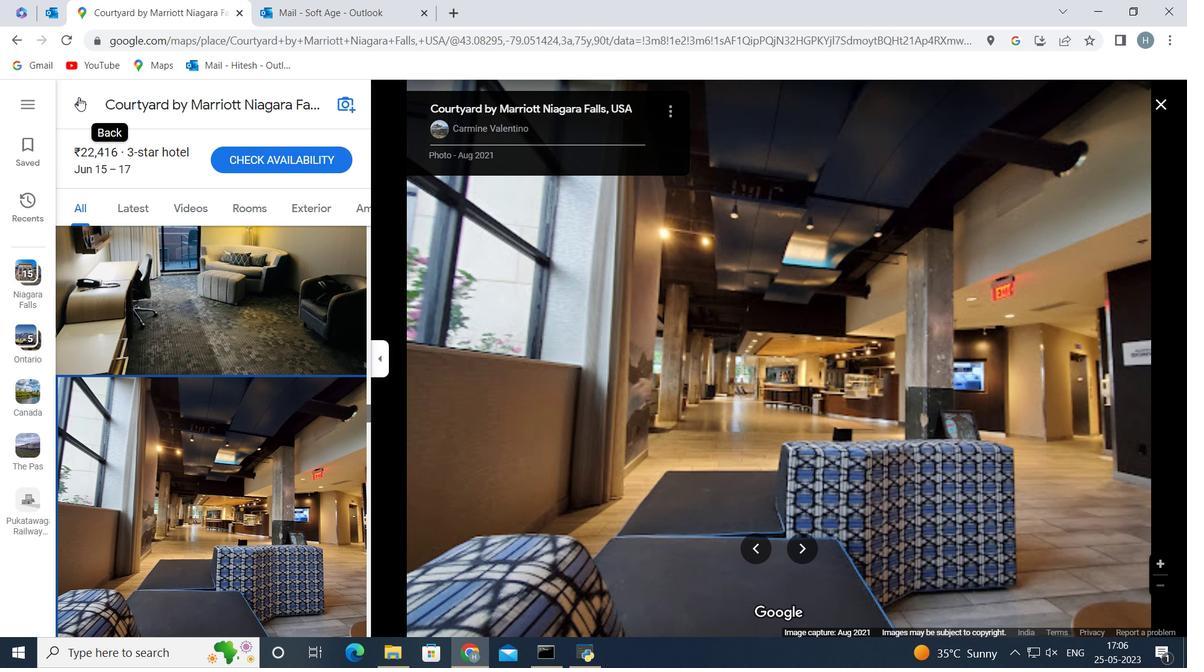 
Action: Mouse pressed left at (78, 97)
Screenshot: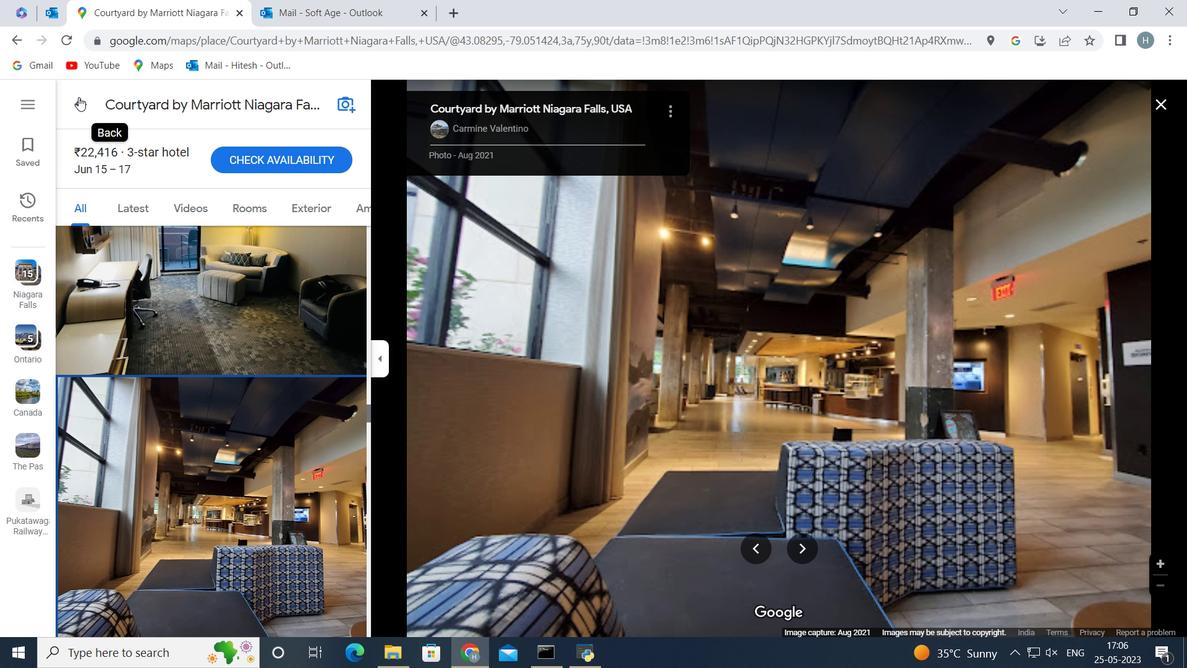 
Action: Mouse moved to (343, 102)
Screenshot: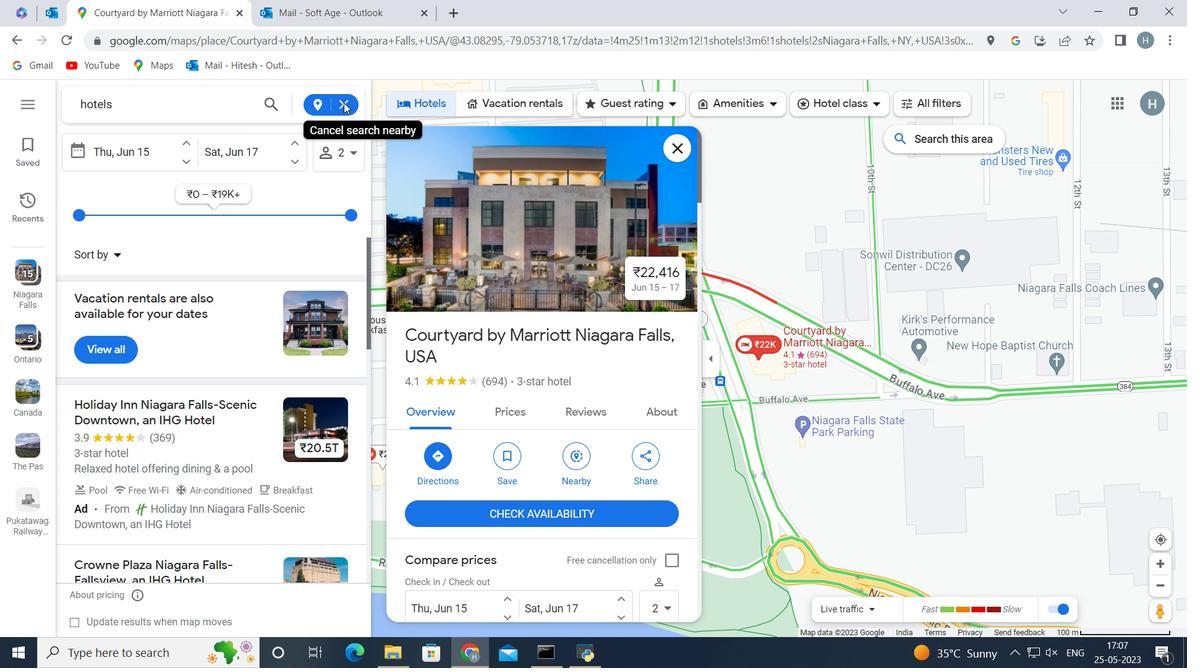 
Action: Mouse pressed left at (343, 102)
Screenshot: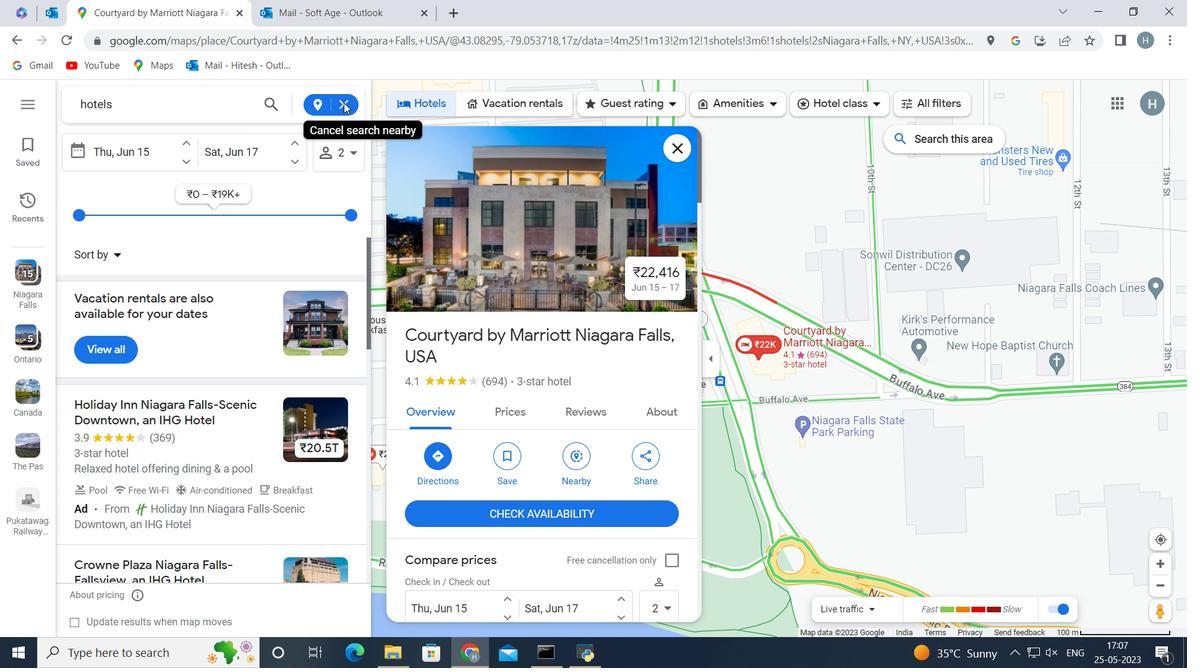 
Action: Mouse moved to (342, 103)
Screenshot: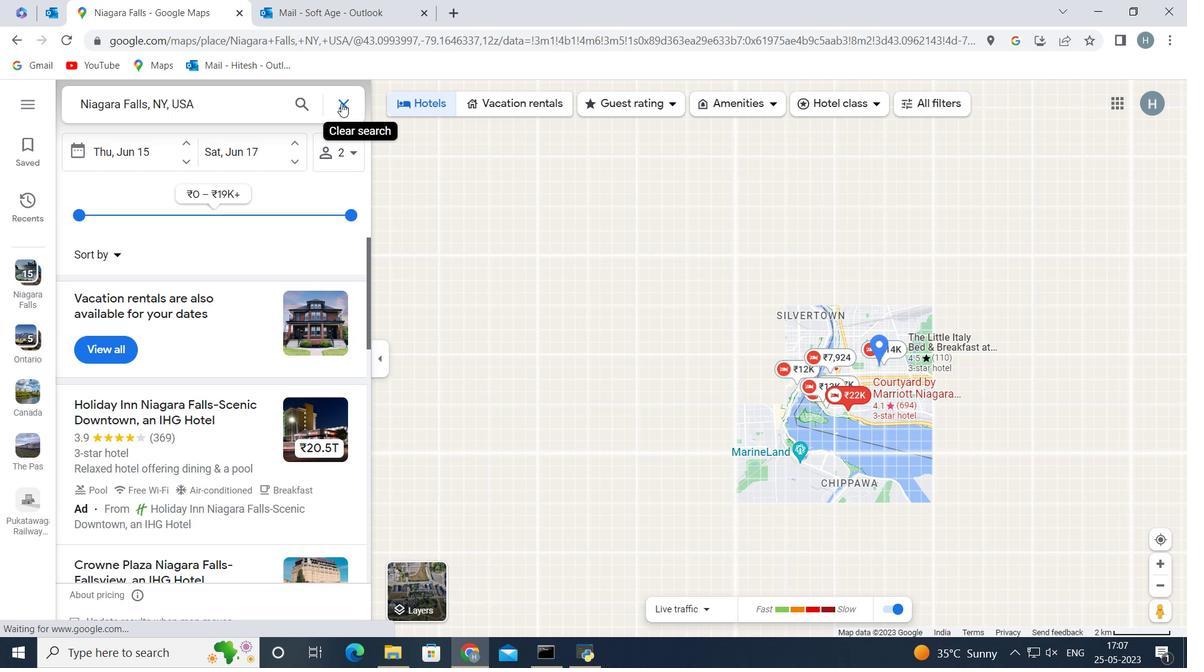 
Action: Mouse pressed left at (342, 103)
Screenshot: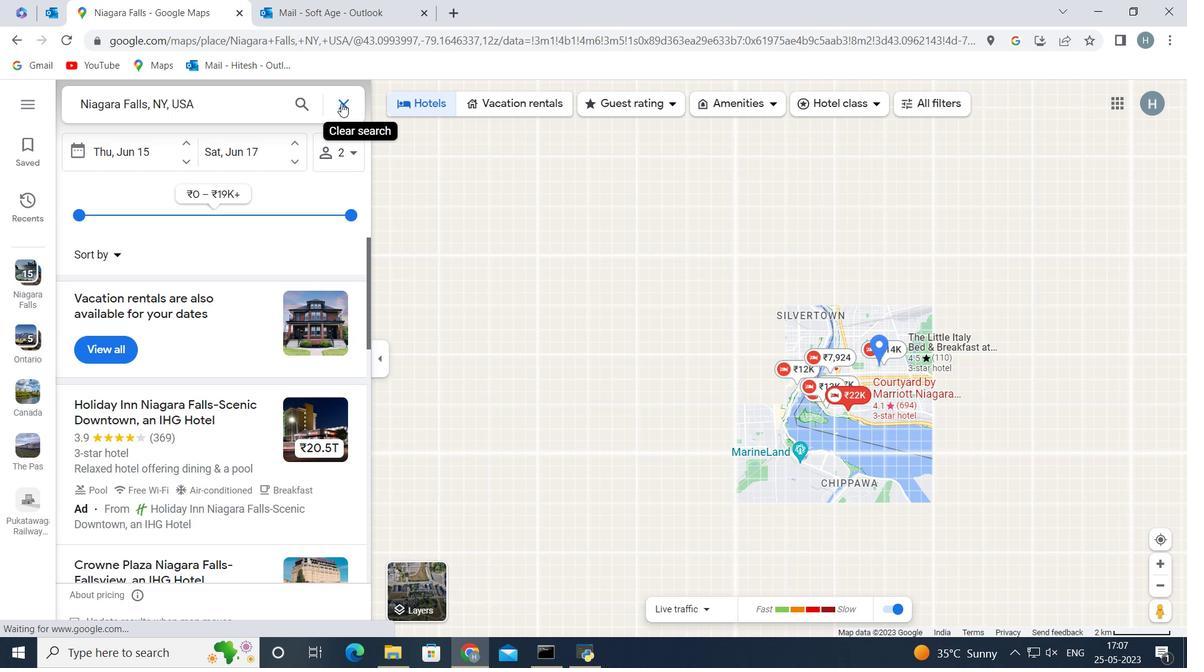 
Action: Mouse moved to (202, 102)
Screenshot: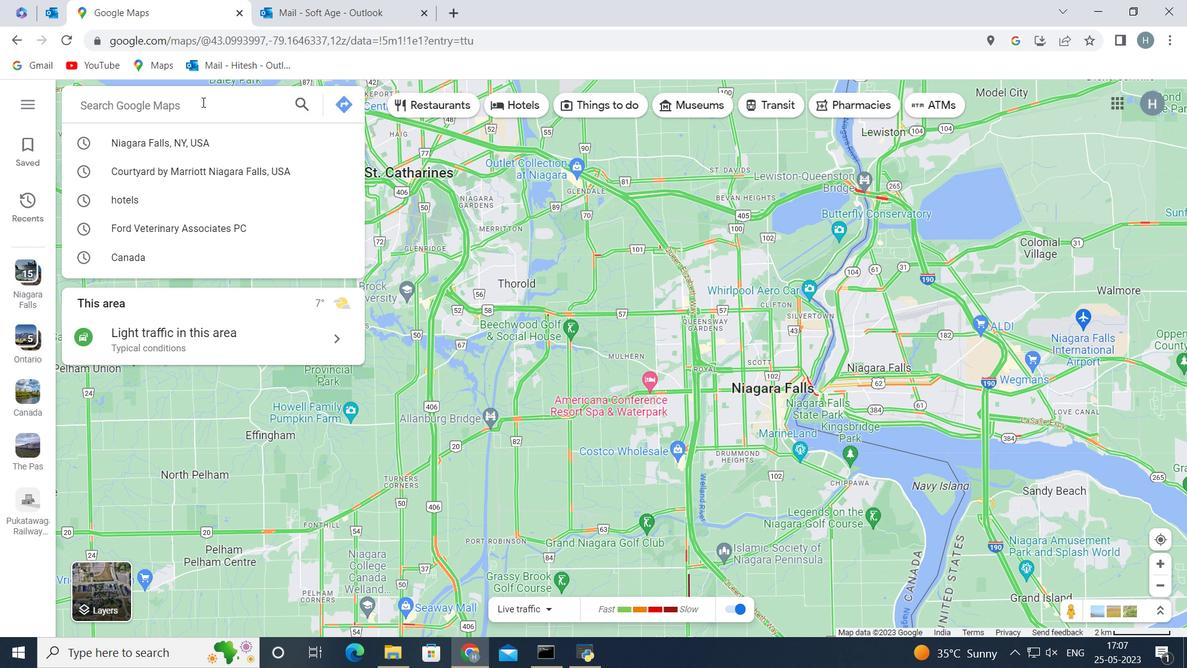 
Action: Key pressed ontaria<Key.space>united<Key.space>states<Key.enter>
Screenshot: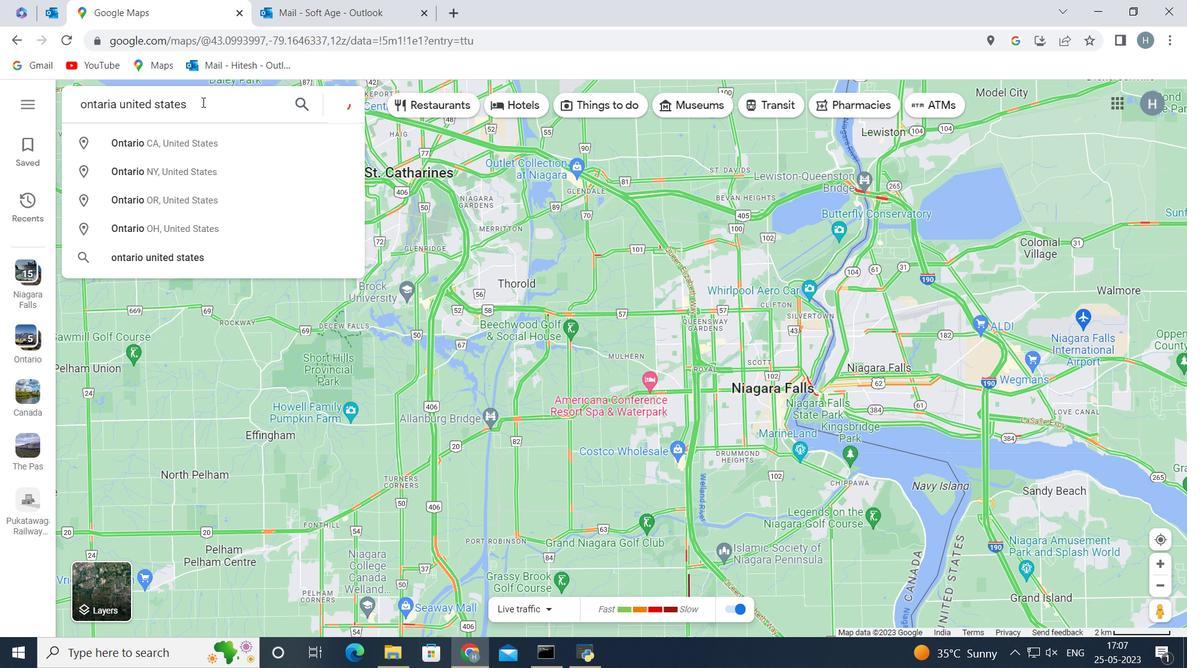 
Action: Mouse moved to (212, 372)
Screenshot: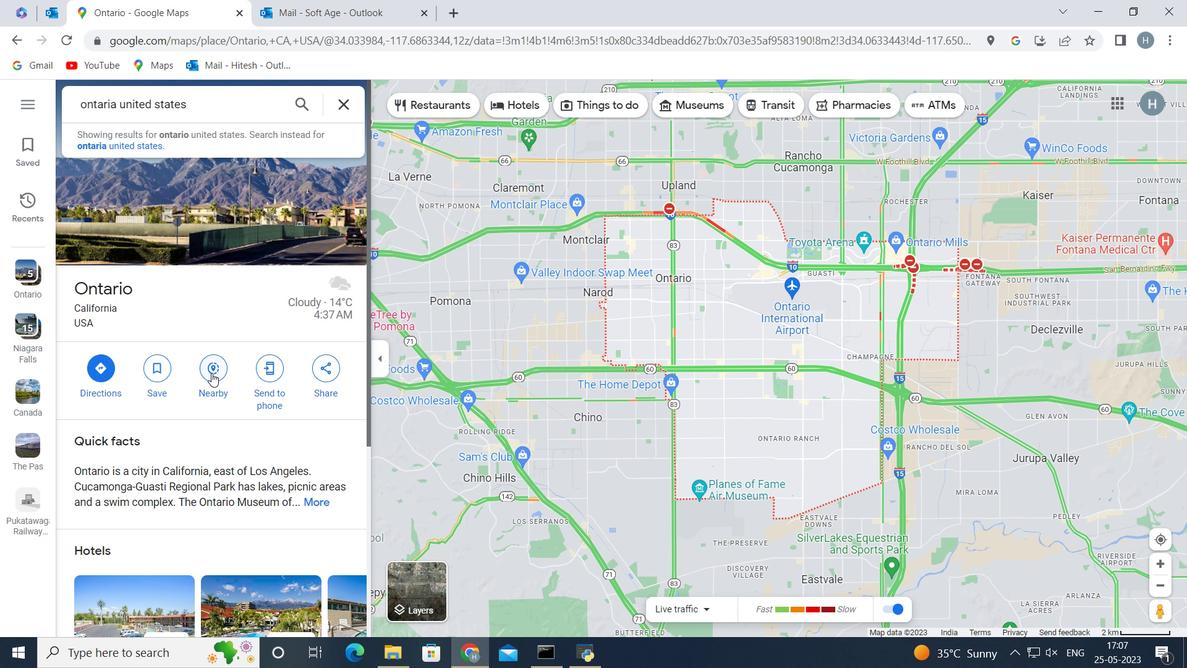 
Action: Mouse pressed left at (212, 372)
Screenshot: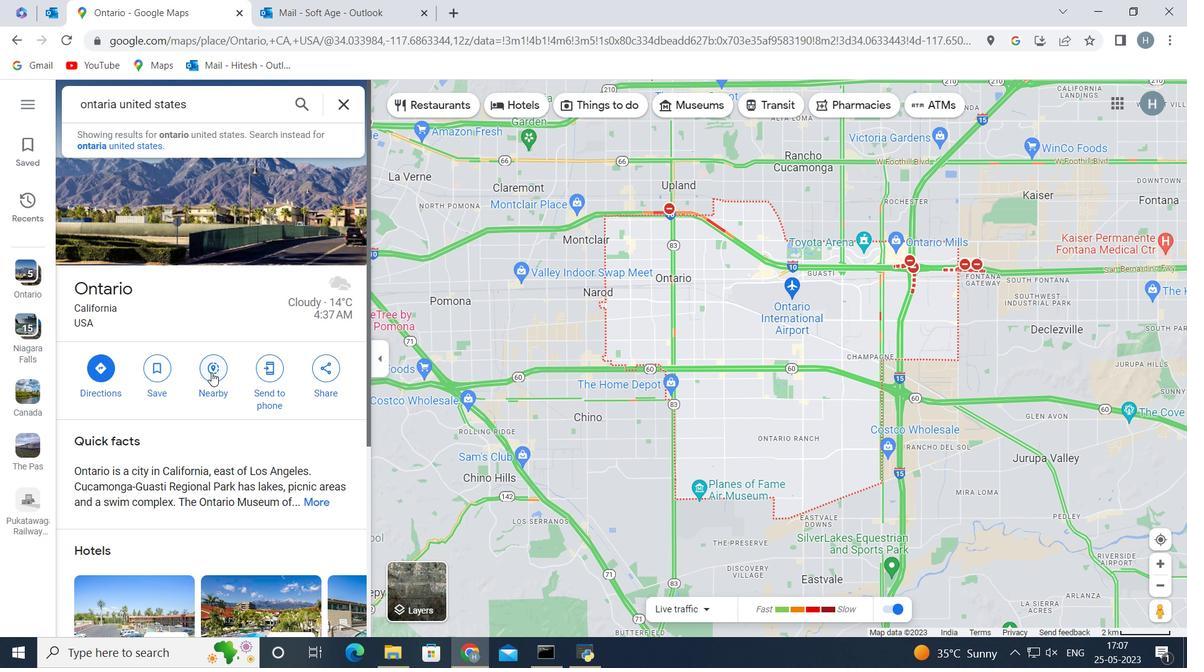 
Action: Mouse moved to (186, 116)
Screenshot: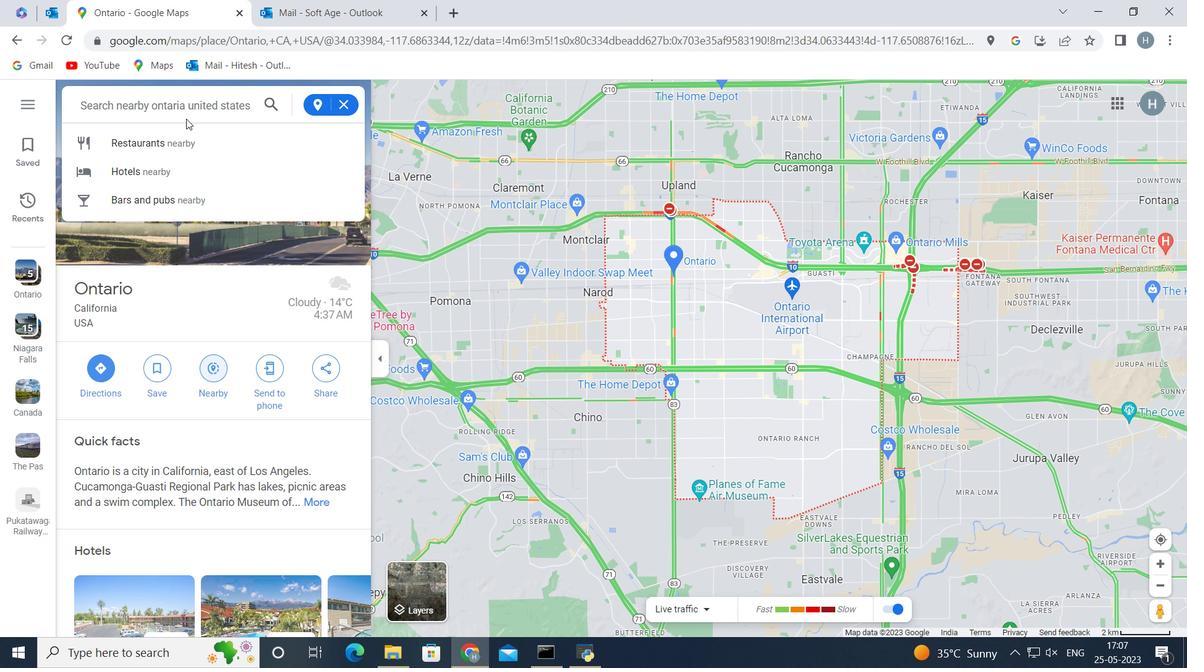 
Action: Key pressed ho
Screenshot: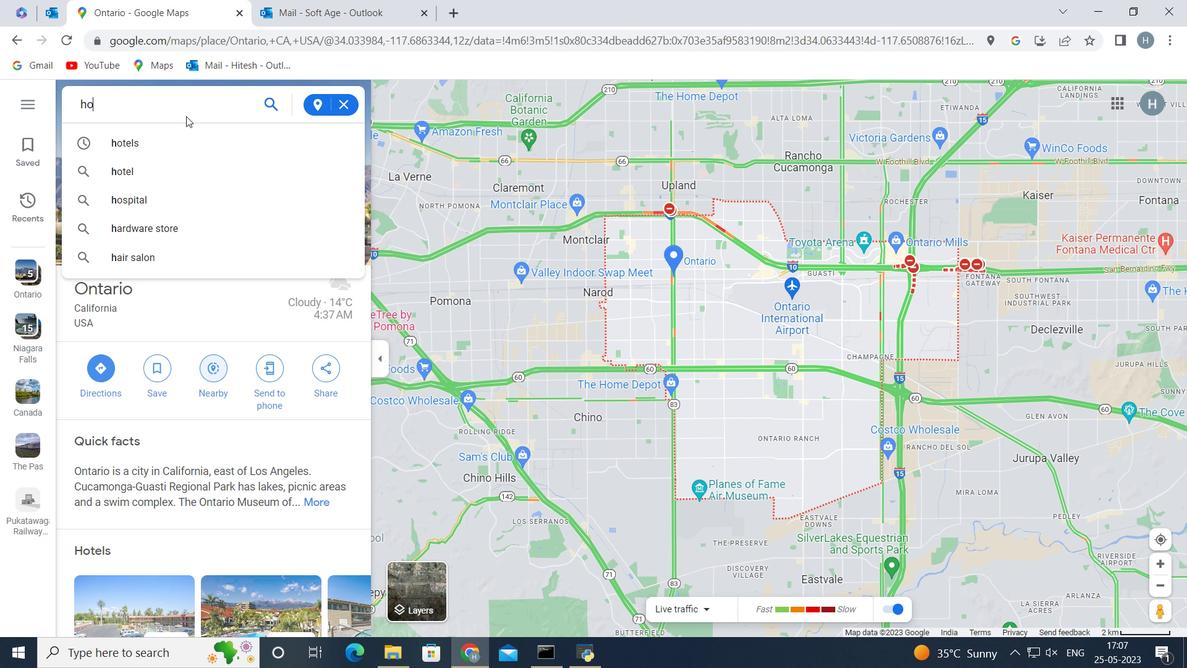 
Action: Mouse moved to (179, 139)
Screenshot: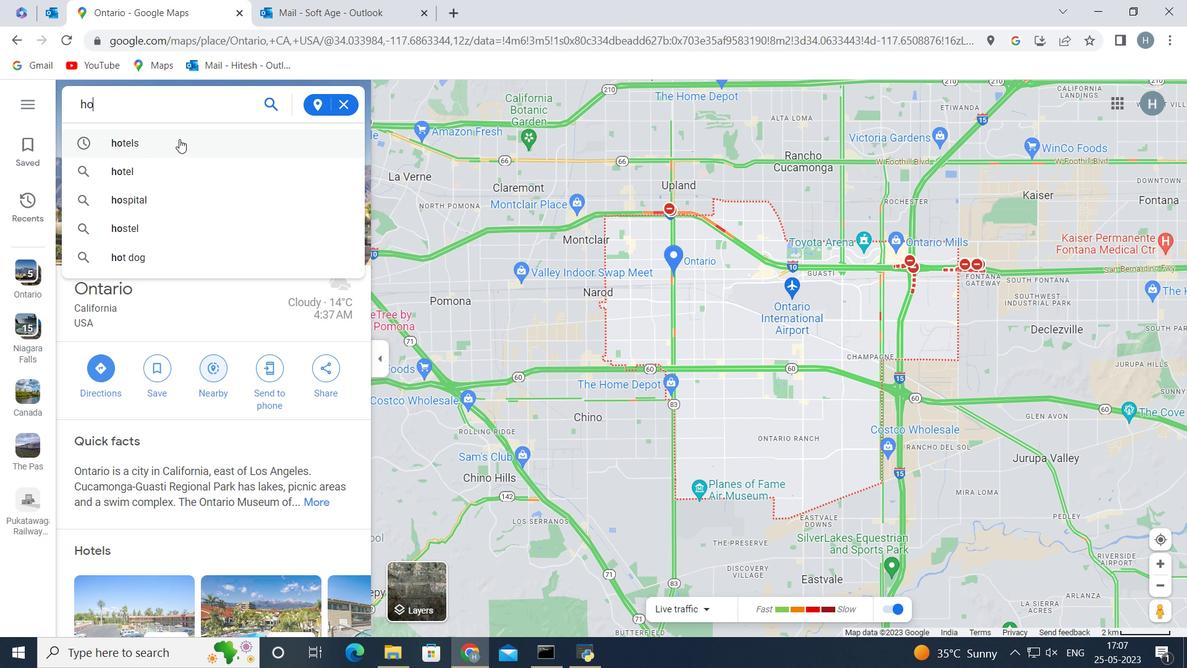 
Action: Mouse pressed left at (179, 139)
Screenshot: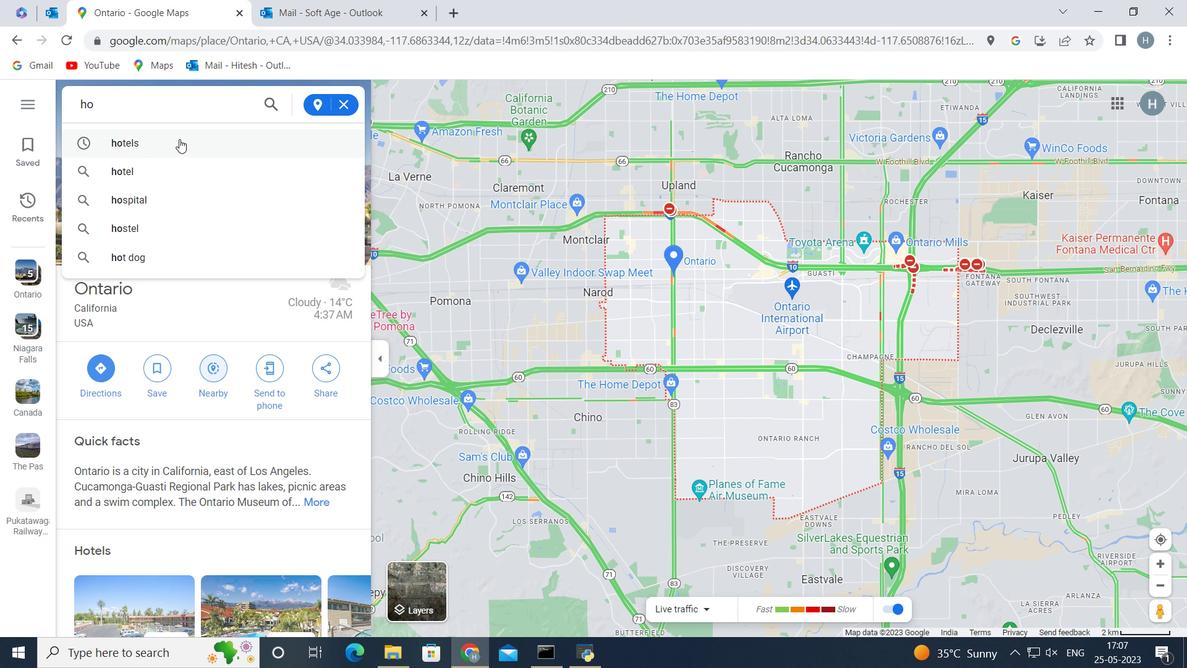 
Action: Mouse moved to (682, 320)
Screenshot: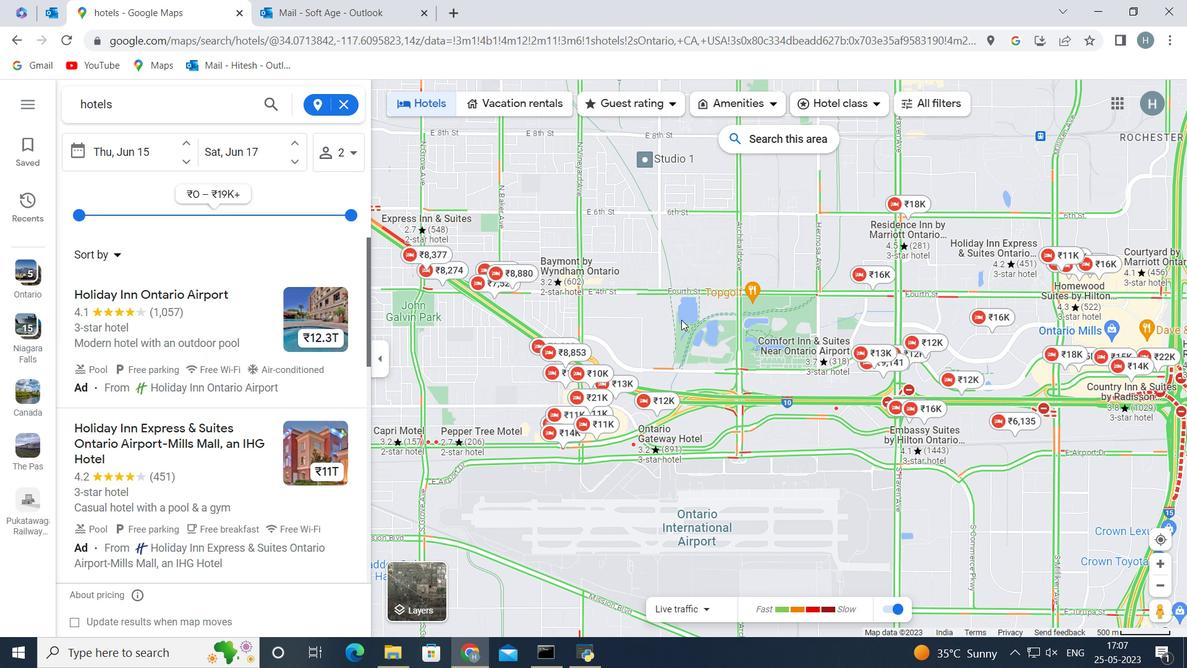 
Action: Mouse scrolled (682, 319) with delta (0, 0)
Screenshot: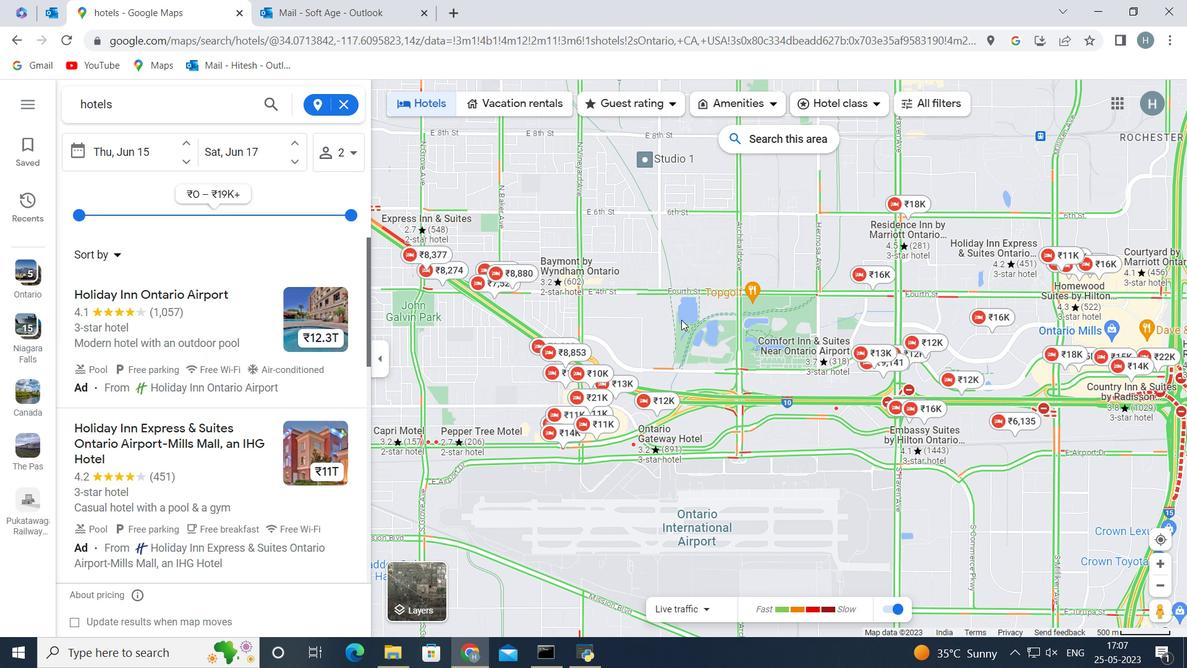
Action: Mouse scrolled (682, 319) with delta (0, 0)
Screenshot: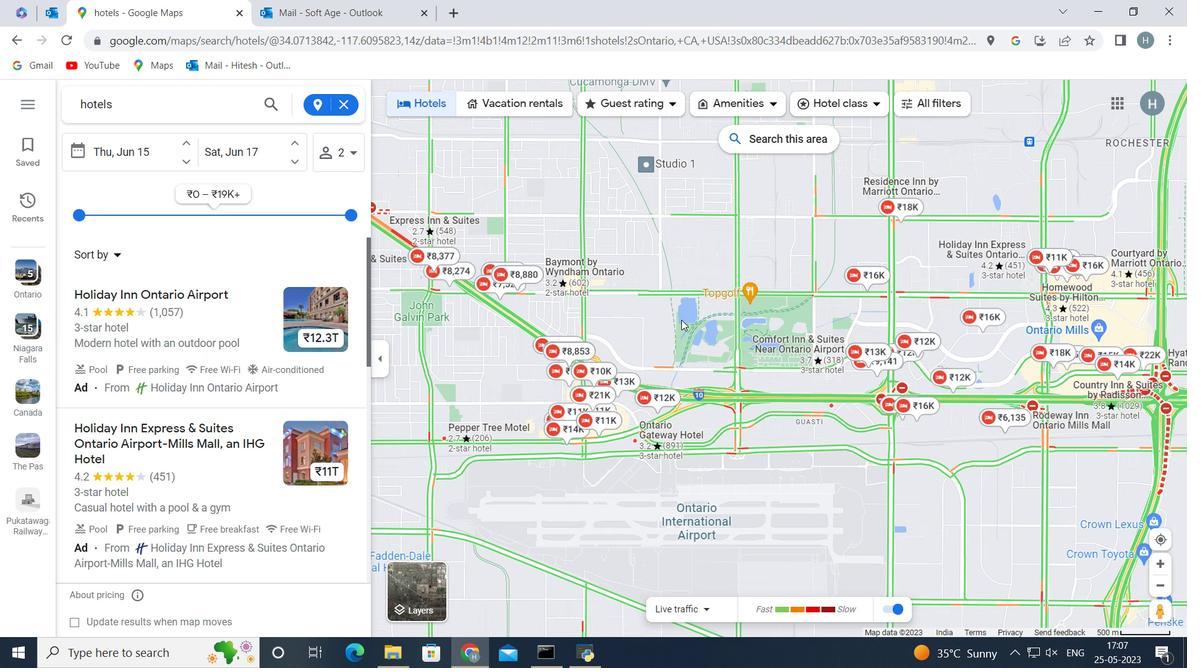 
Action: Mouse scrolled (682, 319) with delta (0, 0)
Screenshot: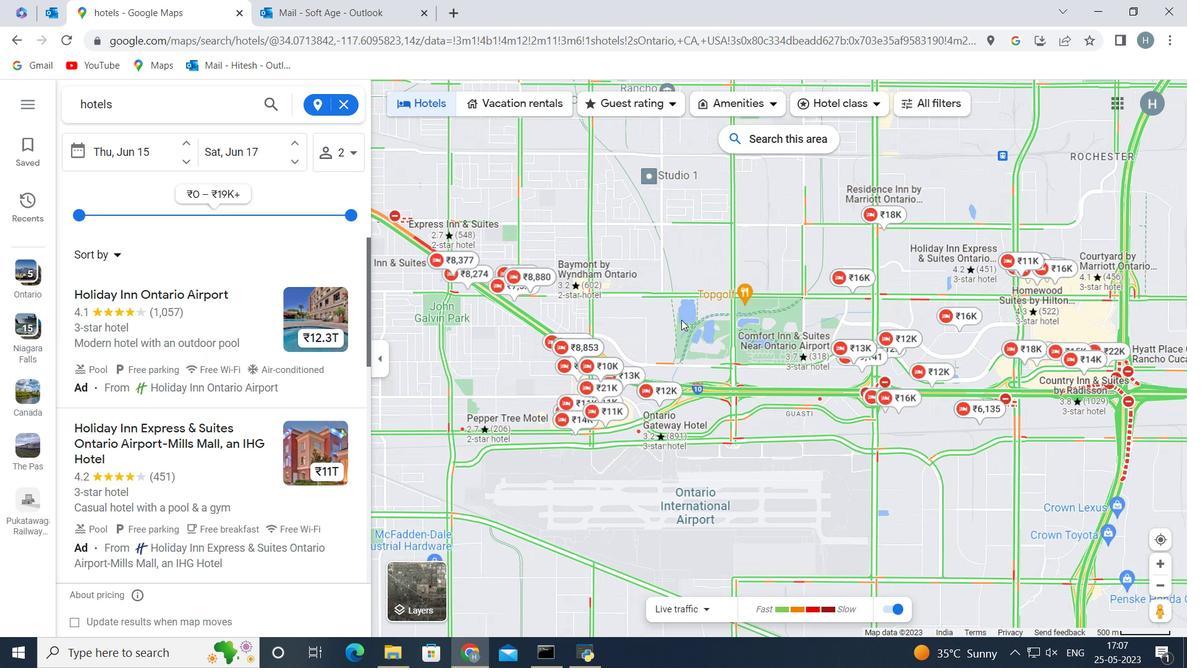 
Action: Mouse scrolled (682, 319) with delta (0, 0)
Screenshot: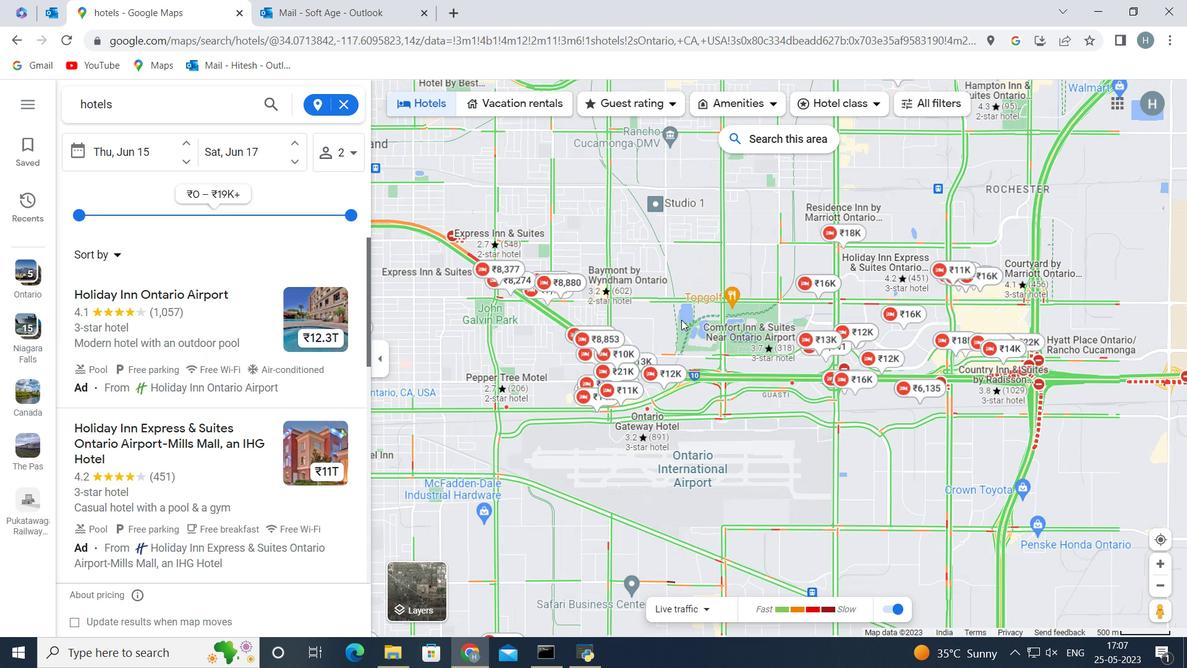 
Action: Mouse scrolled (682, 319) with delta (0, 0)
Screenshot: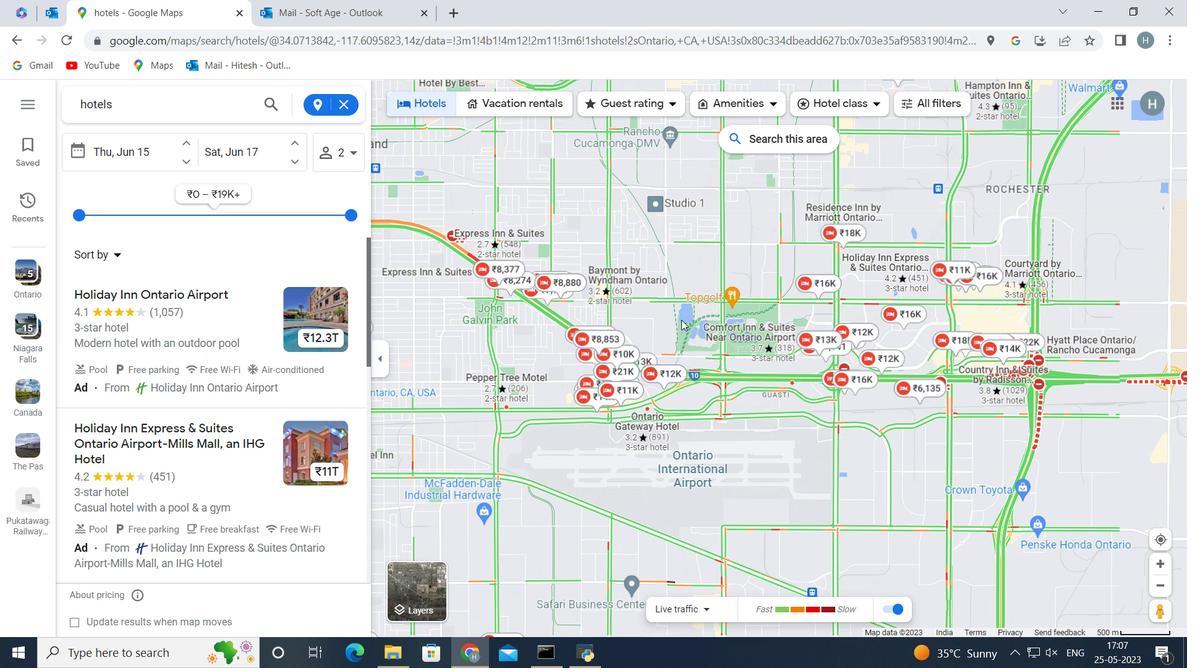 
Action: Mouse moved to (486, 372)
Screenshot: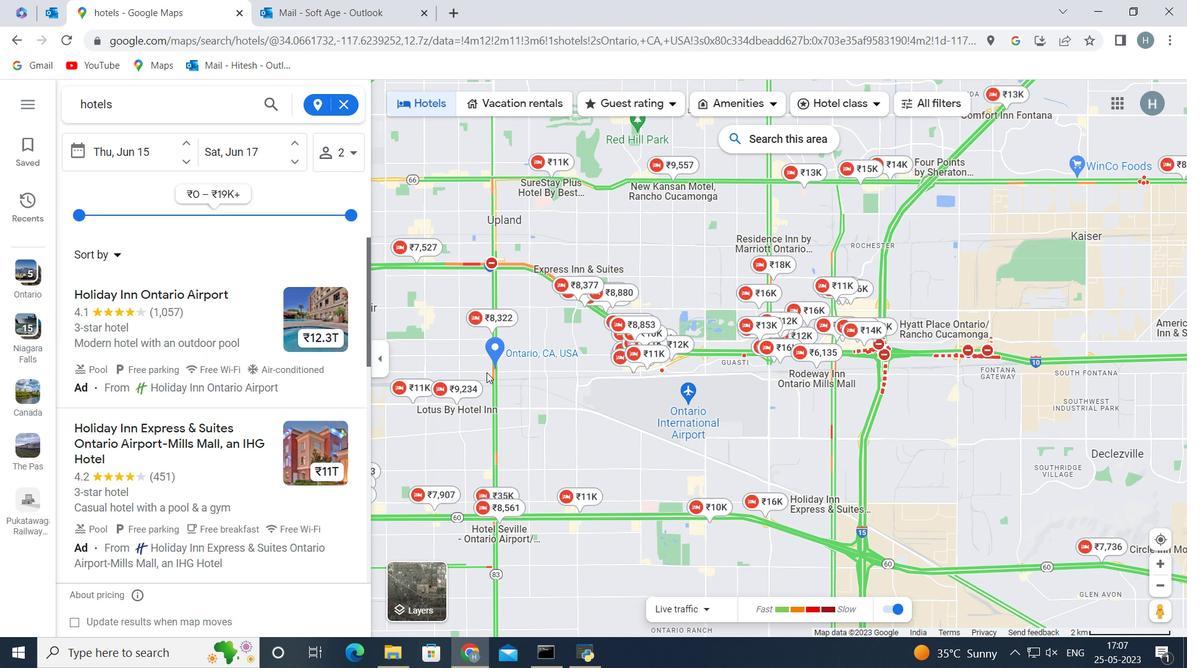 
Action: Mouse scrolled (486, 373) with delta (0, 0)
Screenshot: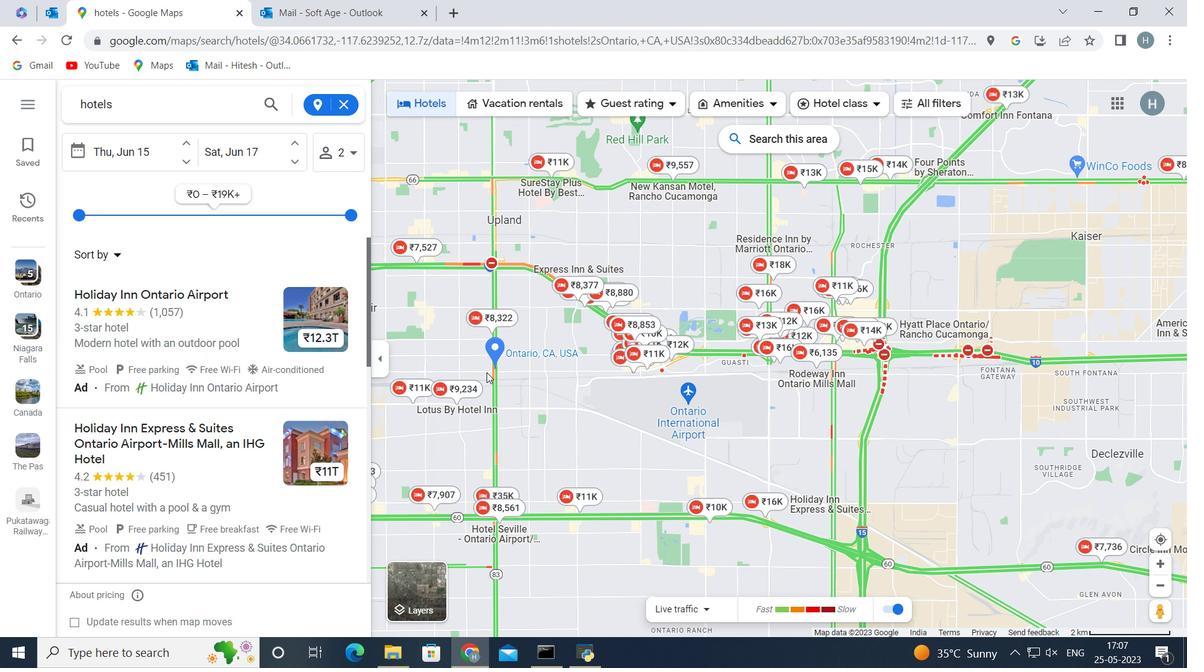 
Action: Mouse scrolled (486, 373) with delta (0, 0)
Screenshot: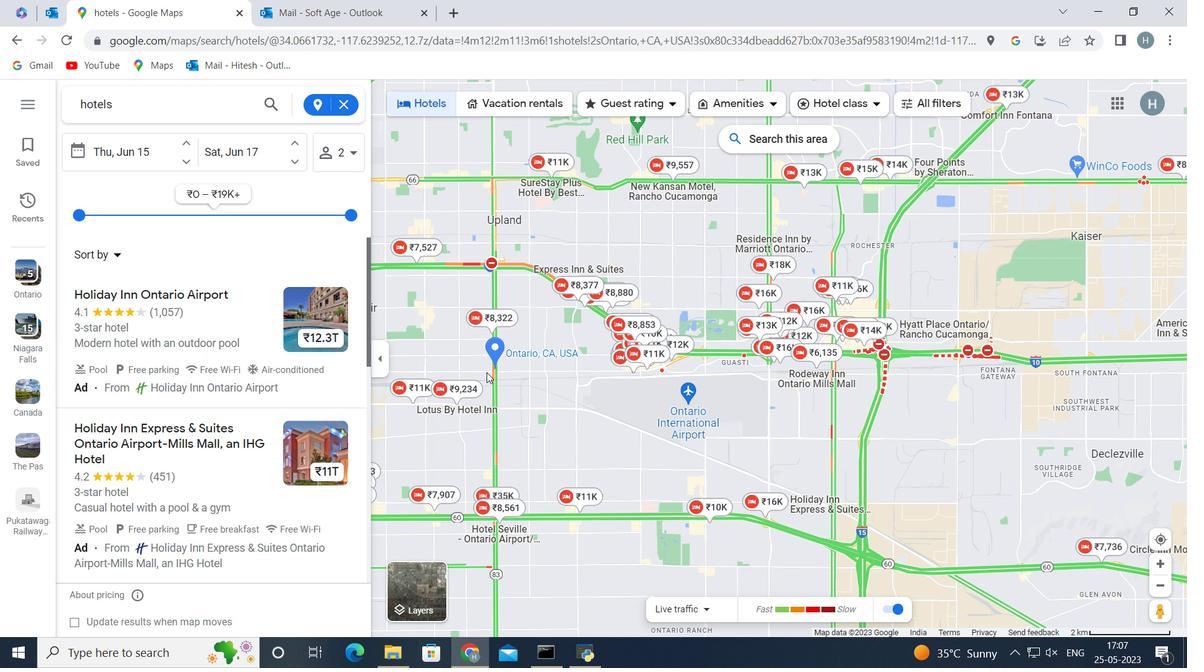 
Action: Mouse scrolled (486, 373) with delta (0, 0)
Screenshot: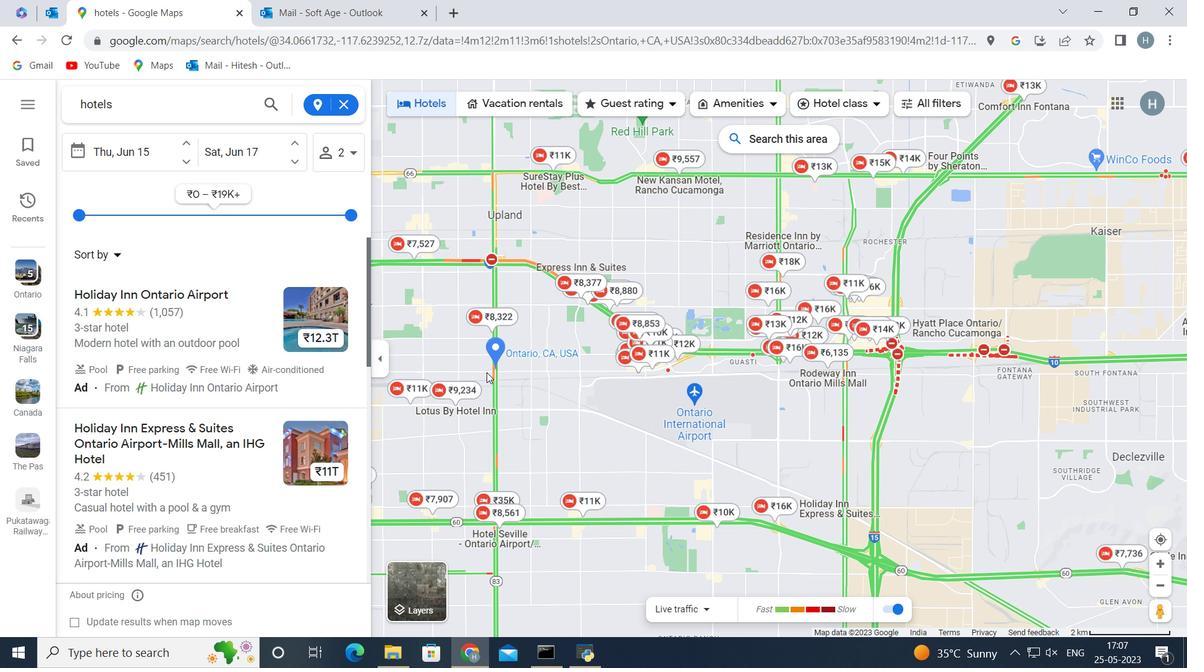 
Action: Mouse moved to (522, 377)
Screenshot: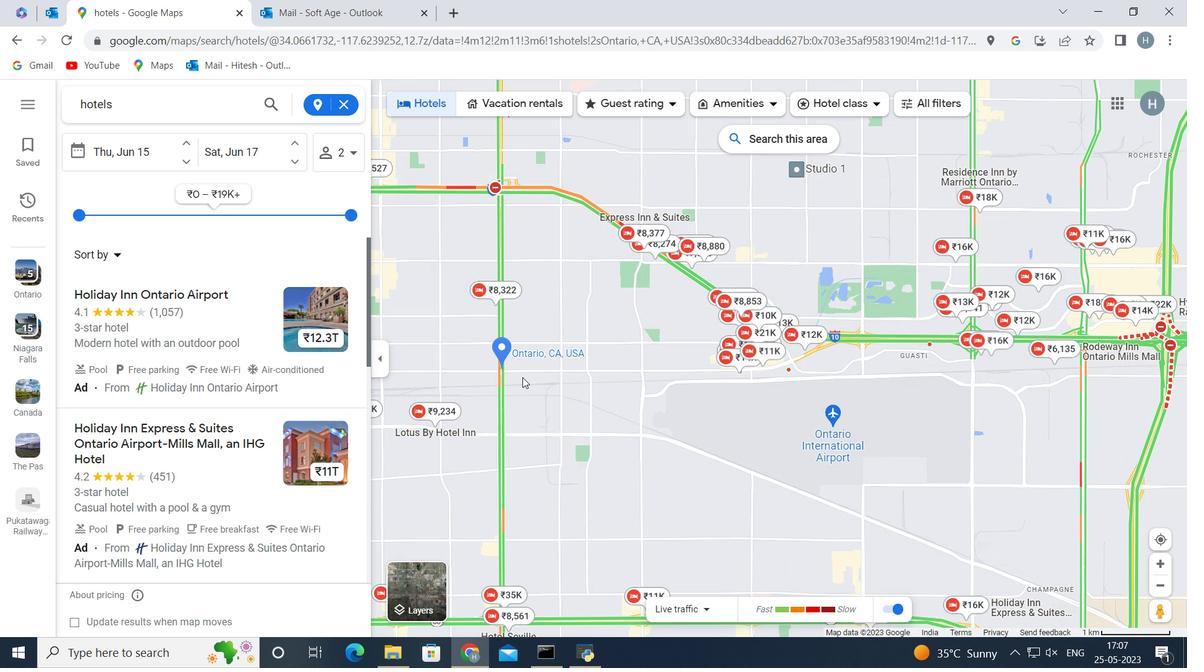 
Action: Mouse scrolled (522, 378) with delta (0, 0)
Screenshot: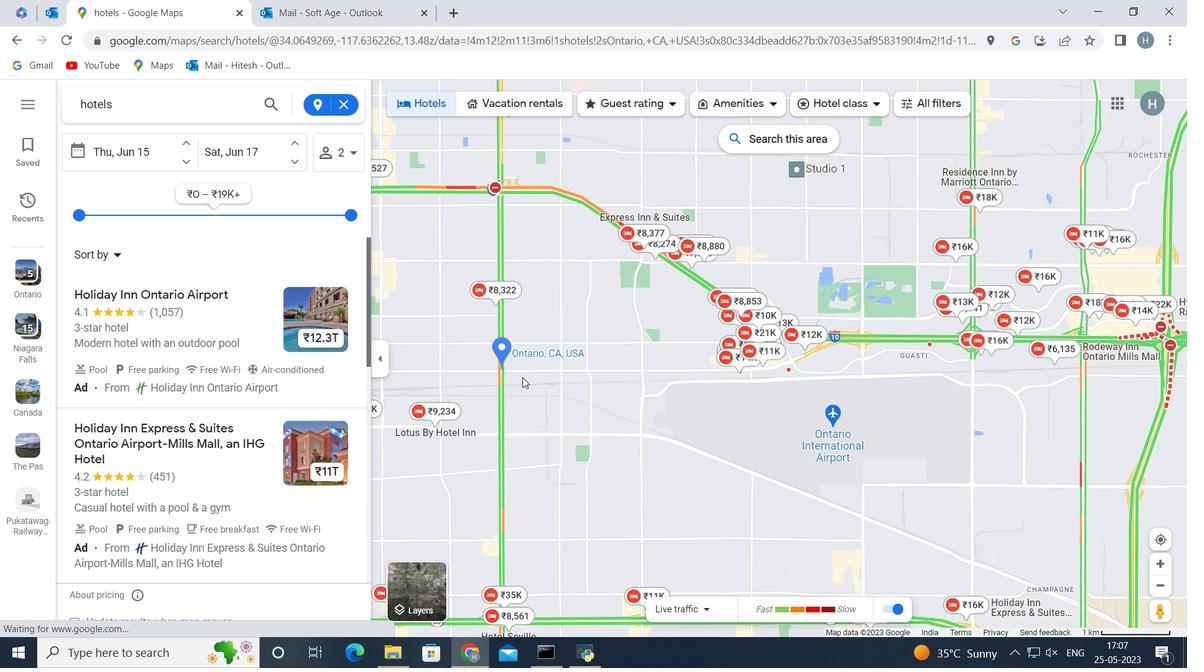 
Action: Mouse scrolled (522, 378) with delta (0, 0)
Screenshot: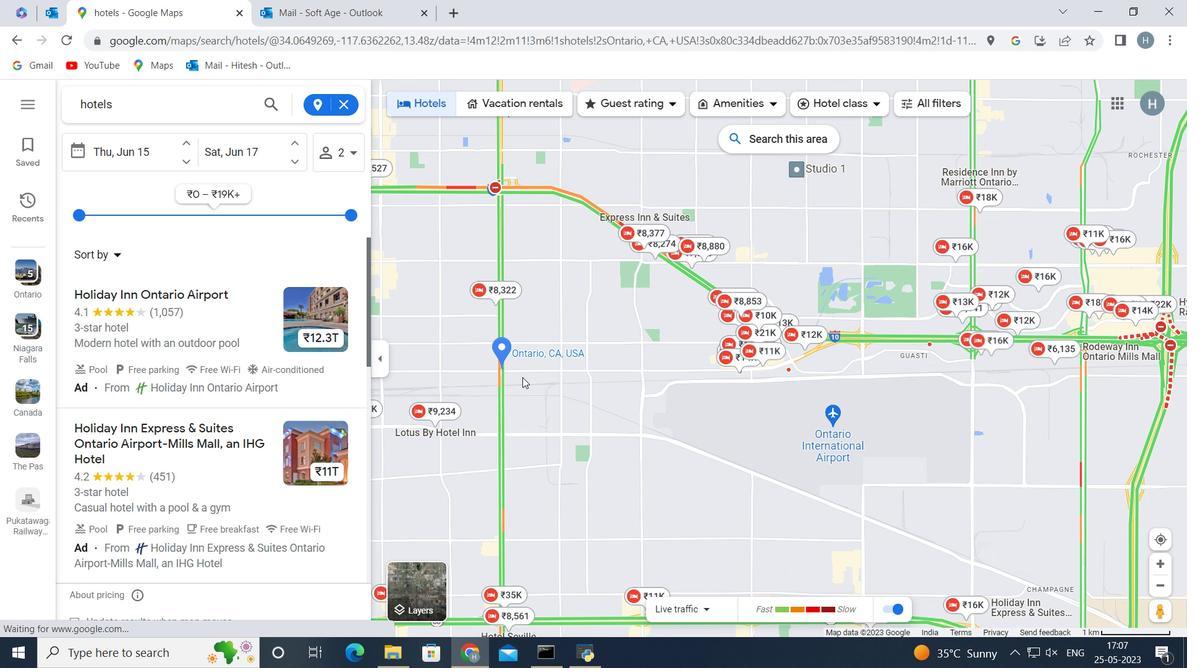 
Action: Mouse scrolled (522, 378) with delta (0, 0)
Screenshot: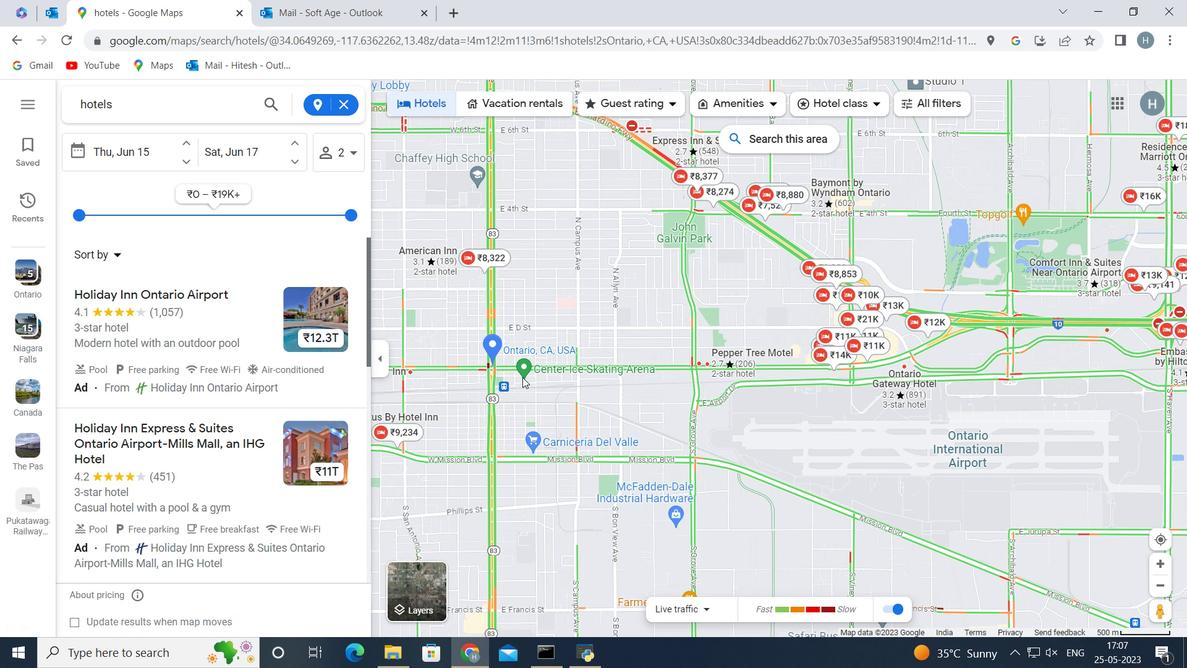
Action: Mouse scrolled (522, 378) with delta (0, 0)
Screenshot: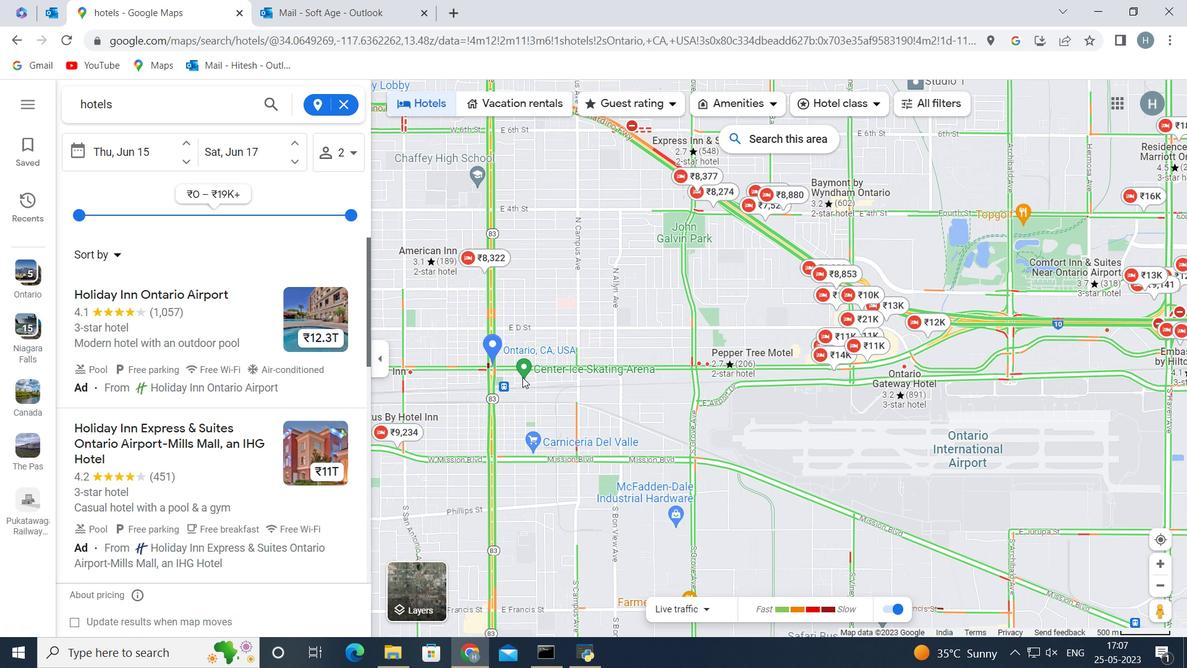 
Action: Mouse moved to (496, 385)
Screenshot: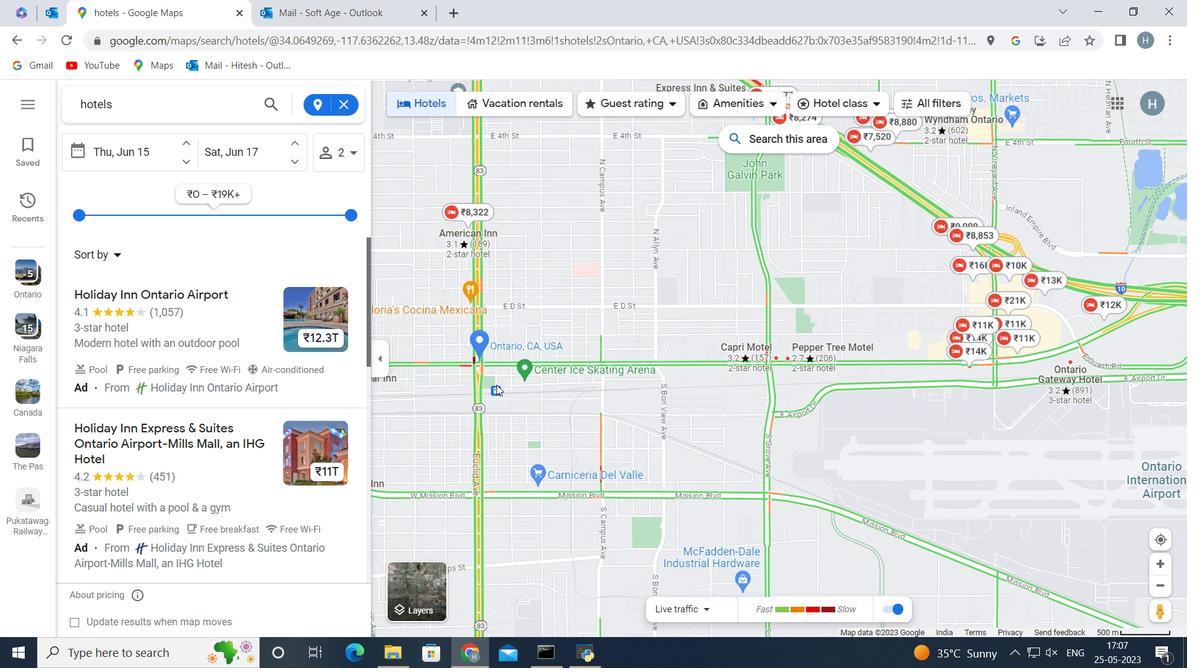 
Action: Mouse pressed left at (496, 385)
Screenshot: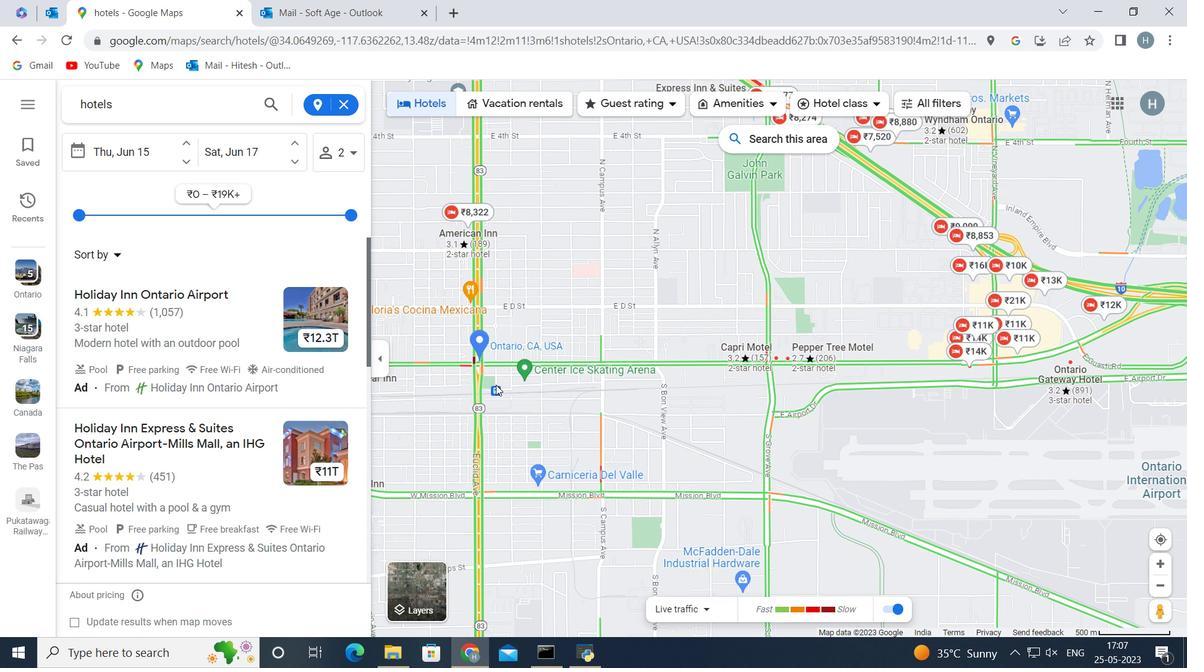 
Action: Mouse moved to (549, 399)
Screenshot: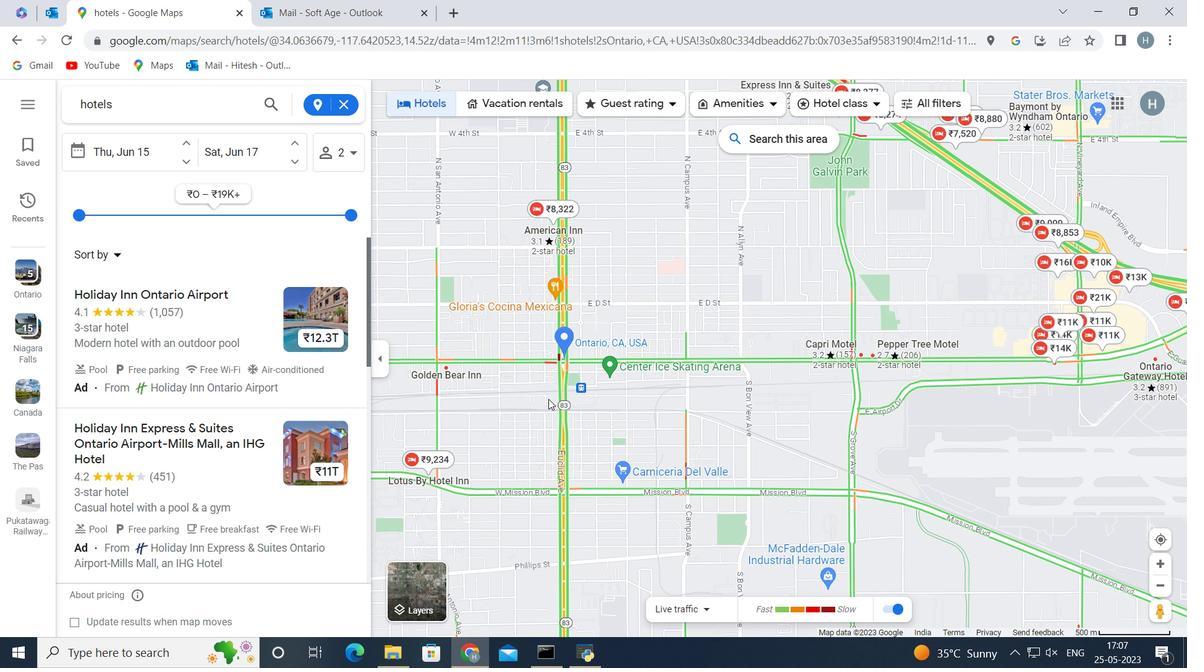 
Action: Mouse scrolled (549, 399) with delta (0, 0)
Screenshot: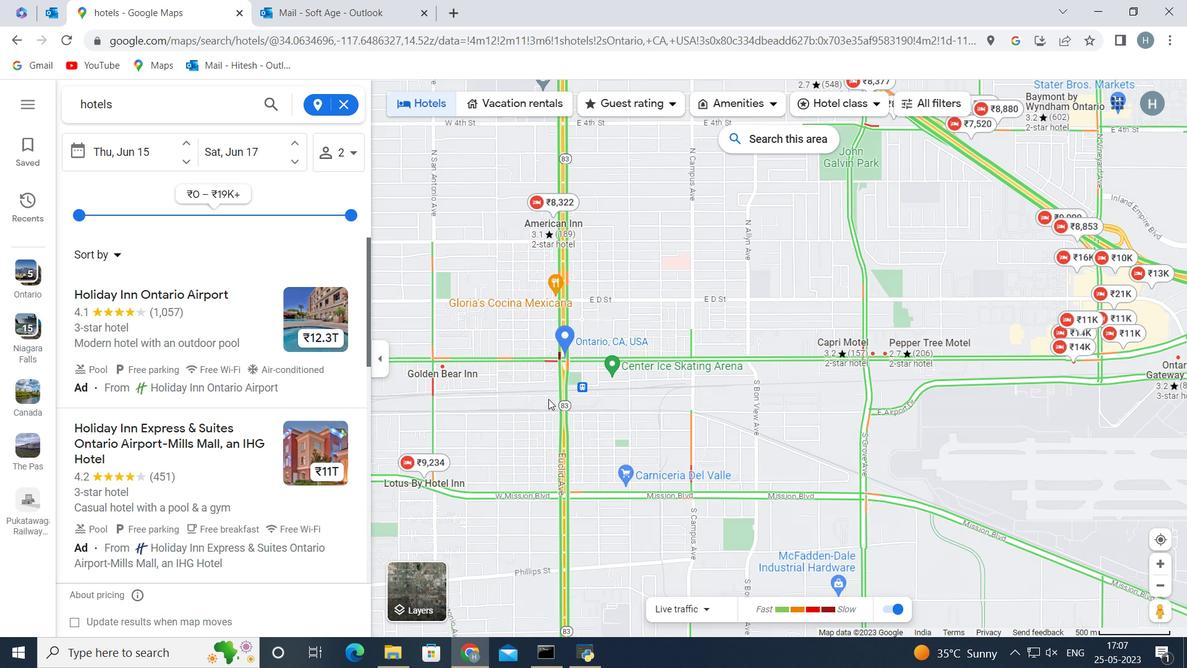 
Action: Mouse scrolled (549, 399) with delta (0, 0)
Screenshot: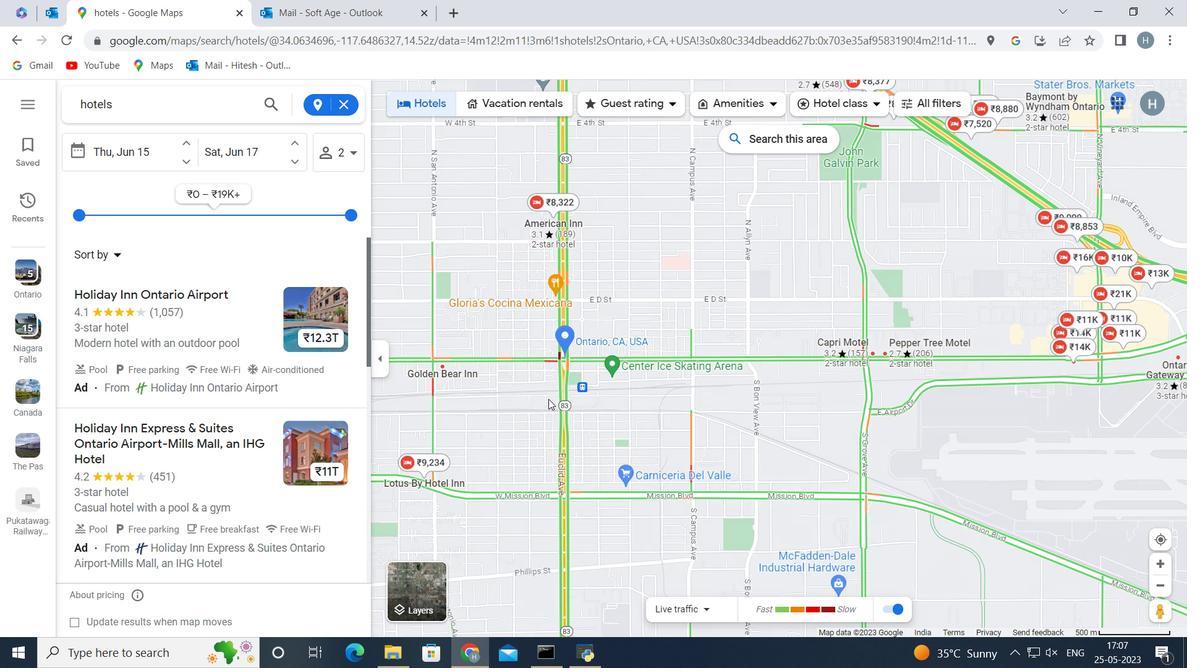 
Action: Mouse scrolled (549, 399) with delta (0, 0)
Screenshot: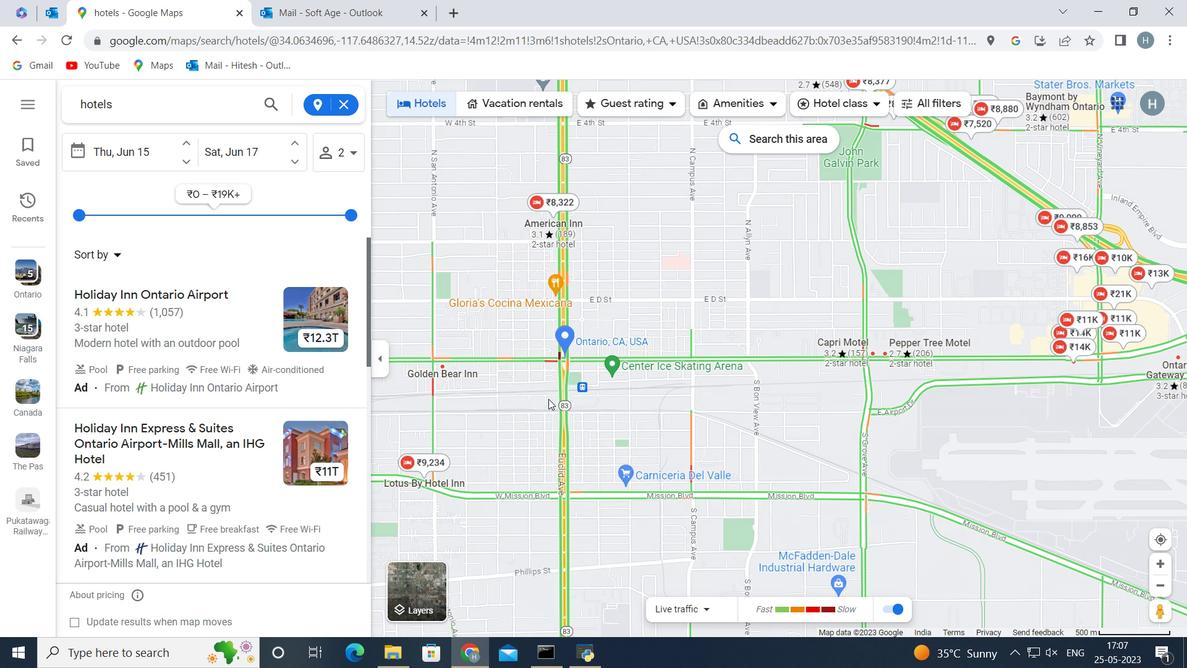 
Action: Mouse moved to (492, 416)
Screenshot: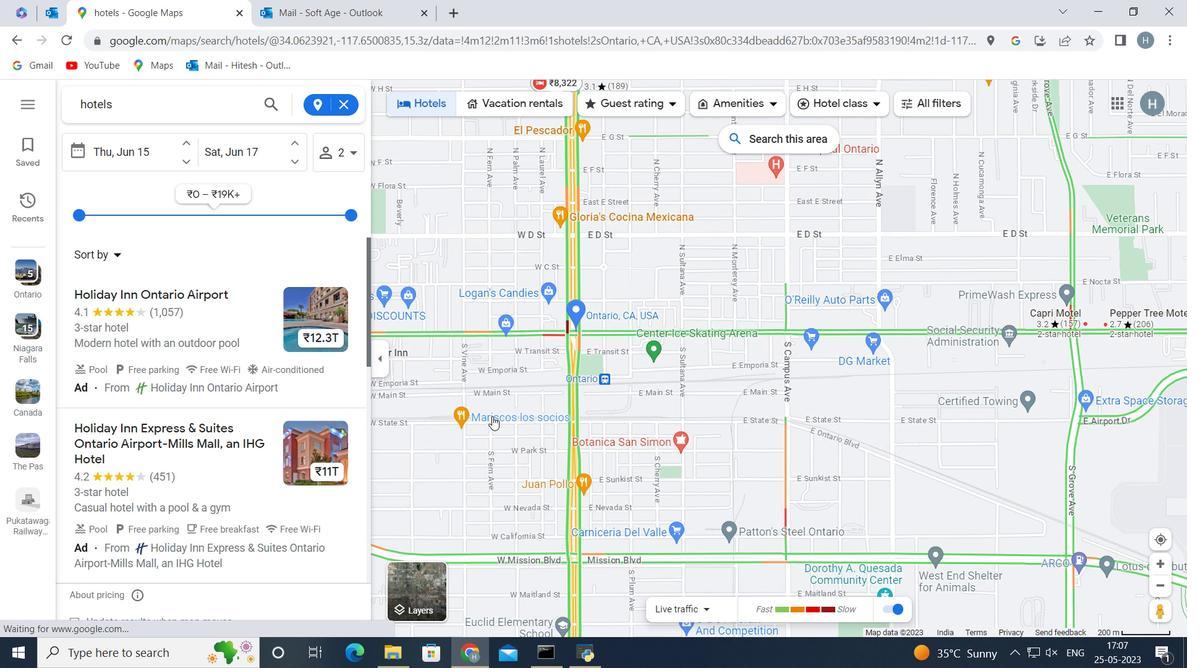 
Action: Mouse pressed left at (492, 416)
Screenshot: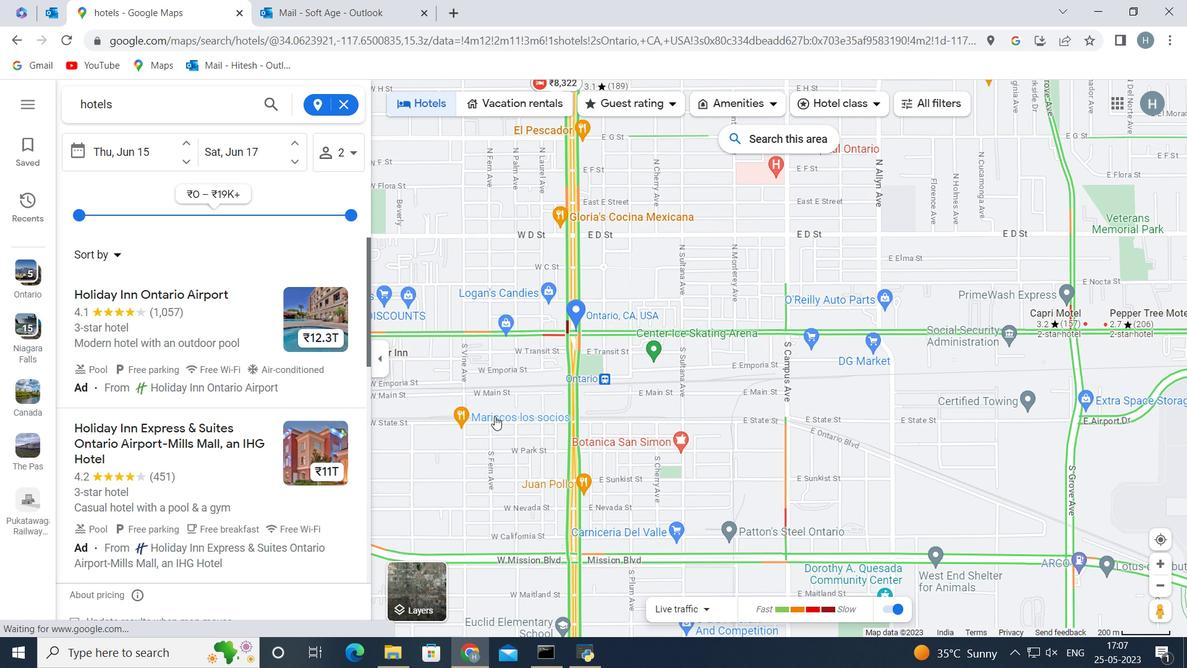 
Action: Mouse moved to (539, 467)
Screenshot: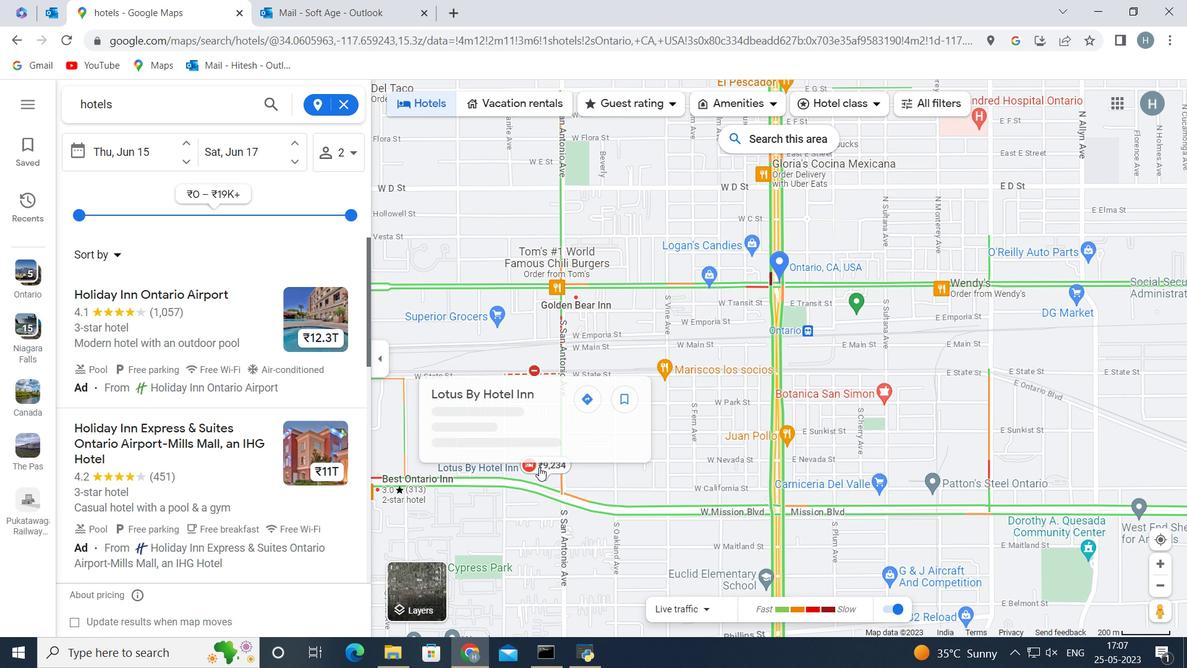 
Action: Mouse pressed left at (539, 467)
Screenshot: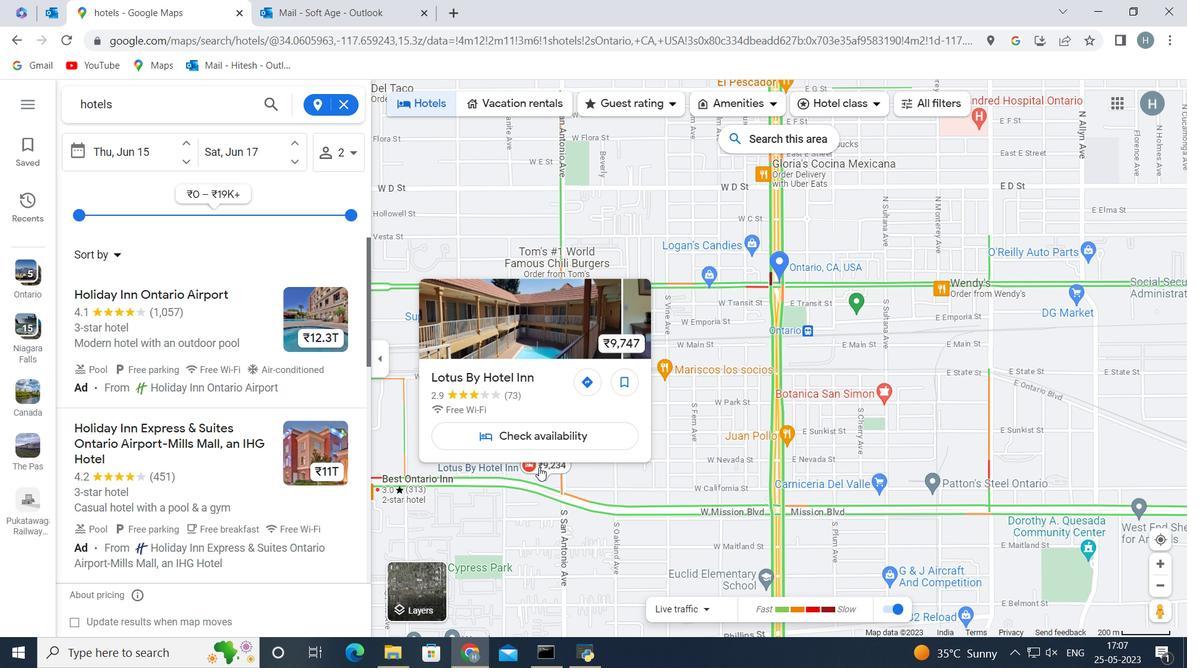 
Action: Mouse moved to (575, 352)
Screenshot: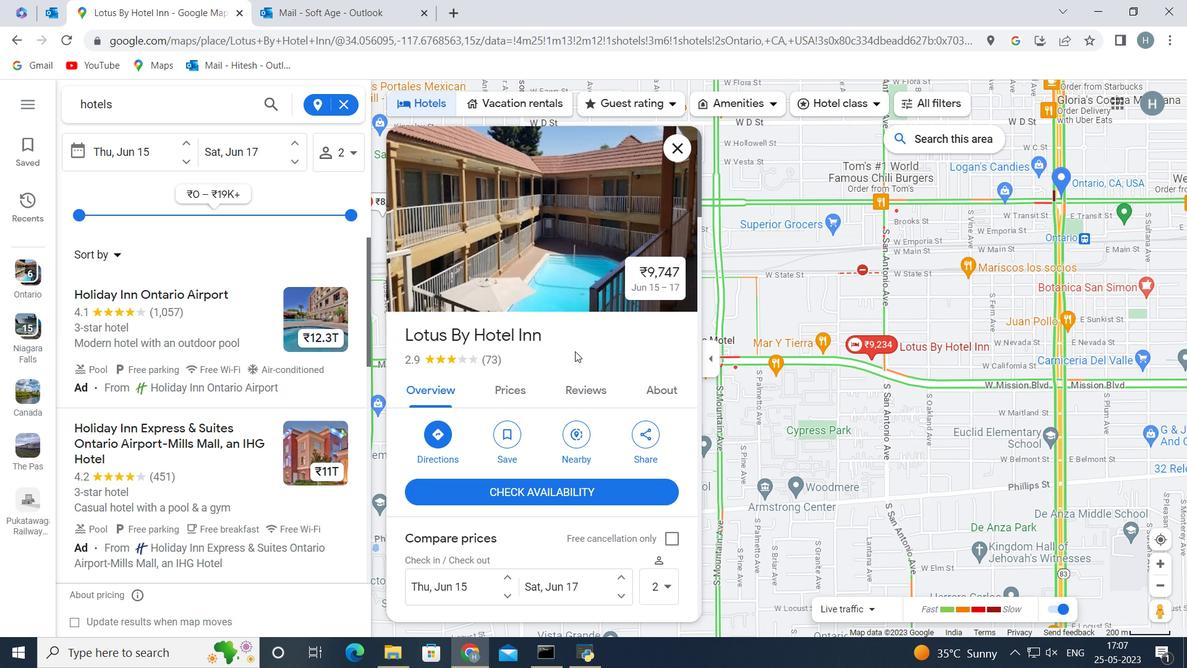 
Action: Mouse scrolled (575, 351) with delta (0, 0)
Screenshot: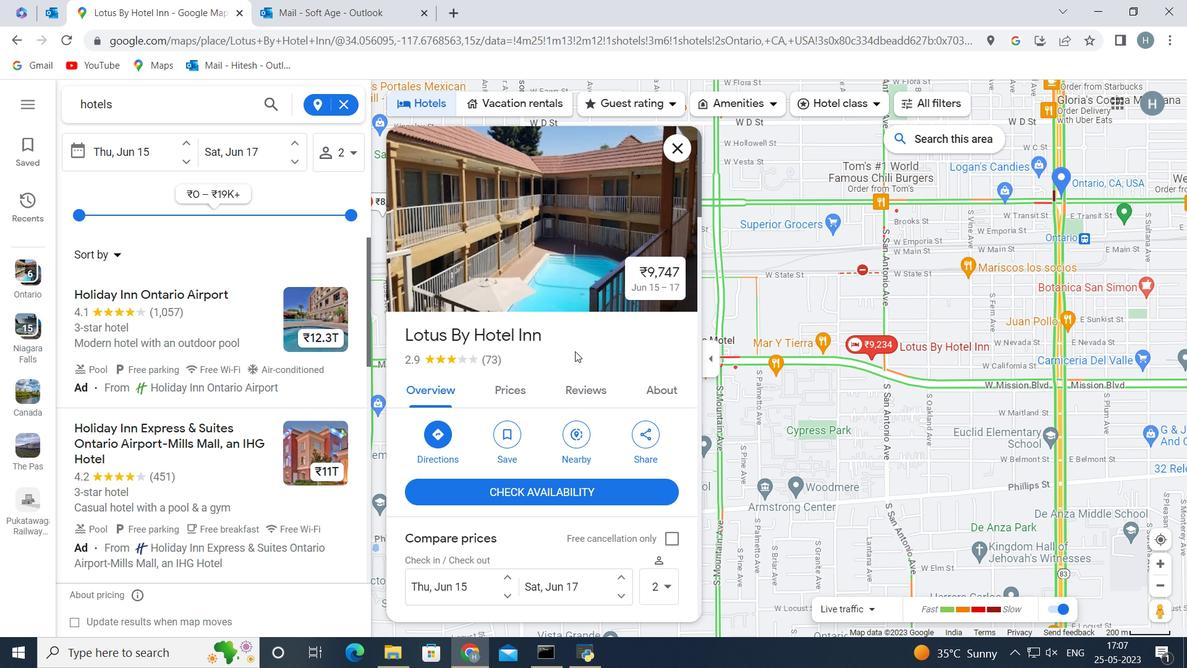 
Action: Mouse scrolled (575, 351) with delta (0, 0)
Screenshot: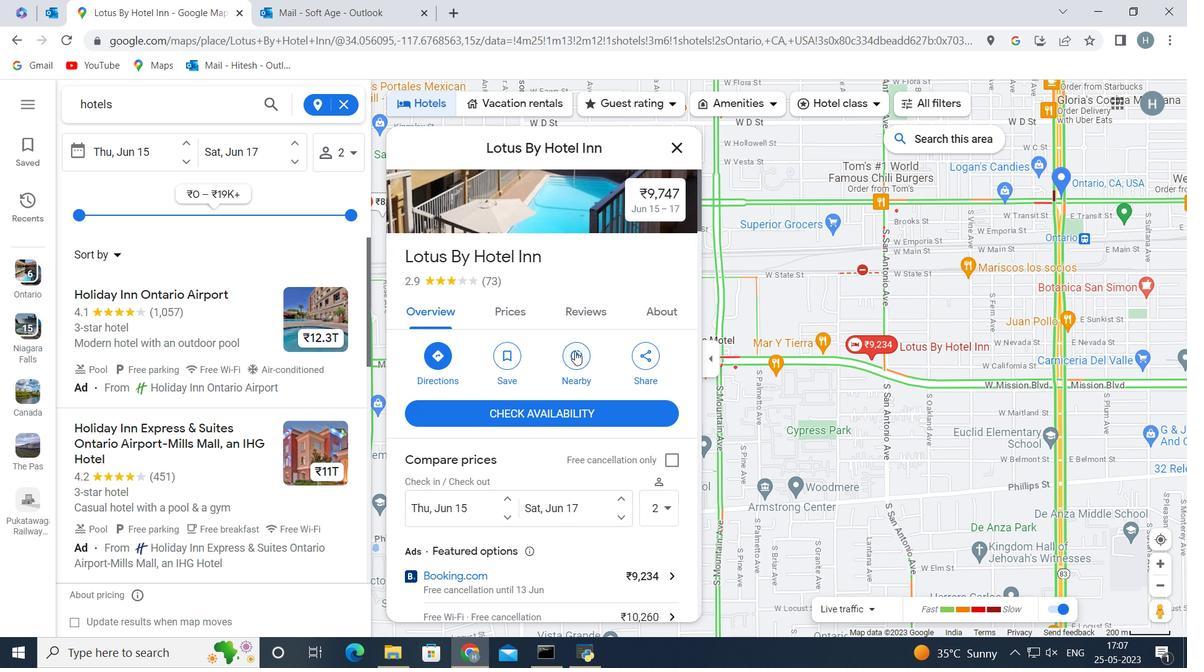 
Action: Mouse scrolled (575, 351) with delta (0, 0)
Screenshot: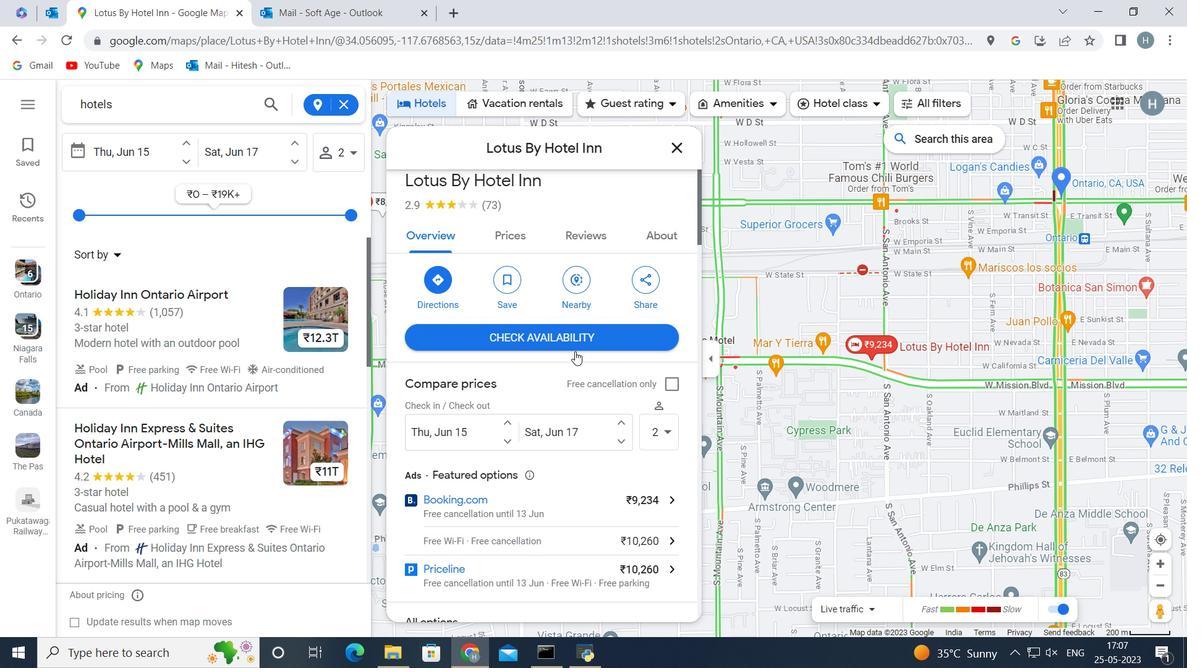 
Action: Mouse scrolled (575, 351) with delta (0, 0)
Screenshot: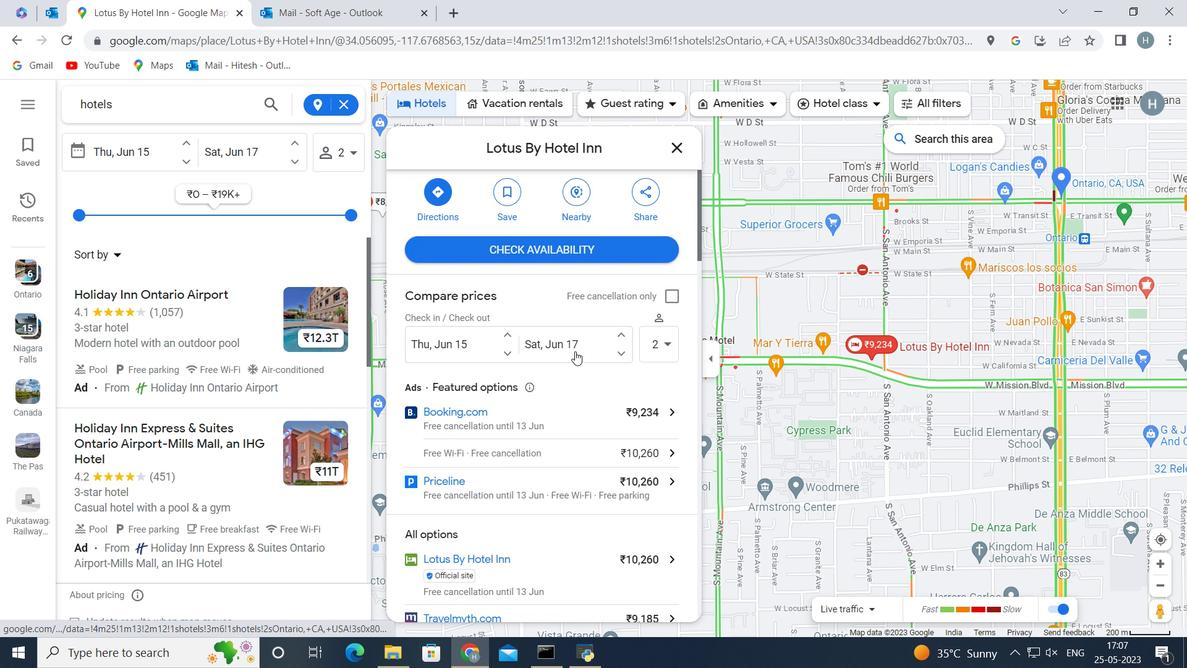 
Action: Mouse scrolled (575, 351) with delta (0, 0)
Screenshot: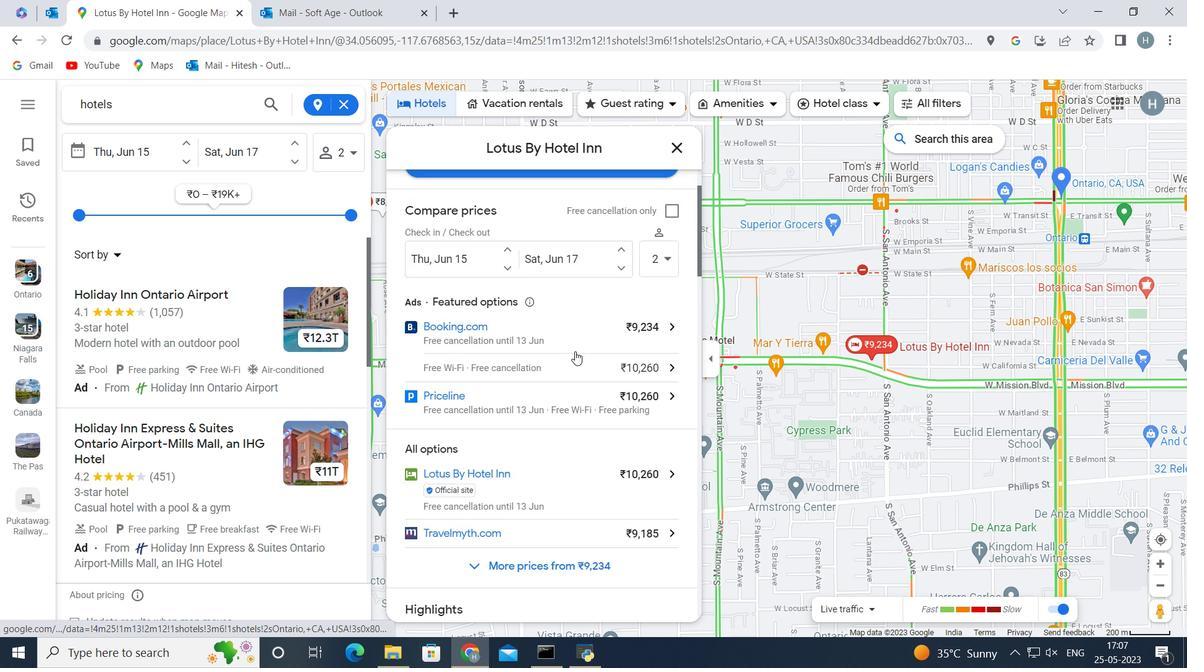 
Action: Mouse scrolled (575, 351) with delta (0, 0)
Screenshot: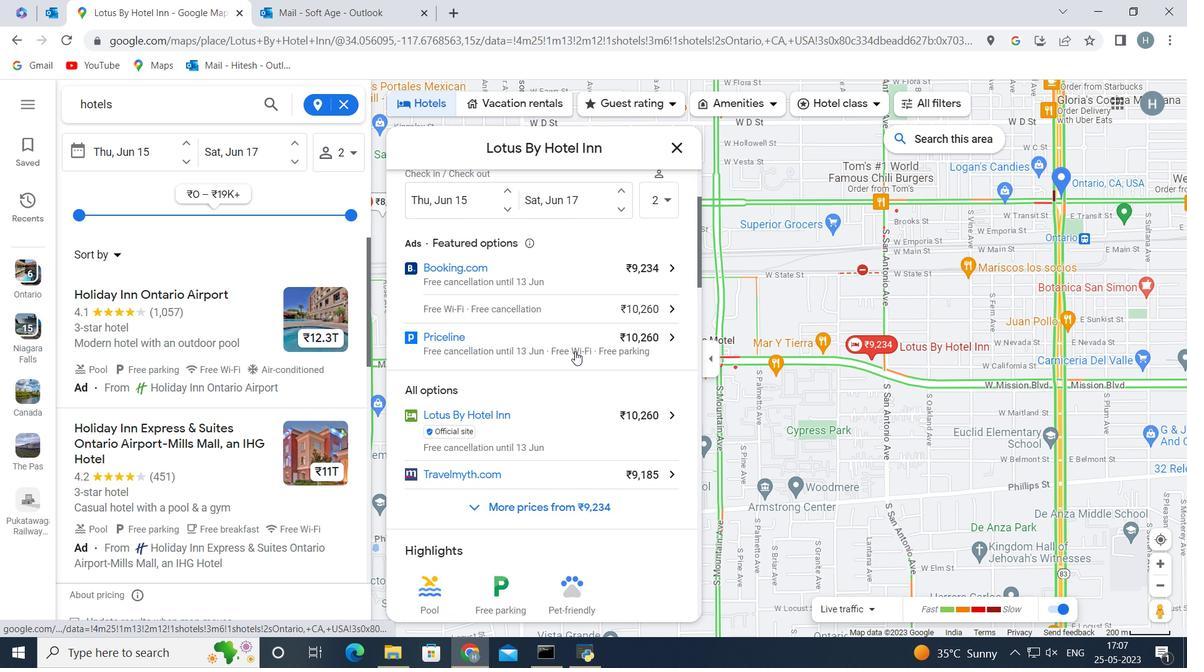 
Action: Mouse scrolled (575, 351) with delta (0, 0)
Screenshot: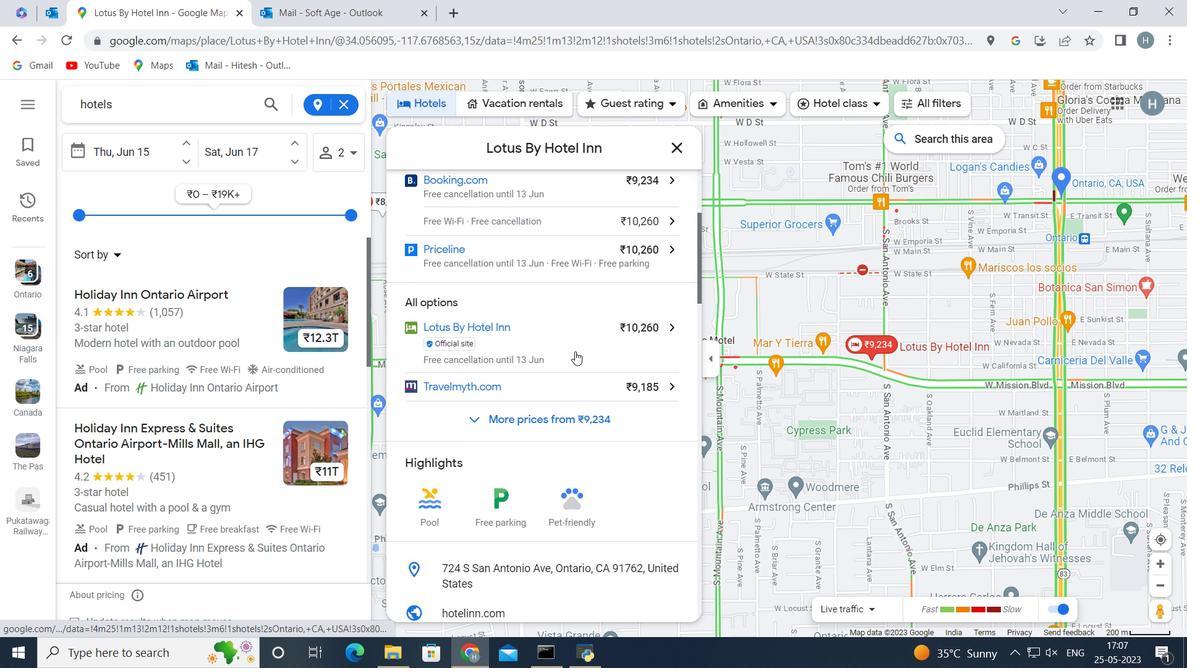 
Action: Mouse scrolled (575, 351) with delta (0, 0)
Screenshot: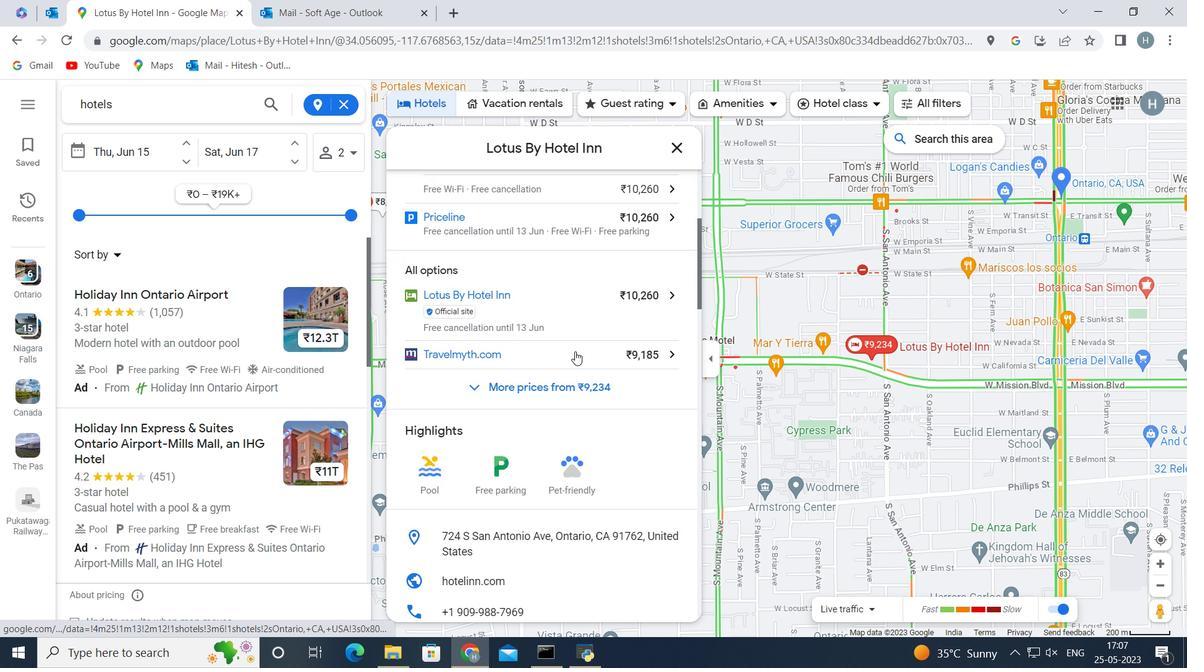 
Action: Mouse scrolled (575, 351) with delta (0, 0)
Screenshot: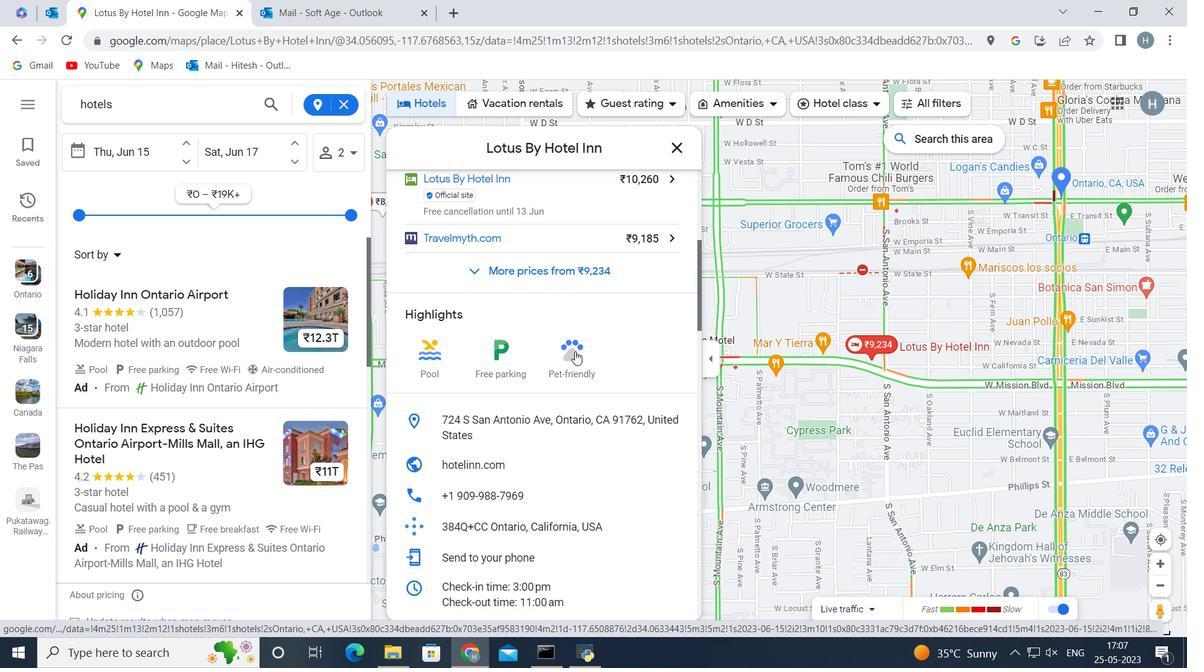 
Action: Mouse scrolled (575, 351) with delta (0, 0)
Screenshot: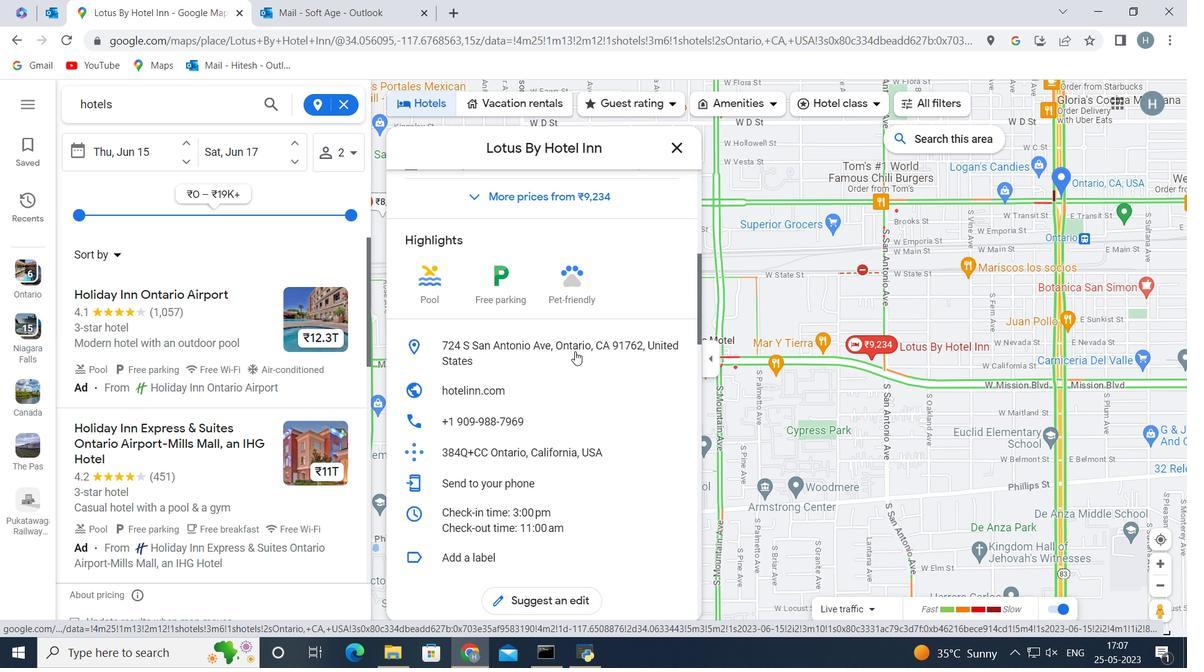 
Action: Mouse scrolled (575, 351) with delta (0, 0)
Screenshot: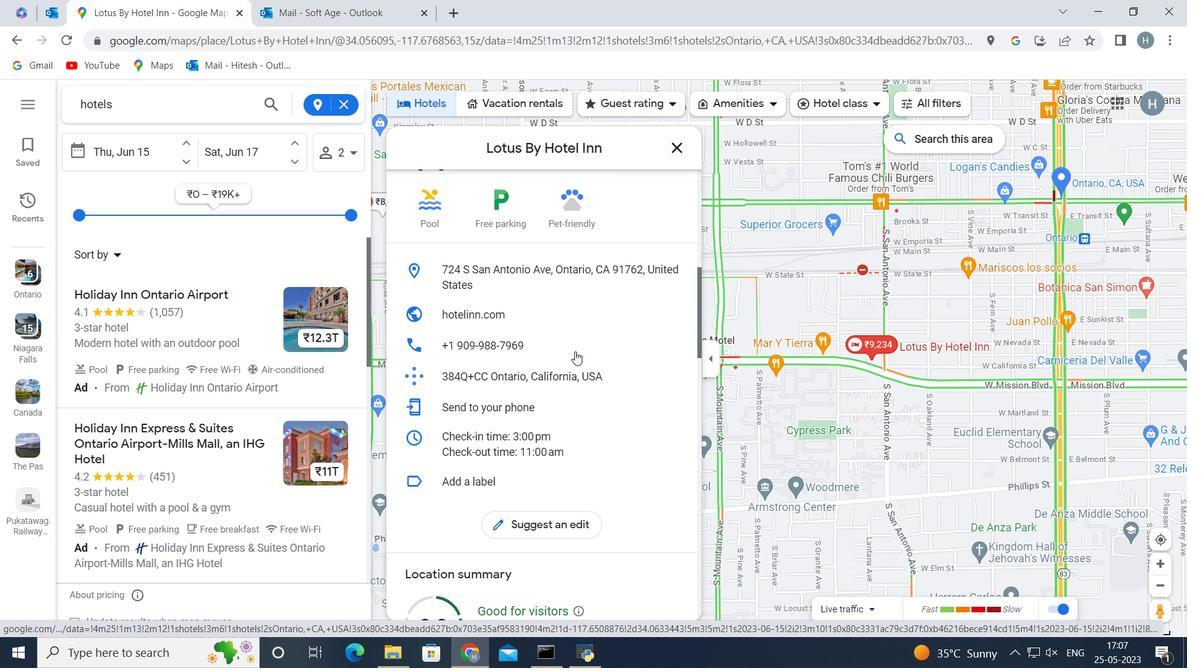 
Action: Mouse scrolled (575, 351) with delta (0, 0)
Screenshot: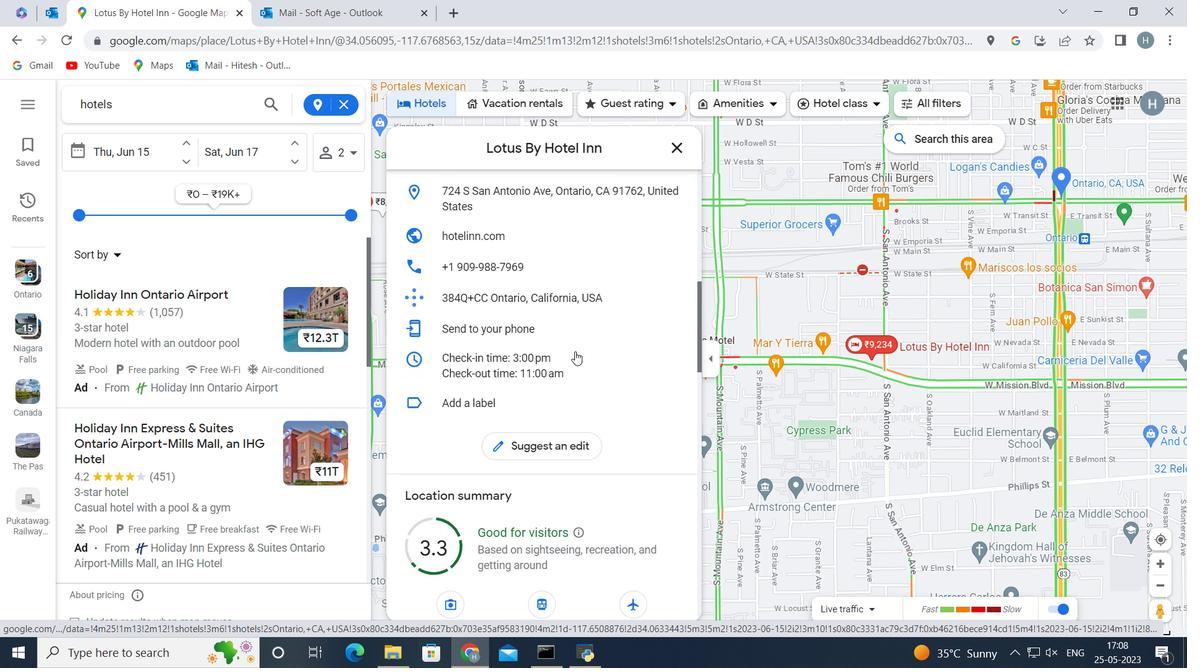 
Action: Mouse scrolled (575, 351) with delta (0, 0)
Screenshot: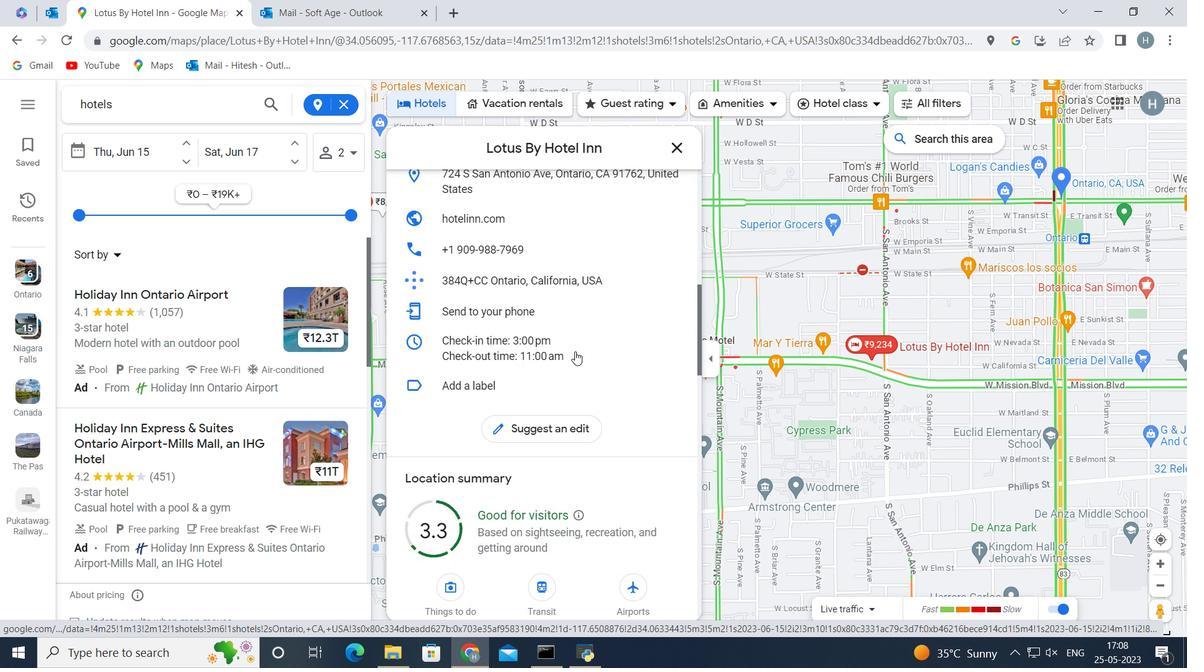 
Action: Mouse scrolled (575, 351) with delta (0, 0)
Screenshot: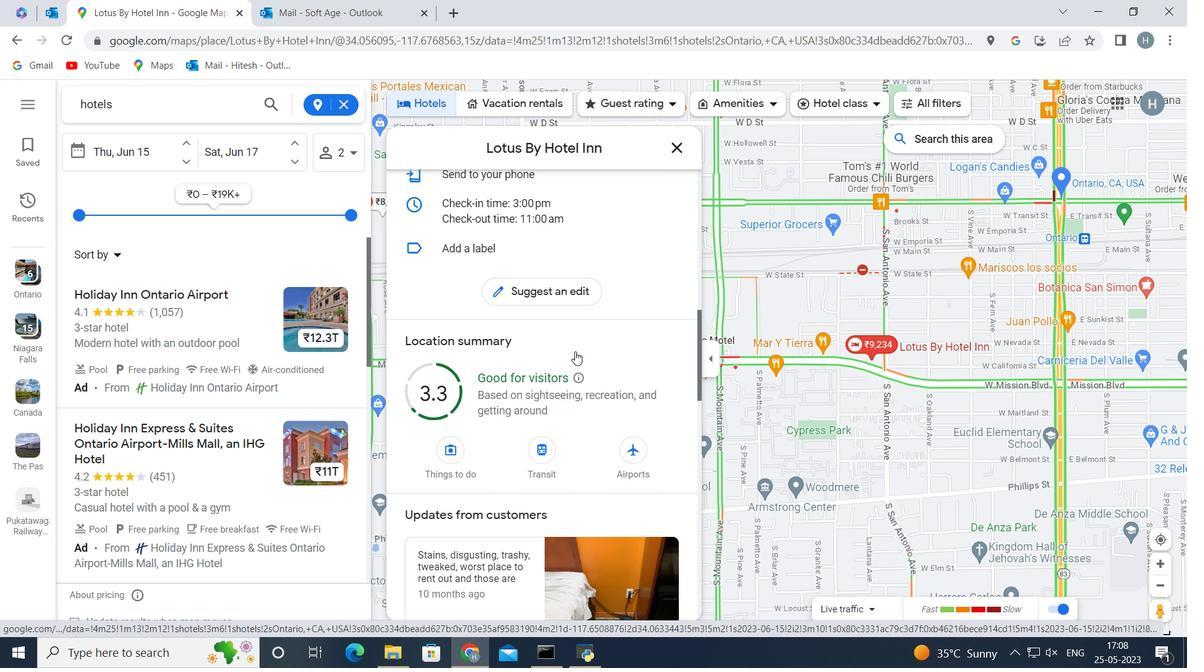 
Action: Mouse scrolled (575, 351) with delta (0, 0)
Screenshot: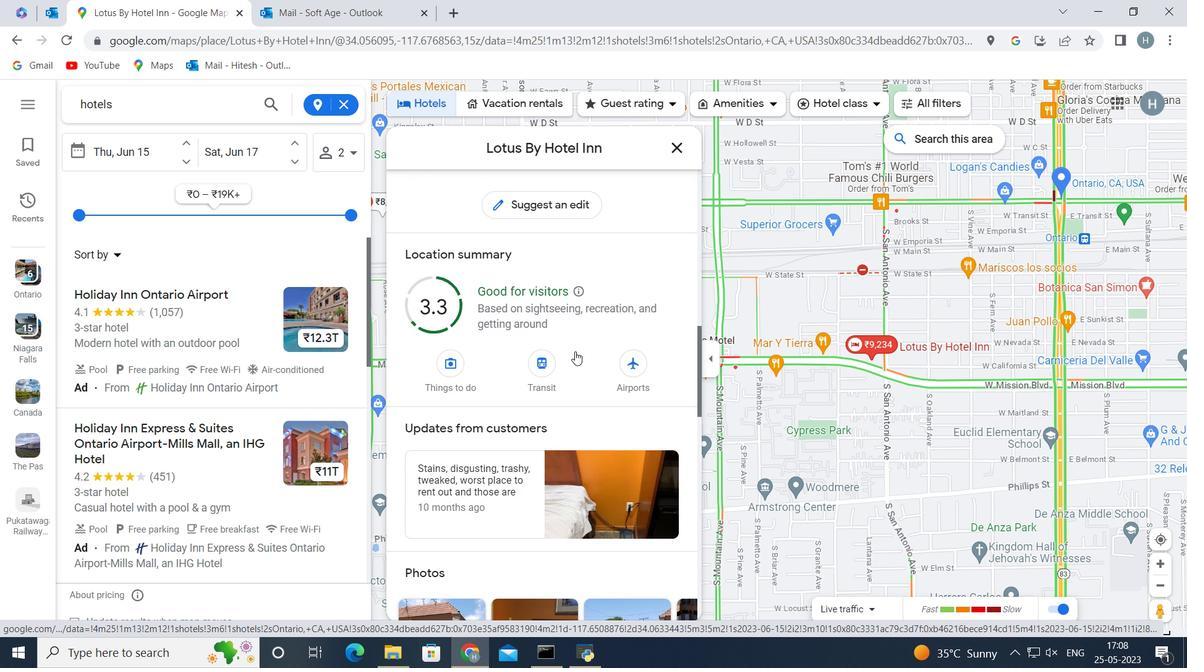 
Action: Mouse scrolled (575, 351) with delta (0, 0)
Screenshot: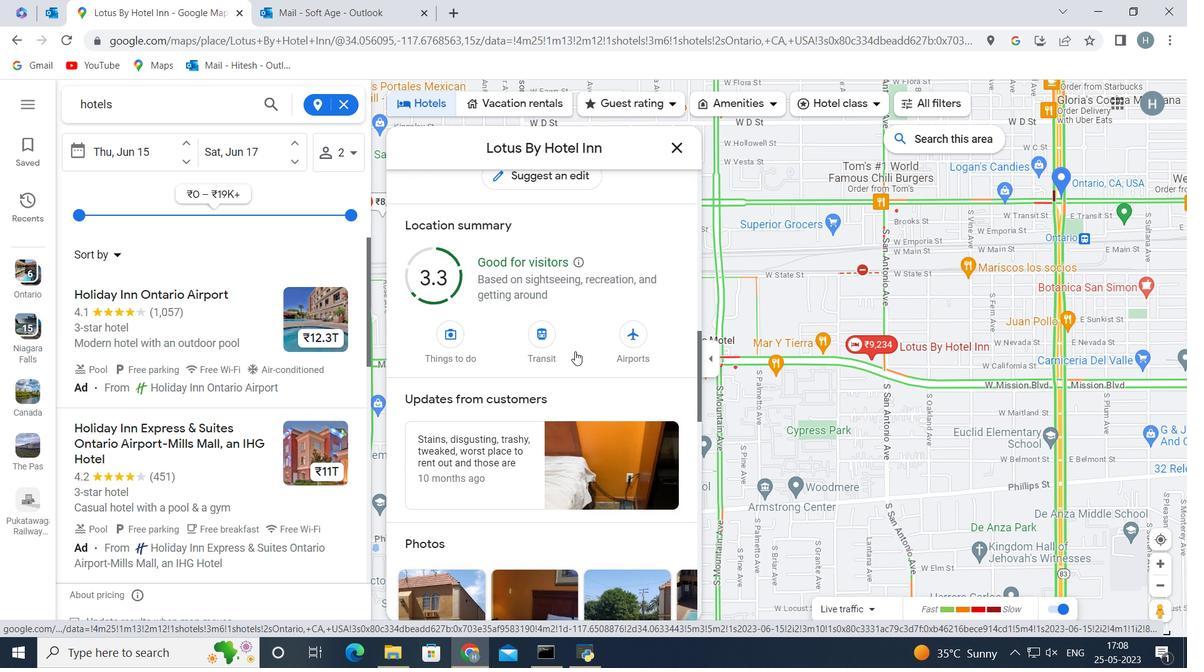 
Action: Mouse scrolled (575, 351) with delta (0, 0)
Screenshot: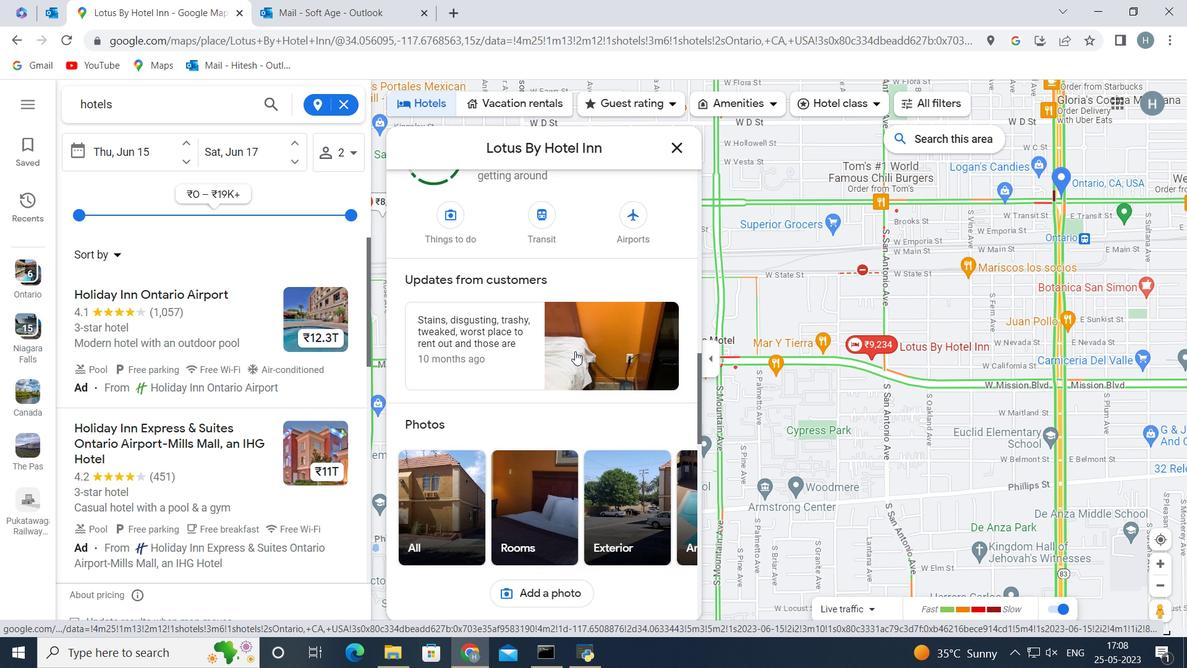 
Action: Mouse scrolled (575, 351) with delta (0, 0)
Screenshot: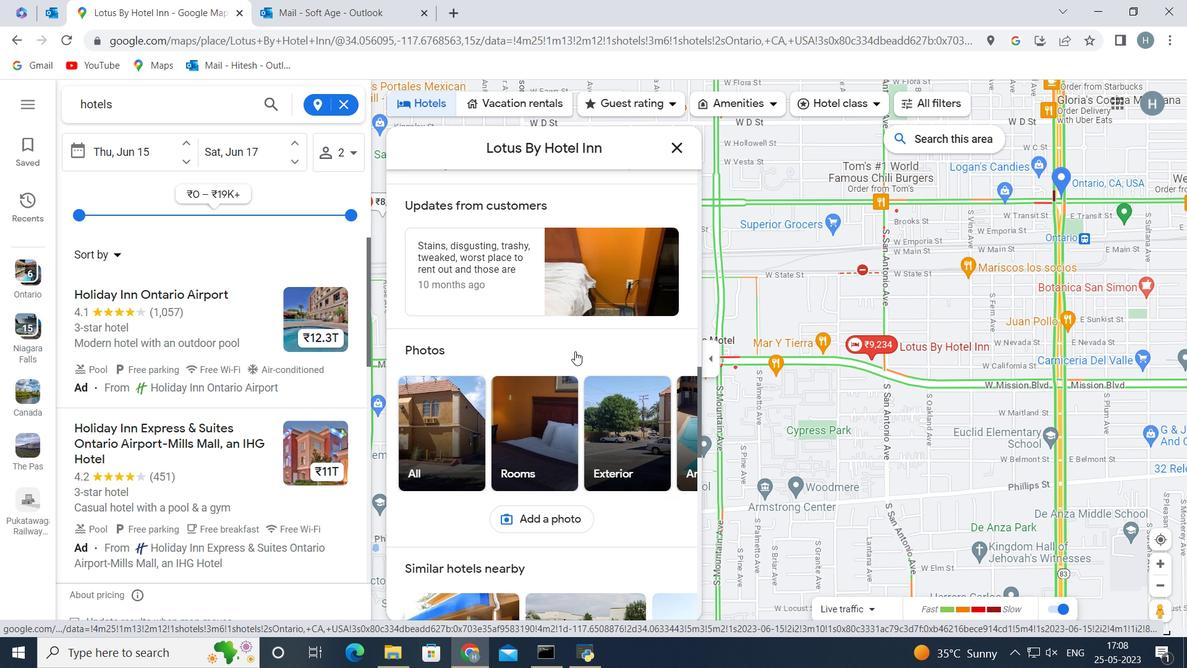 
Action: Mouse scrolled (575, 351) with delta (0, 0)
Screenshot: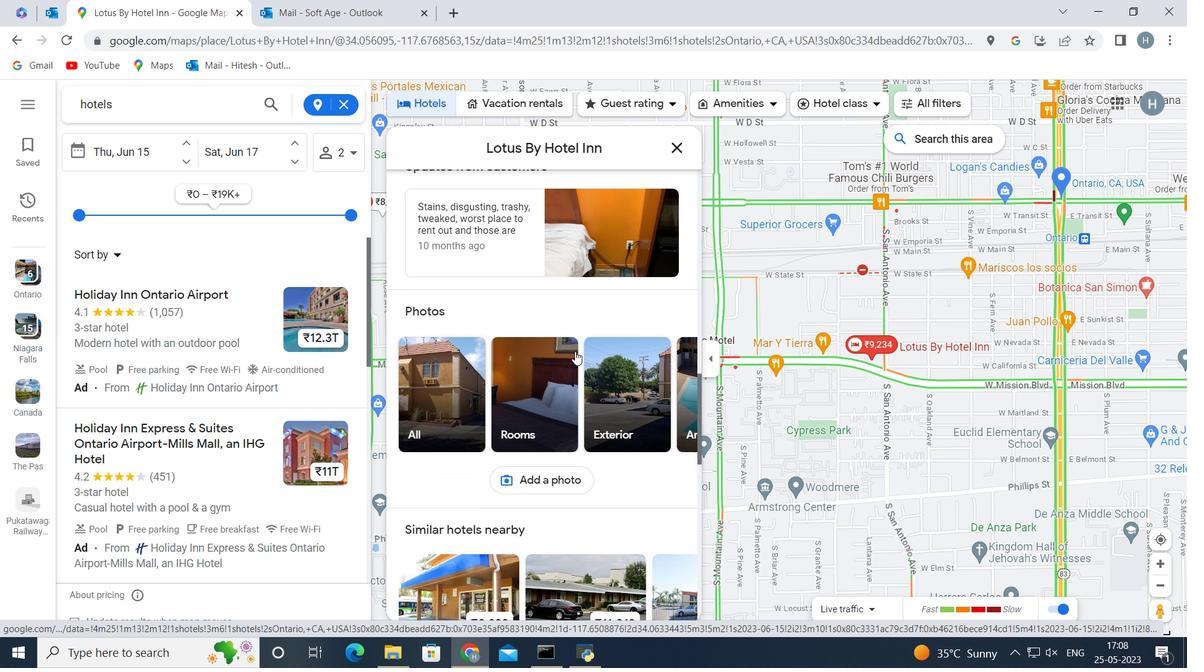 
Action: Mouse scrolled (575, 351) with delta (0, 0)
Screenshot: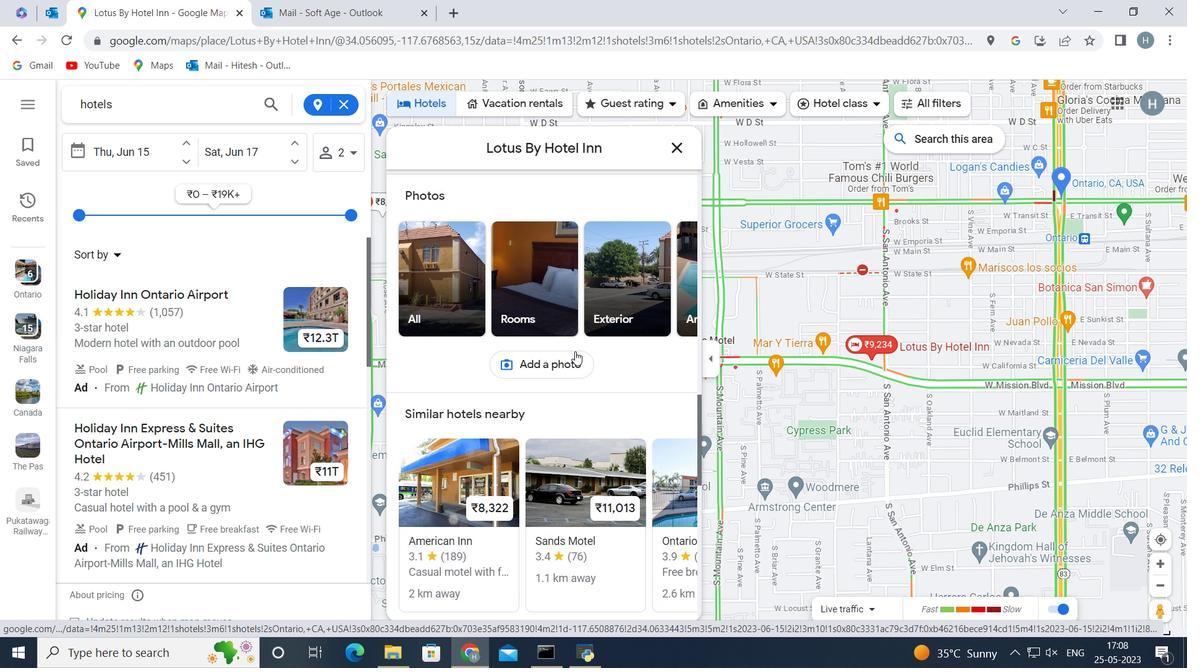 
Action: Mouse scrolled (575, 351) with delta (0, 0)
Screenshot: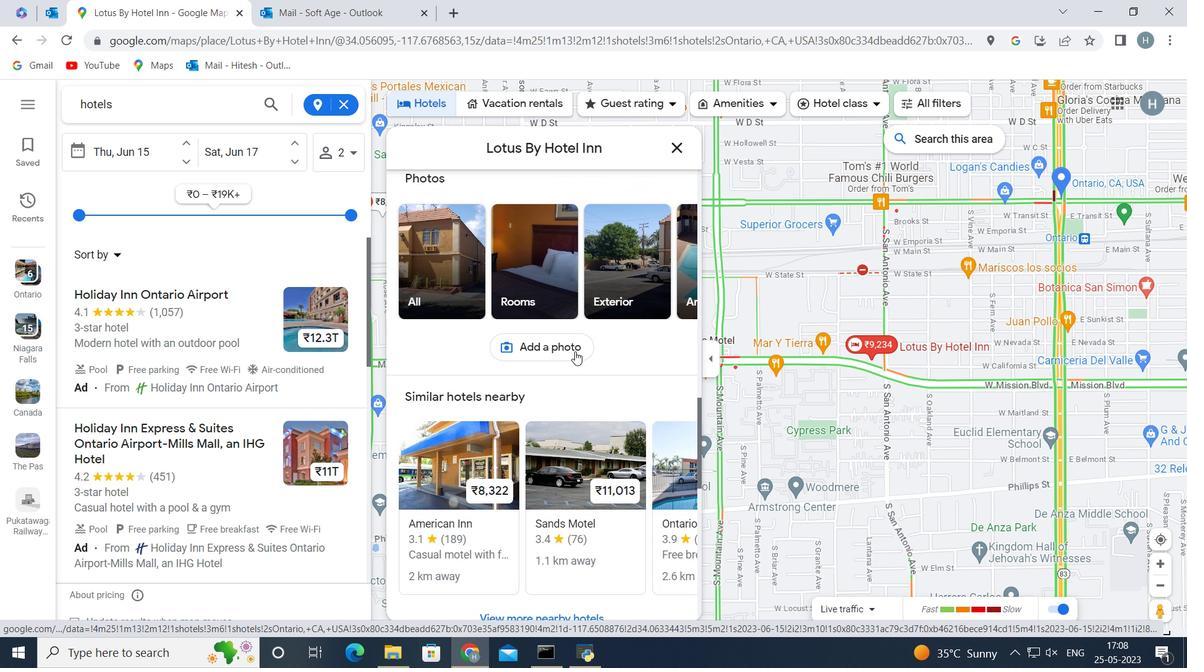 
Action: Mouse scrolled (575, 352) with delta (0, 0)
Screenshot: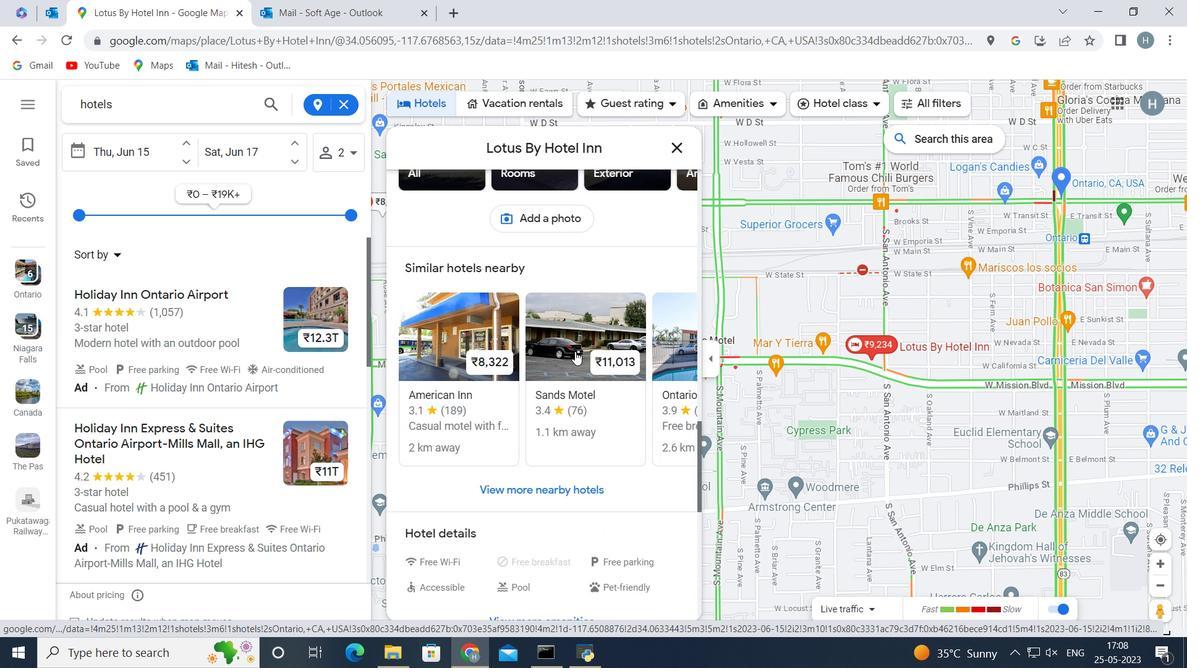 
Action: Mouse scrolled (575, 351) with delta (0, 0)
Screenshot: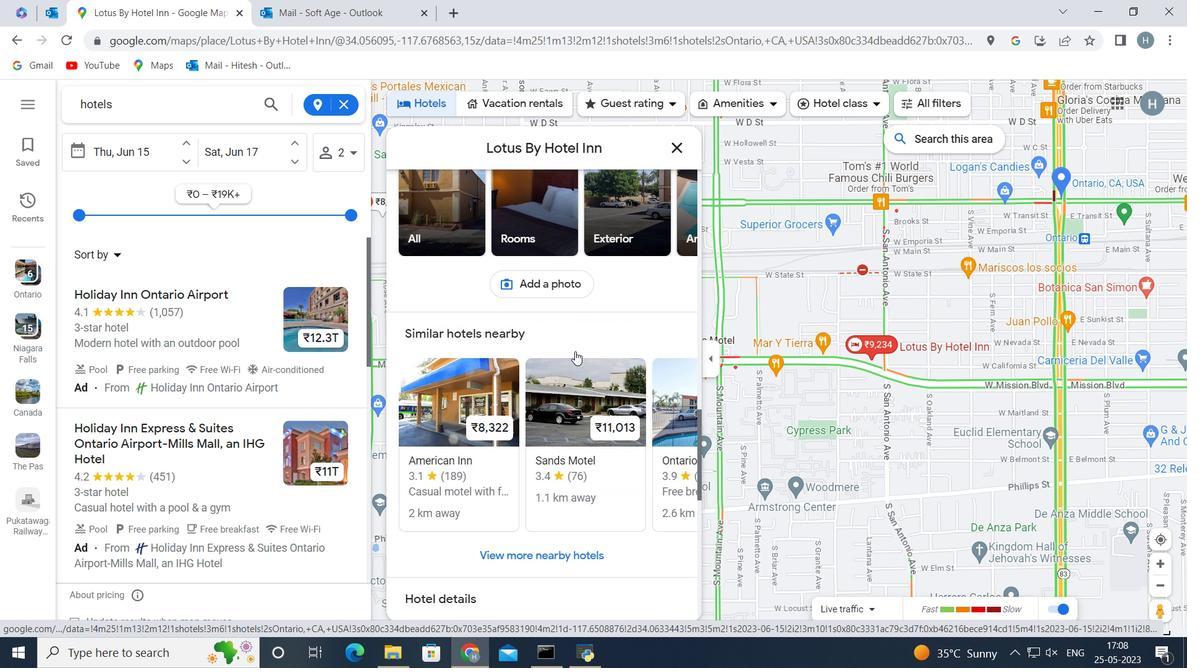
Action: Mouse scrolled (575, 351) with delta (0, 0)
Screenshot: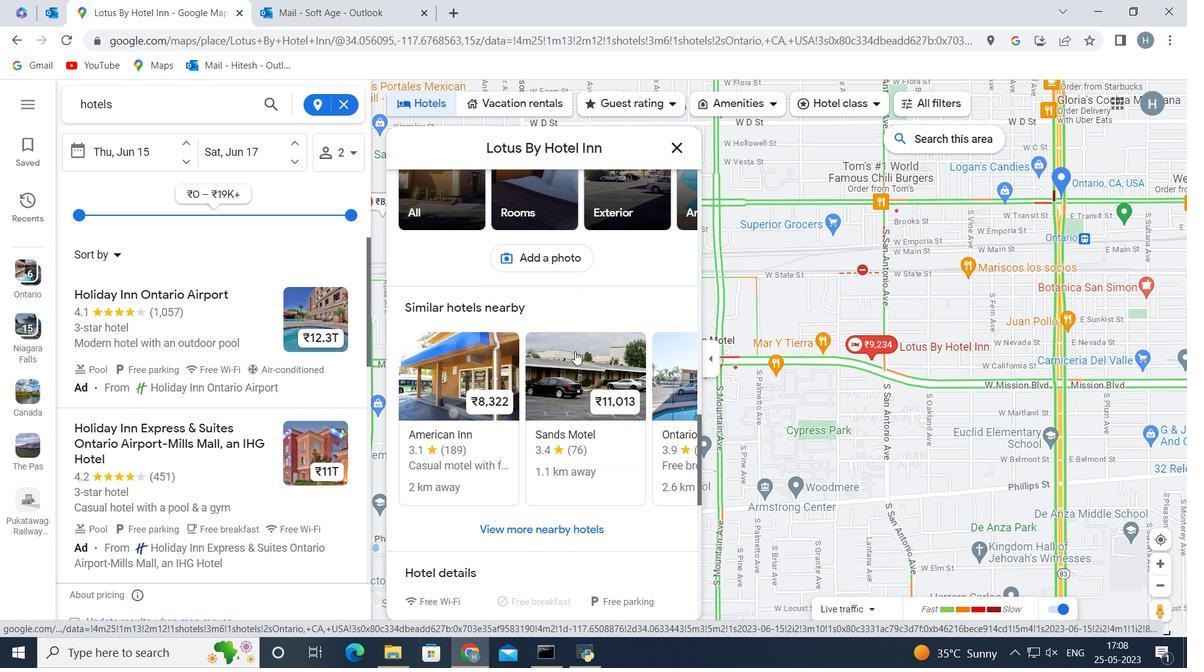 
Action: Mouse scrolled (575, 351) with delta (0, 0)
Screenshot: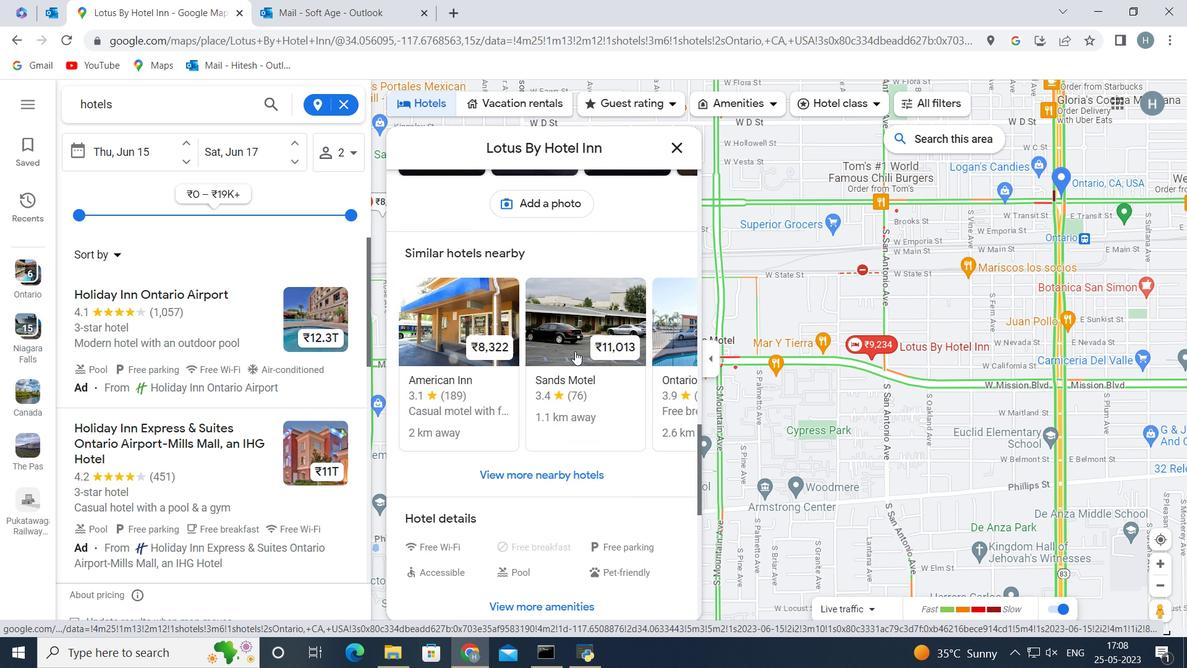 
Action: Mouse scrolled (575, 352) with delta (0, 0)
Screenshot: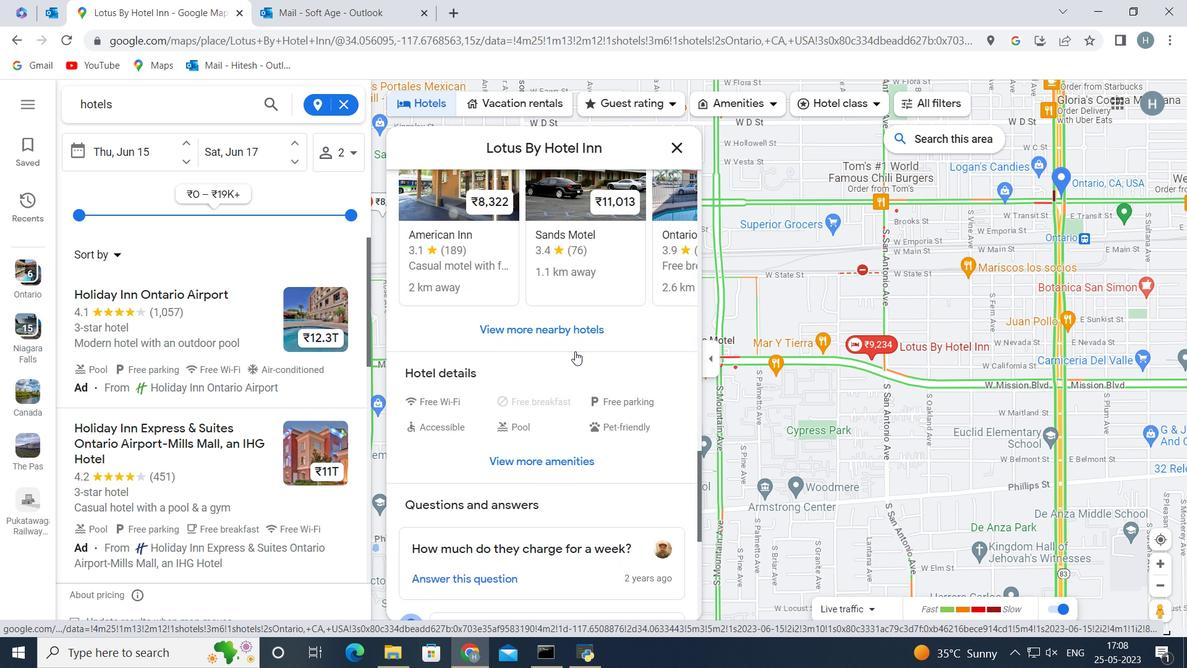 
Action: Mouse scrolled (575, 352) with delta (0, 0)
Screenshot: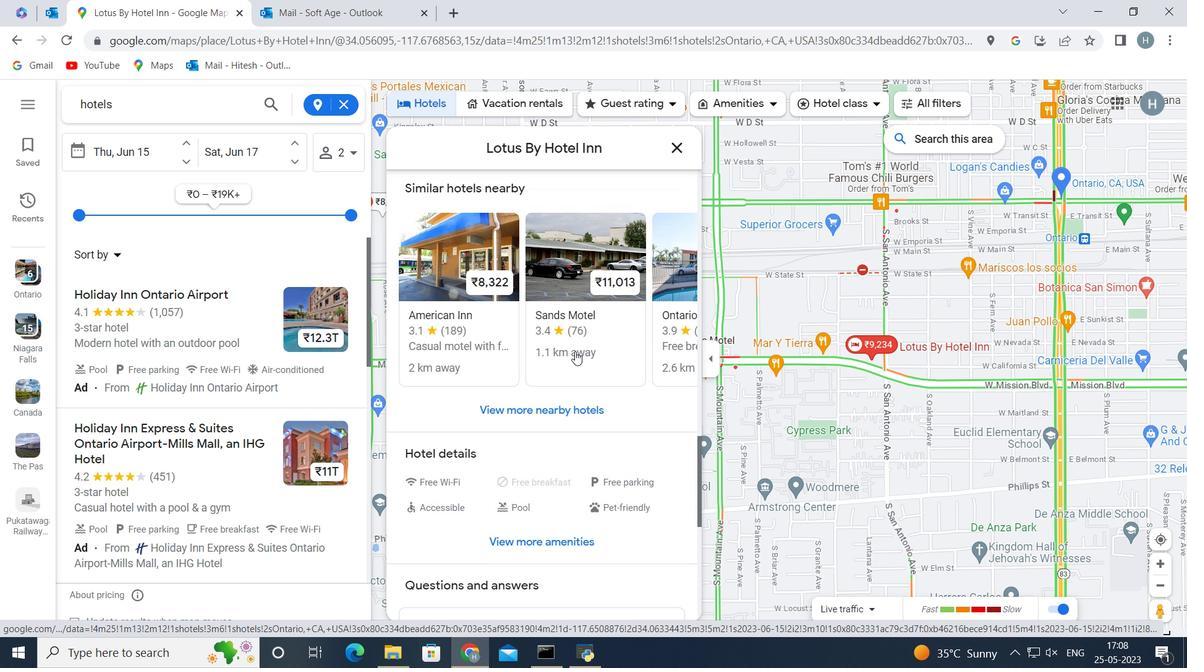 
Action: Mouse scrolled (575, 352) with delta (0, 0)
Screenshot: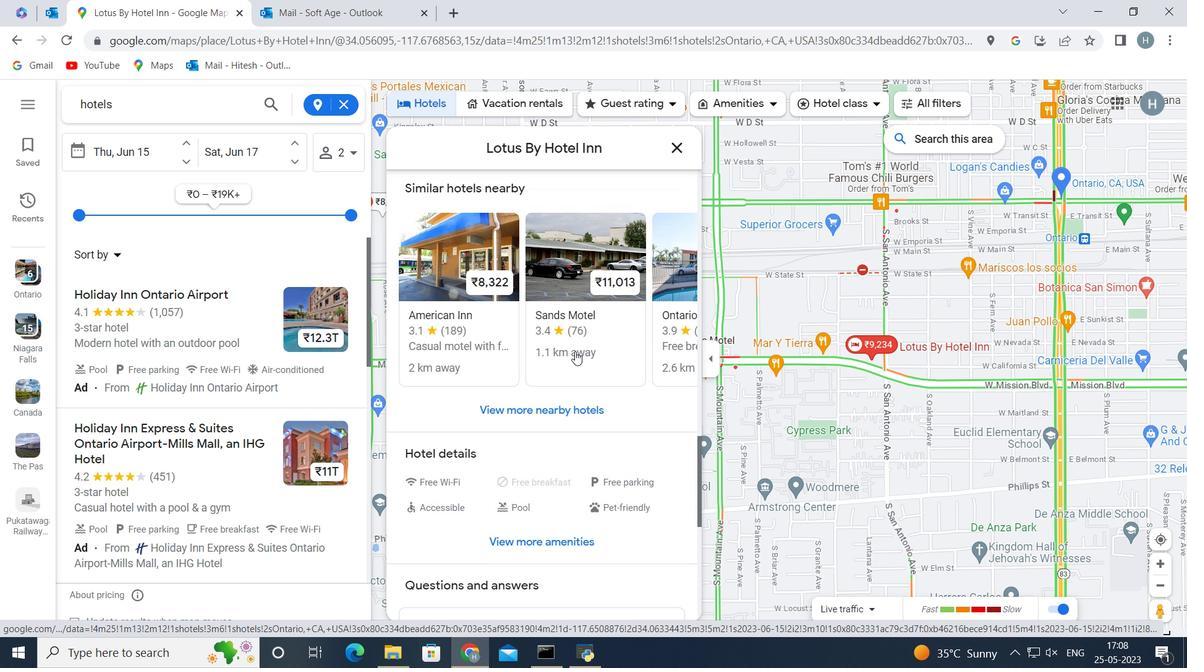 
Action: Mouse scrolled (575, 352) with delta (0, 0)
Screenshot: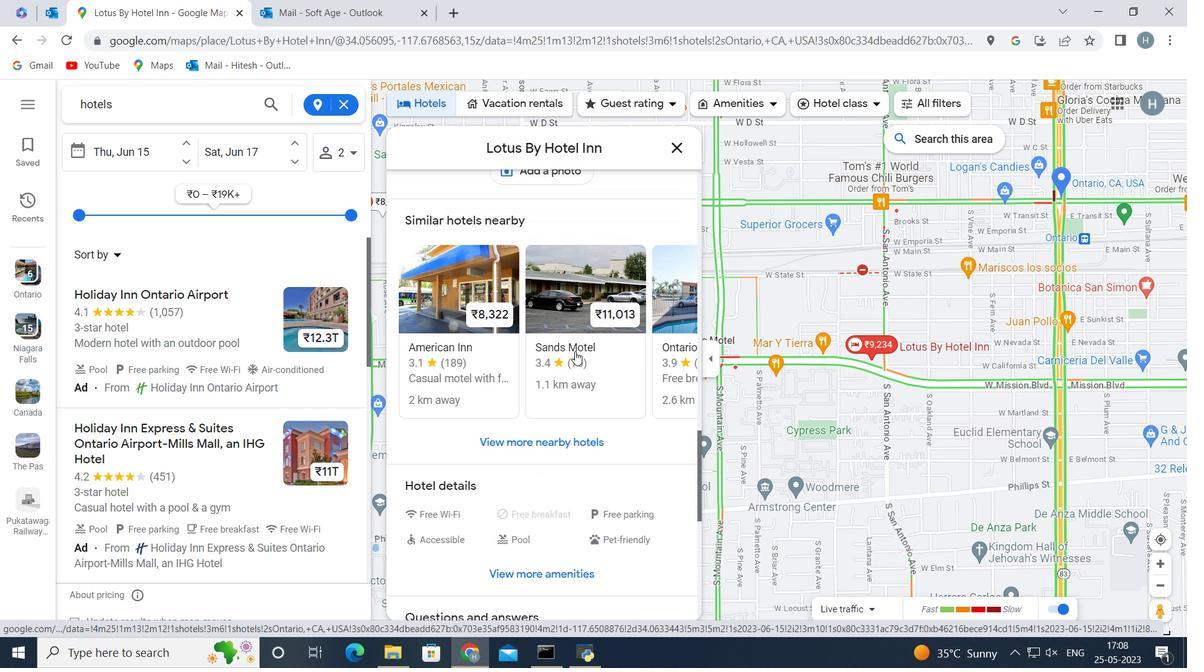 
Action: Mouse scrolled (575, 352) with delta (0, 0)
Screenshot: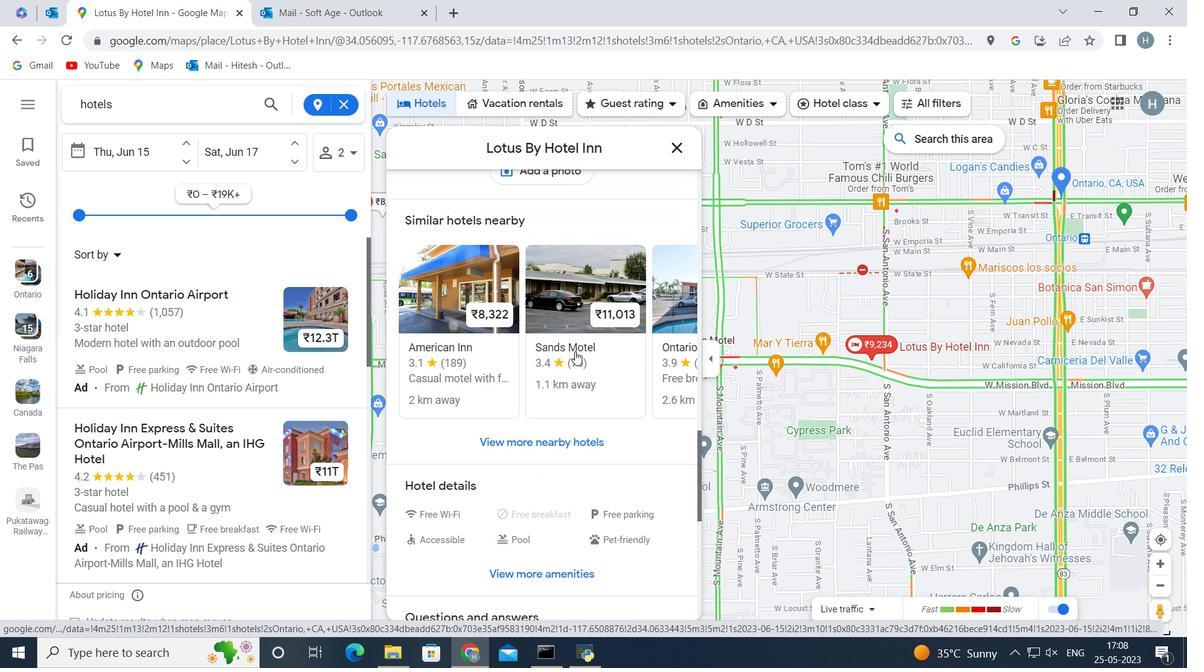 
Action: Mouse scrolled (575, 352) with delta (0, 0)
Screenshot: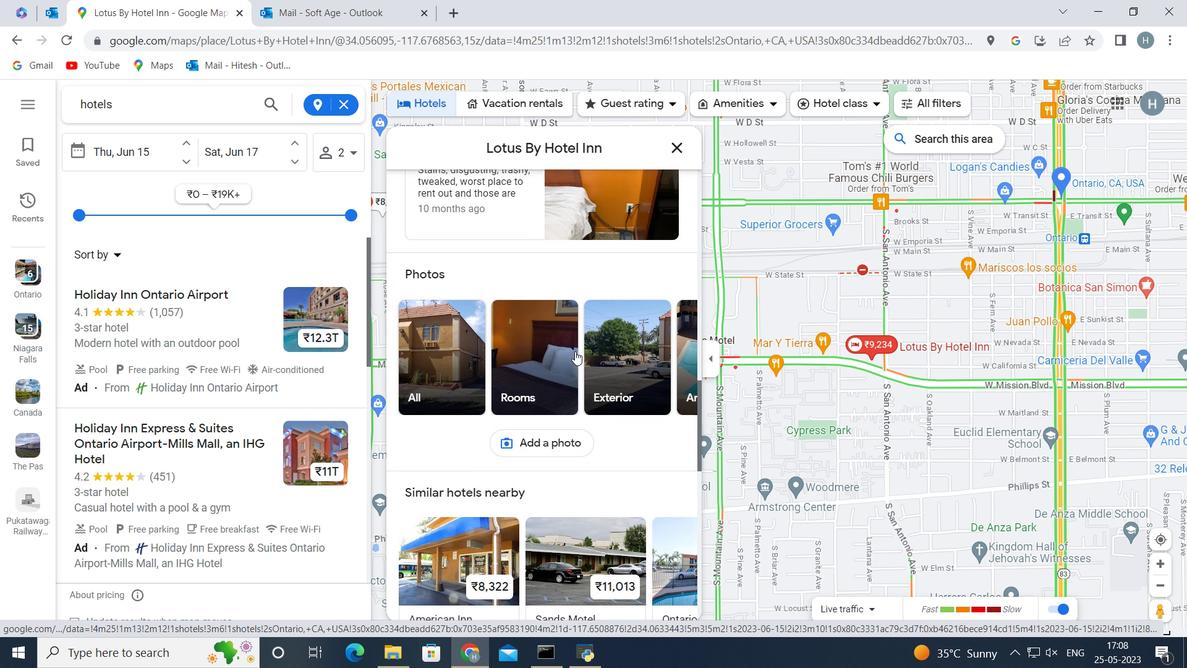 
Action: Mouse scrolled (575, 352) with delta (0, 0)
Screenshot: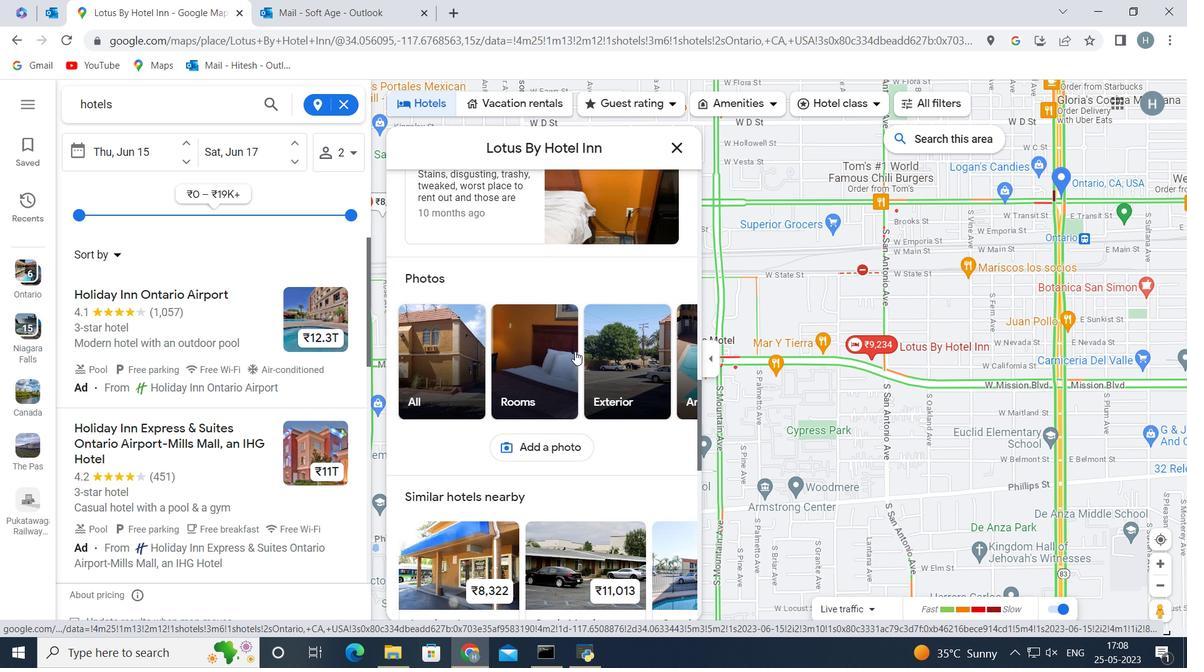 
Action: Mouse scrolled (575, 352) with delta (0, 0)
Screenshot: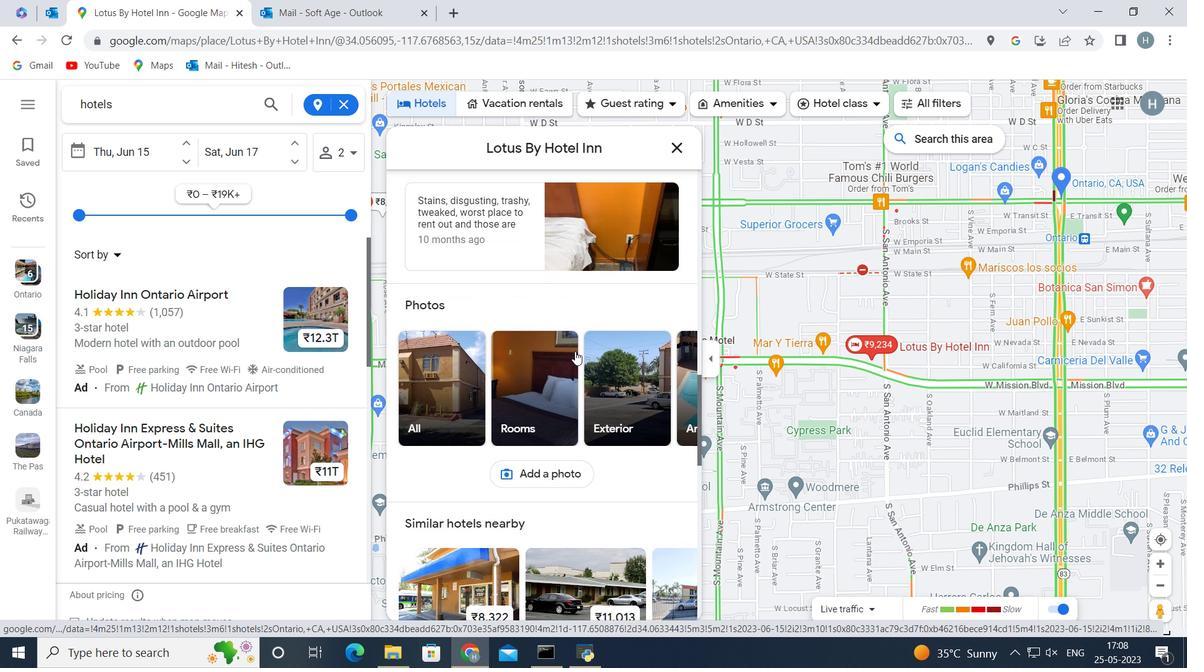 
Action: Mouse scrolled (575, 352) with delta (0, 0)
Screenshot: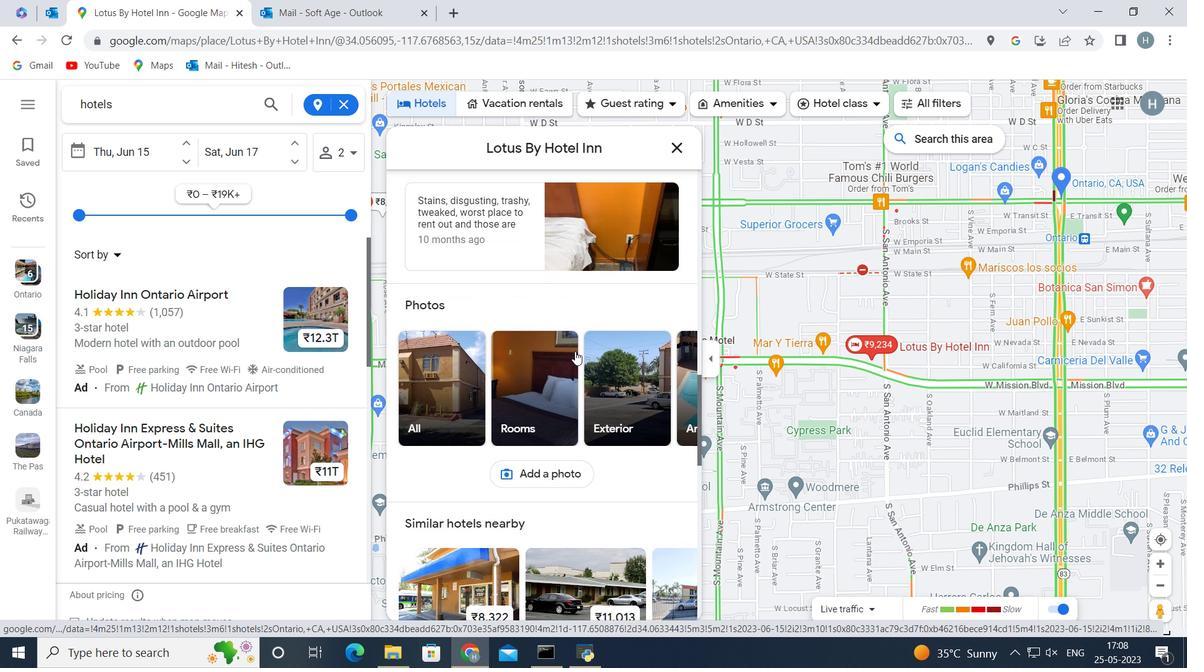 
Action: Mouse scrolled (575, 352) with delta (0, 0)
Screenshot: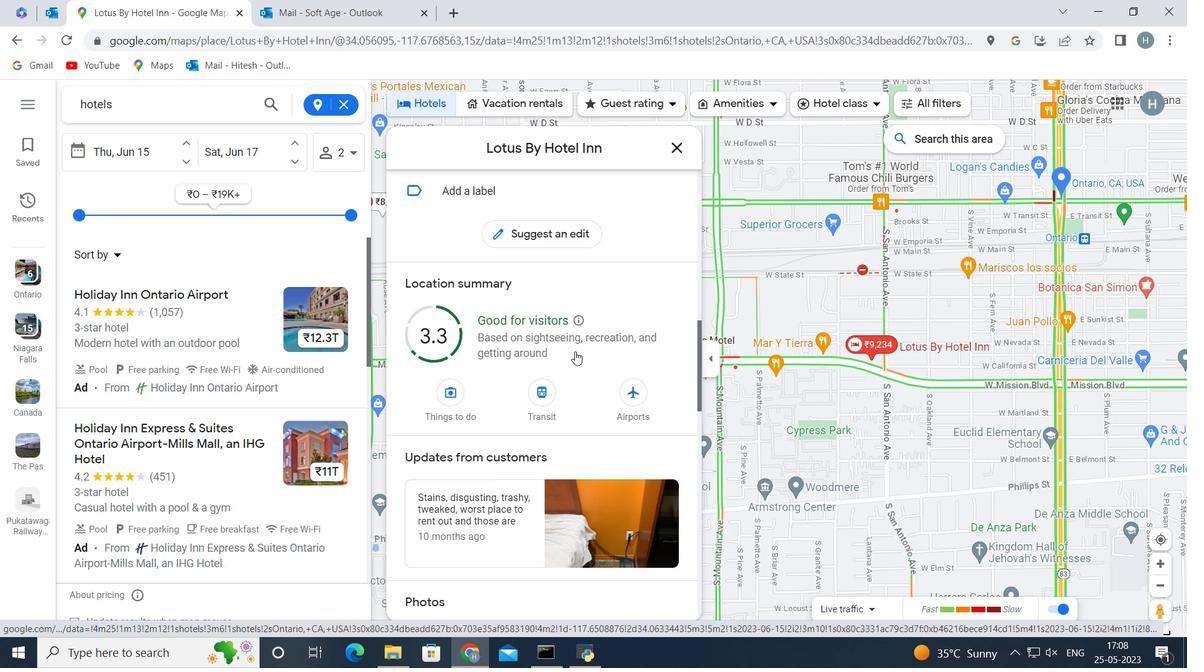 
Action: Mouse scrolled (575, 352) with delta (0, 0)
Screenshot: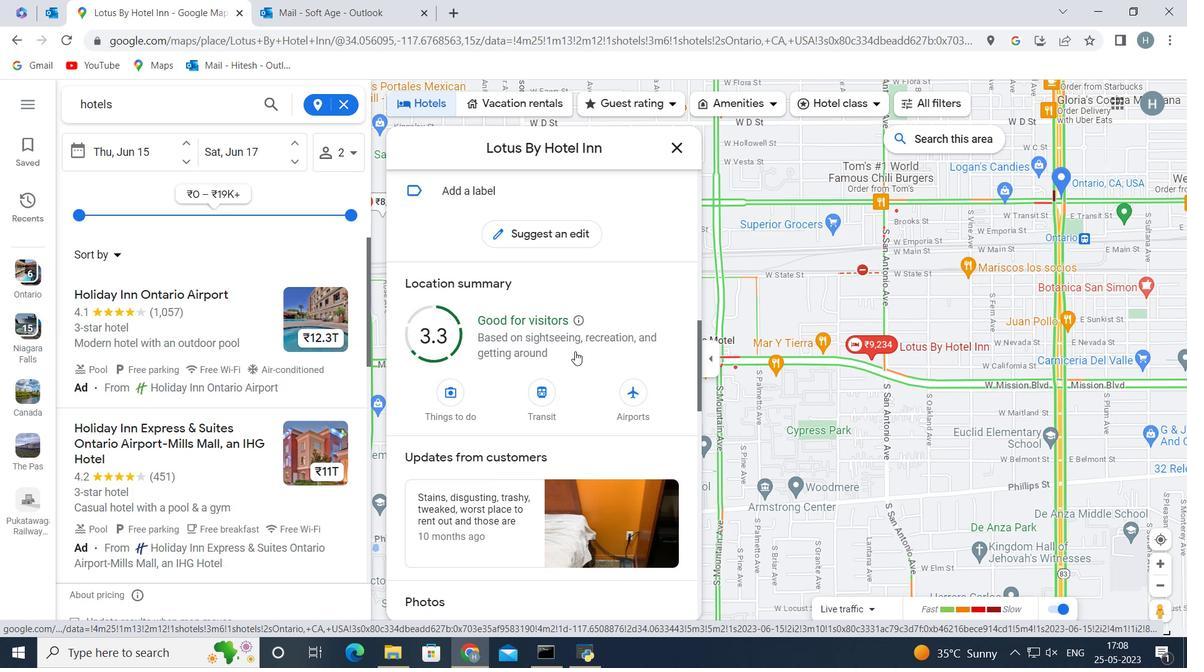 
Action: Mouse scrolled (575, 352) with delta (0, 0)
